 Task: Create a realistic product mockup: Design a realistic product mockup using Photoshops 3D capabilities. Showcase a product in an appealing and professional manner.
Action: Mouse moved to (447, 376)
Screenshot: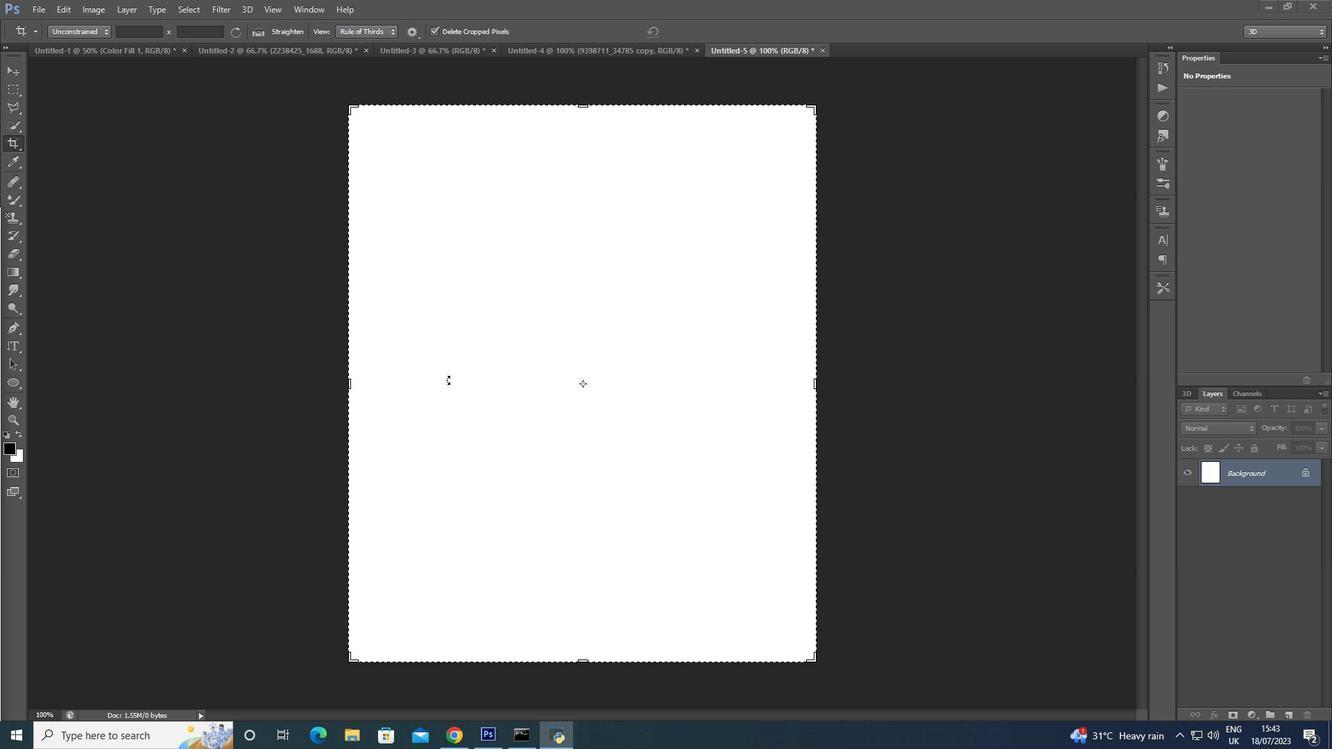 
Action: Mouse pressed left at (447, 376)
Screenshot: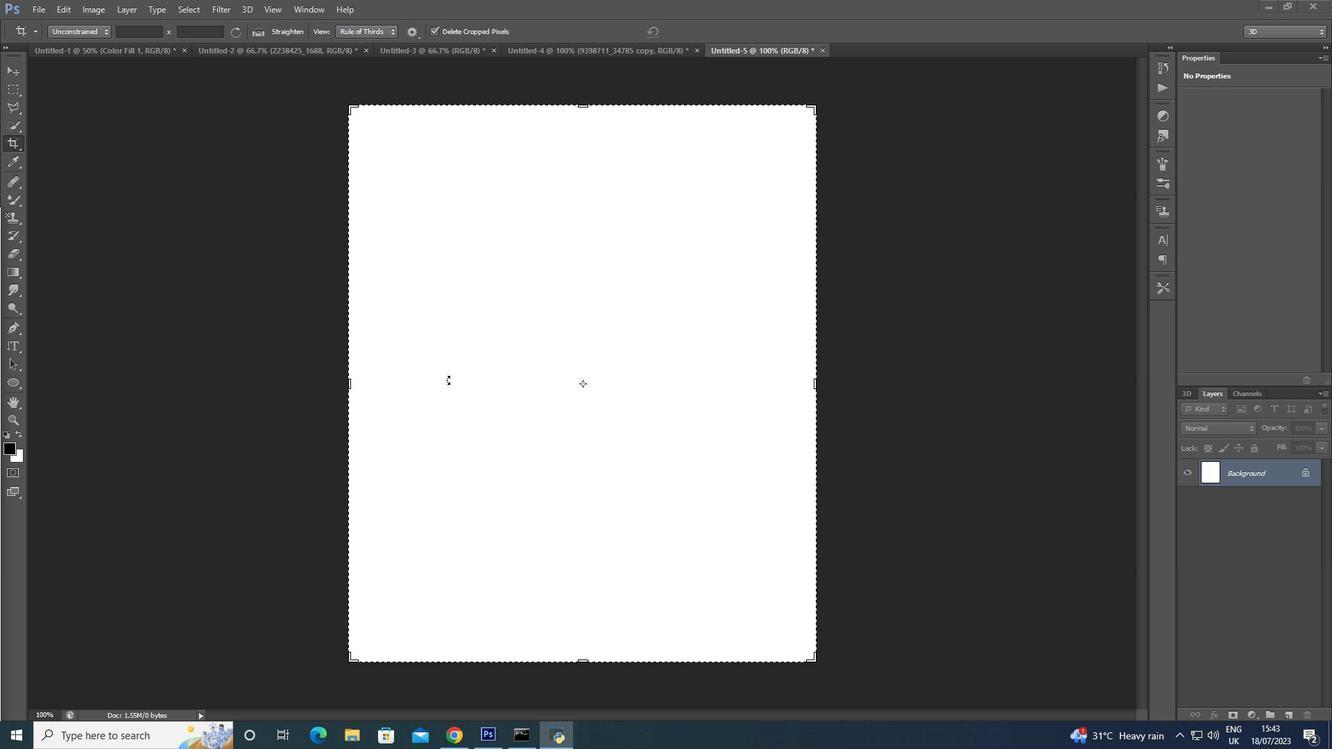 
Action: Mouse moved to (11, 68)
Screenshot: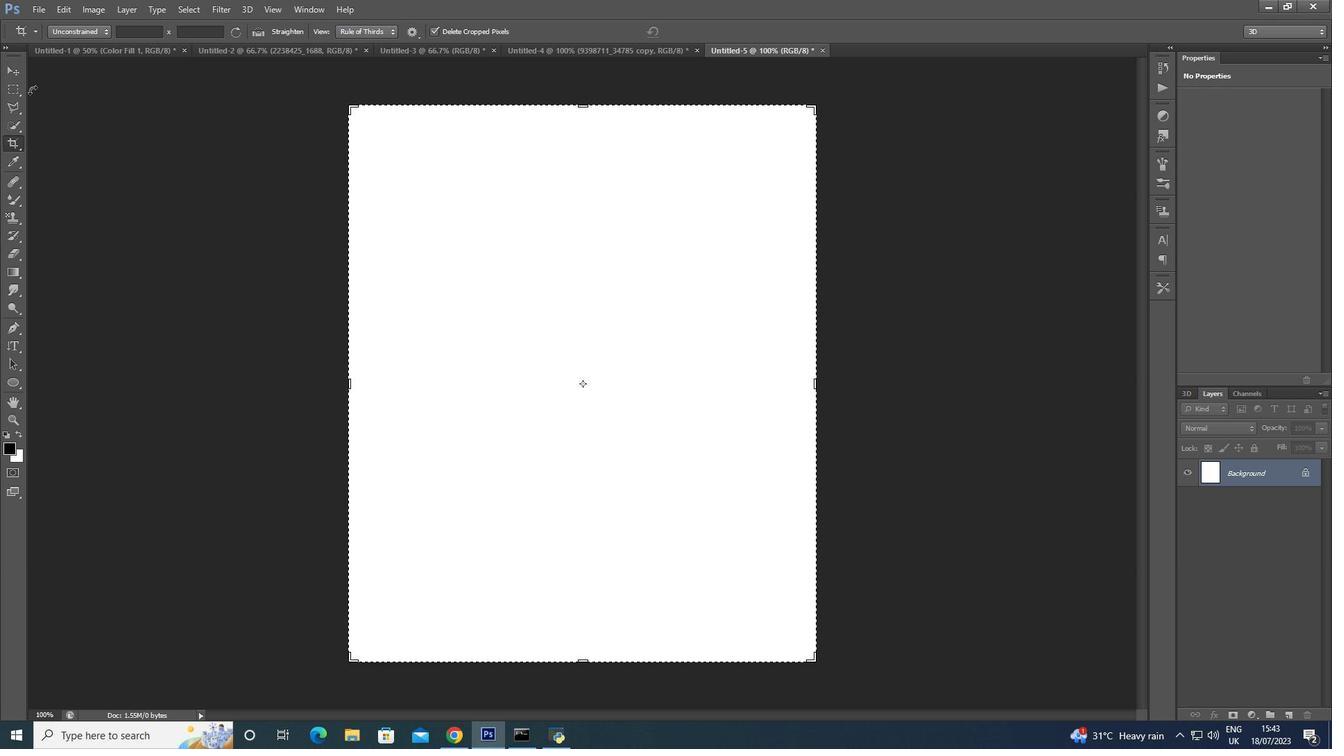 
Action: Mouse pressed left at (11, 68)
Screenshot: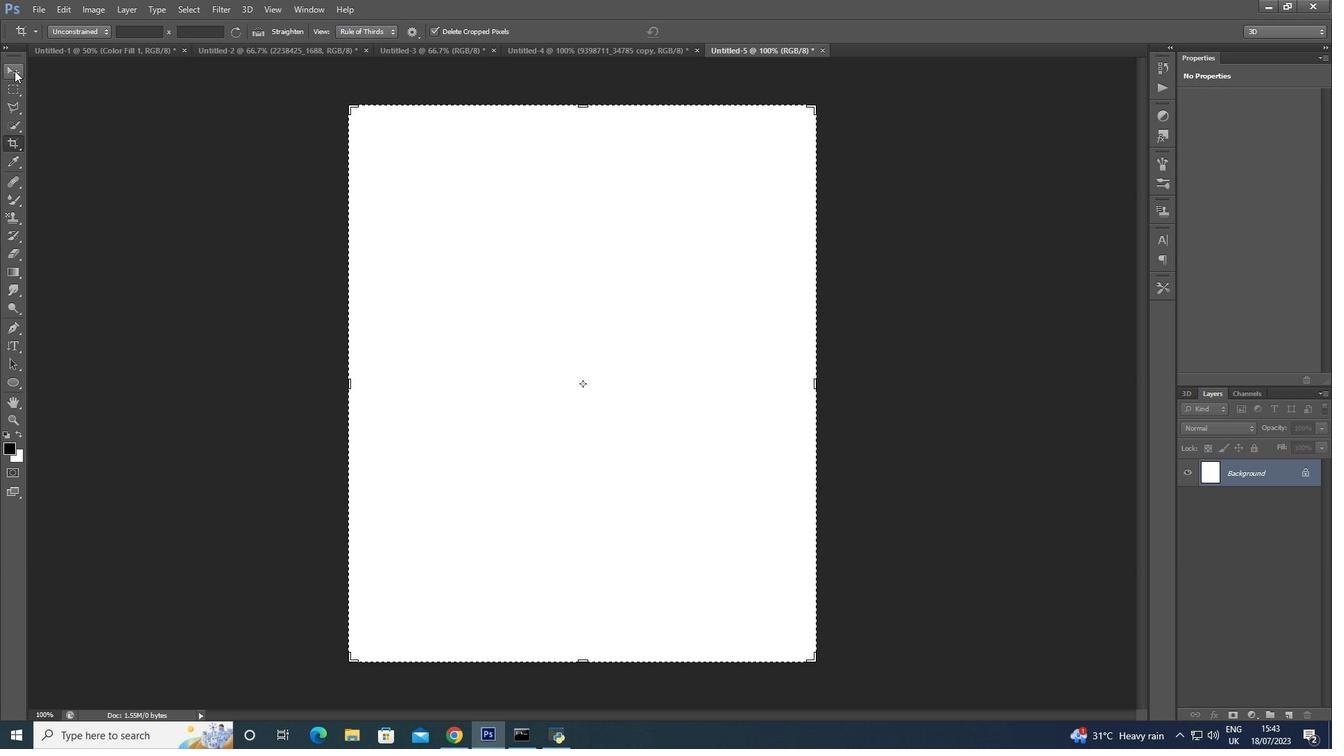 
Action: Mouse moved to (39, 7)
Screenshot: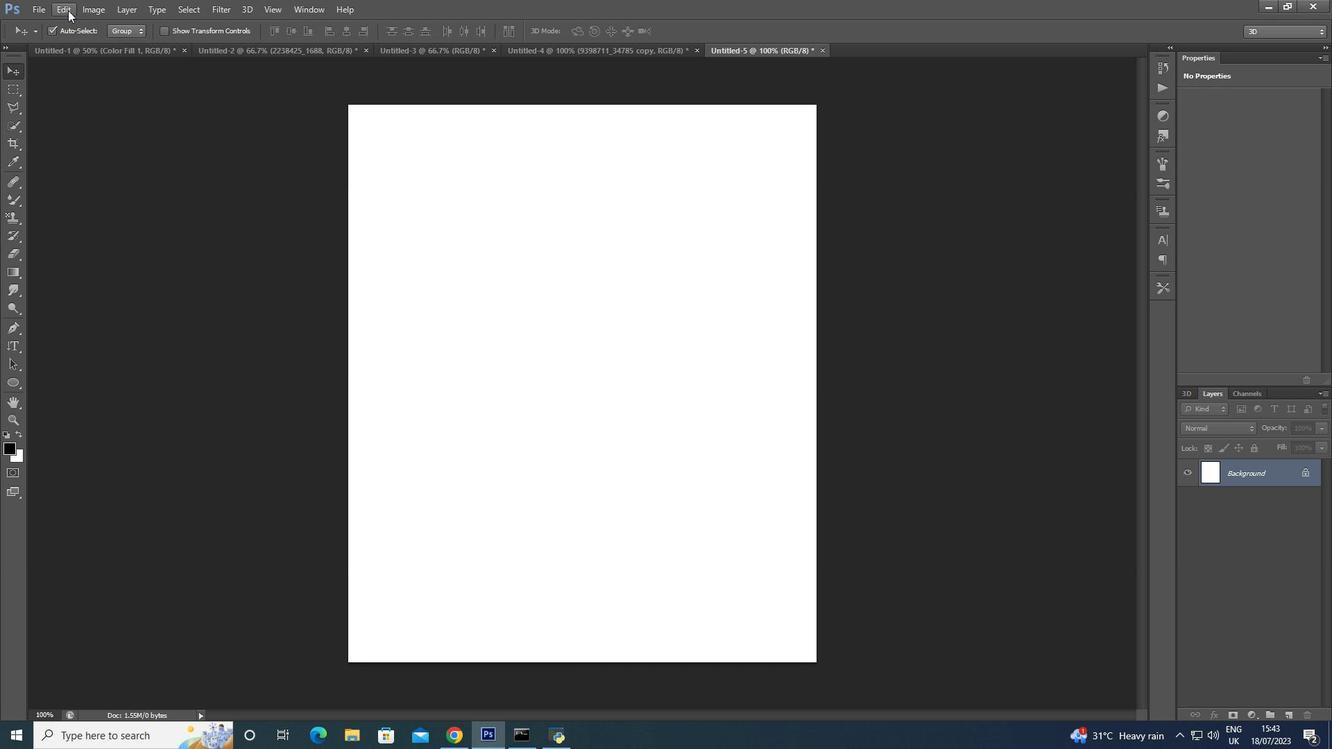 
Action: Mouse pressed left at (39, 7)
Screenshot: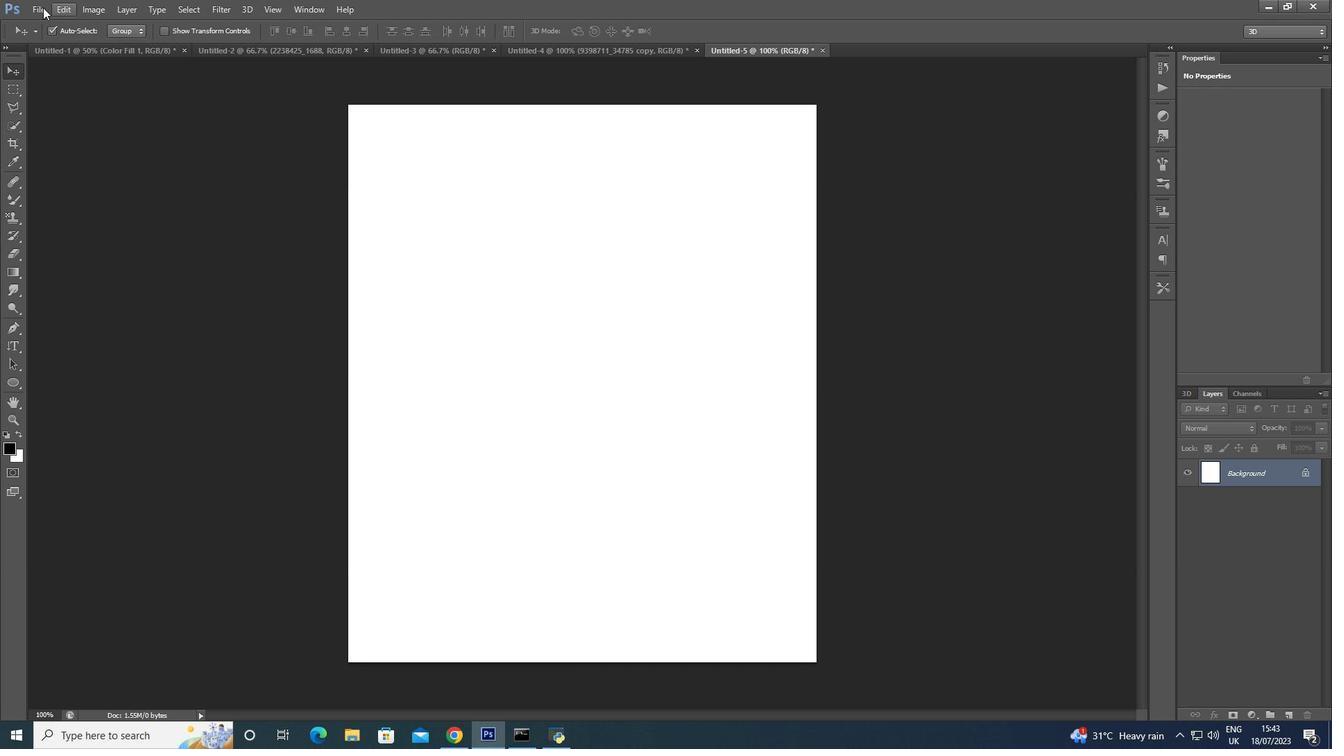 
Action: Mouse moved to (78, 231)
Screenshot: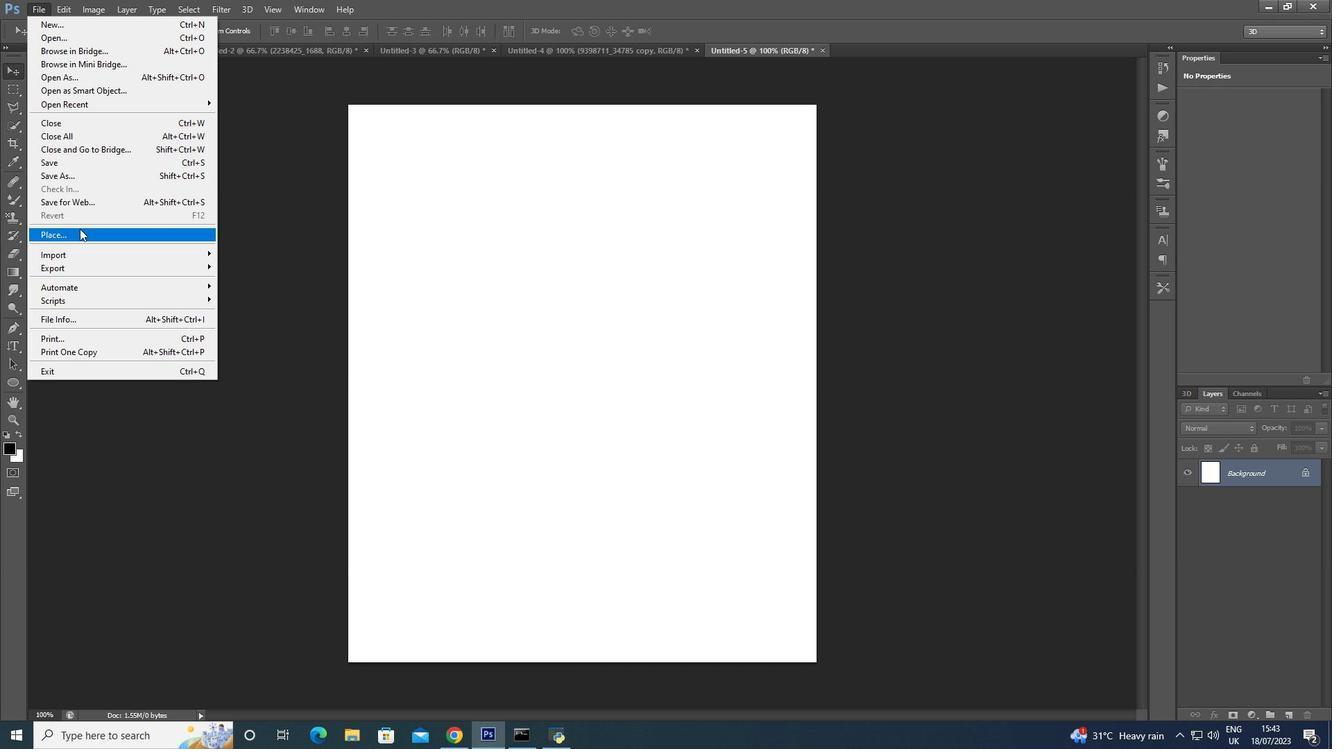 
Action: Mouse pressed left at (78, 231)
Screenshot: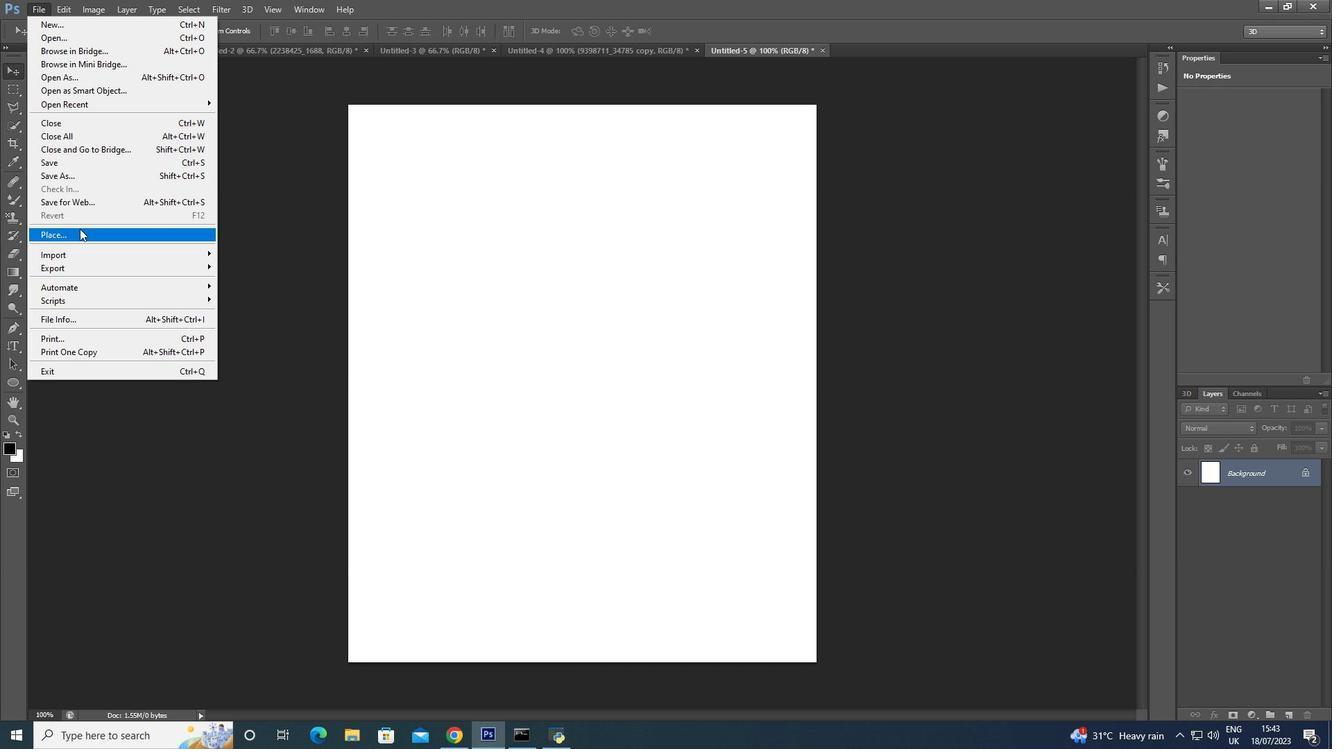 
Action: Mouse pressed right at (78, 231)
Screenshot: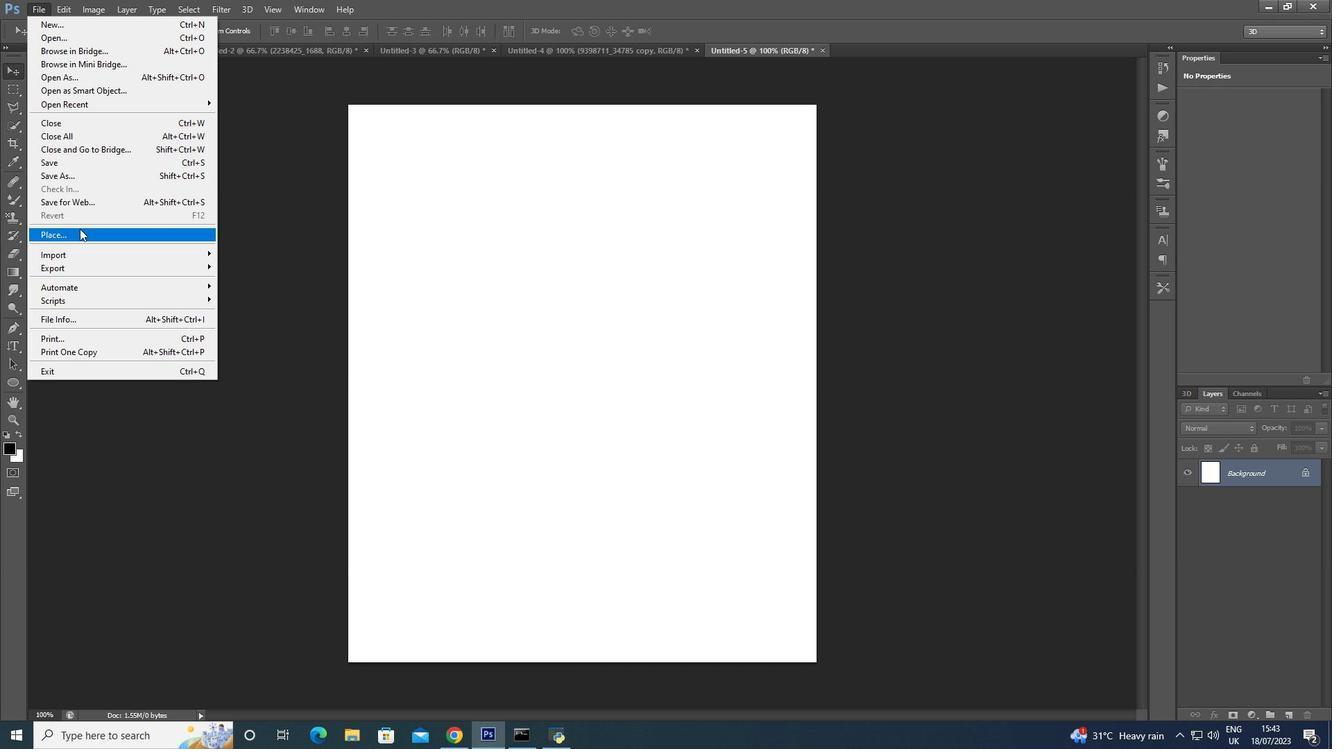 
Action: Mouse moved to (777, 171)
Screenshot: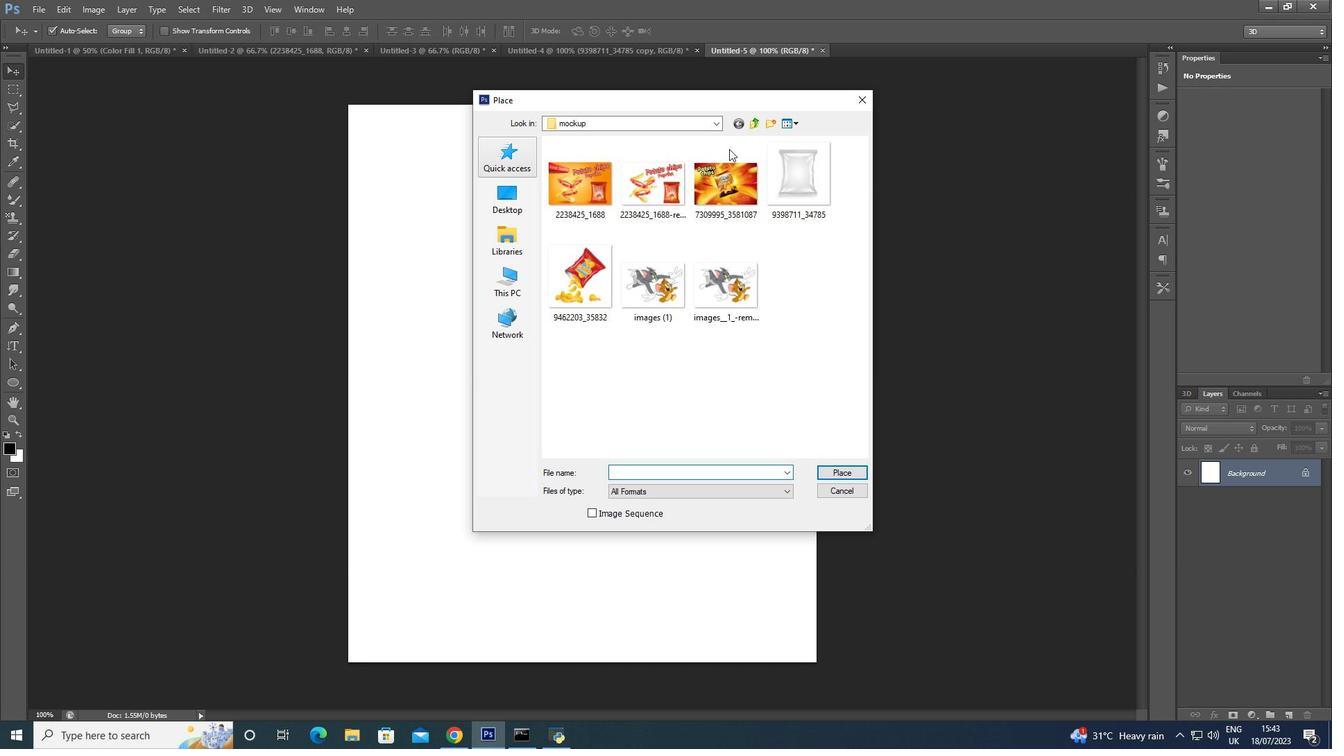 
Action: Mouse pressed left at (777, 171)
Screenshot: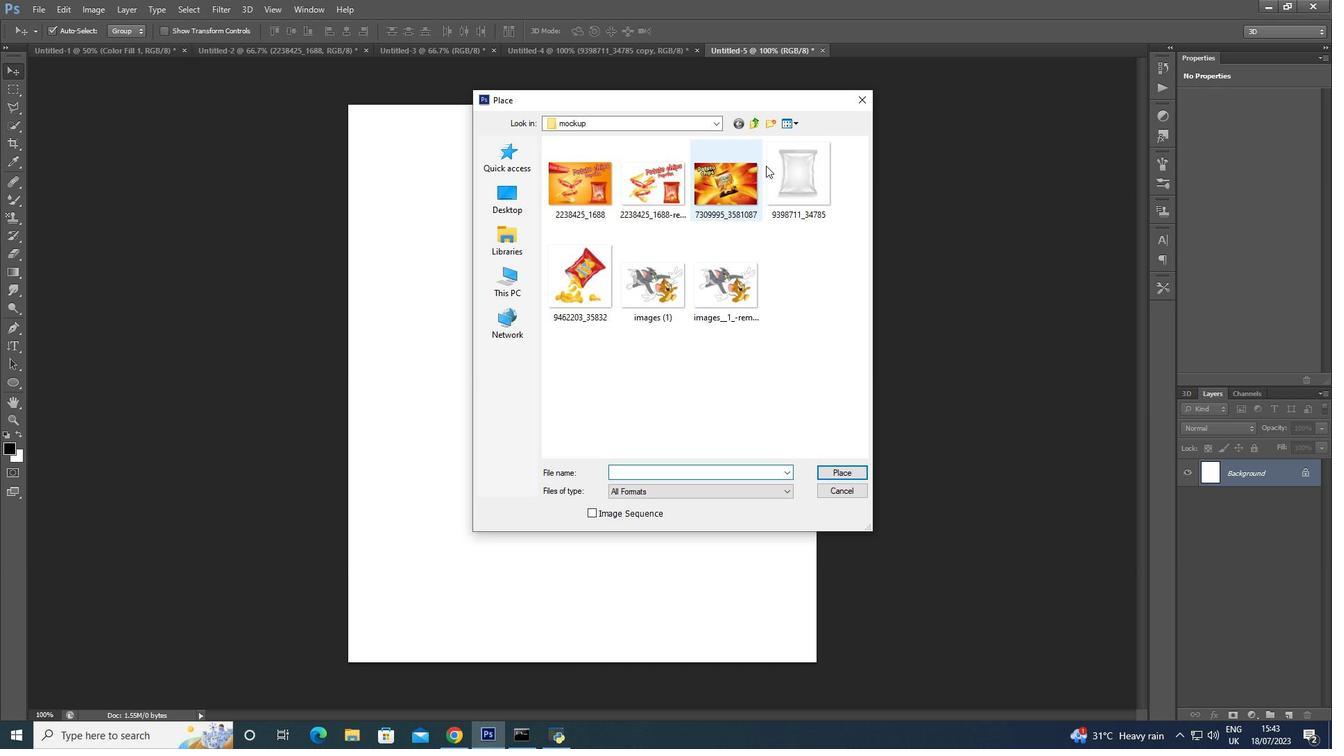 
Action: Mouse pressed right at (777, 171)
Screenshot: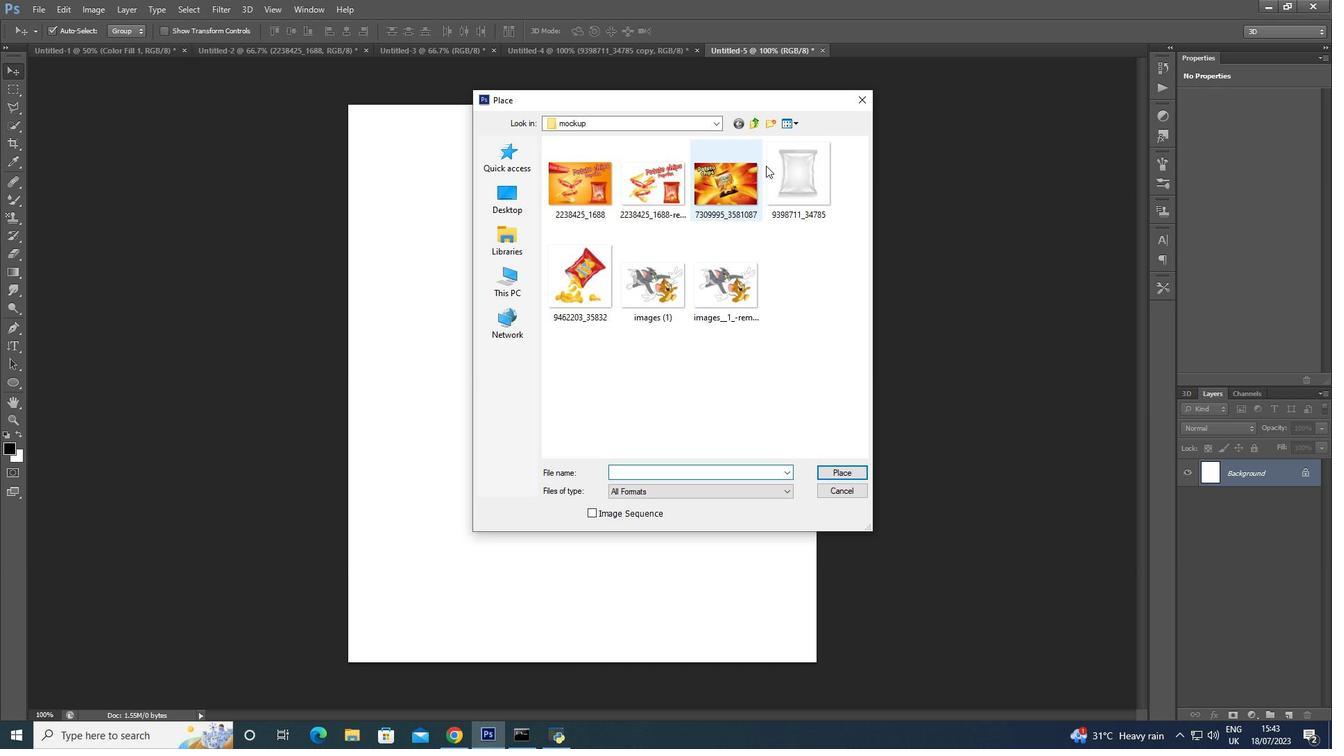 
Action: Mouse moved to (730, 420)
Screenshot: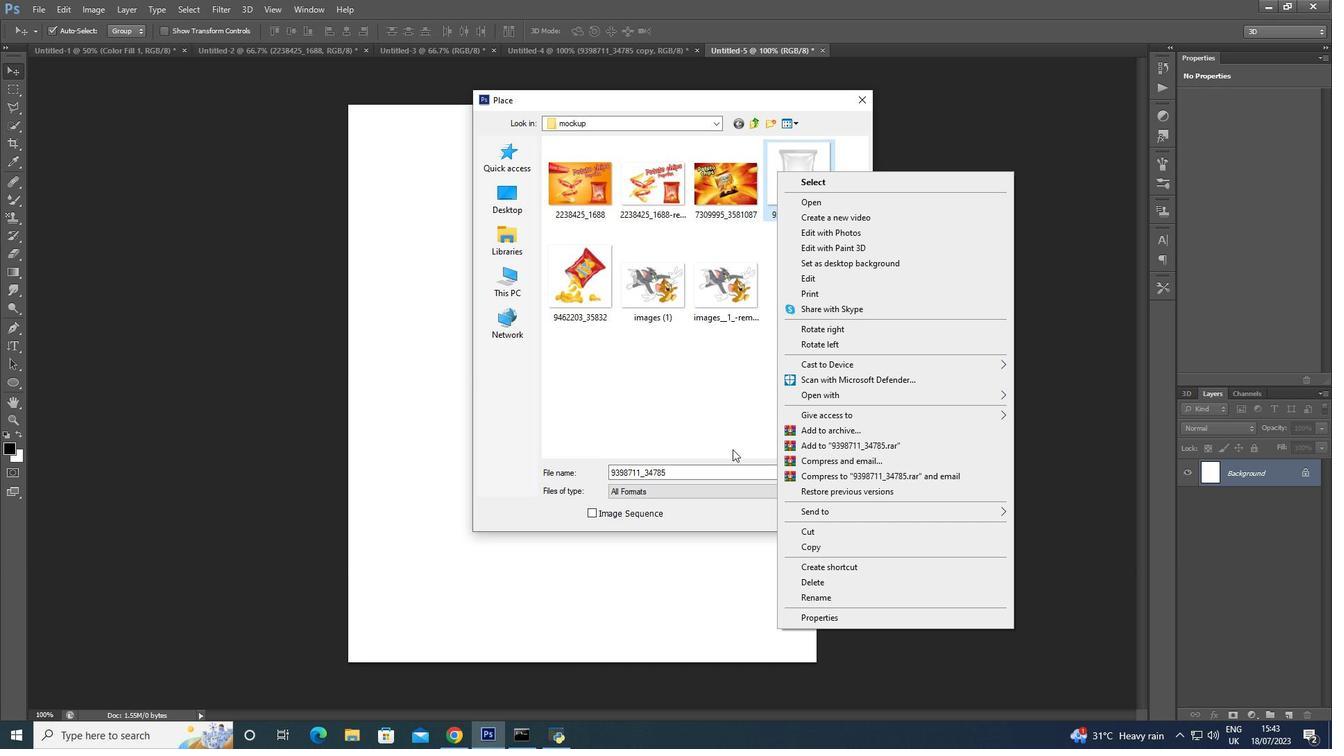 
Action: Mouse pressed left at (730, 420)
Screenshot: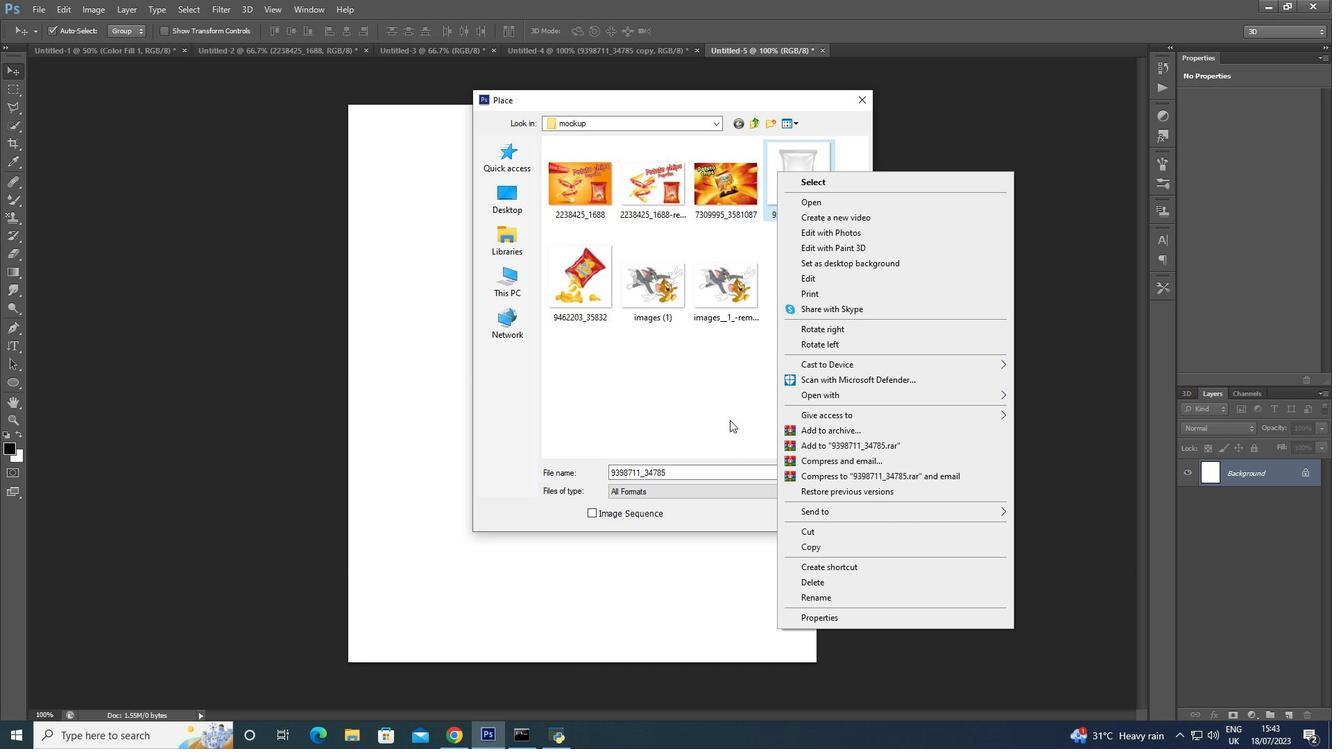 
Action: Mouse moved to (782, 188)
Screenshot: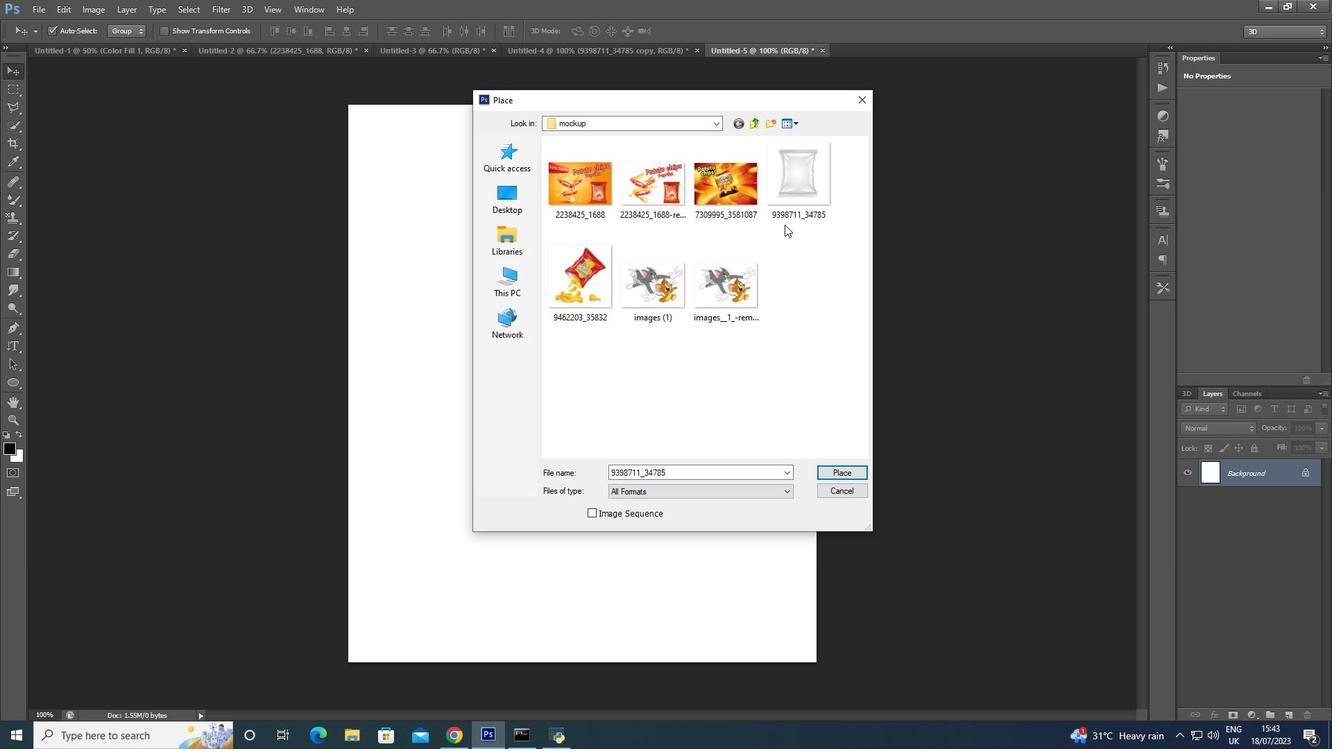 
Action: Mouse pressed left at (782, 188)
Screenshot: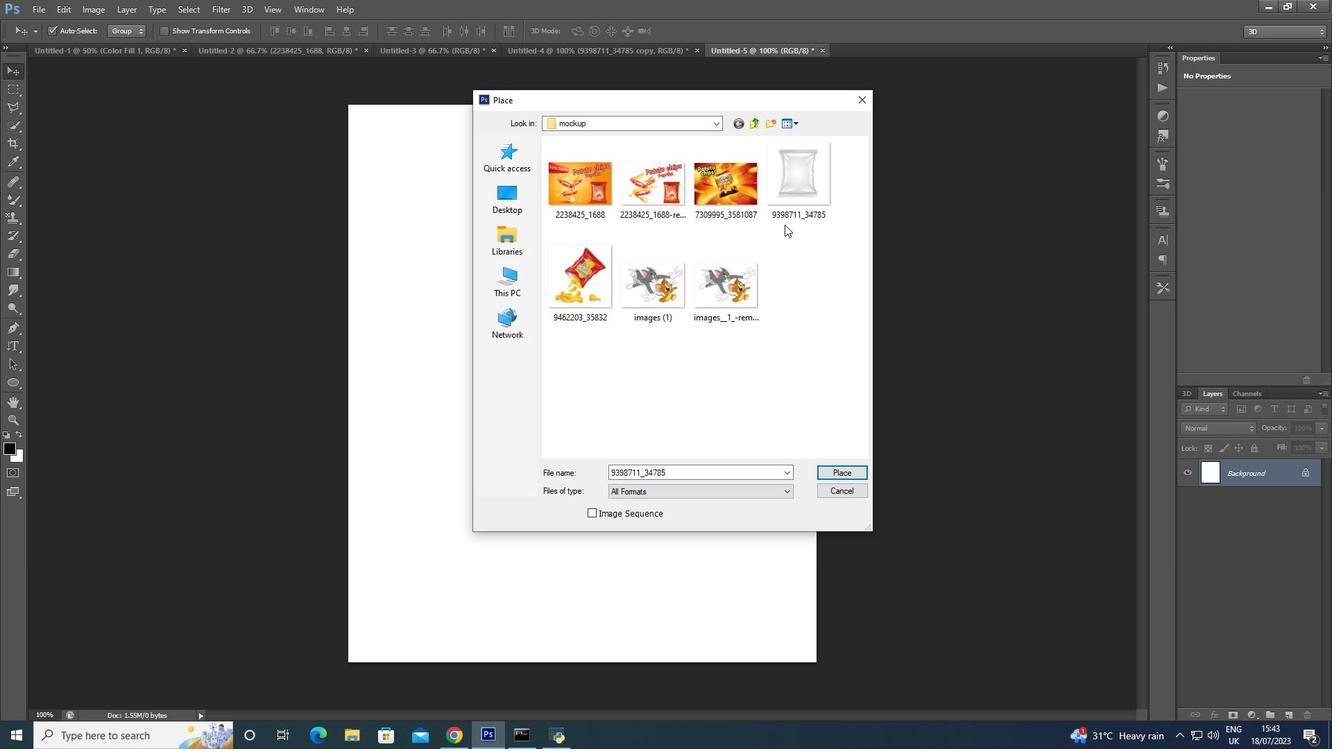 
Action: Mouse pressed right at (782, 188)
Screenshot: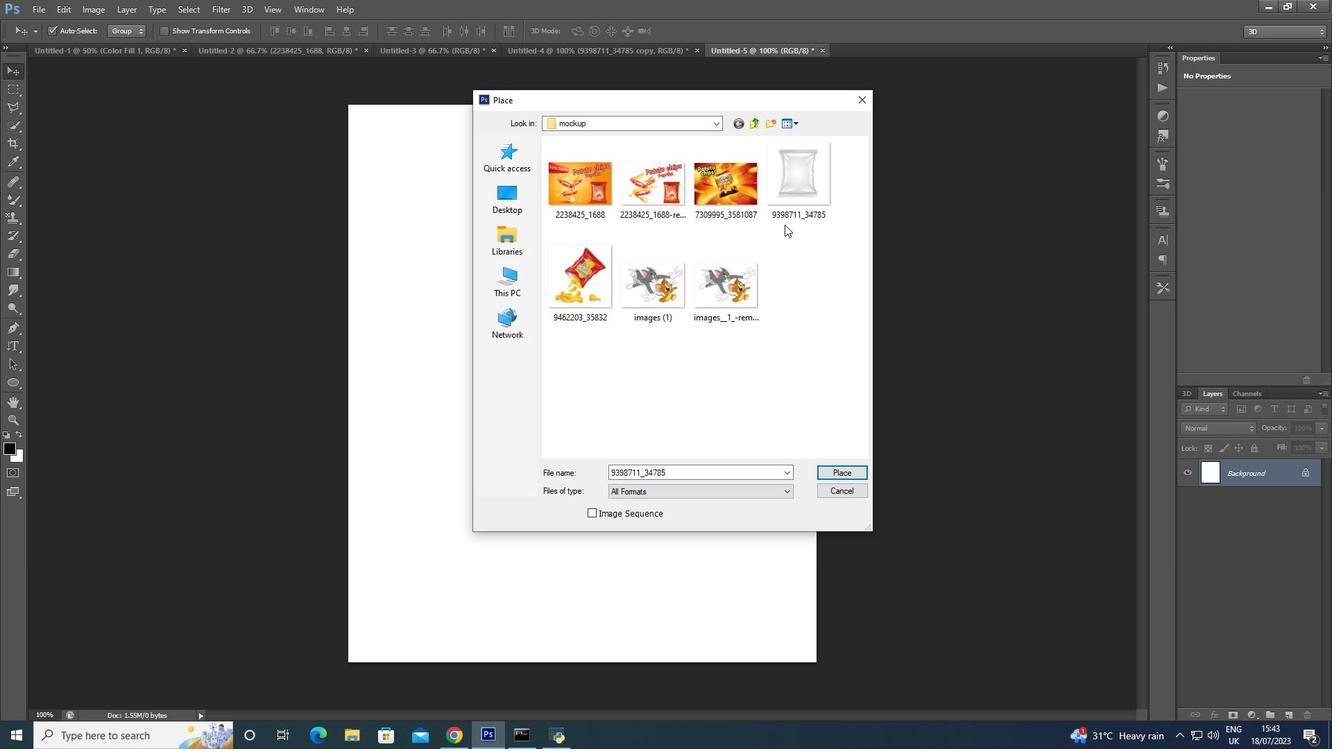 
Action: Mouse moved to (810, 202)
Screenshot: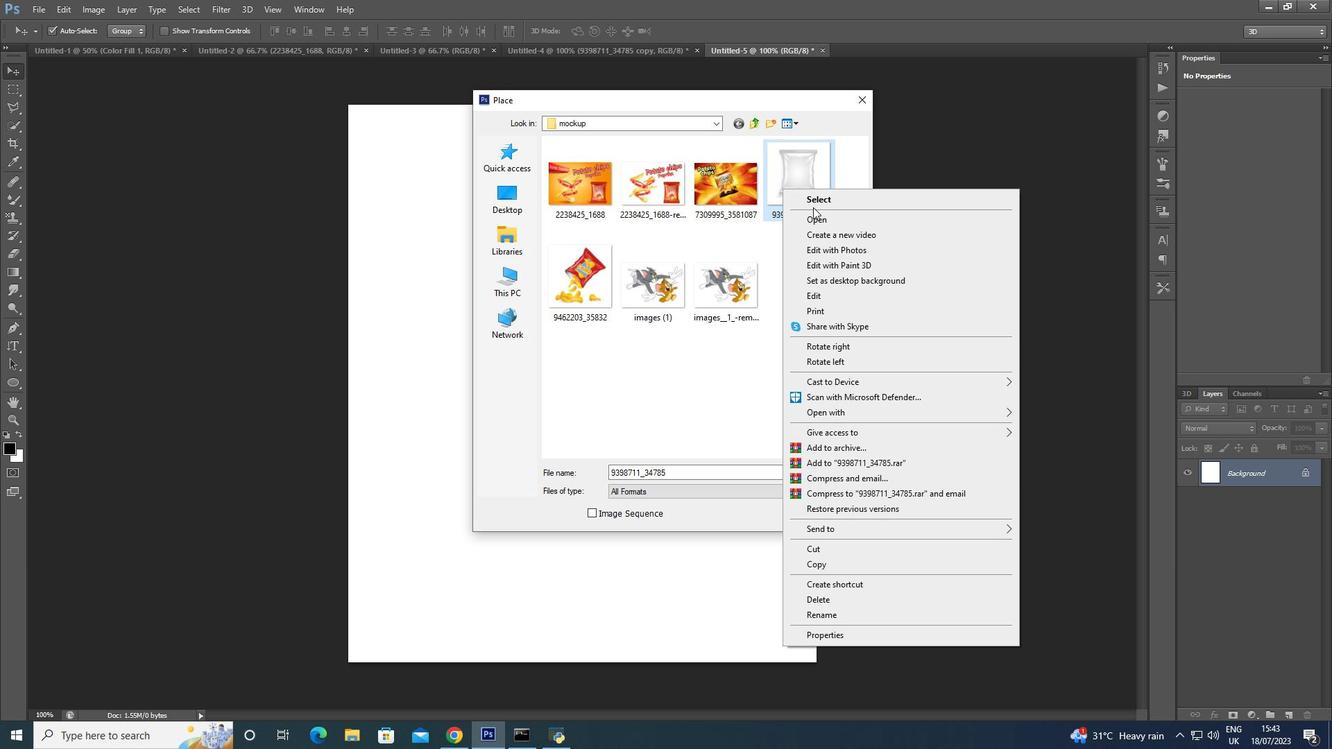 
Action: Mouse pressed left at (810, 202)
Screenshot: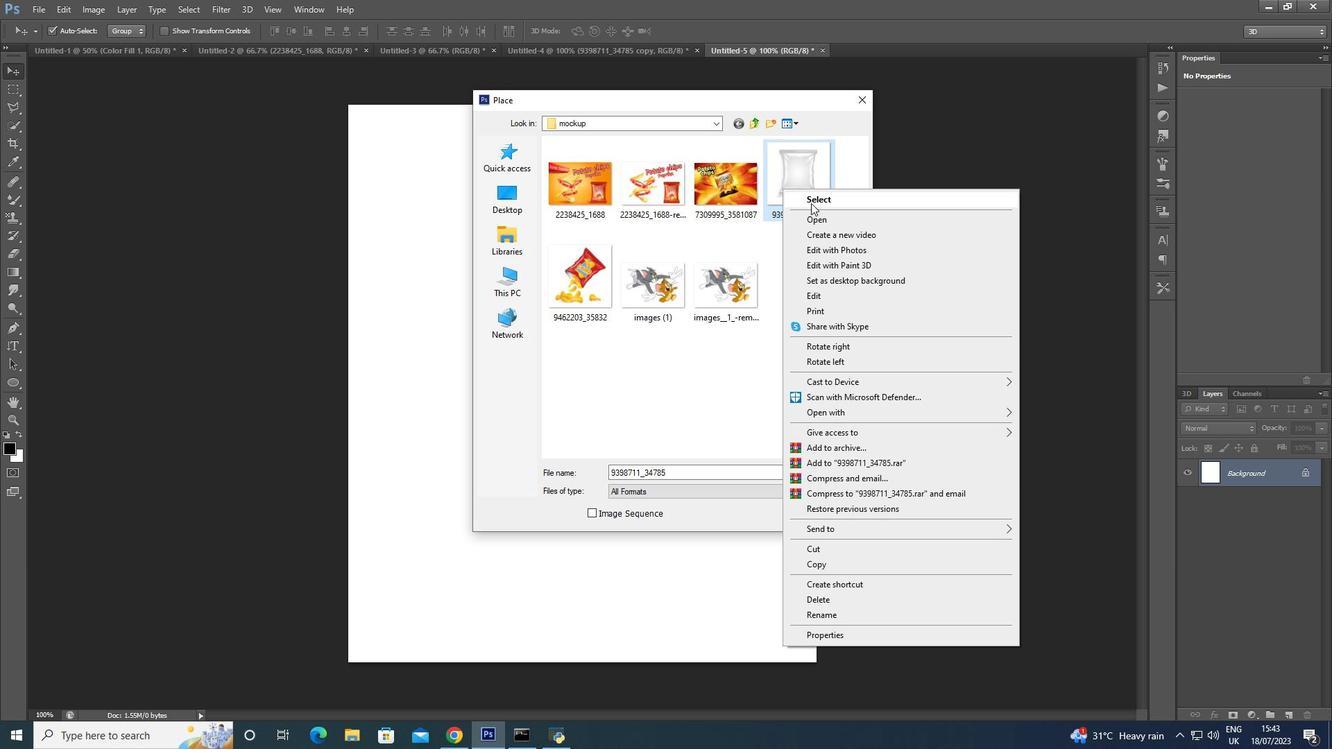 
Action: Mouse pressed right at (810, 202)
Screenshot: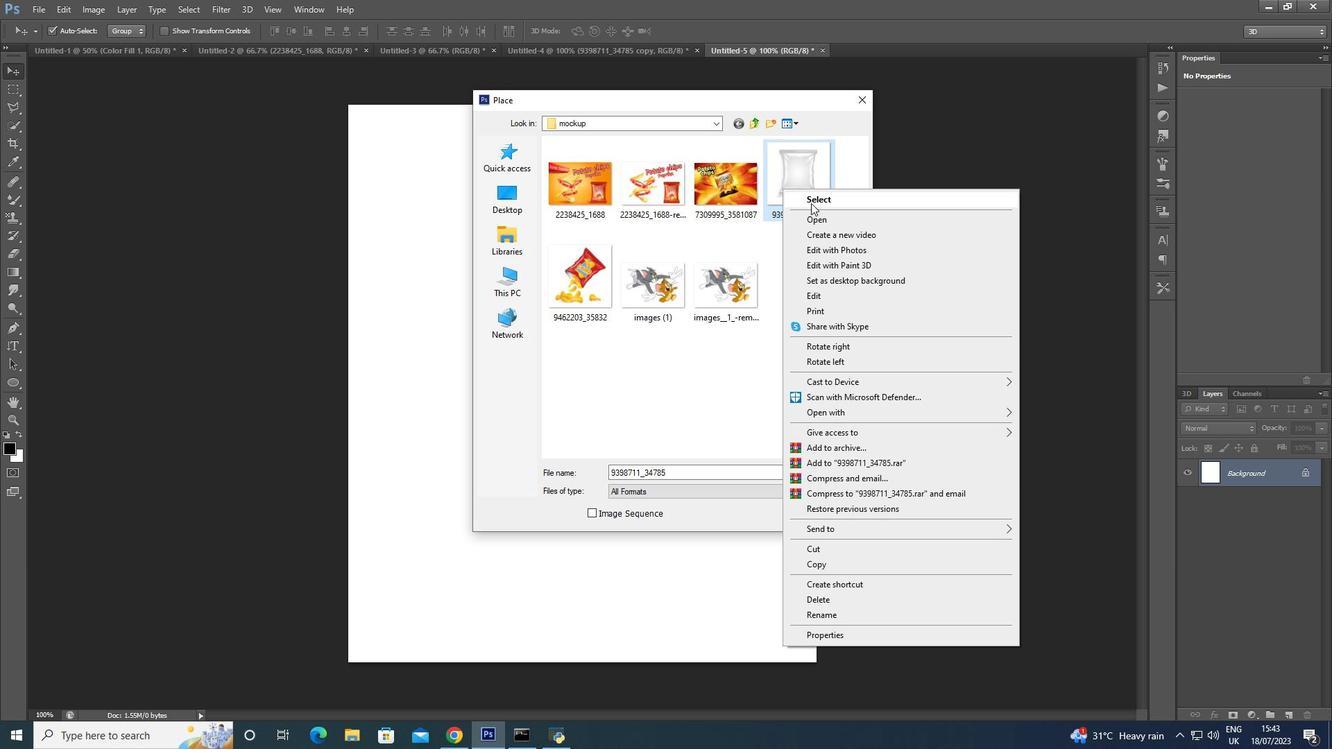 
Action: Mouse pressed right at (810, 202)
Screenshot: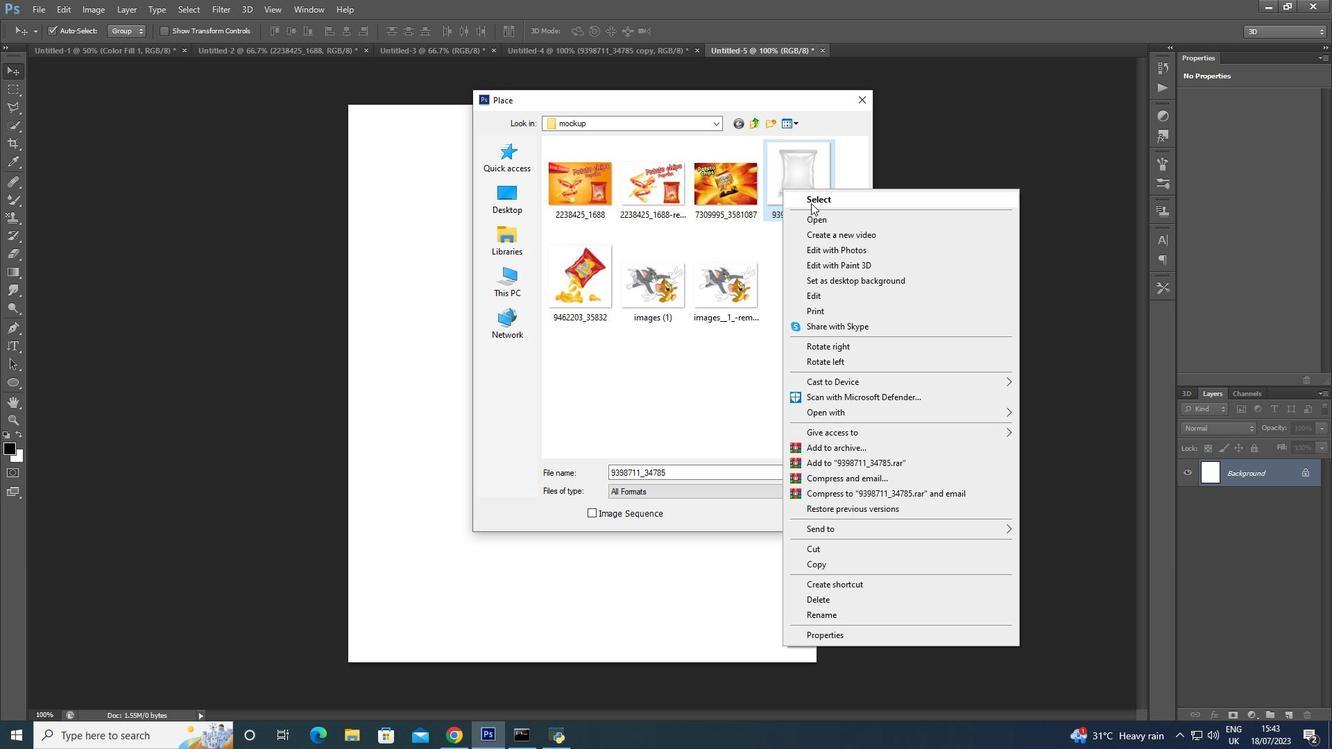 
Action: Mouse moved to (828, 211)
Screenshot: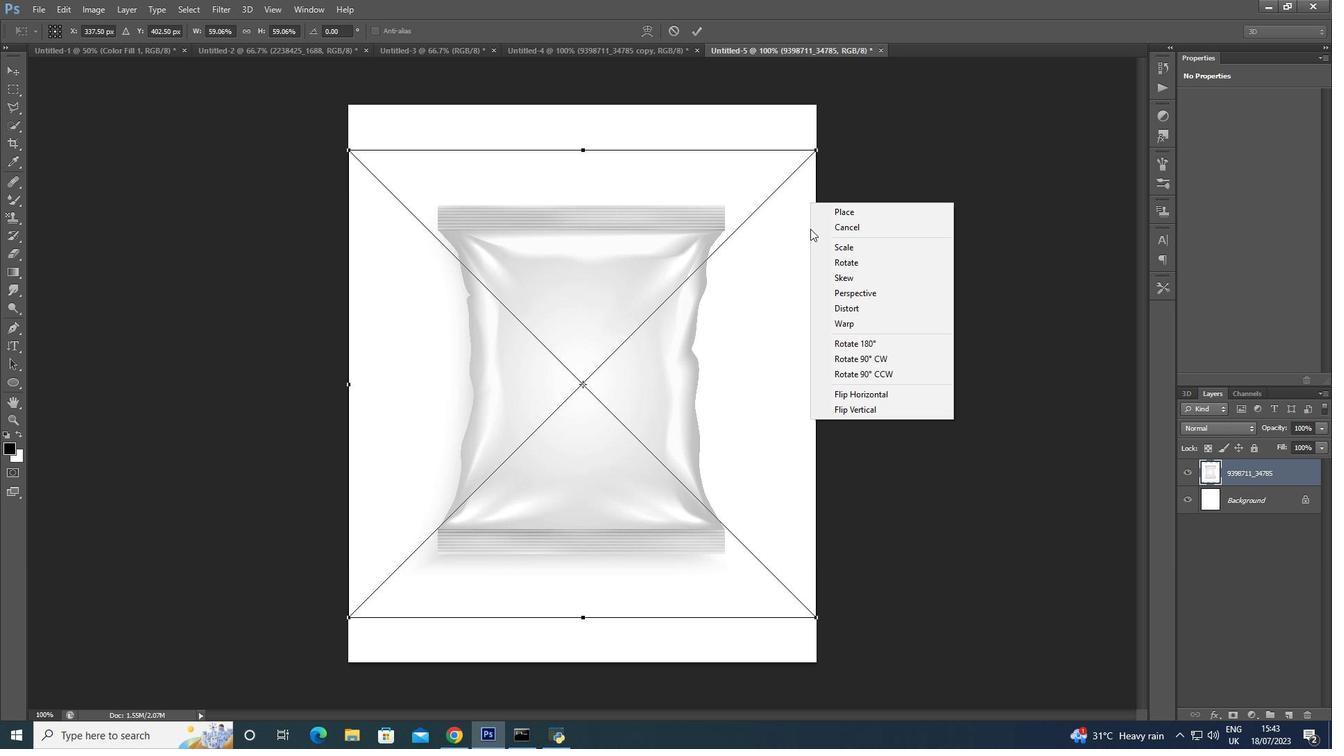 
Action: Mouse pressed left at (828, 211)
Screenshot: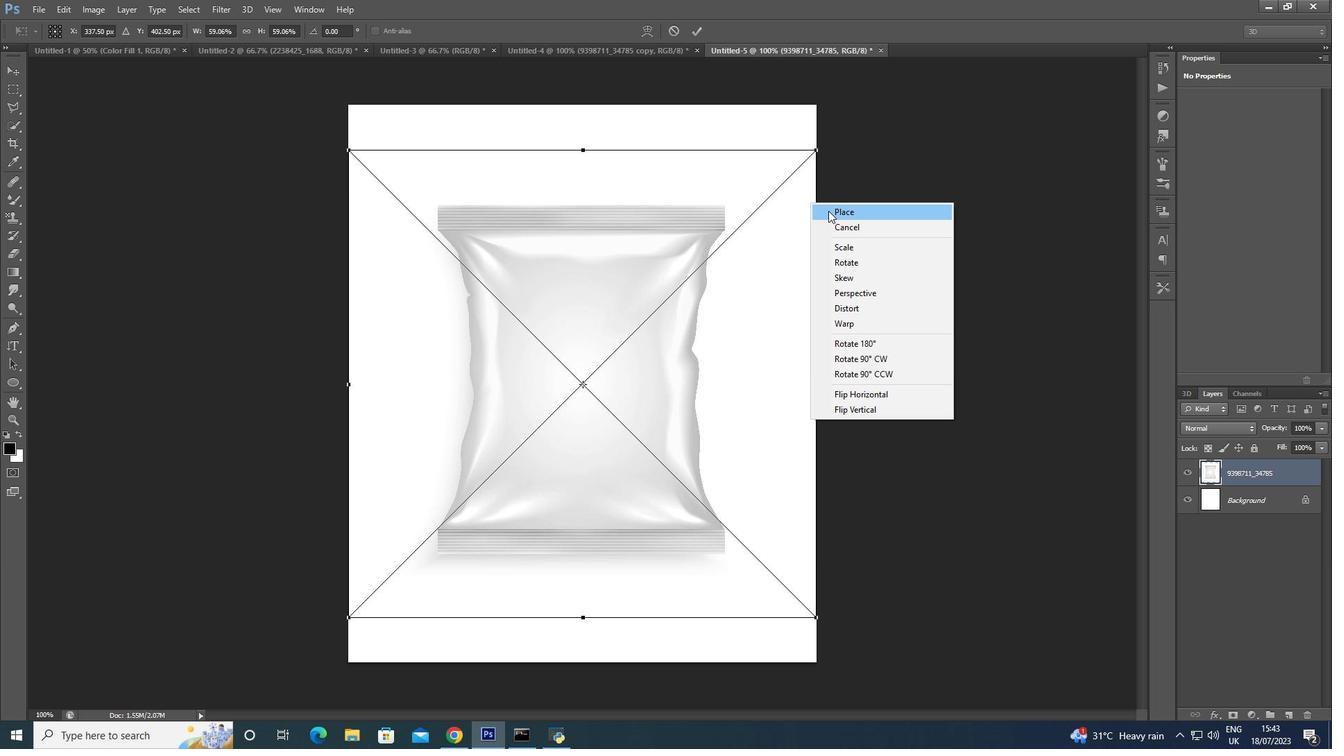 
Action: Mouse moved to (648, 344)
Screenshot: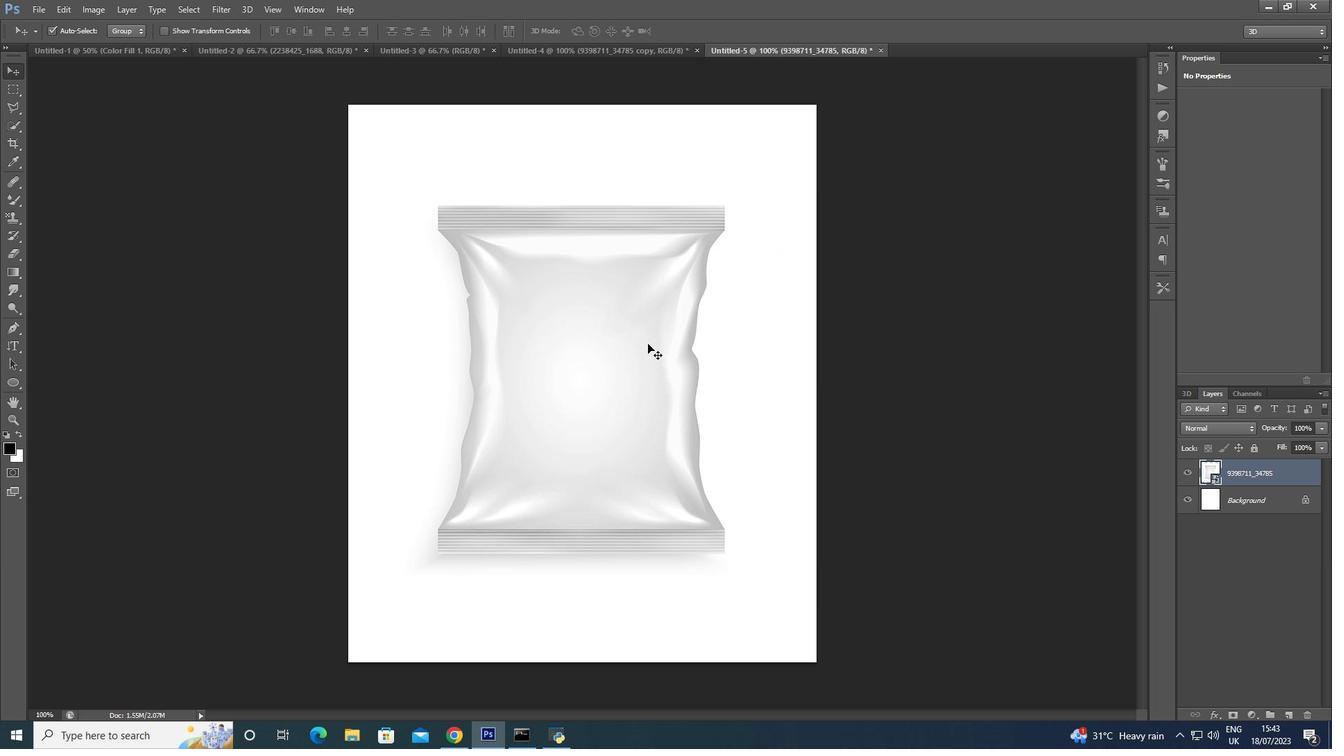
Action: Mouse pressed left at (648, 344)
Screenshot: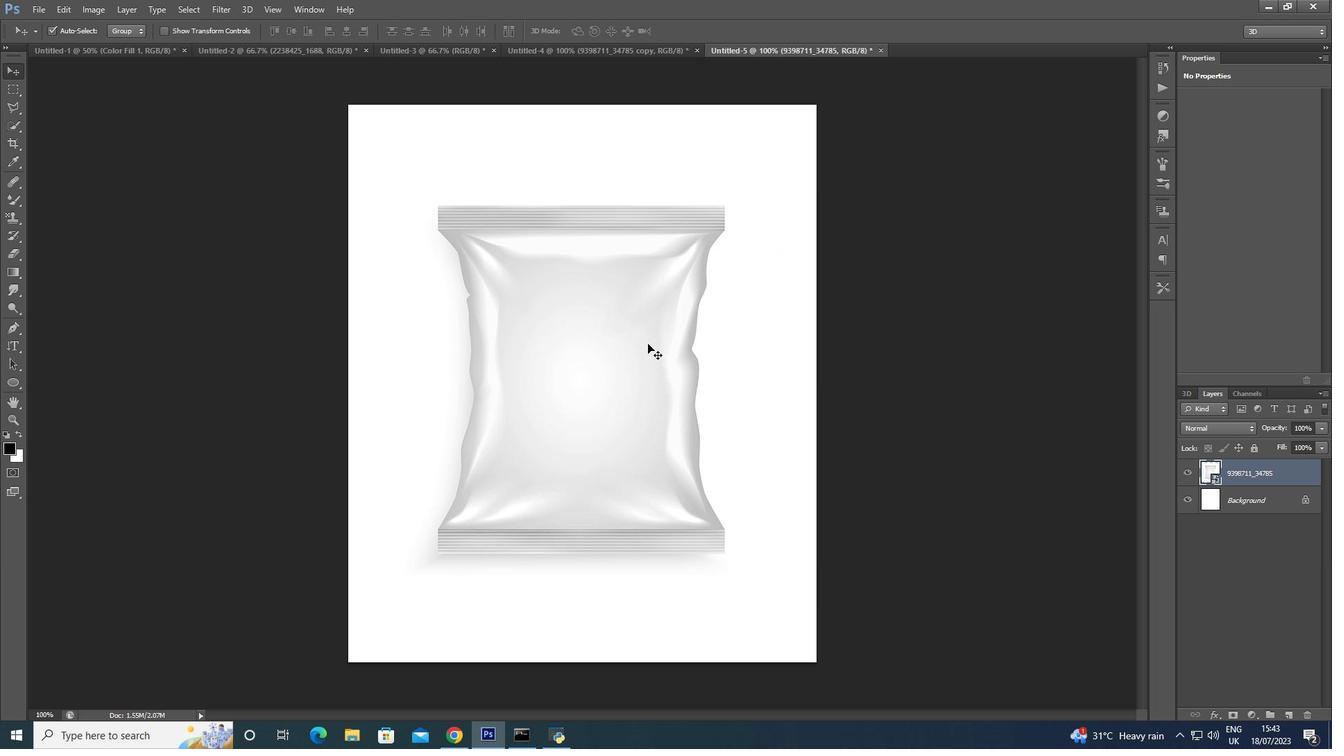 
Action: Key pressed ctrl+J
Screenshot: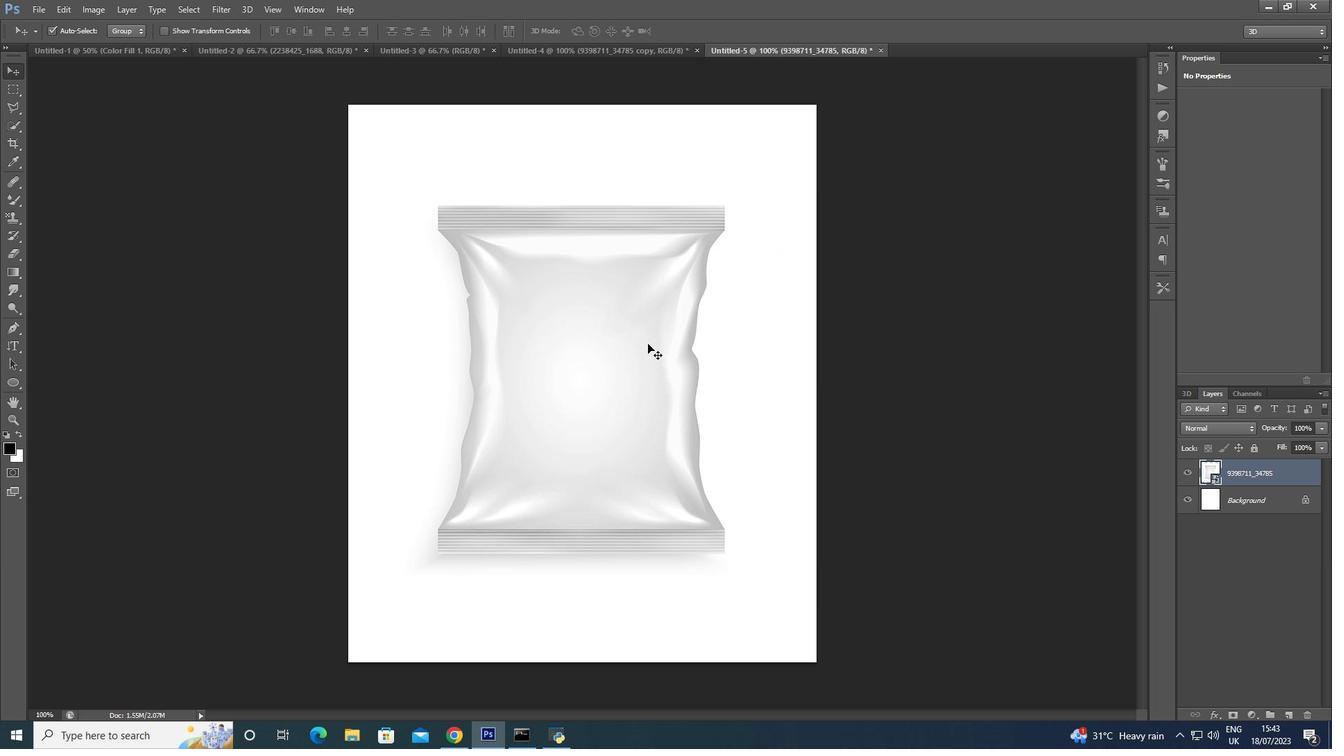 
Action: Mouse moved to (9, 127)
Screenshot: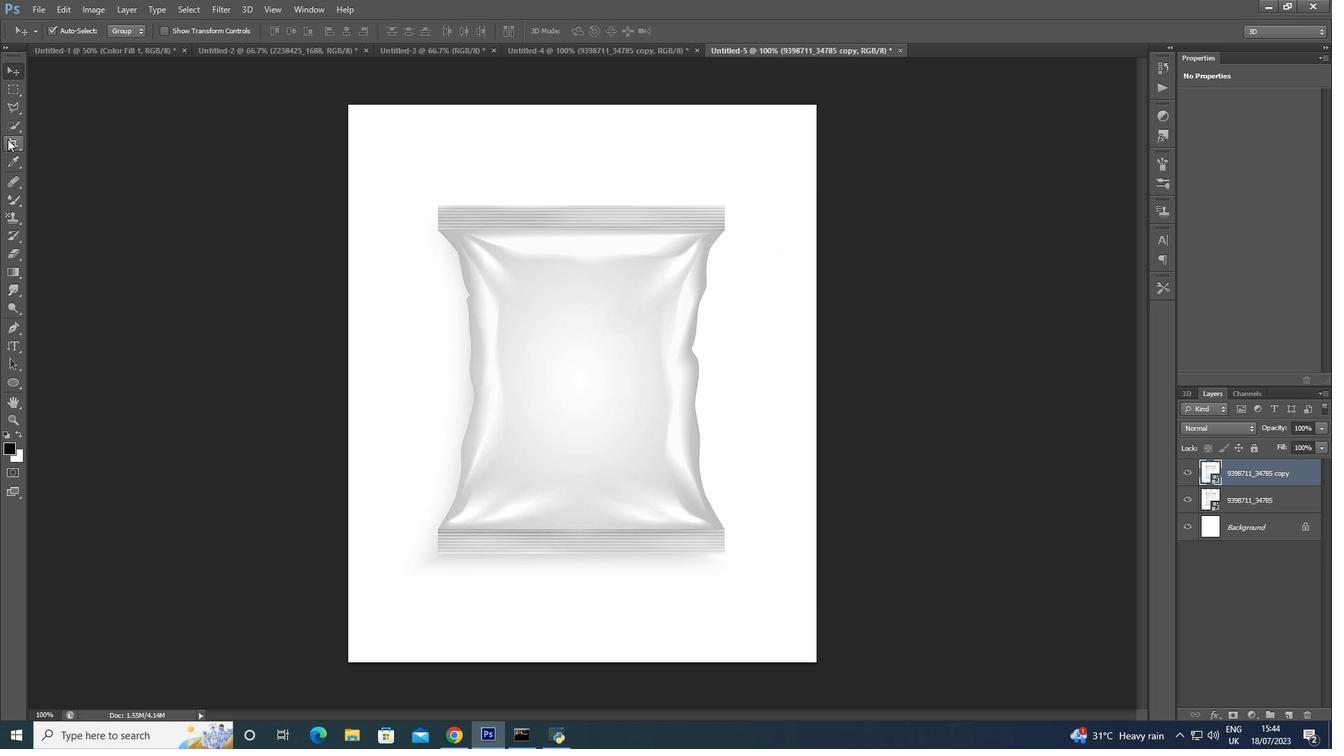 
Action: Mouse pressed left at (9, 127)
Screenshot: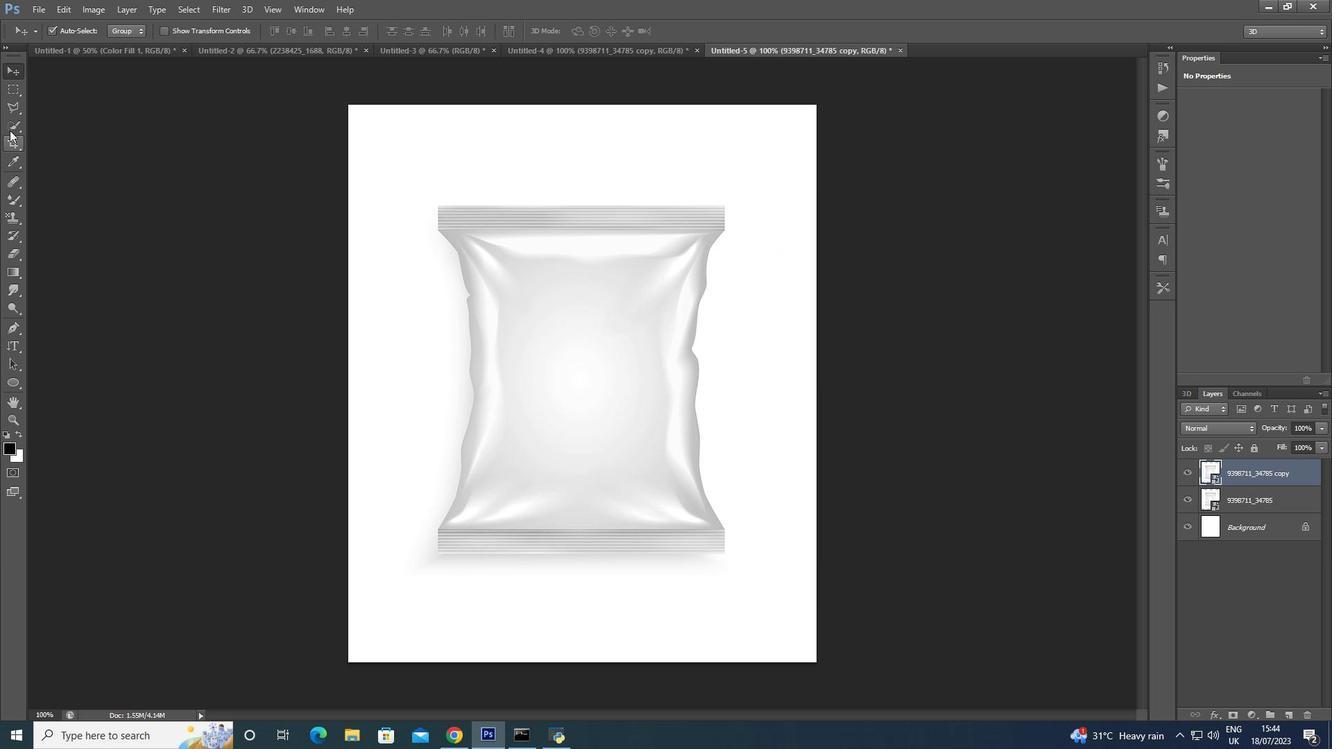 
Action: Mouse pressed right at (9, 127)
Screenshot: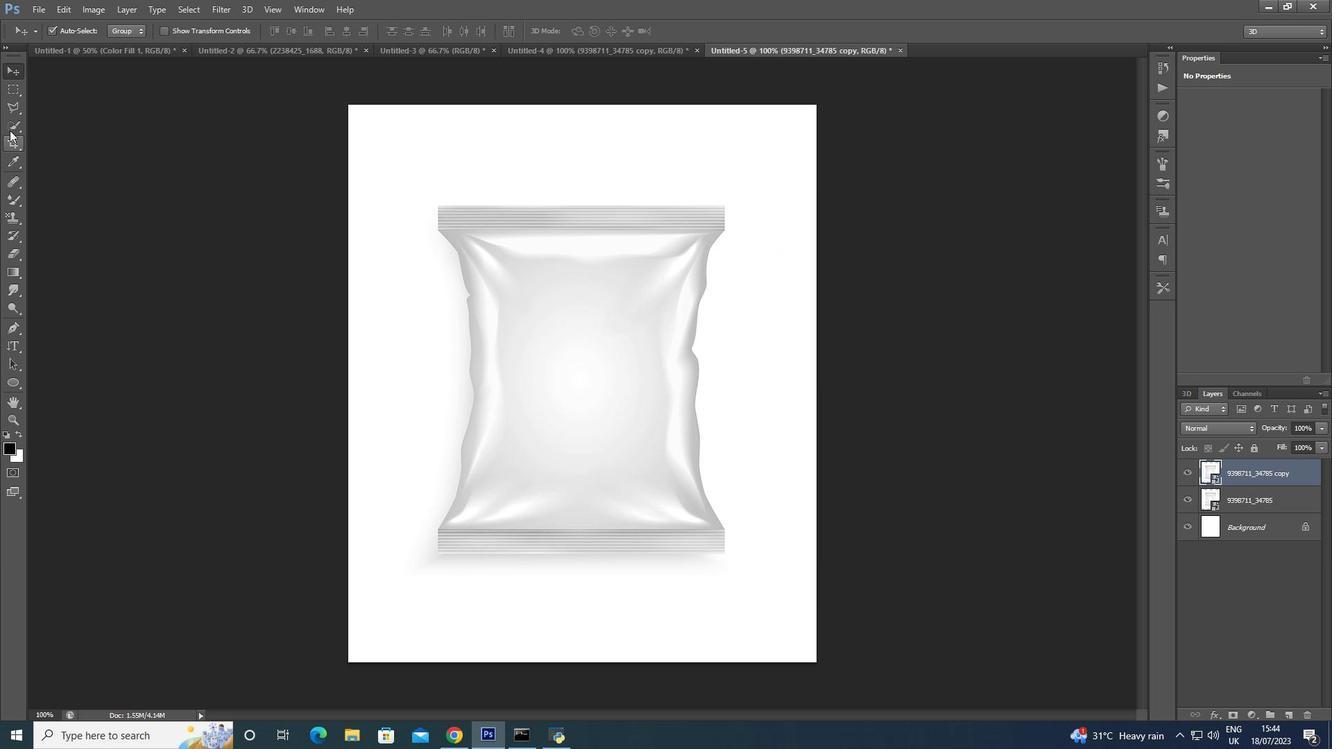 
Action: Mouse pressed right at (9, 127)
Screenshot: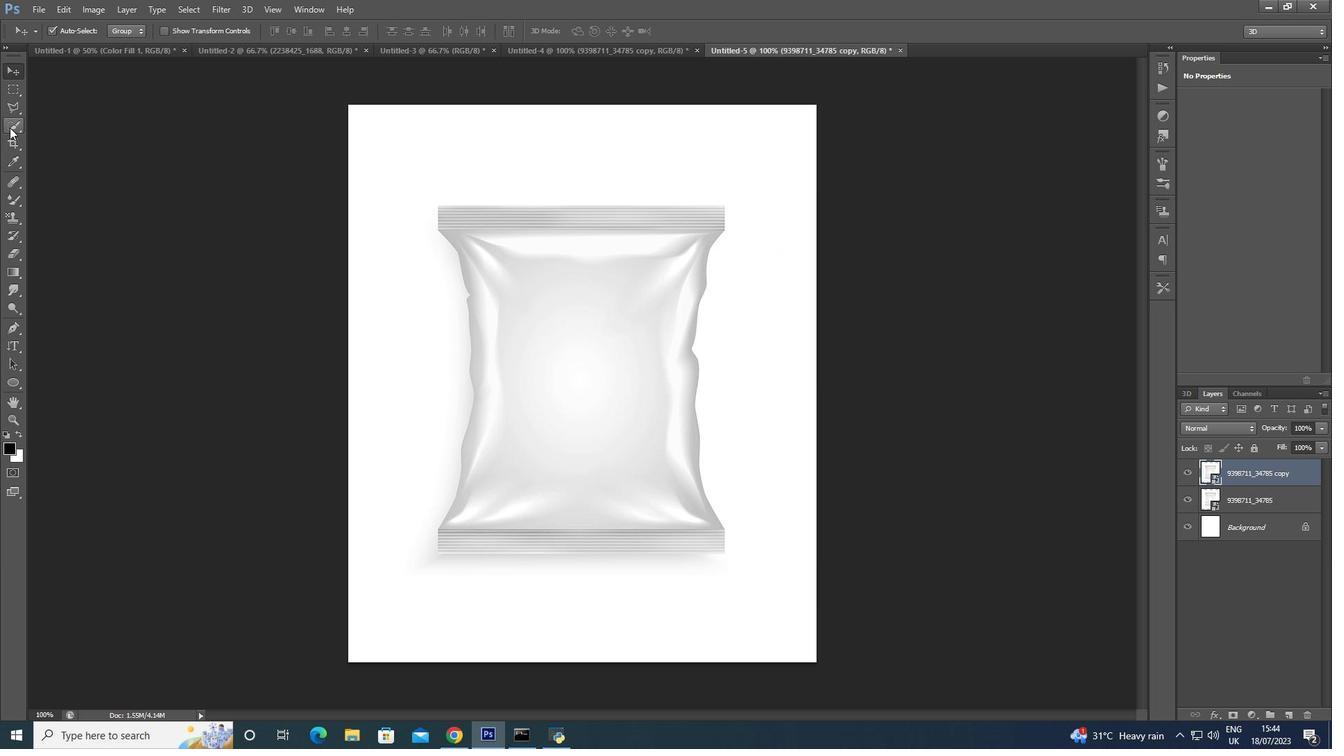 
Action: Mouse moved to (471, 233)
Screenshot: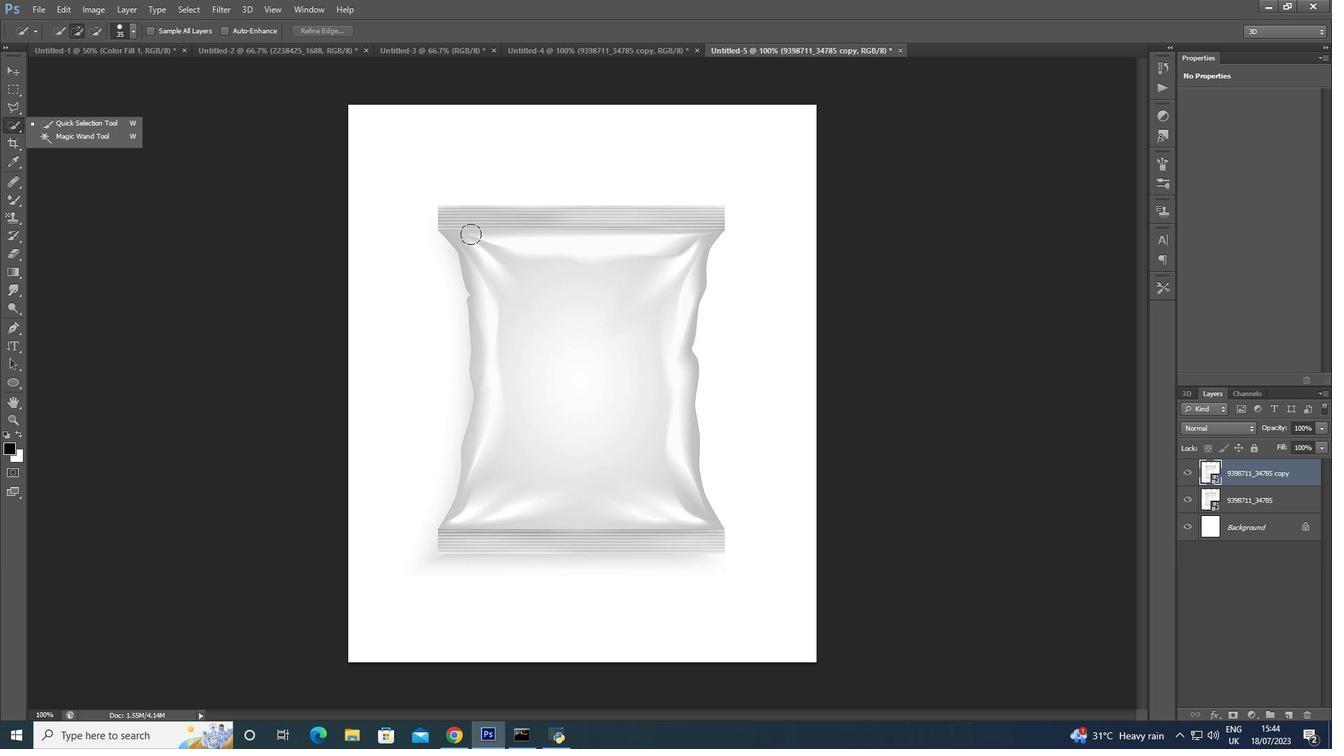 
Action: Mouse pressed left at (471, 233)
Screenshot: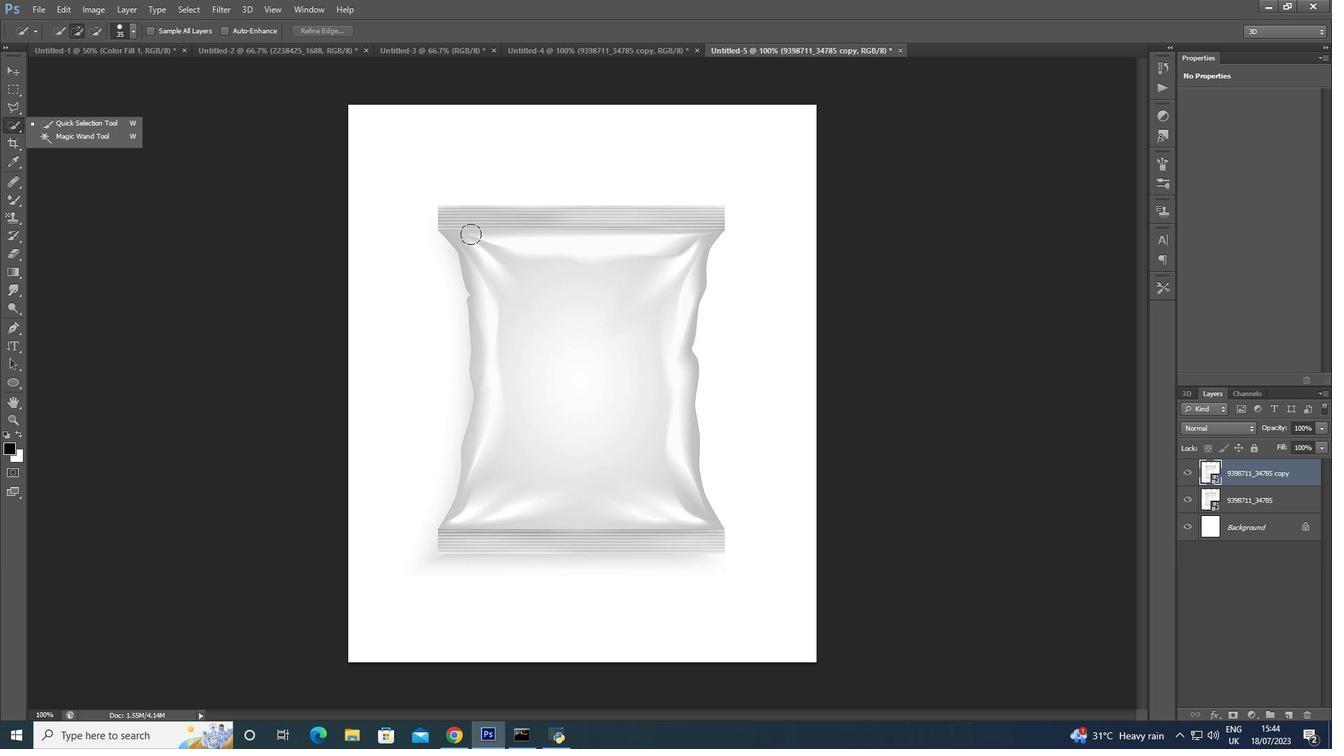 
Action: Mouse pressed right at (471, 233)
Screenshot: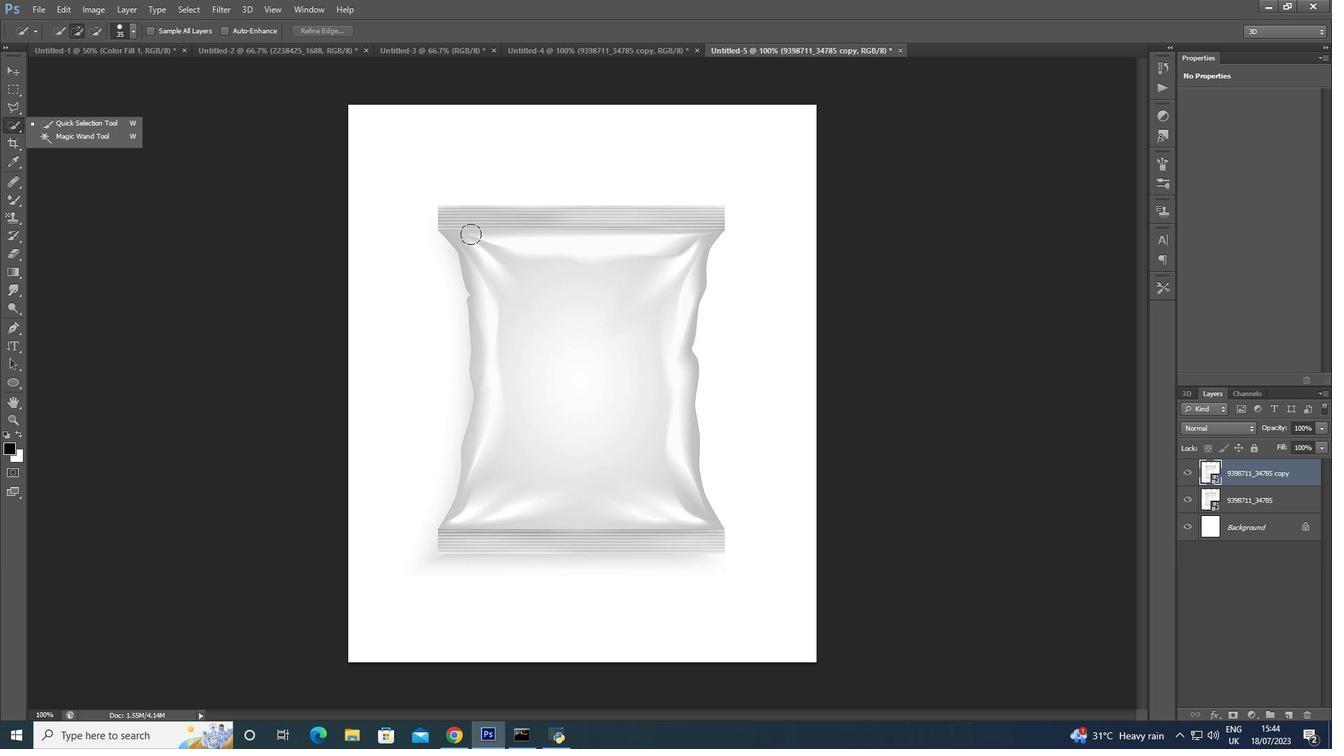 
Action: Mouse moved to (451, 539)
Screenshot: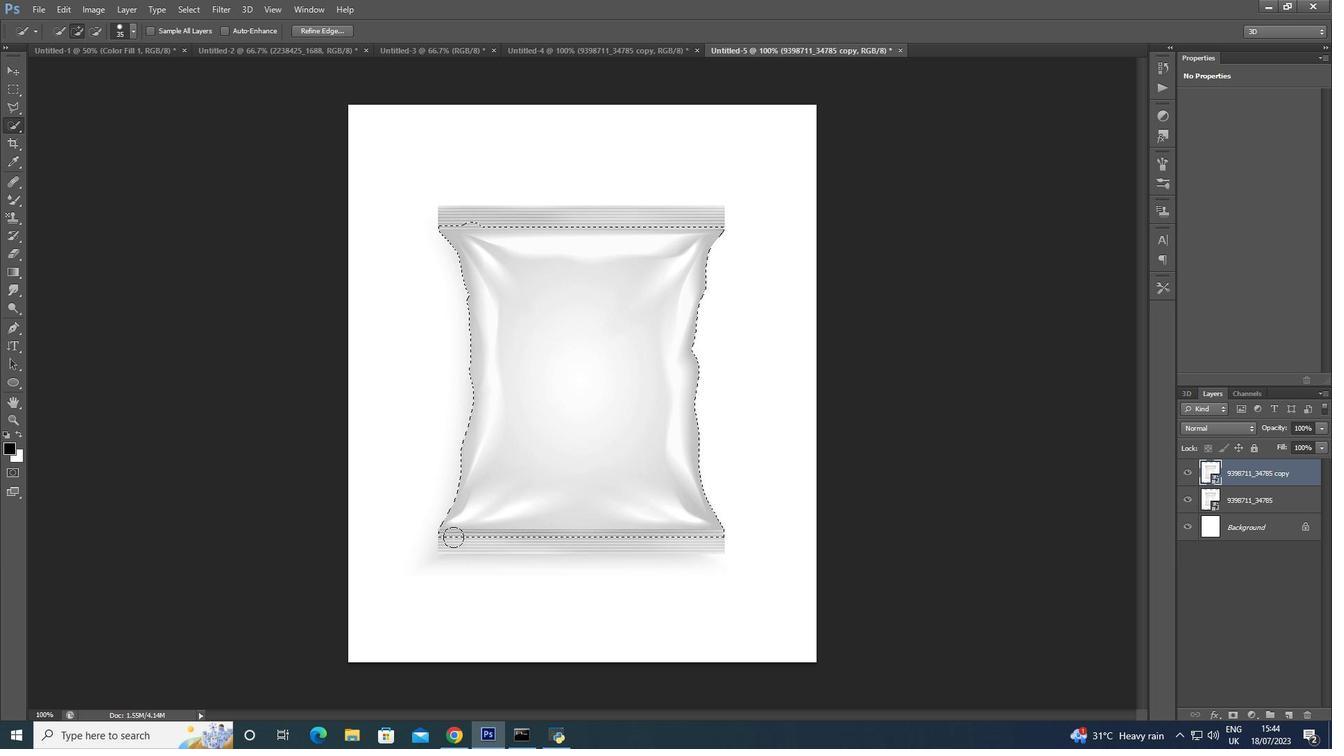 
Action: Mouse pressed left at (451, 539)
Screenshot: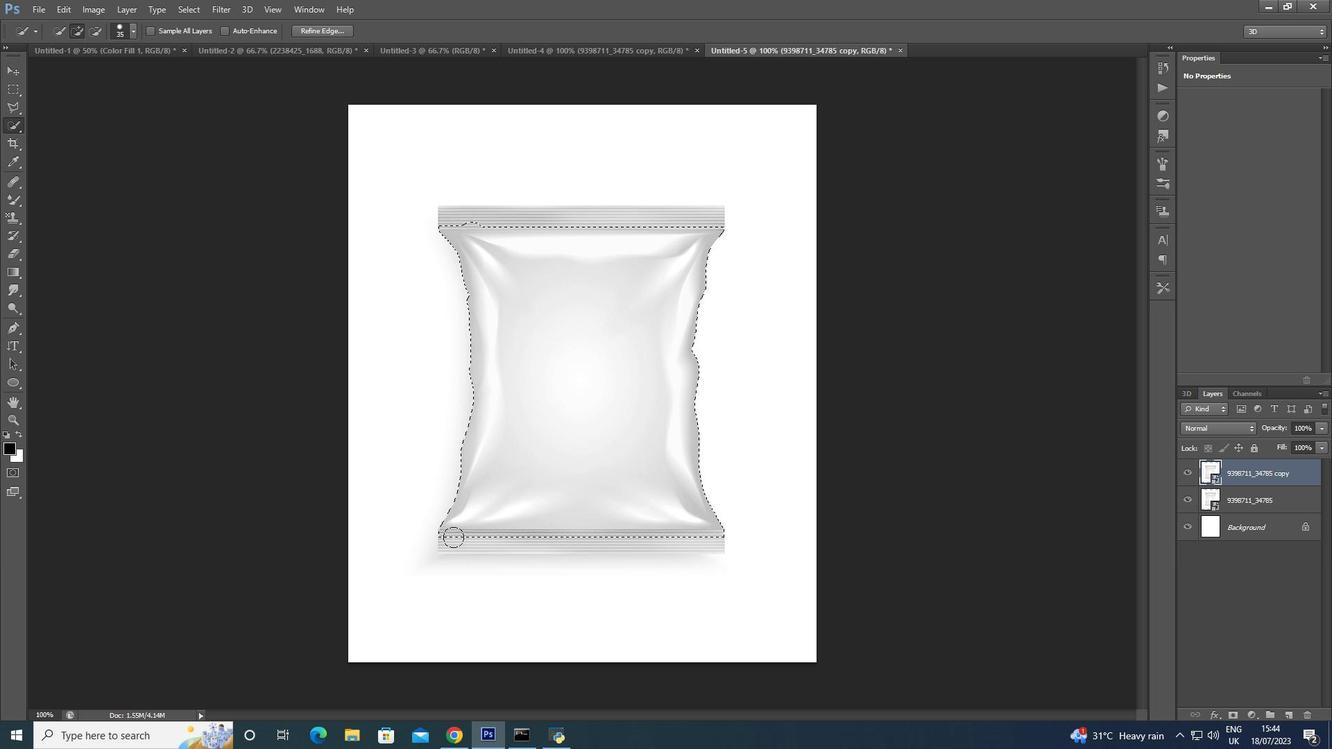 
Action: Mouse pressed right at (451, 539)
Screenshot: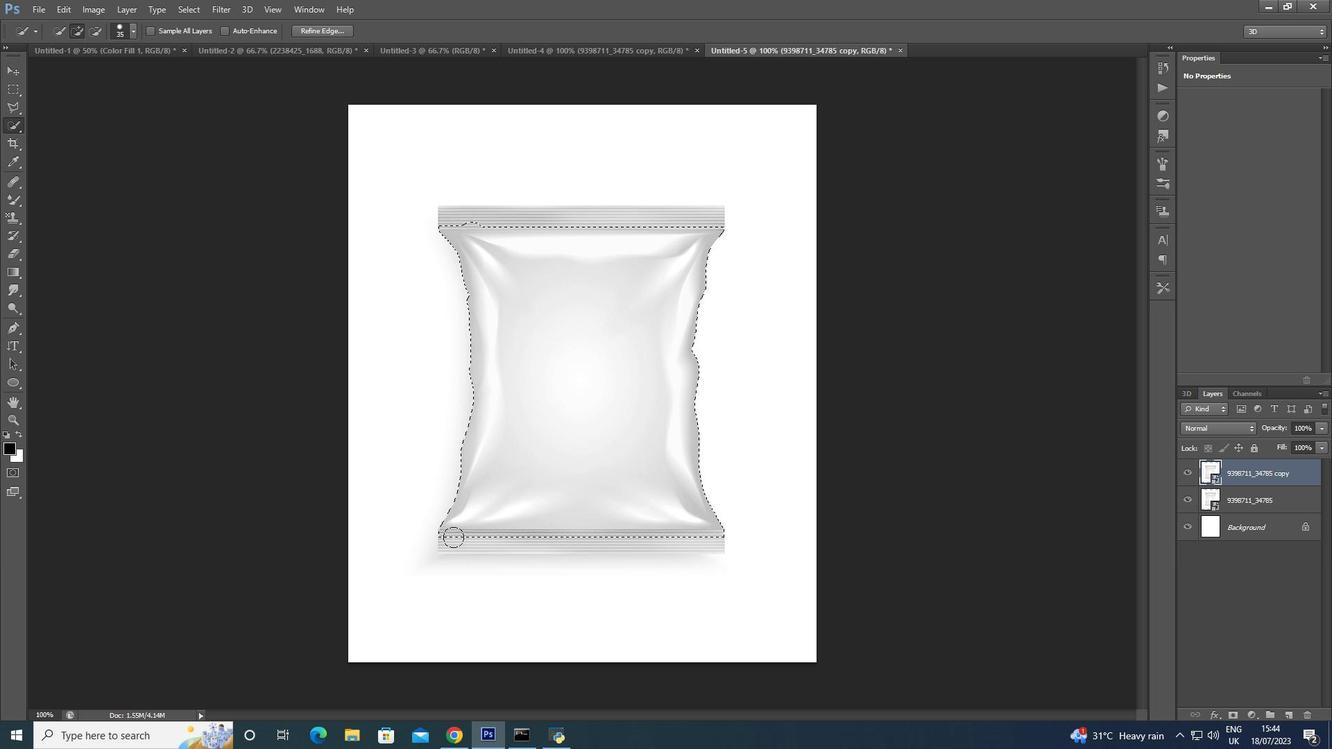 
Action: Mouse moved to (458, 221)
Screenshot: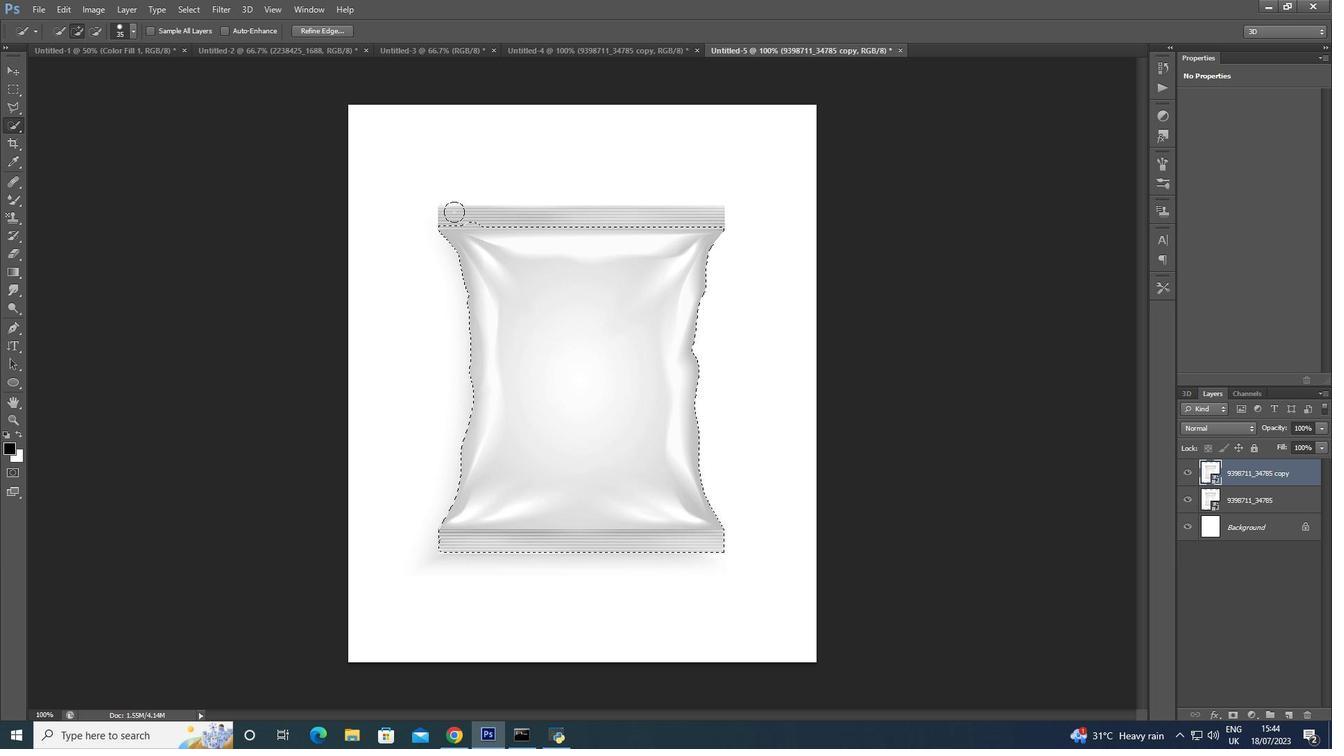 
Action: Key pressed <Key.cmd_r>[
Screenshot: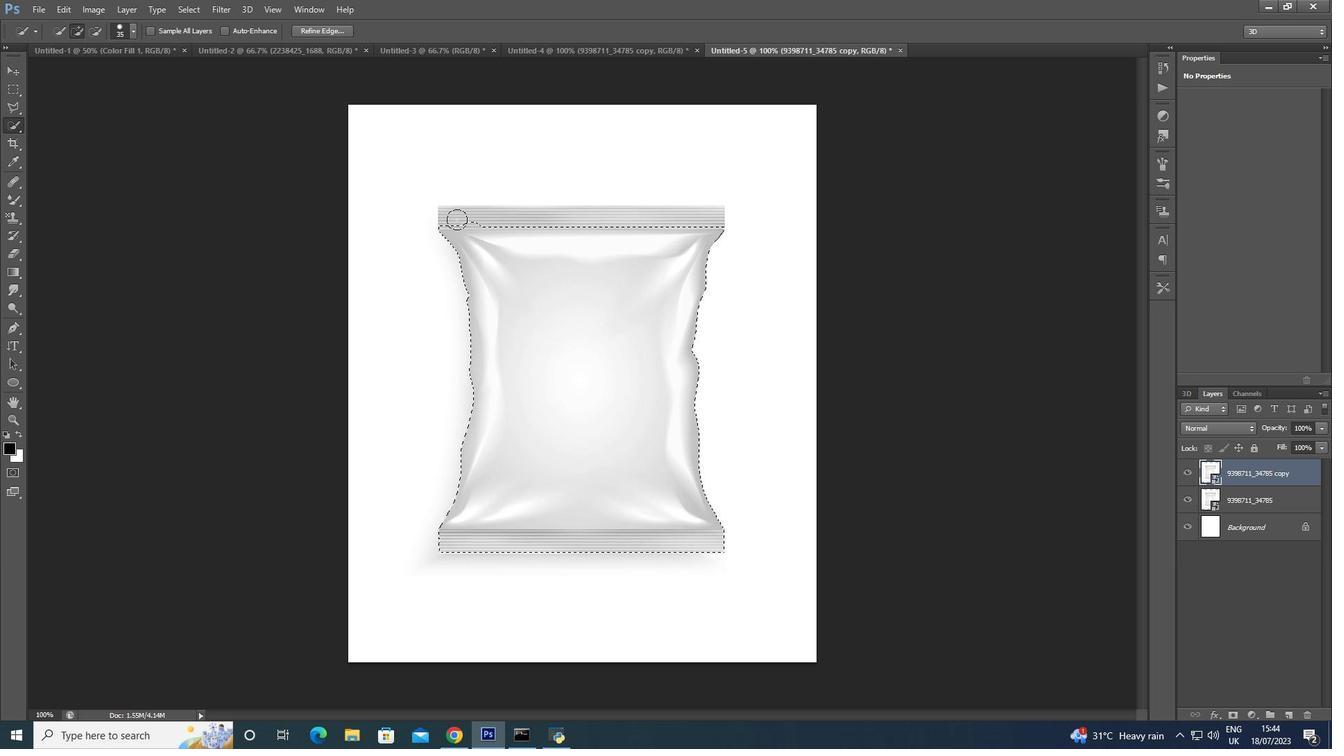 
Action: Mouse moved to (459, 221)
Screenshot: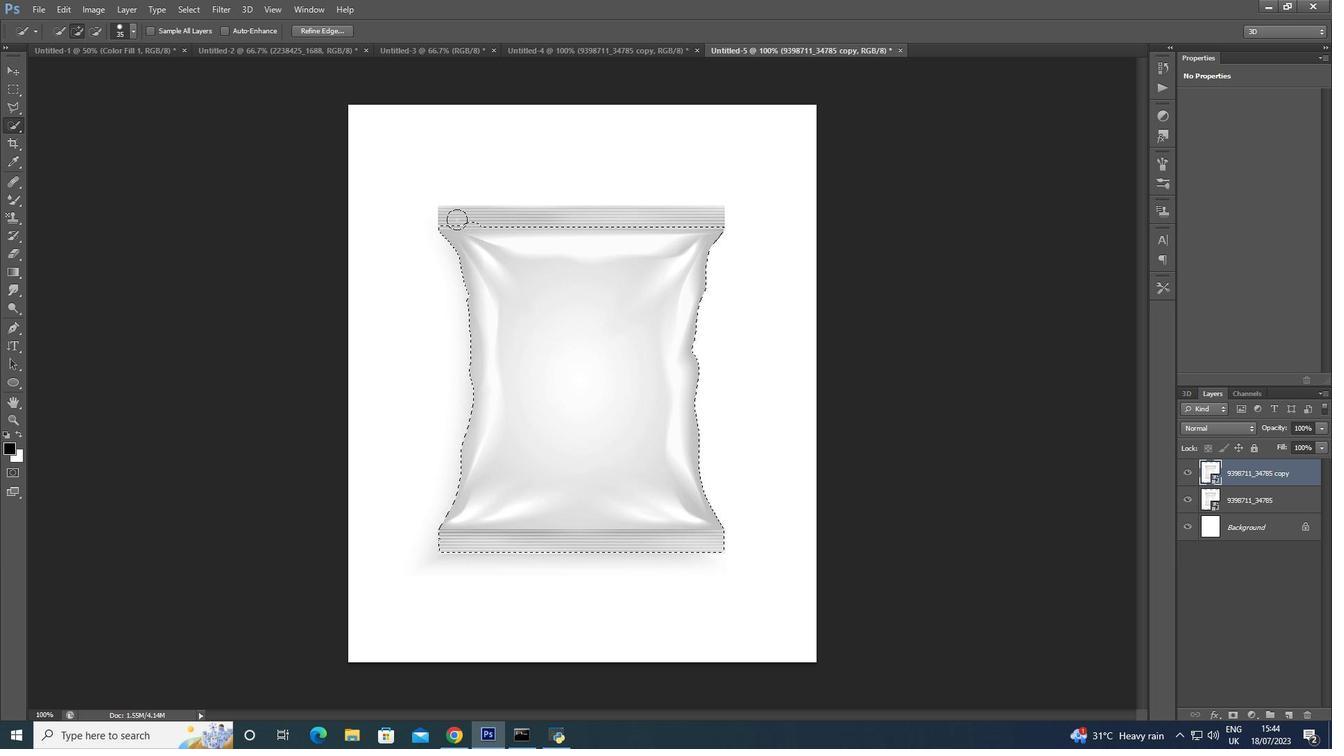 
Action: Key pressed [
Screenshot: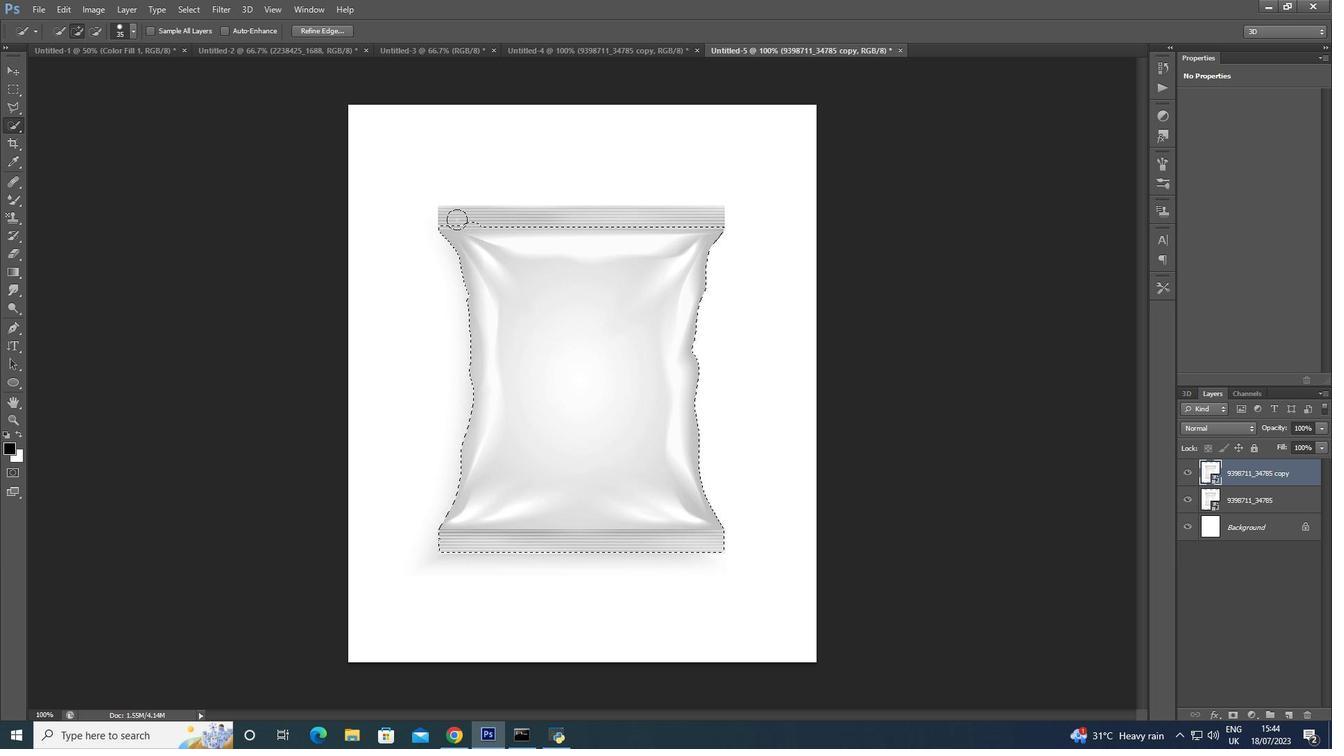 
Action: Mouse moved to (447, 212)
Screenshot: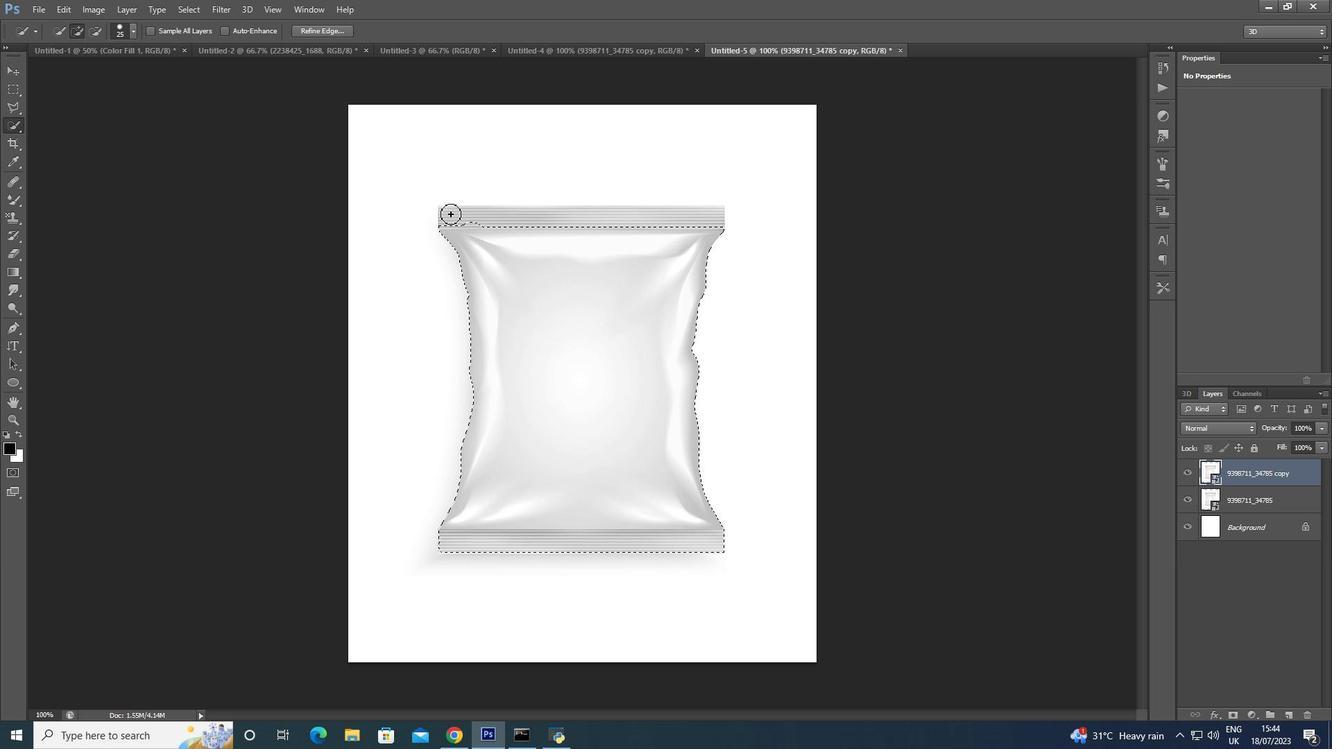 
Action: Mouse pressed left at (447, 212)
Screenshot: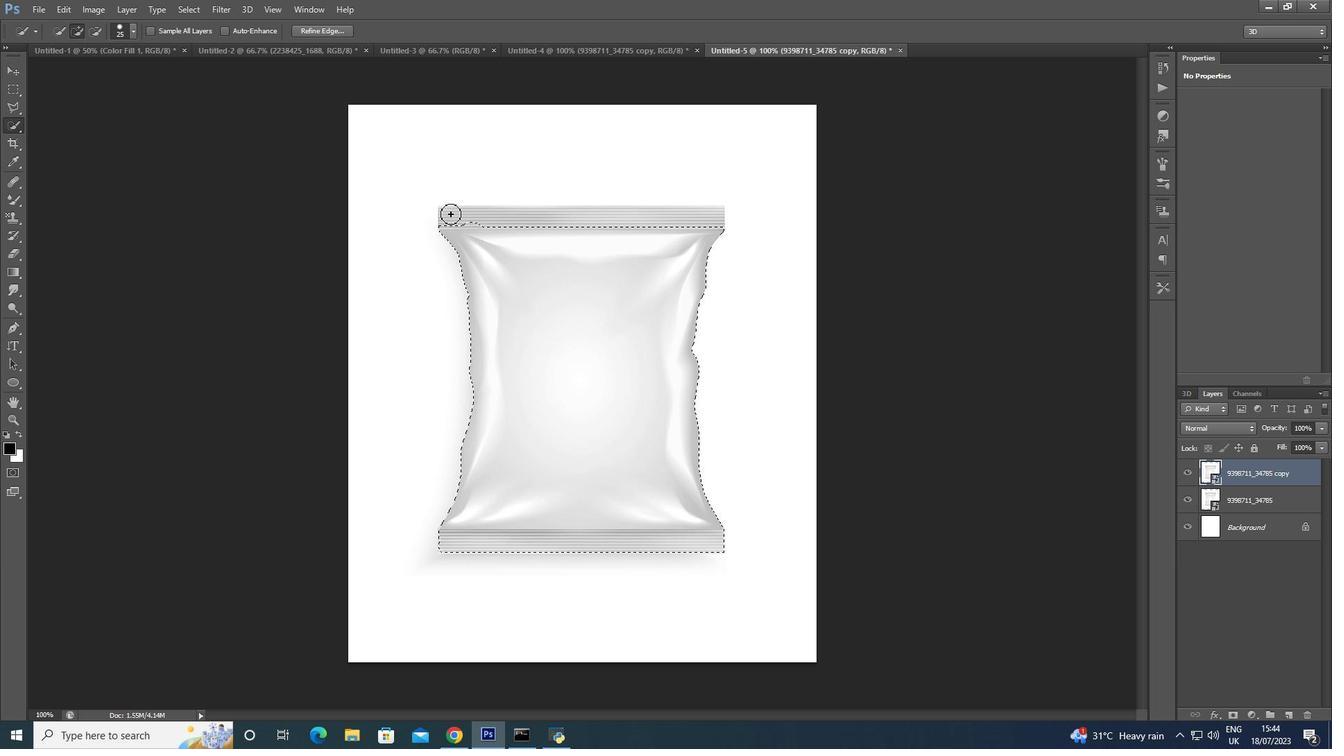
Action: Mouse pressed right at (447, 212)
Screenshot: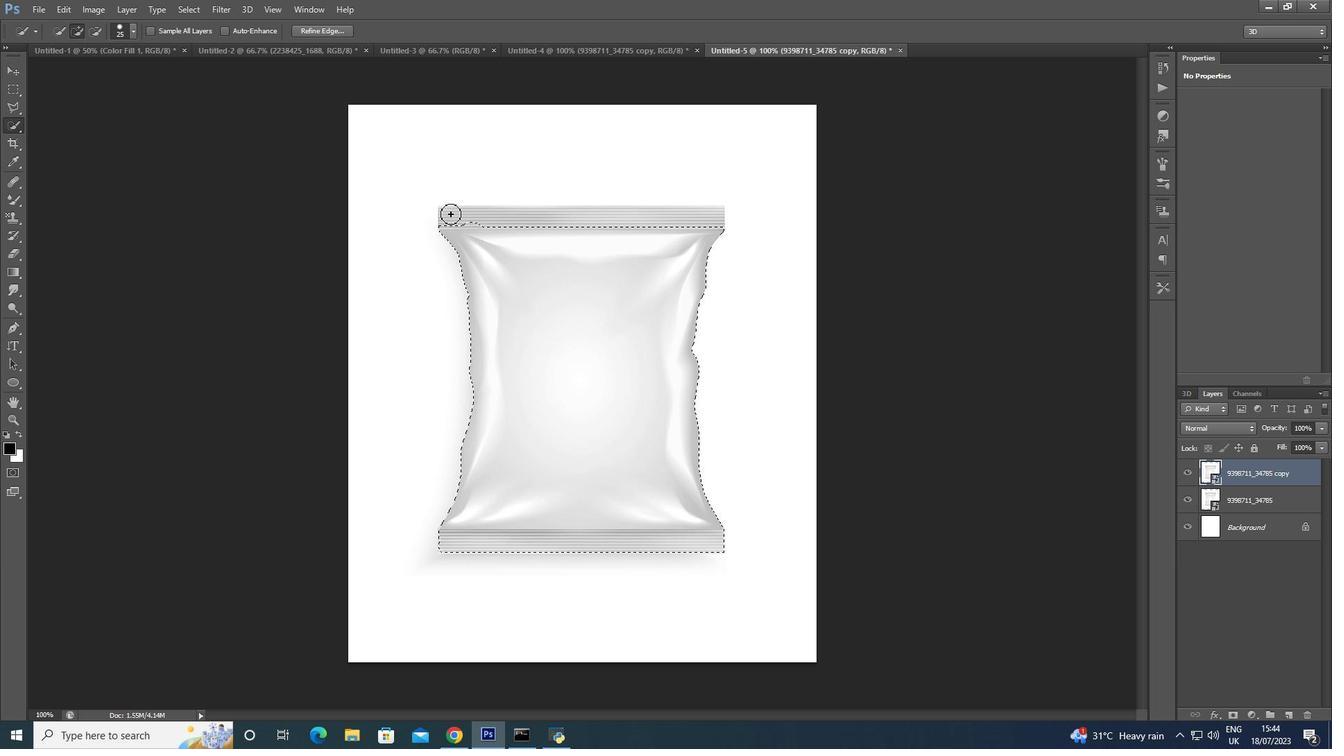 
Action: Mouse moved to (621, 327)
Screenshot: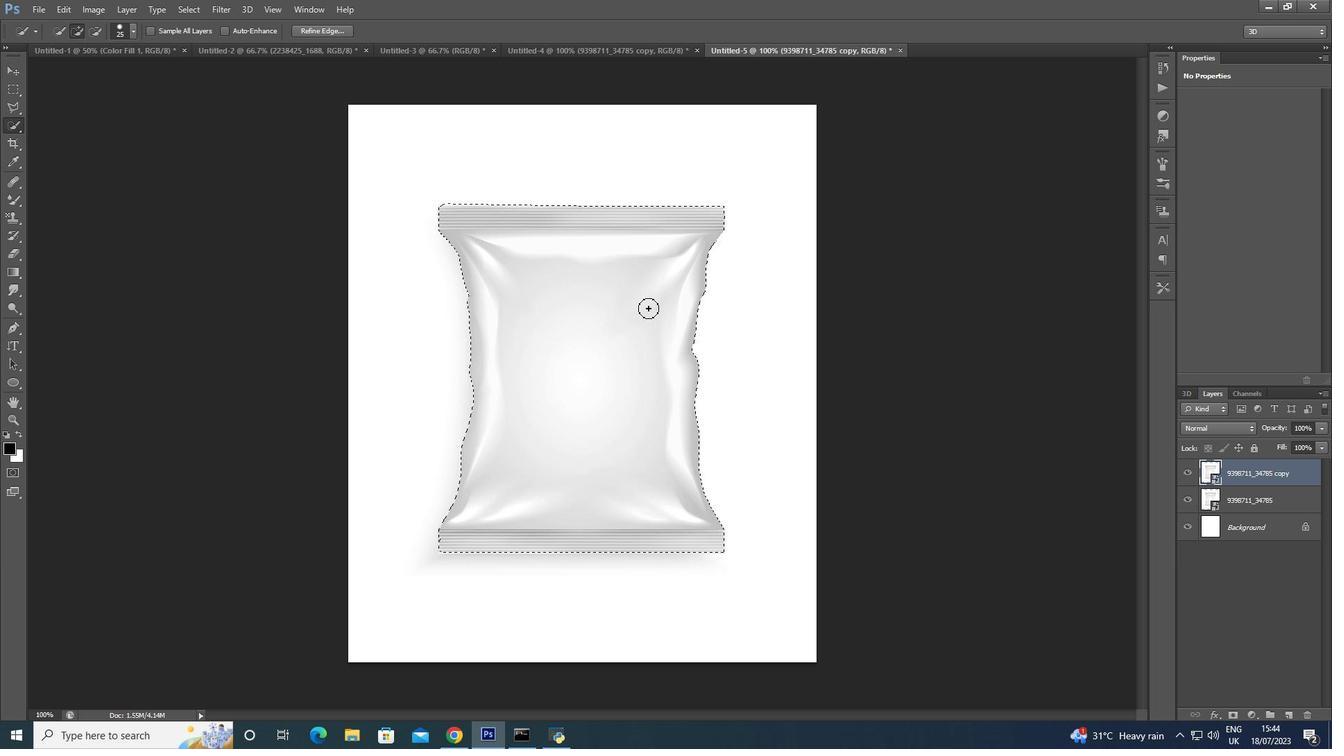 
Action: Key pressed ctrl+C<'\n'>
Screenshot: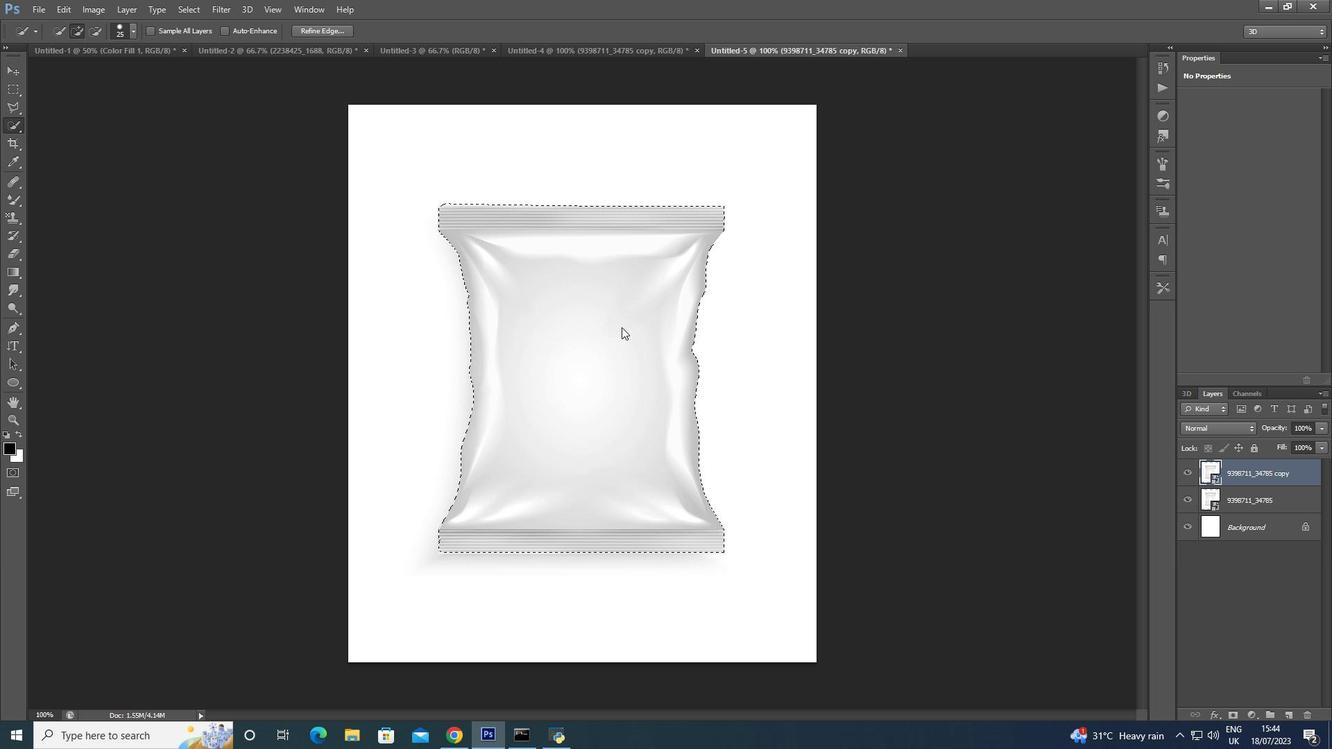 
Action: Mouse moved to (1236, 710)
Screenshot: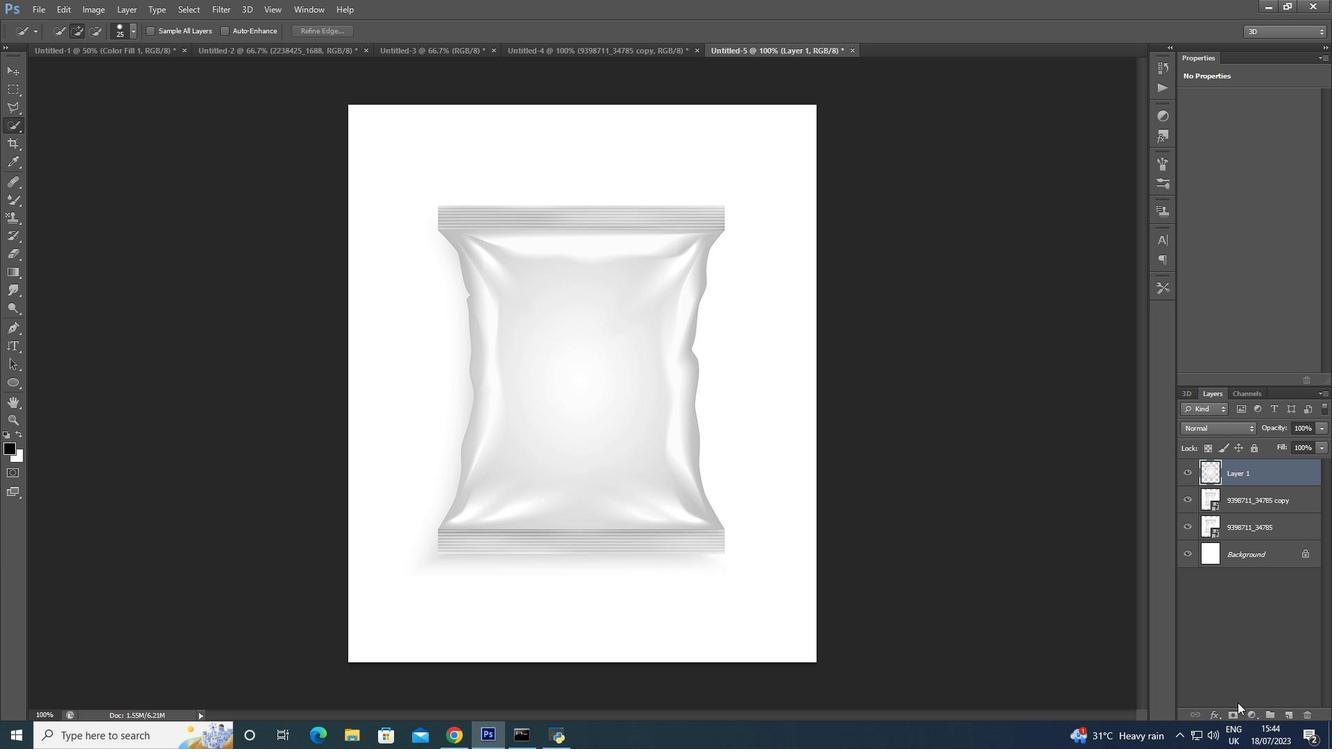 
Action: Mouse pressed left at (1236, 710)
Screenshot: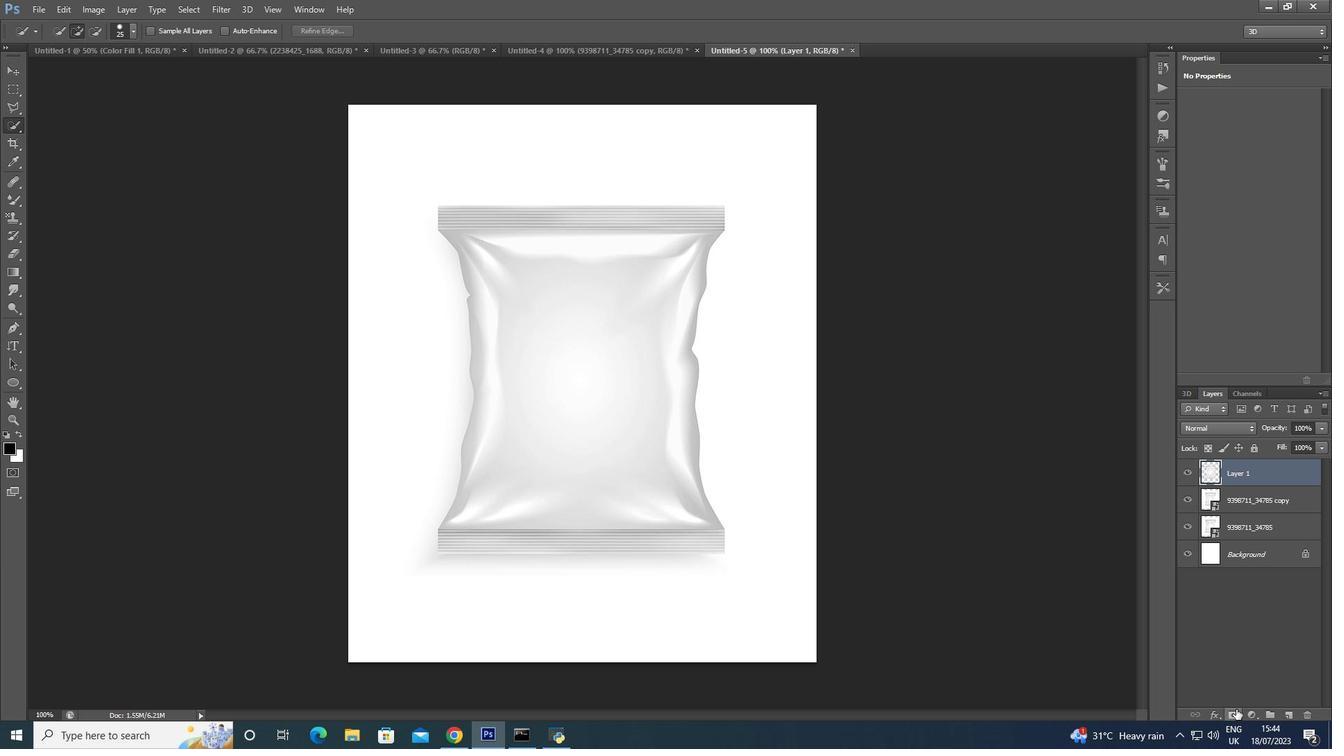 
Action: Mouse moved to (13, 72)
Screenshot: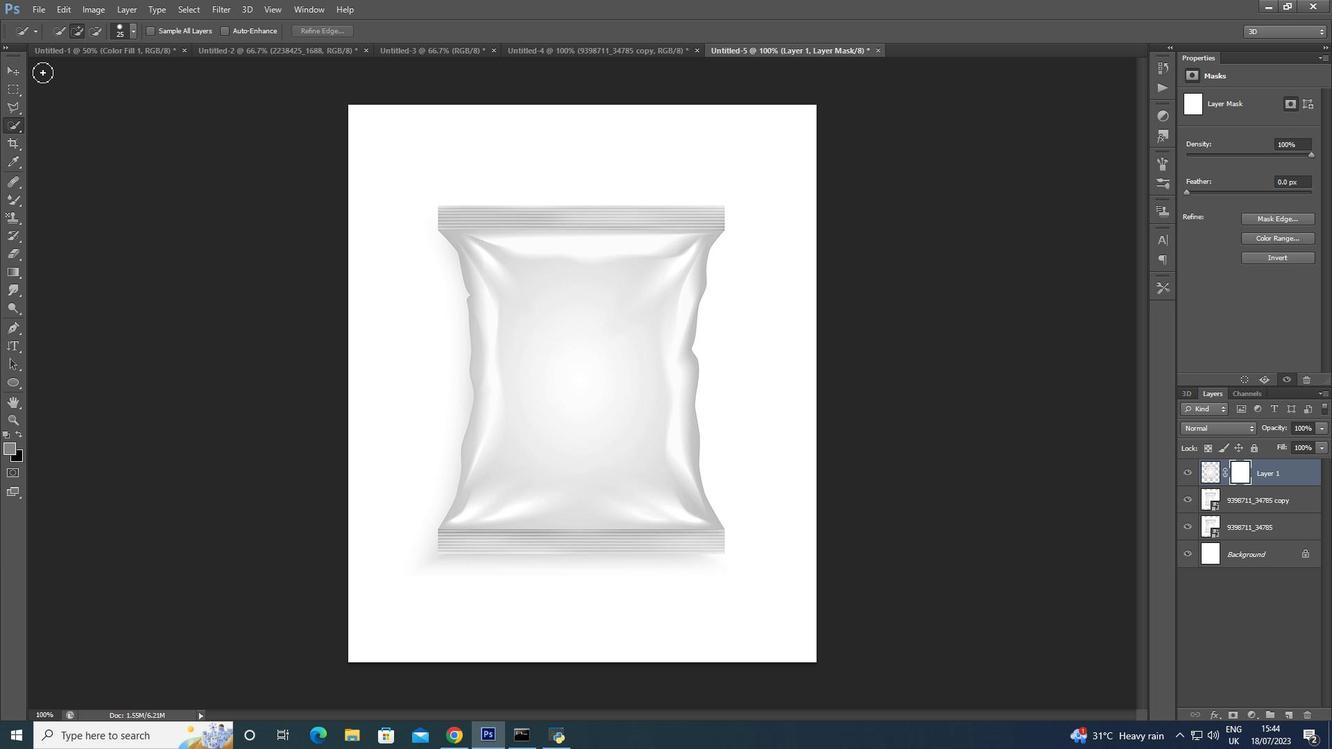
Action: Mouse pressed left at (13, 72)
Screenshot: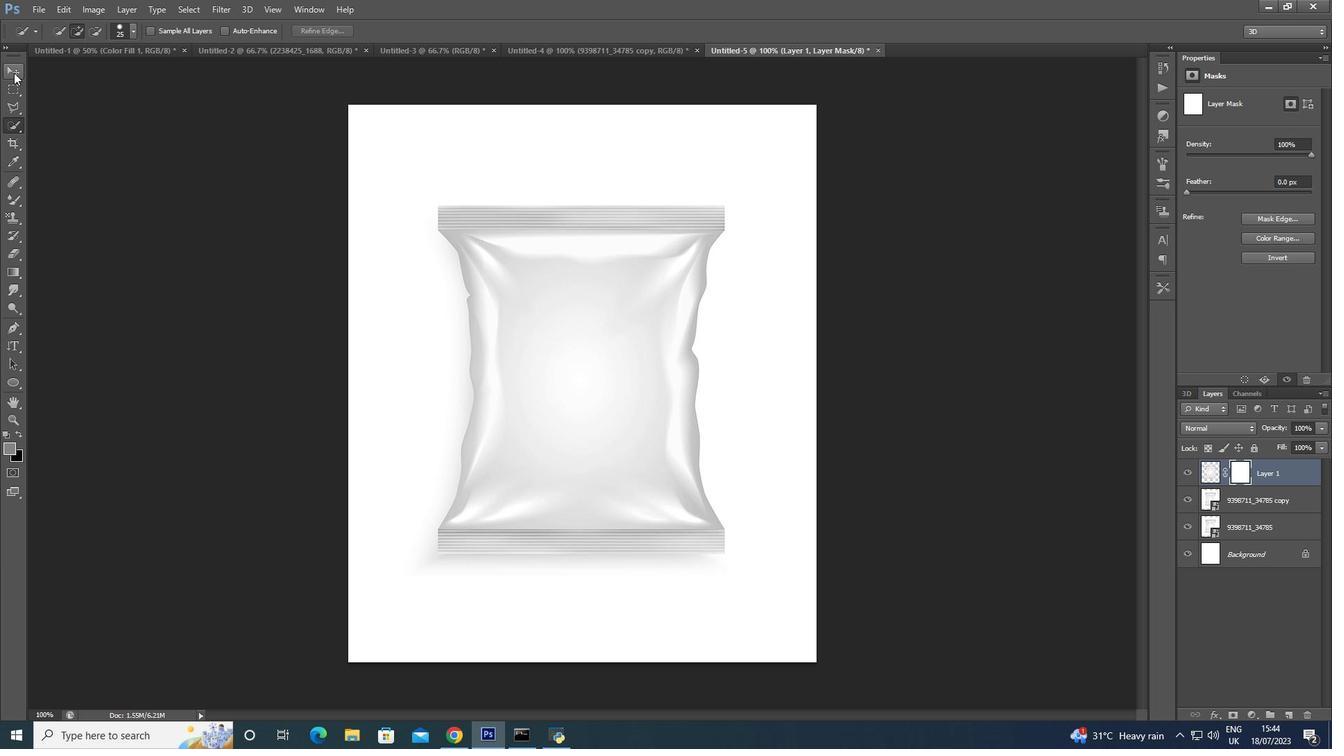 
Action: Mouse pressed right at (13, 72)
Screenshot: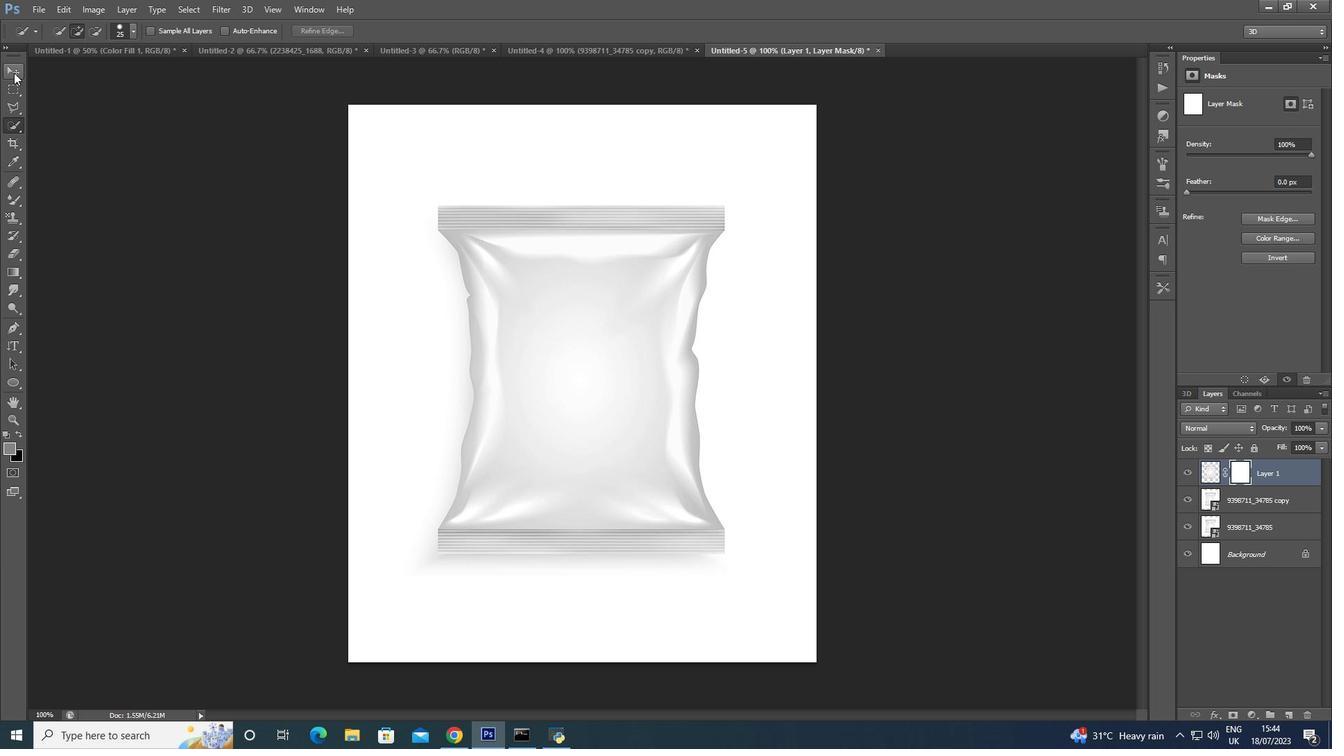 
Action: Mouse moved to (1238, 467)
Screenshot: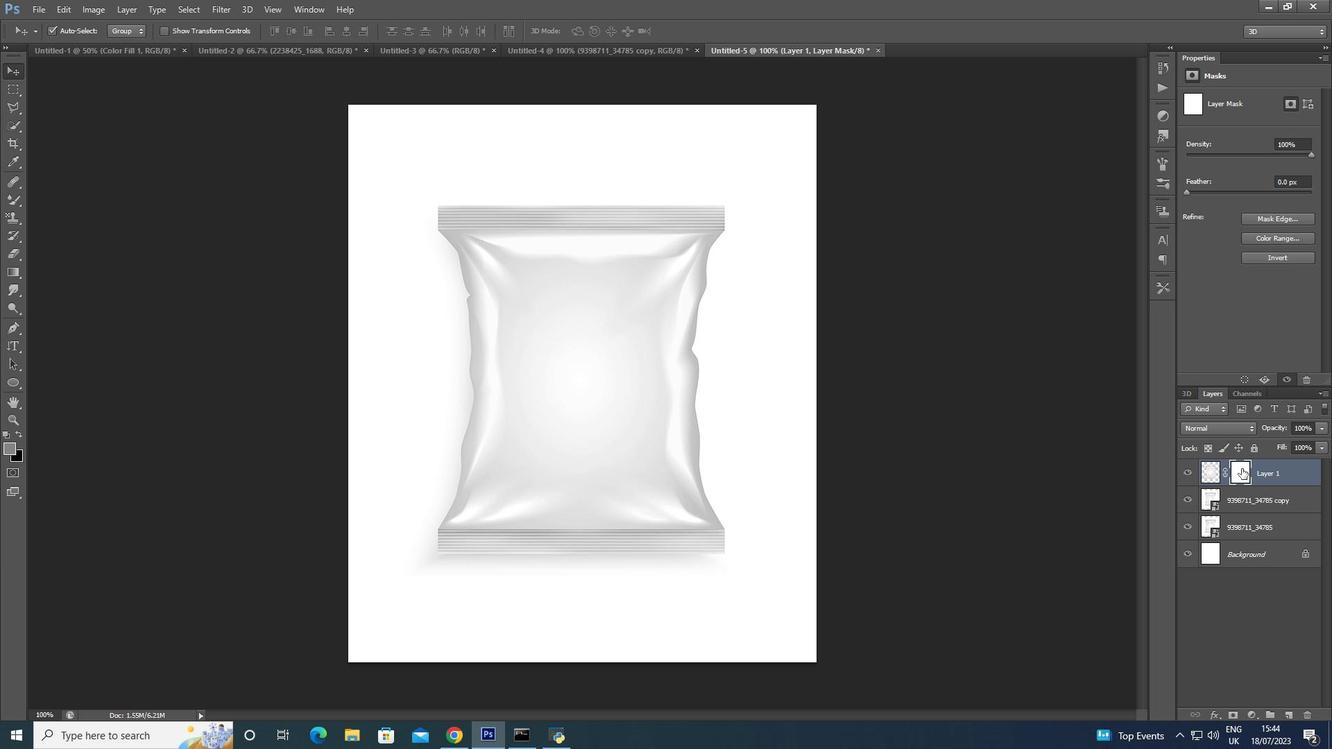 
Action: Mouse pressed left at (1238, 467)
Screenshot: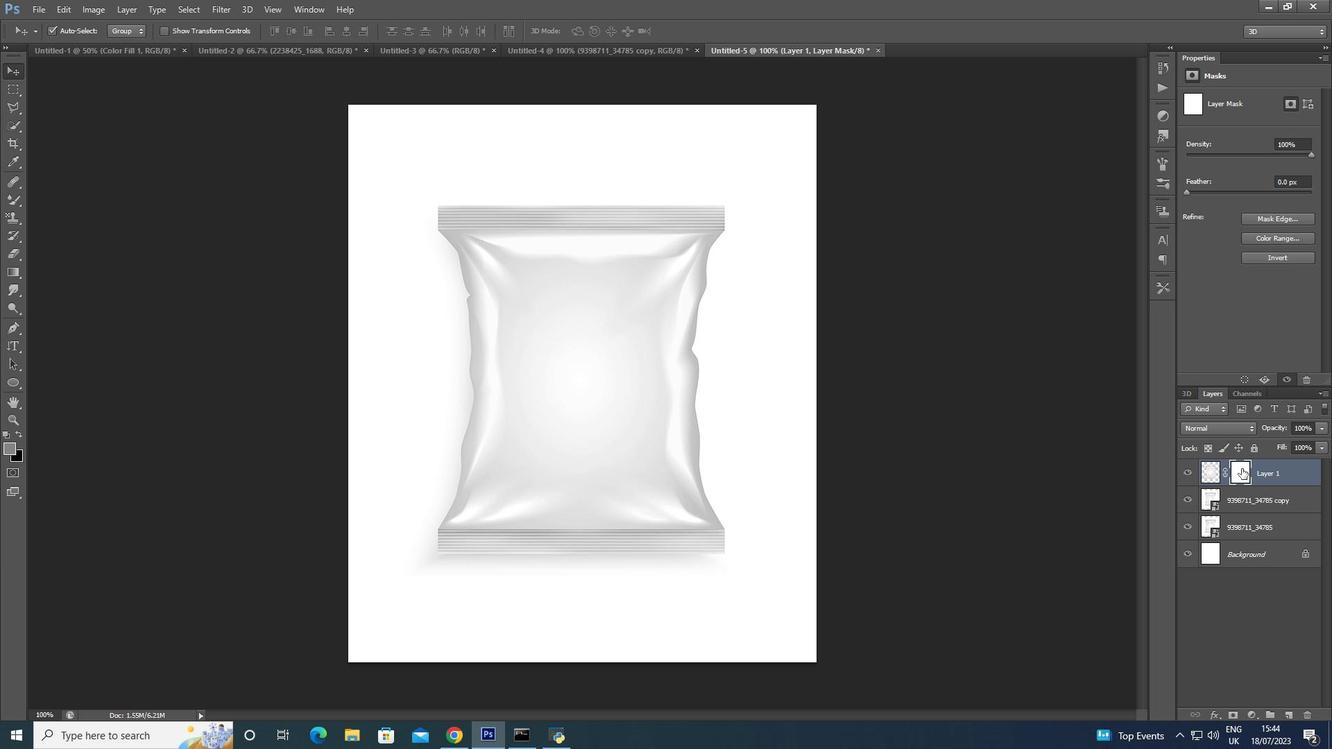 
Action: Mouse moved to (1253, 716)
Screenshot: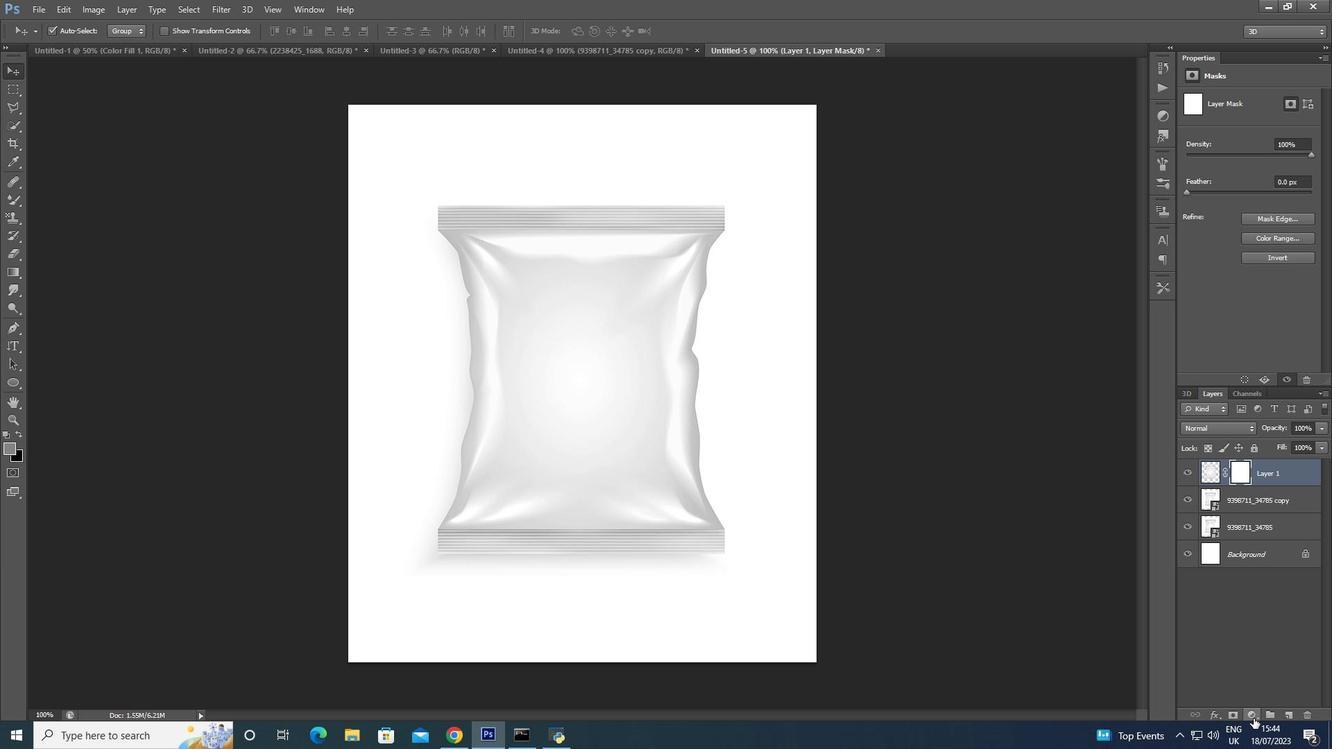 
Action: Mouse pressed left at (1253, 716)
Screenshot: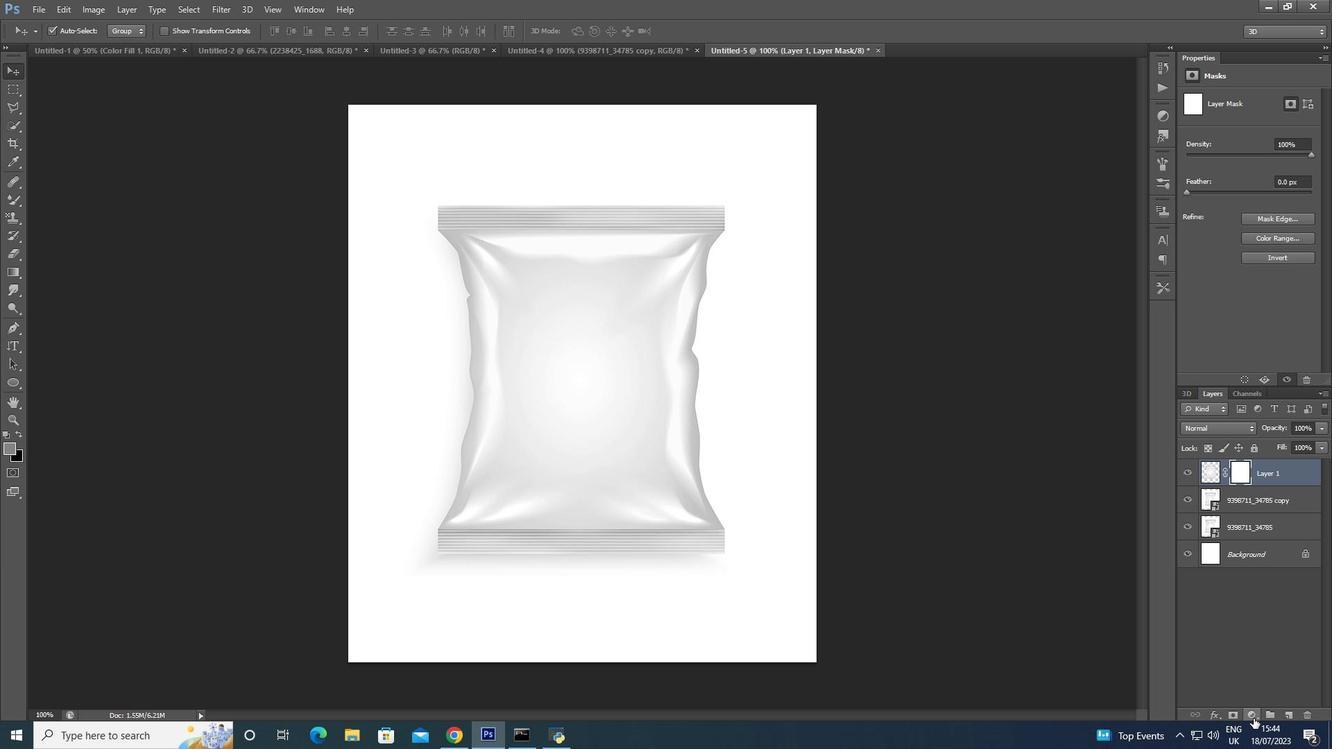 
Action: Mouse moved to (1213, 419)
Screenshot: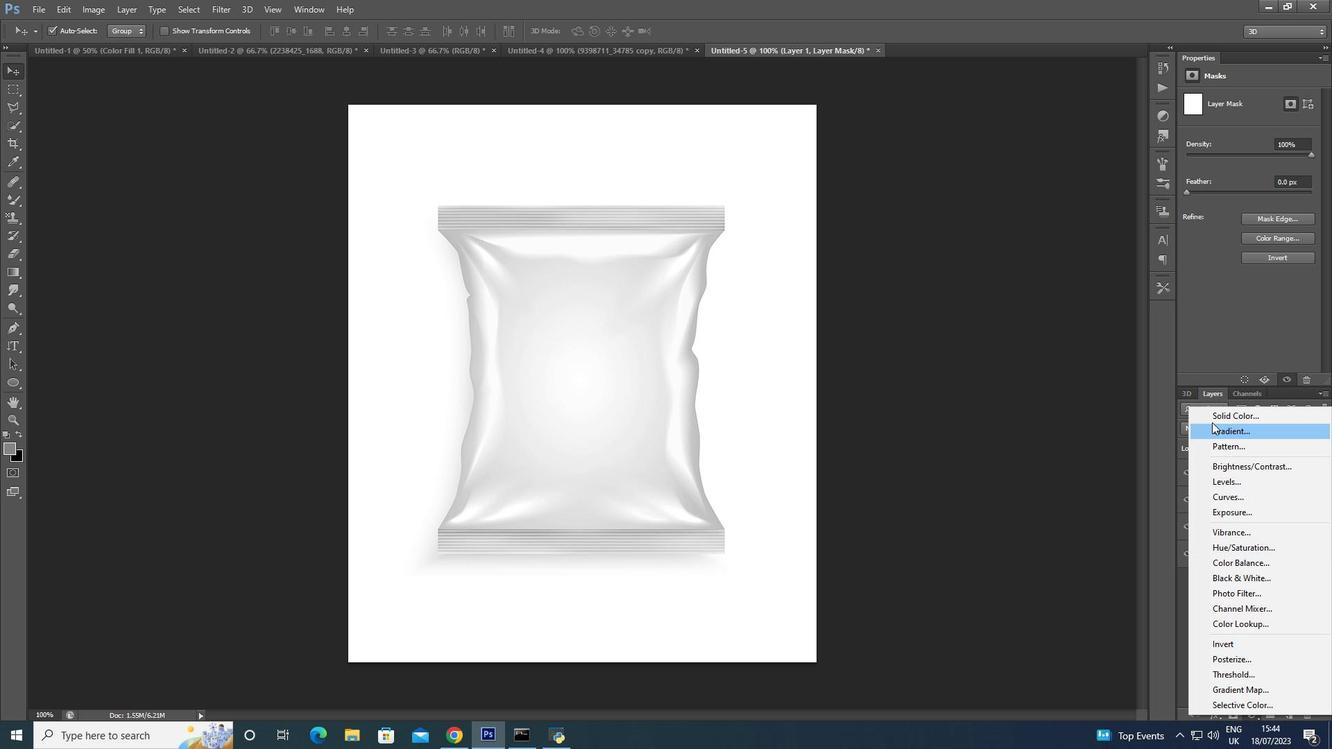 
Action: Mouse pressed left at (1213, 419)
Screenshot: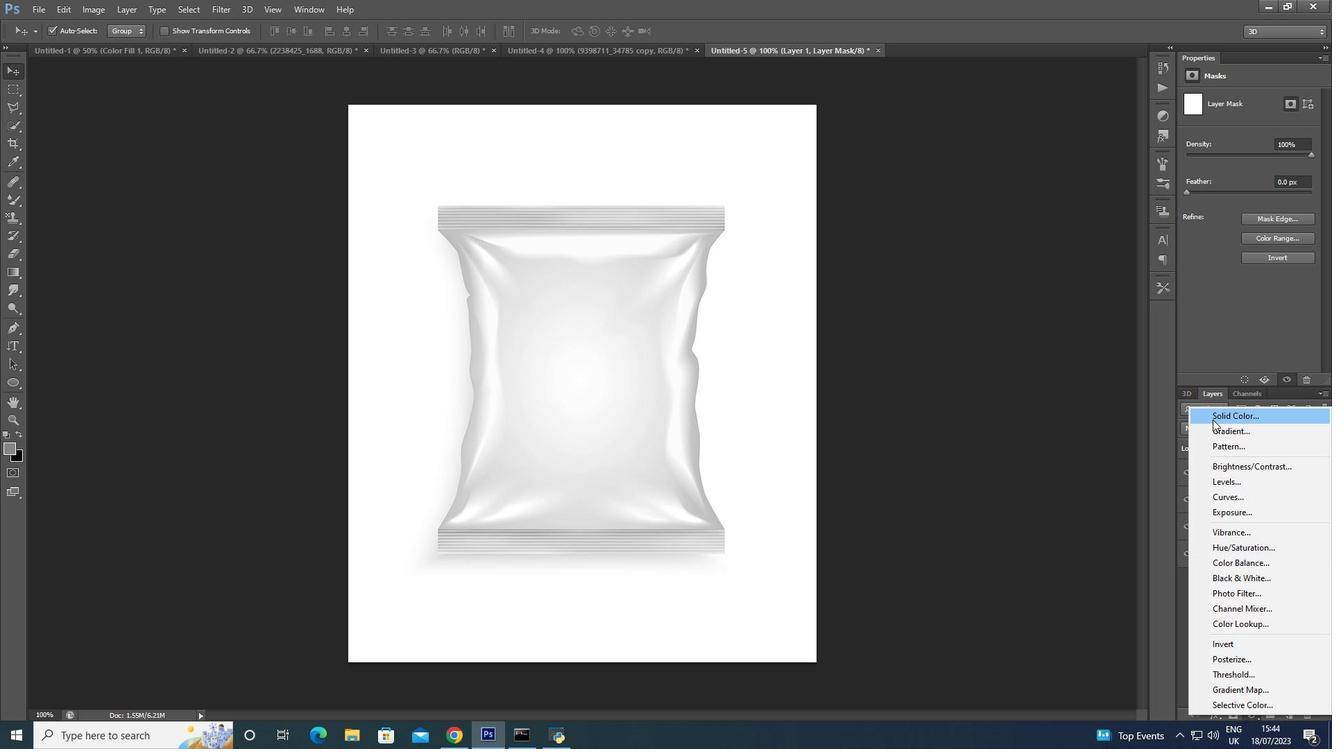 
Action: Mouse moved to (928, 374)
Screenshot: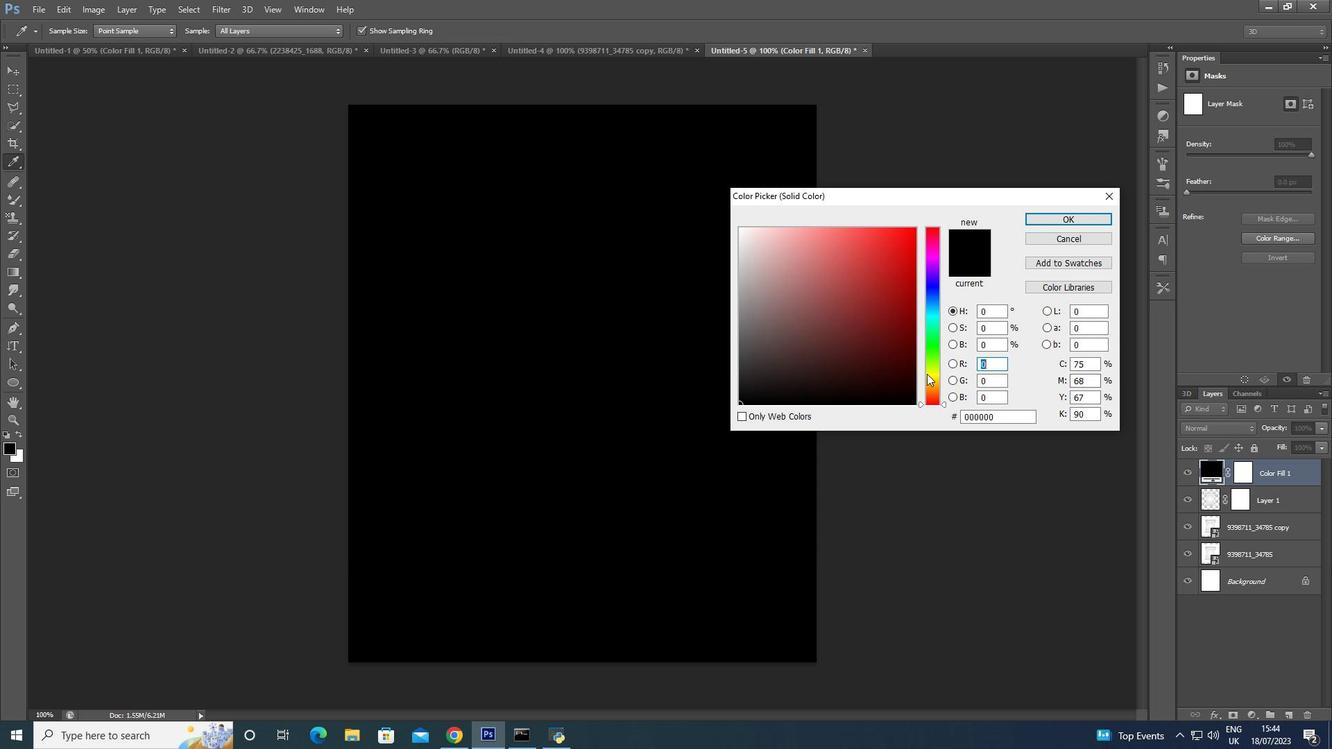 
Action: Mouse pressed left at (928, 374)
Screenshot: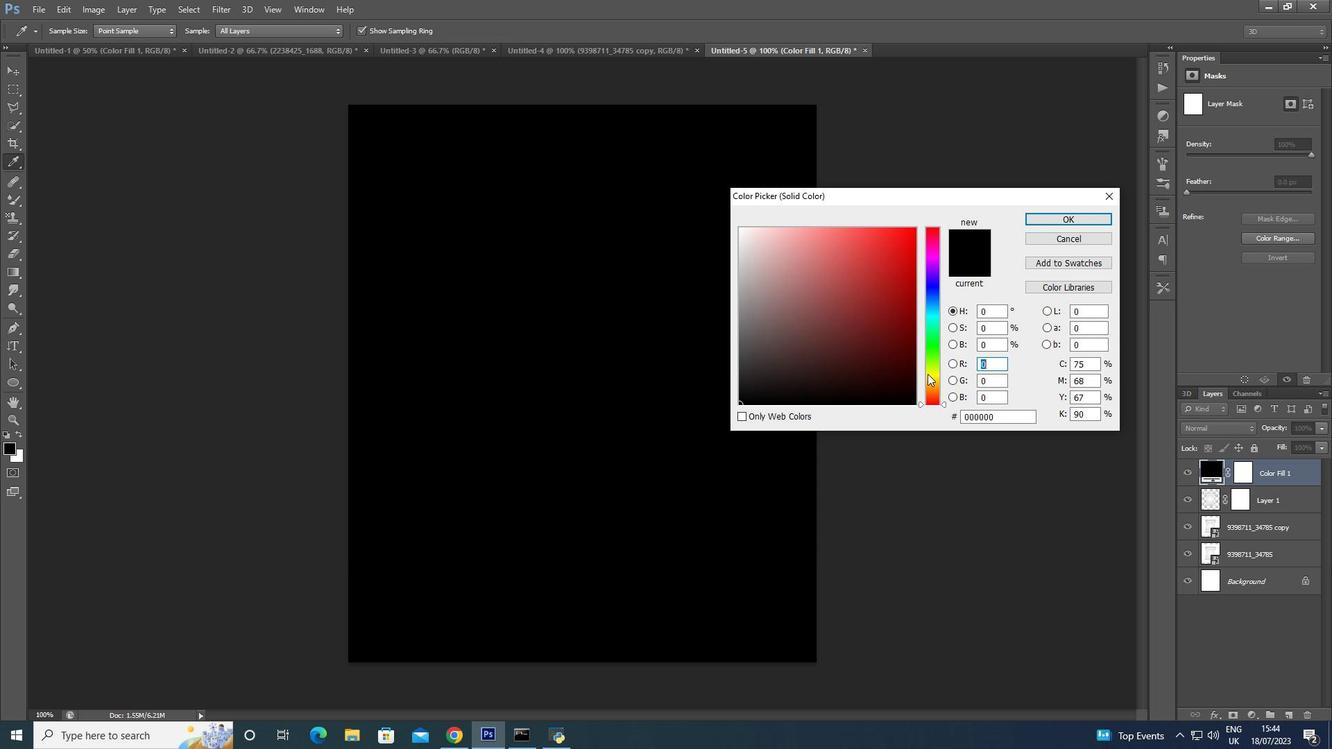 
Action: Mouse pressed left at (928, 374)
Screenshot: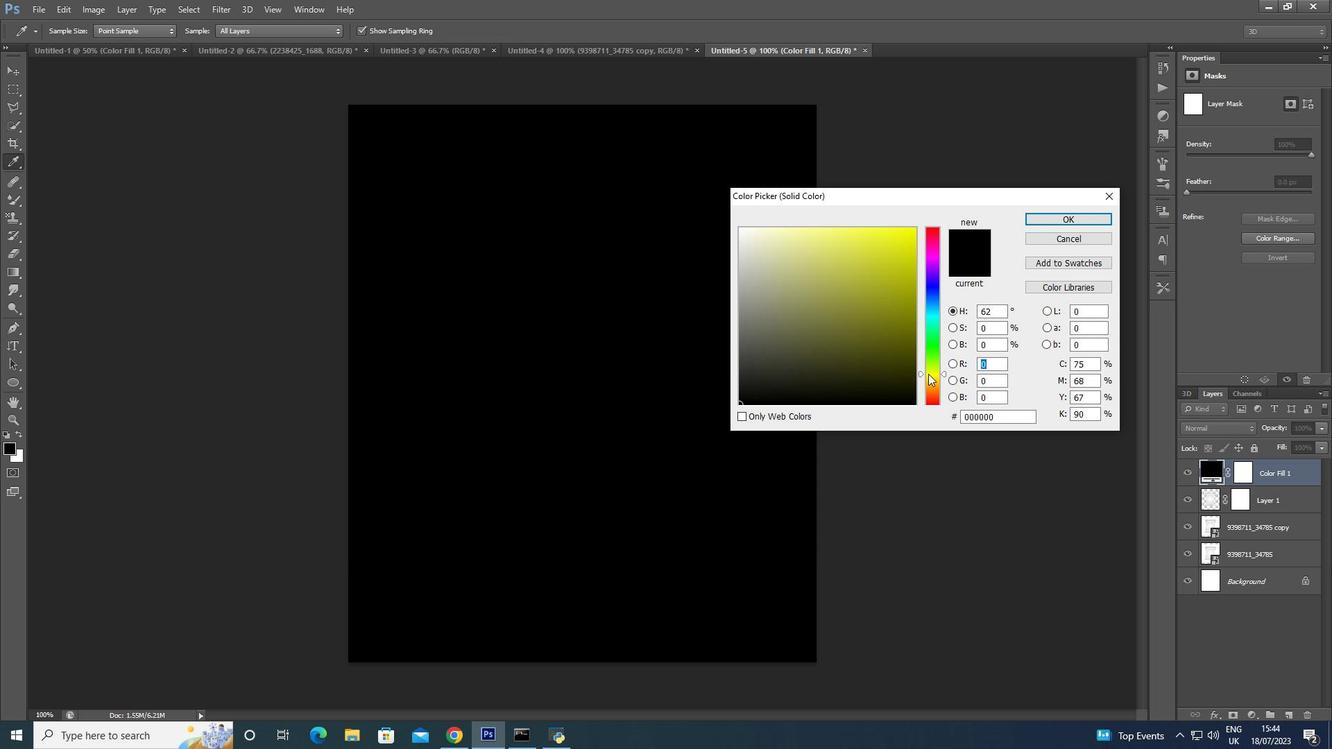 
Action: Mouse pressed right at (928, 374)
Screenshot: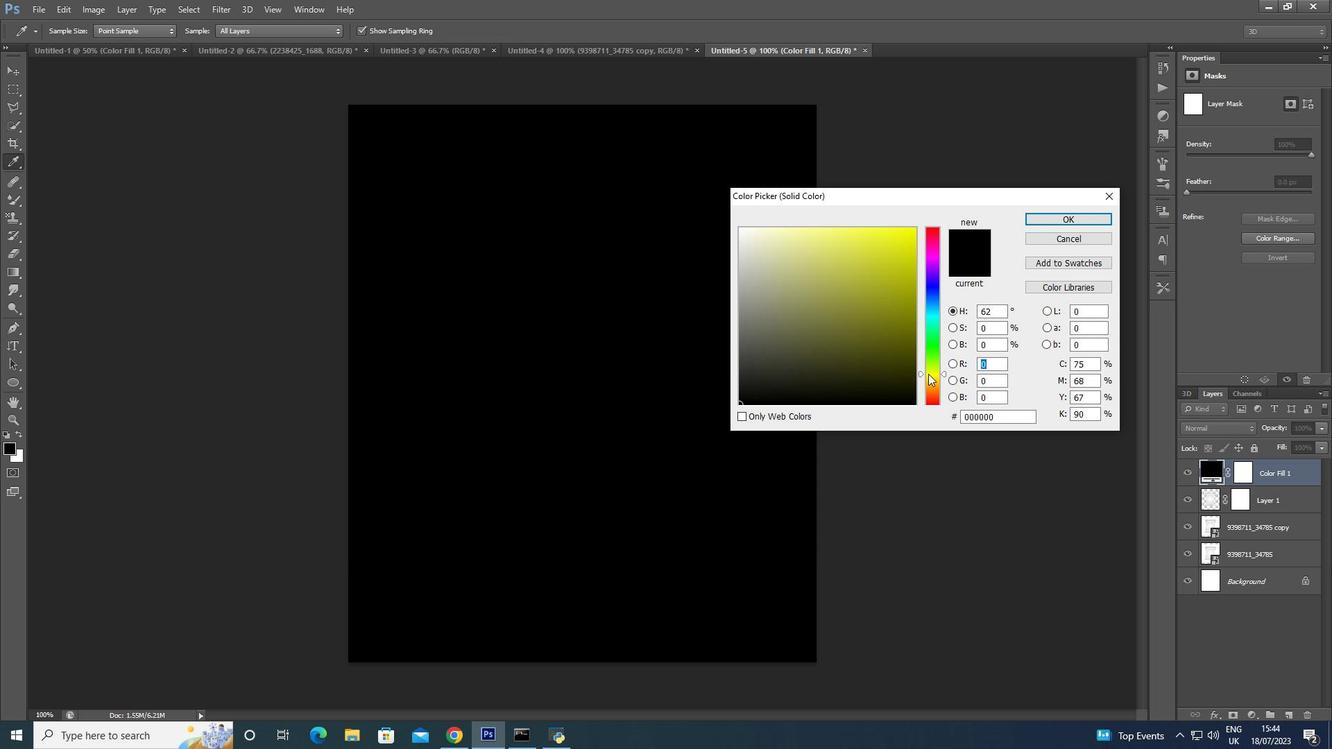 
Action: Mouse moved to (931, 377)
Screenshot: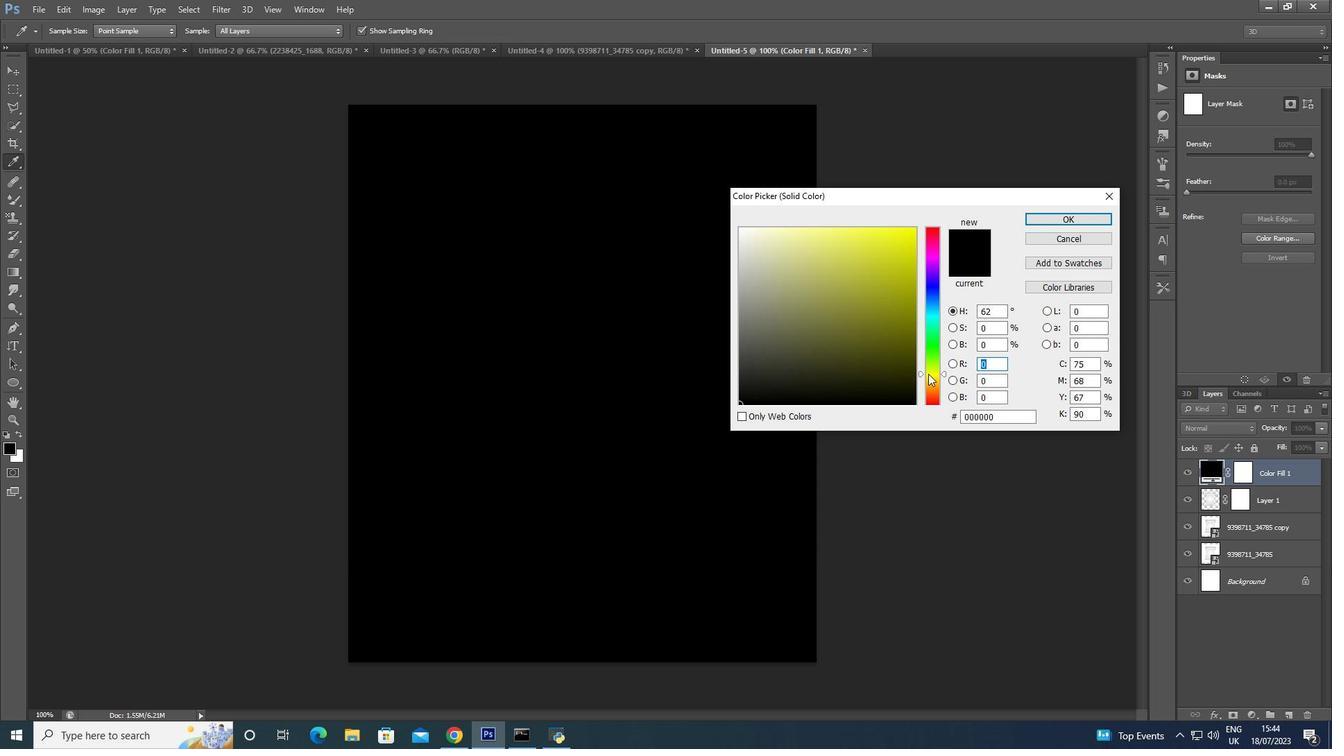 
Action: Mouse pressed left at (931, 377)
Screenshot: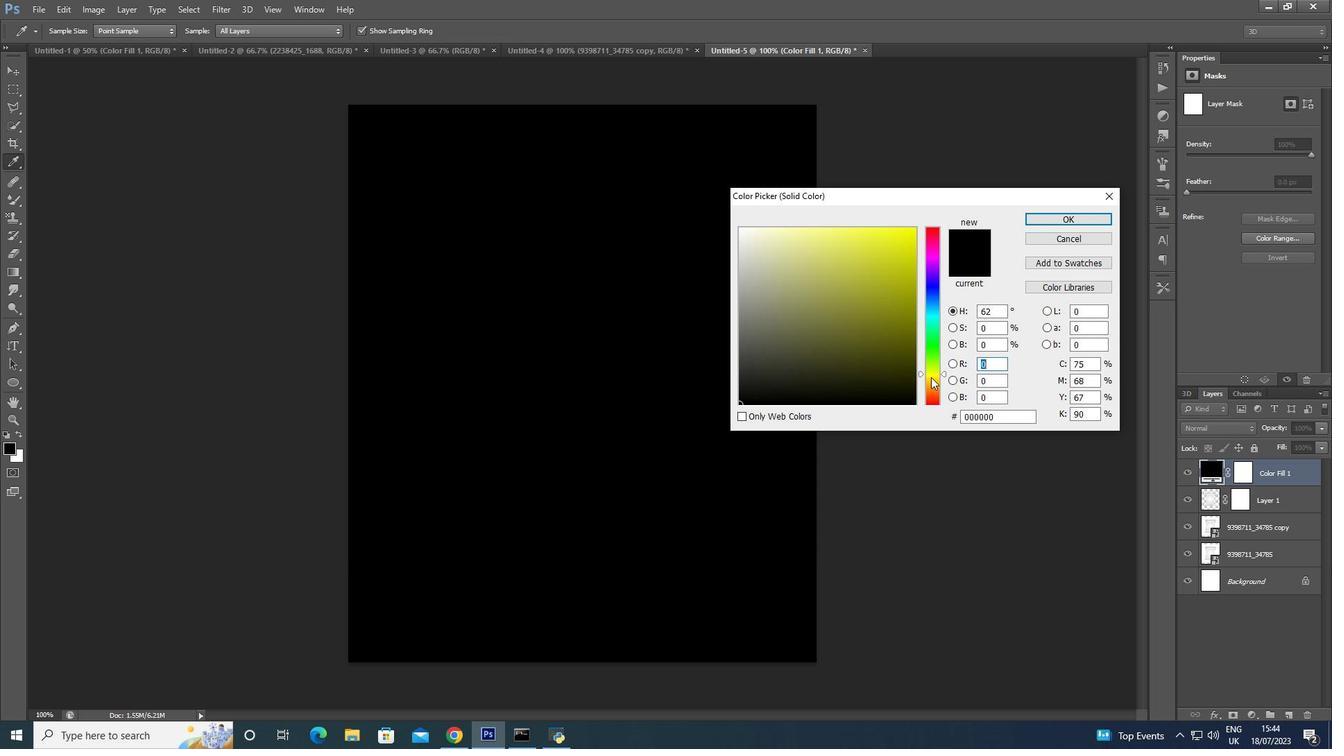 
Action: Mouse moved to (922, 374)
Screenshot: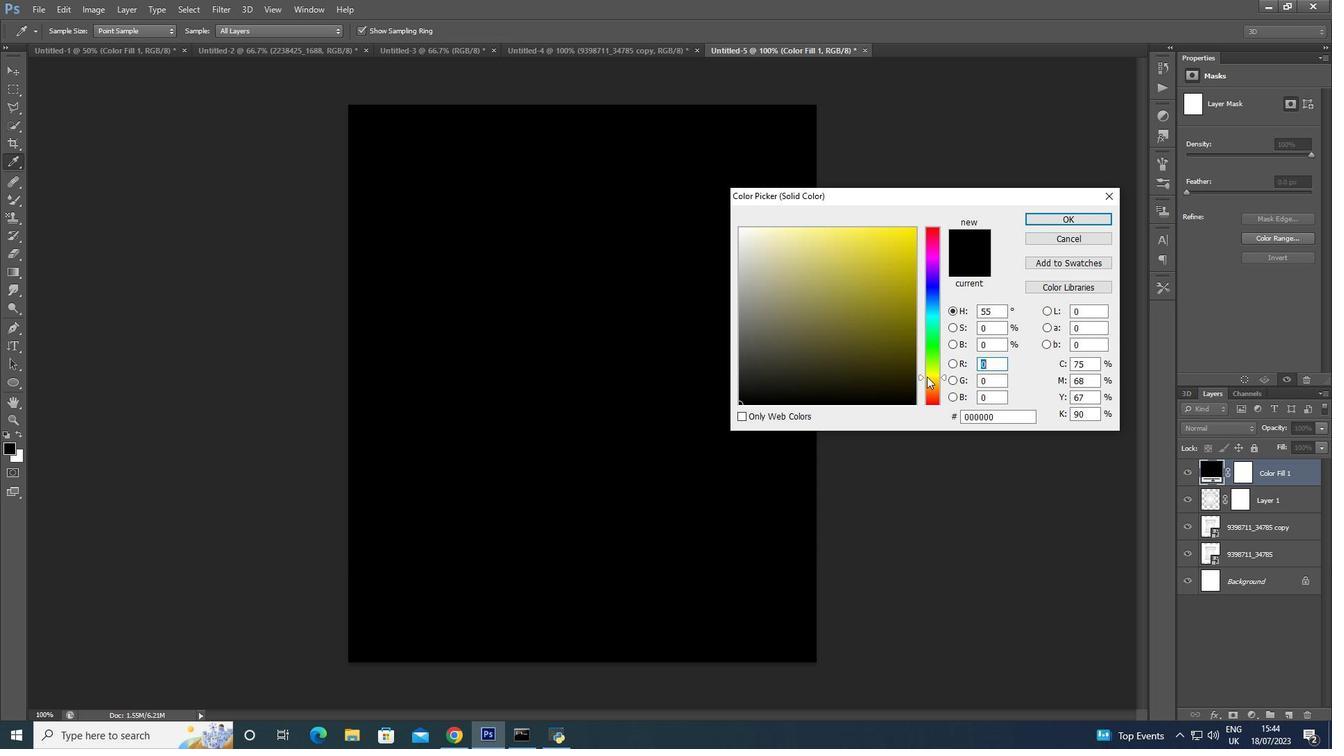 
Action: Mouse pressed left at (922, 374)
Screenshot: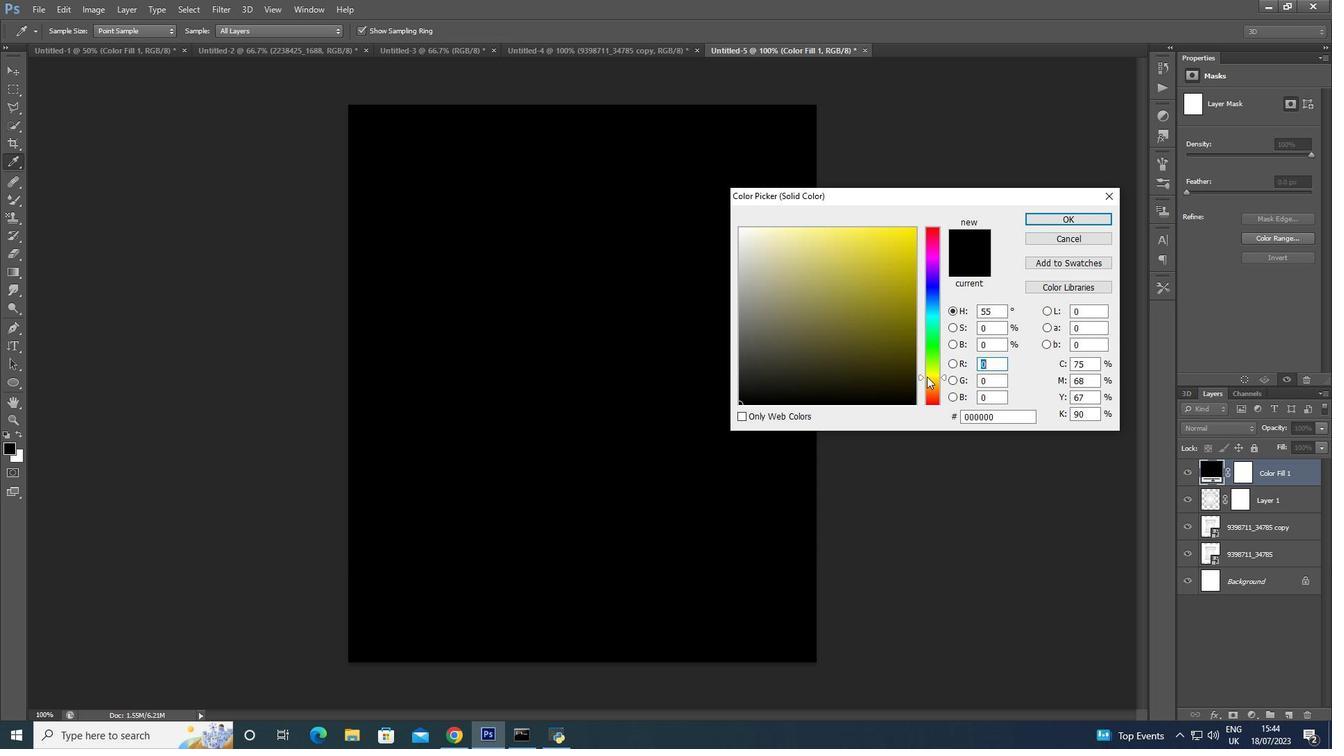 
Action: Mouse moved to (898, 266)
Screenshot: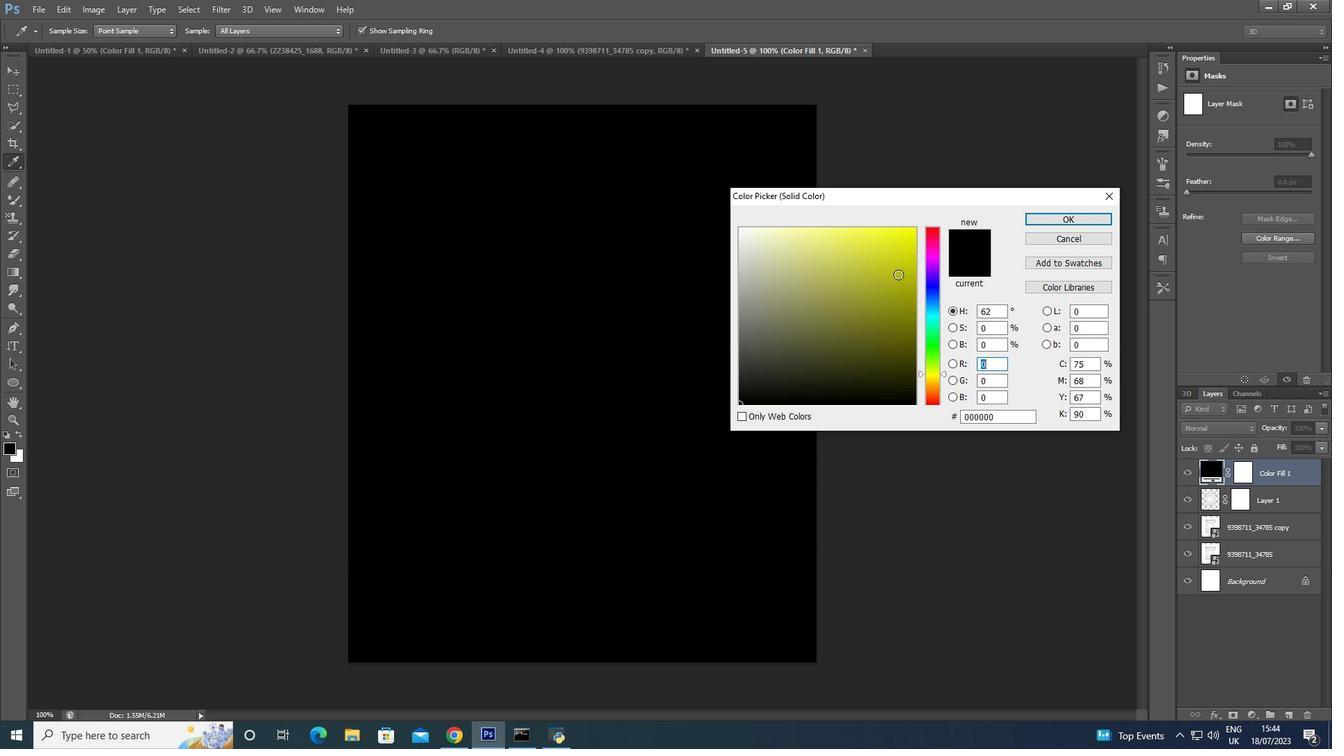 
Action: Mouse pressed left at (898, 266)
Screenshot: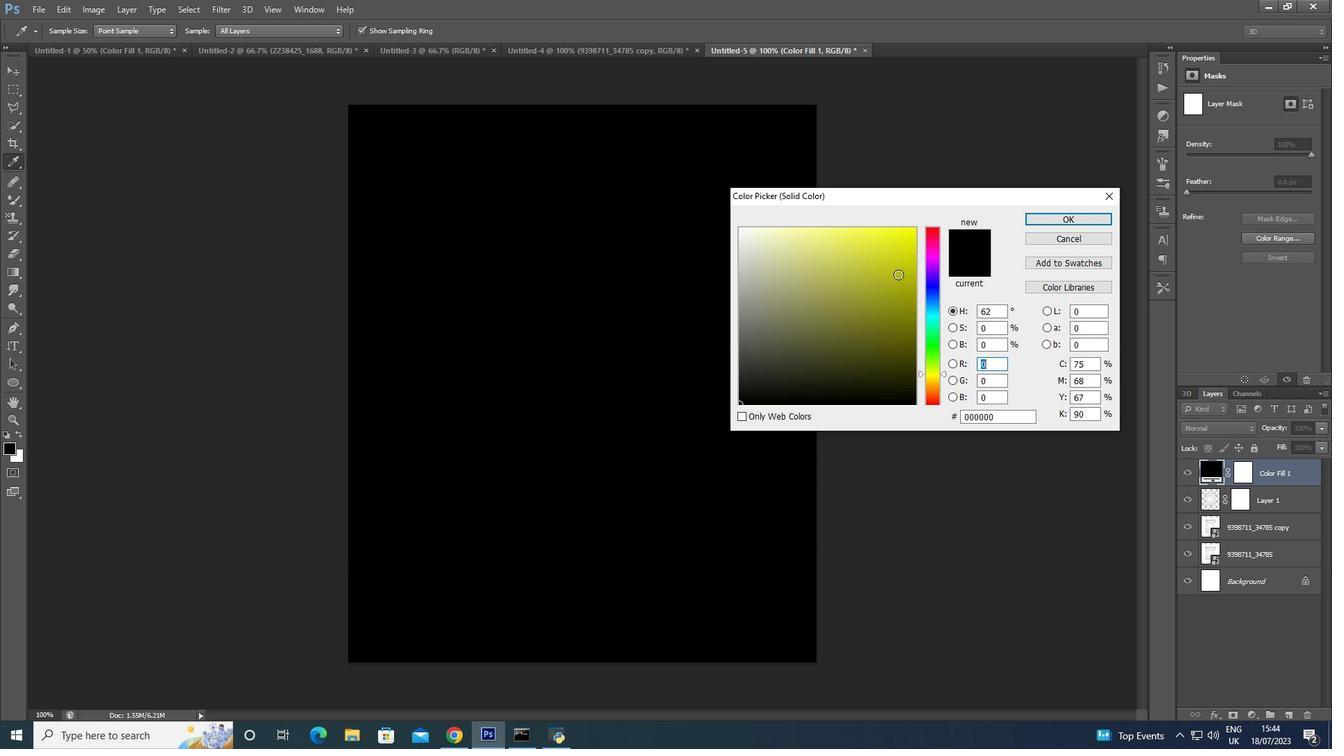 
Action: Mouse moved to (1061, 220)
Screenshot: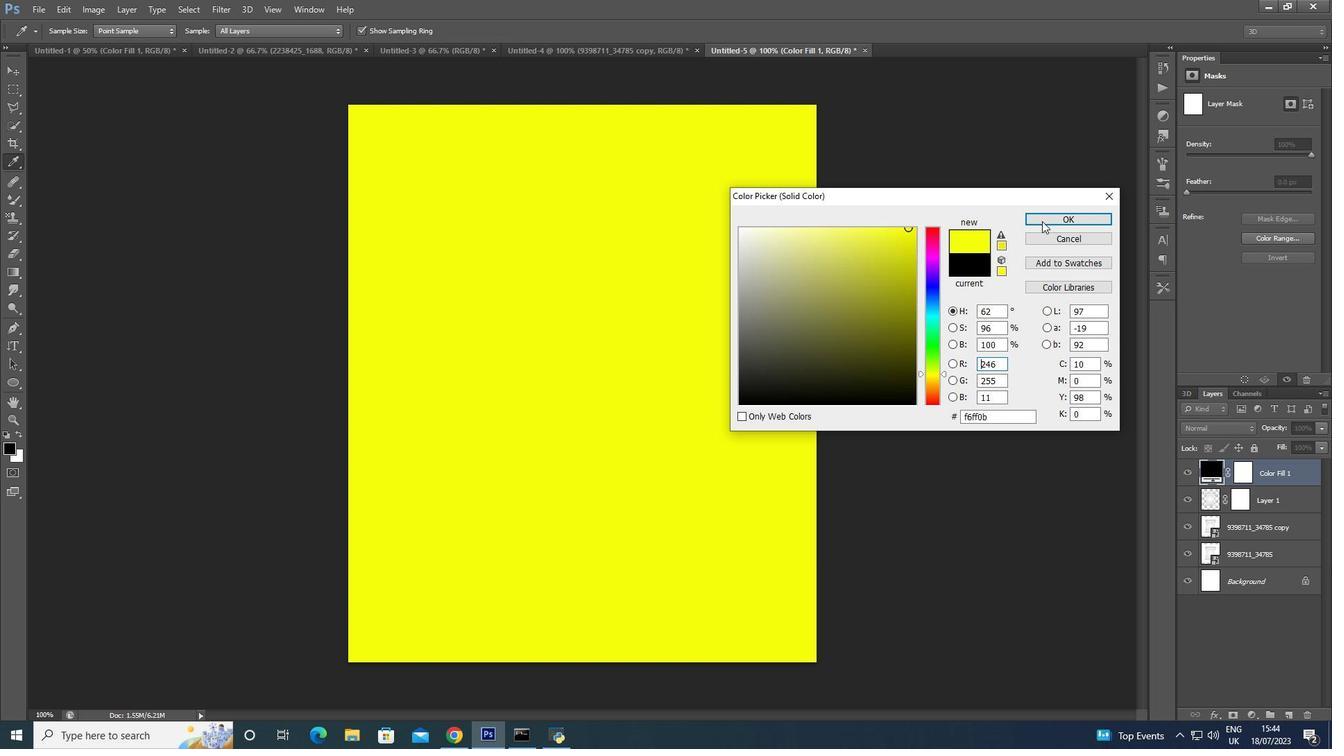 
Action: Mouse pressed left at (1061, 220)
Screenshot: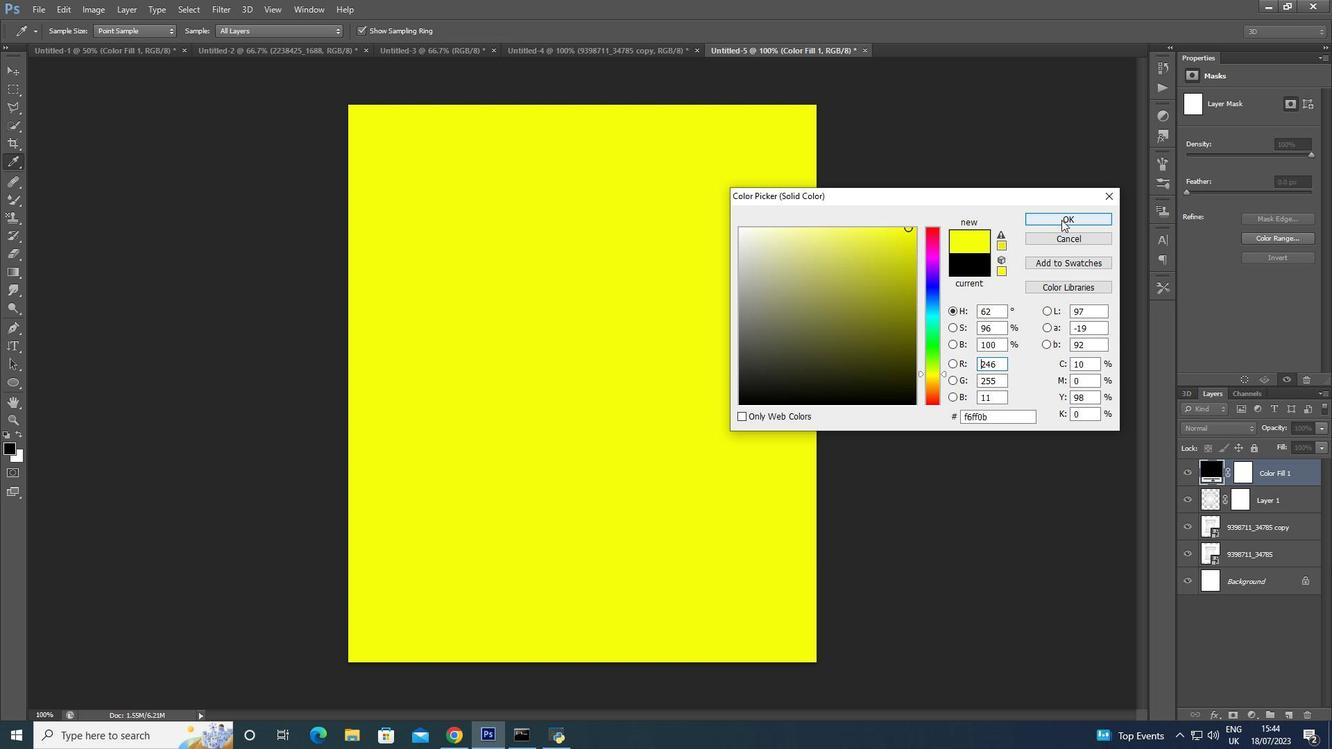 
Action: Mouse moved to (1270, 476)
Screenshot: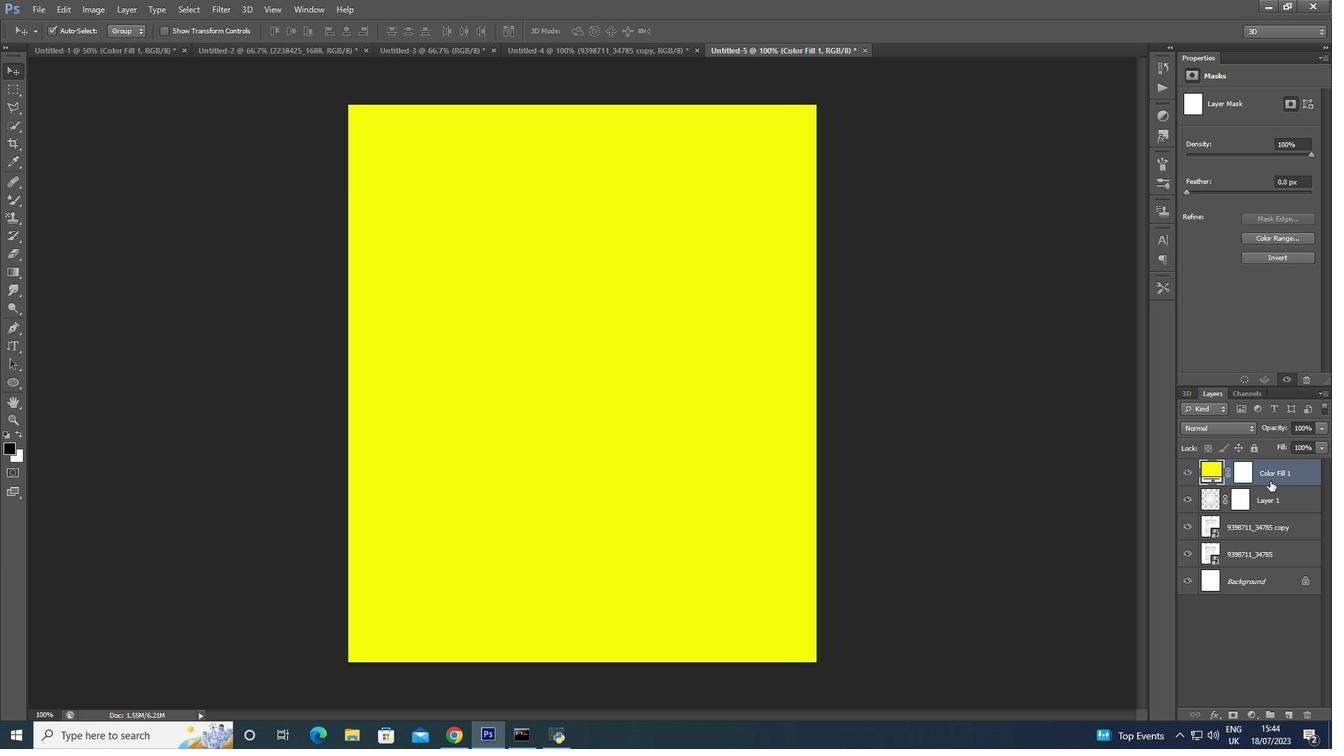 
Action: Mouse pressed left at (1270, 476)
Screenshot: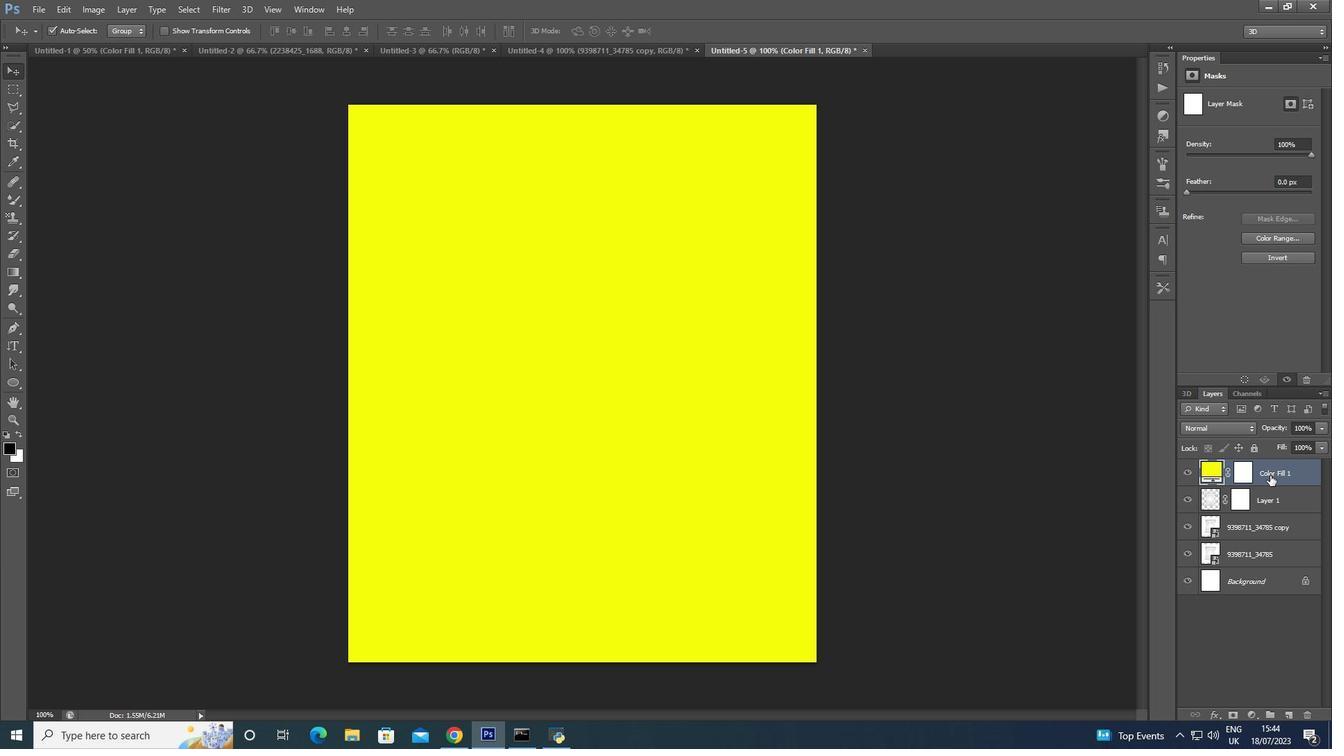 
Action: Mouse moved to (29, 10)
Screenshot: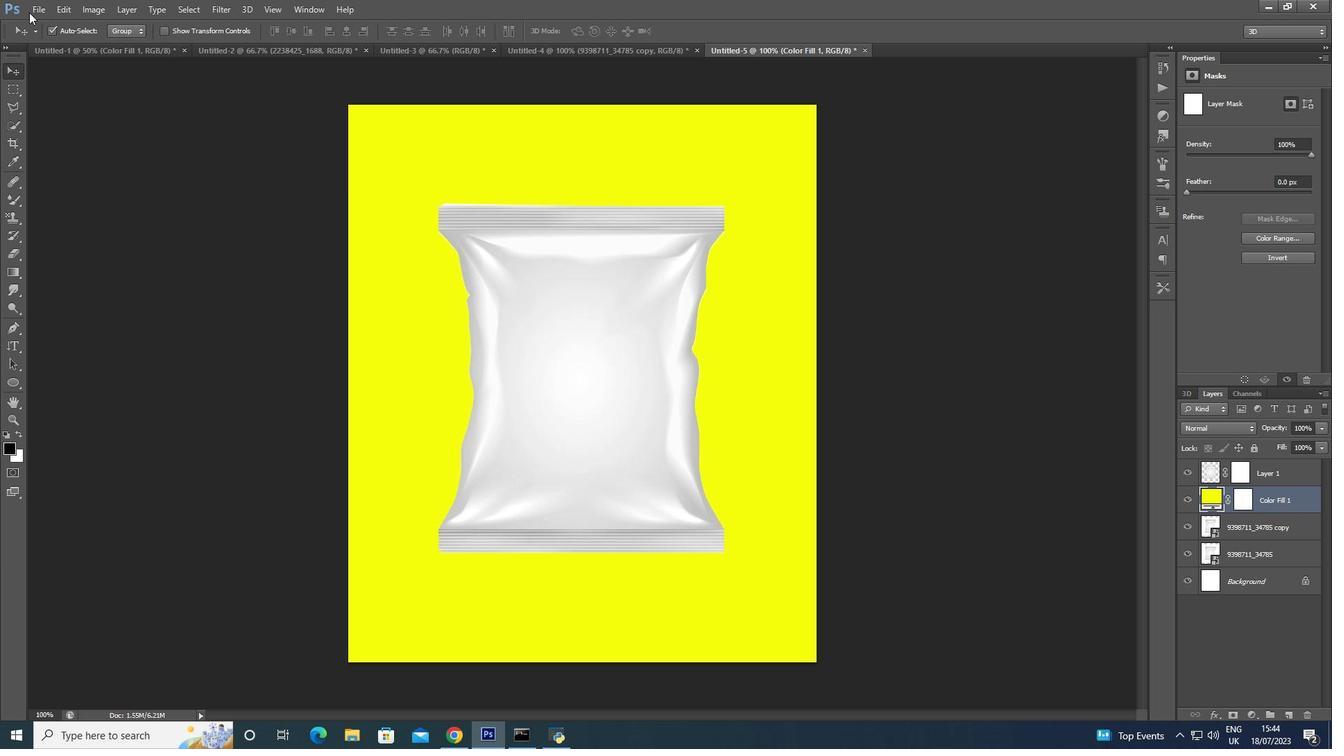 
Action: Mouse pressed left at (29, 10)
Screenshot: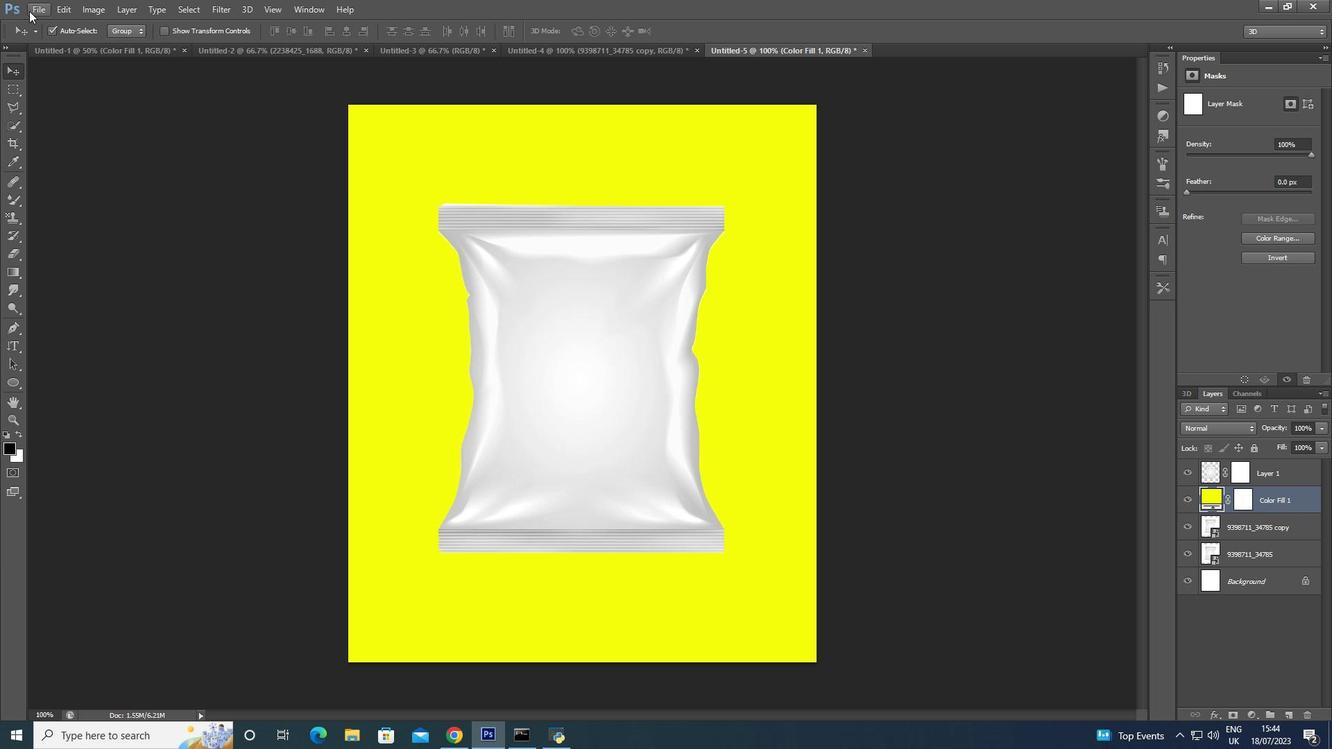 
Action: Mouse moved to (80, 235)
Screenshot: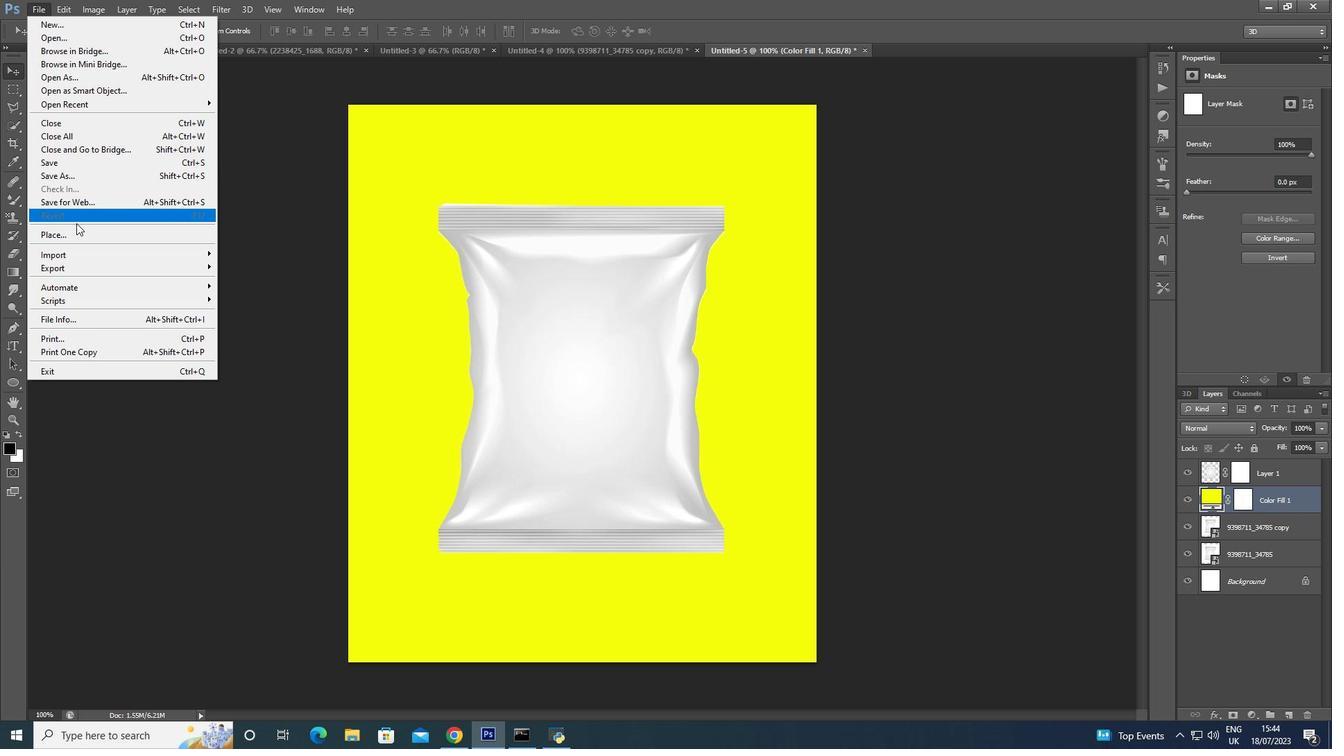 
Action: Mouse pressed left at (80, 235)
Screenshot: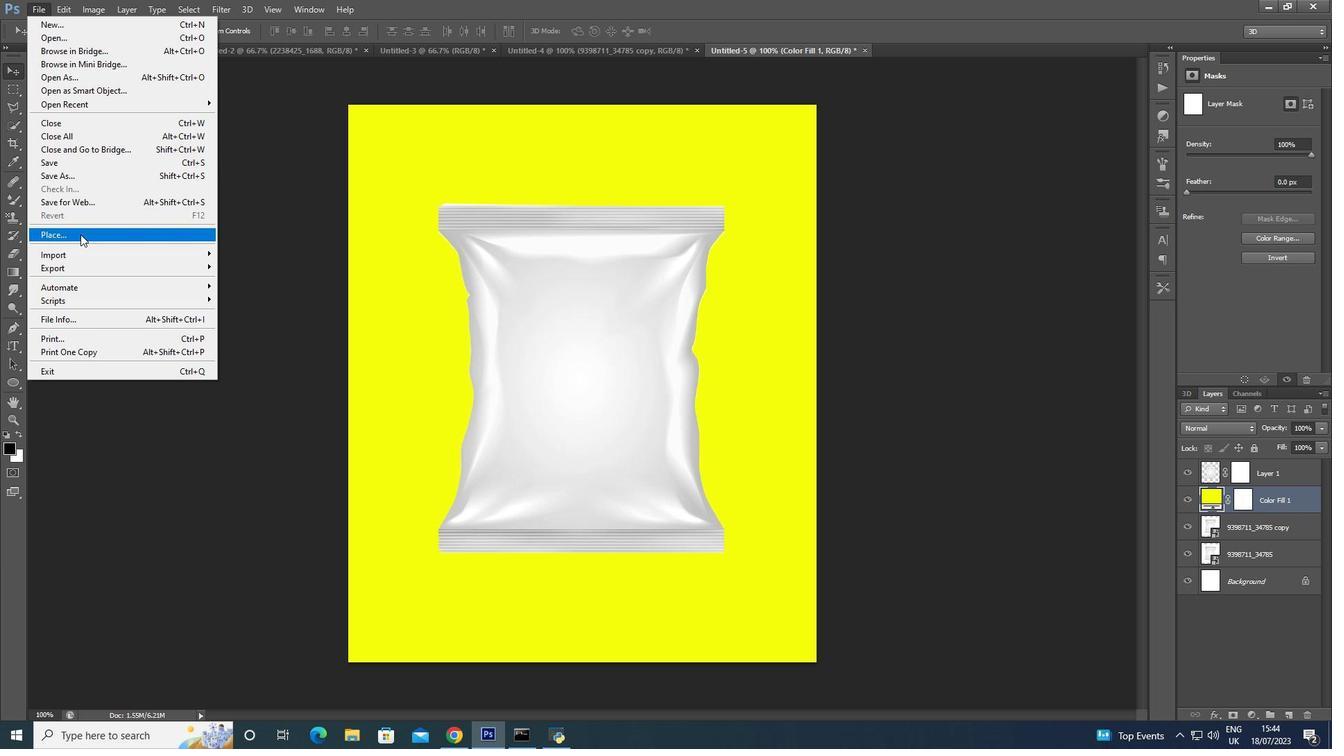 
Action: Mouse pressed right at (80, 235)
Screenshot: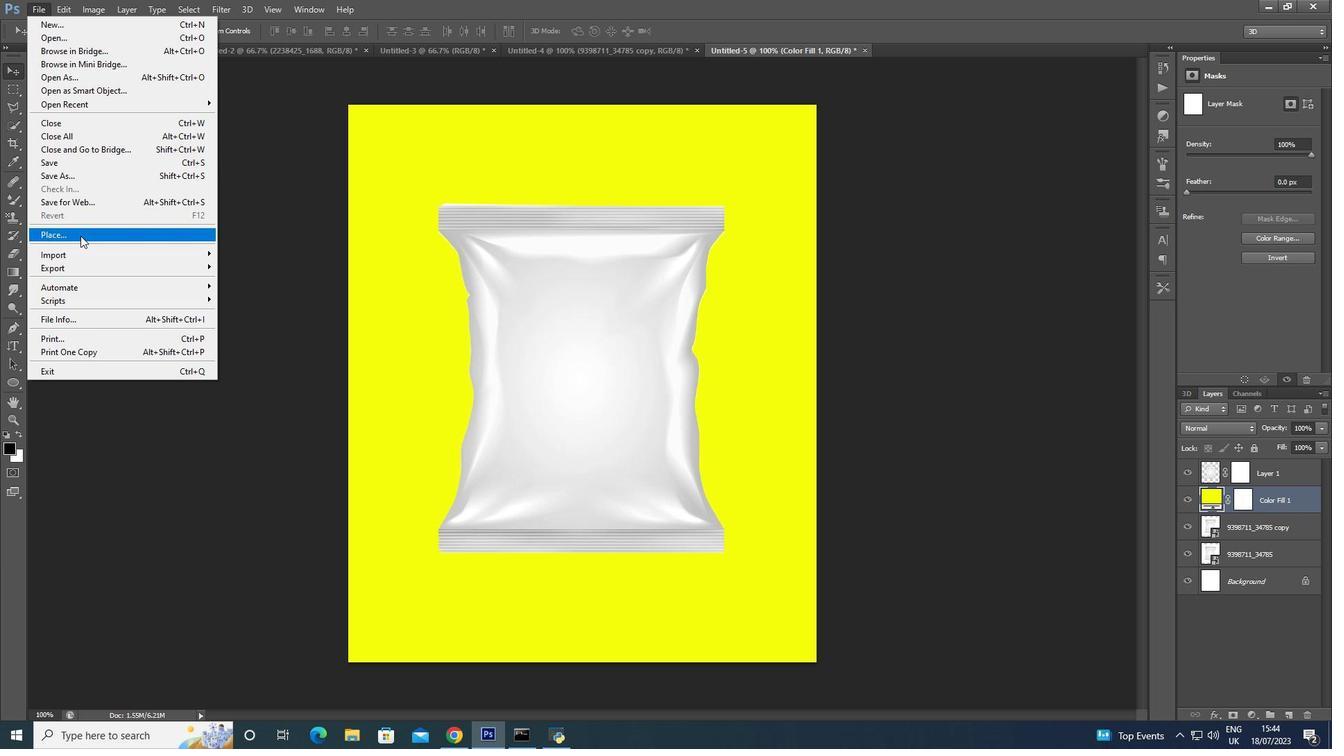 
Action: Mouse moved to (588, 186)
Screenshot: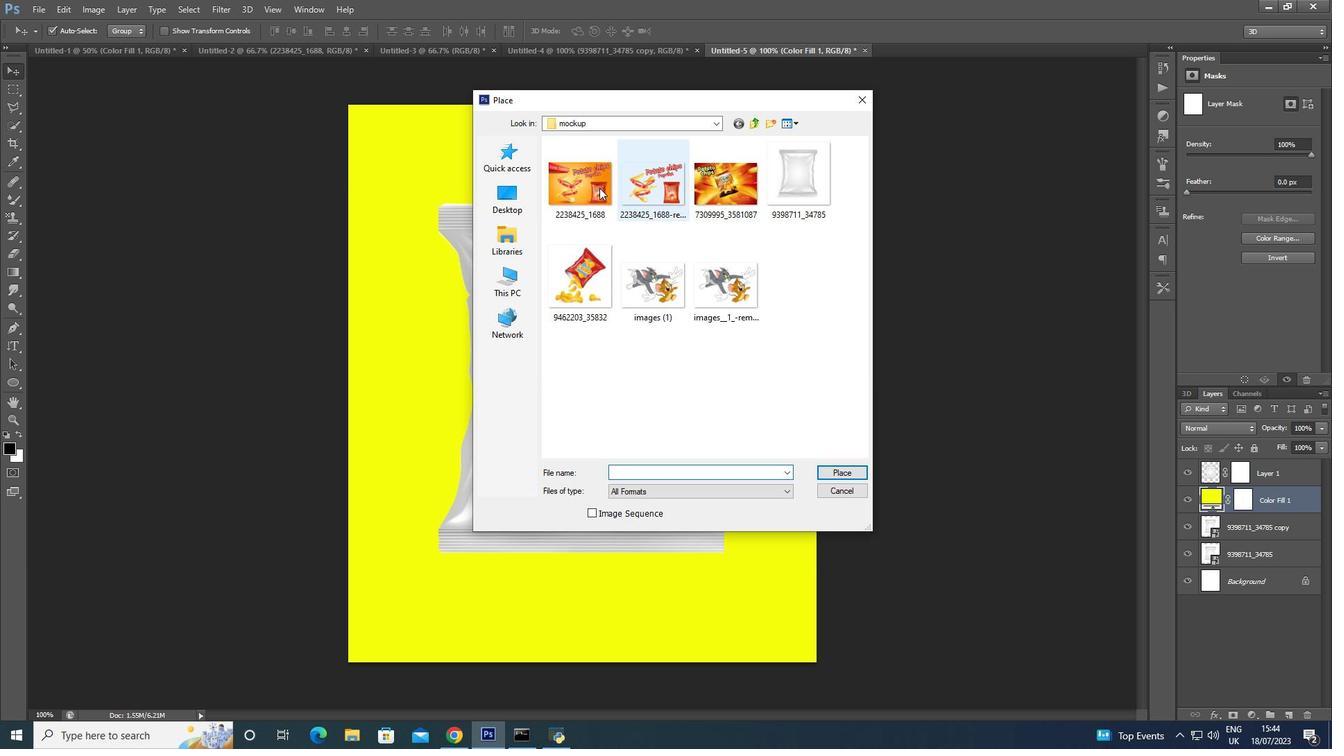 
Action: Mouse pressed left at (588, 186)
Screenshot: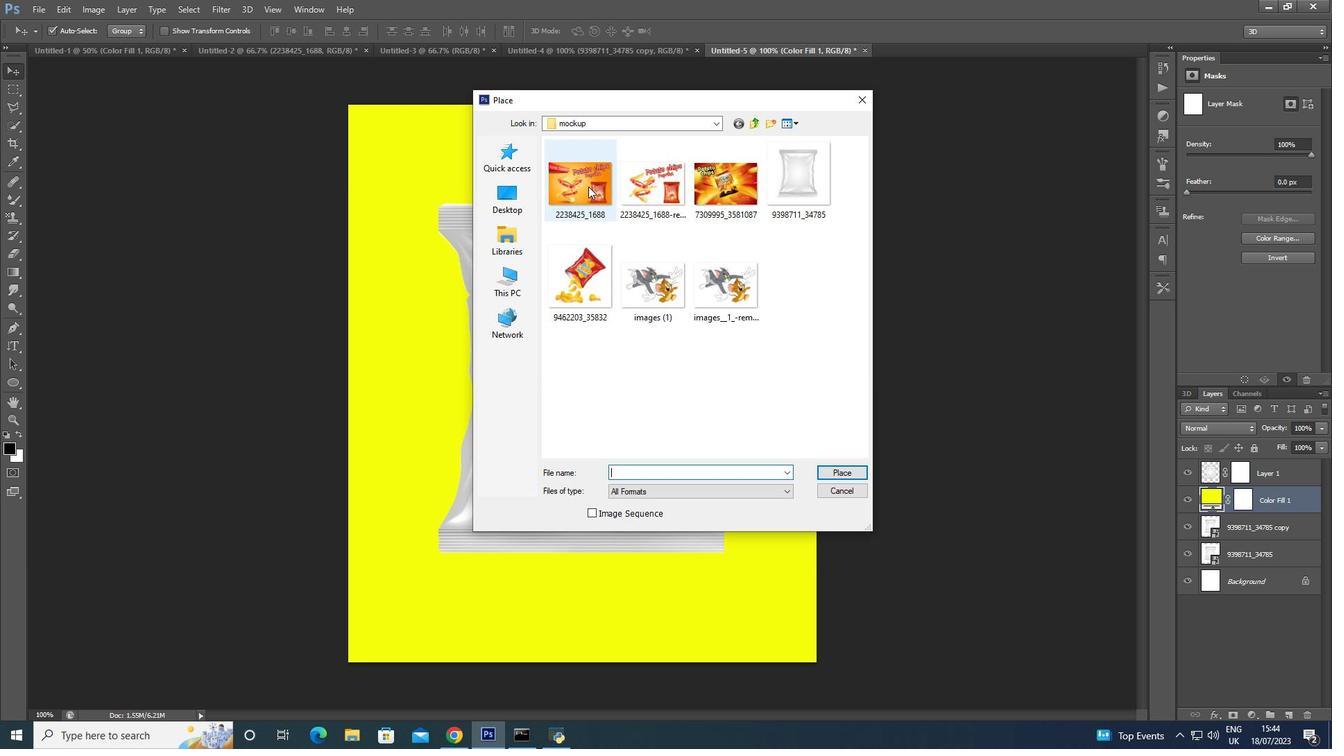 
Action: Mouse moved to (843, 478)
Screenshot: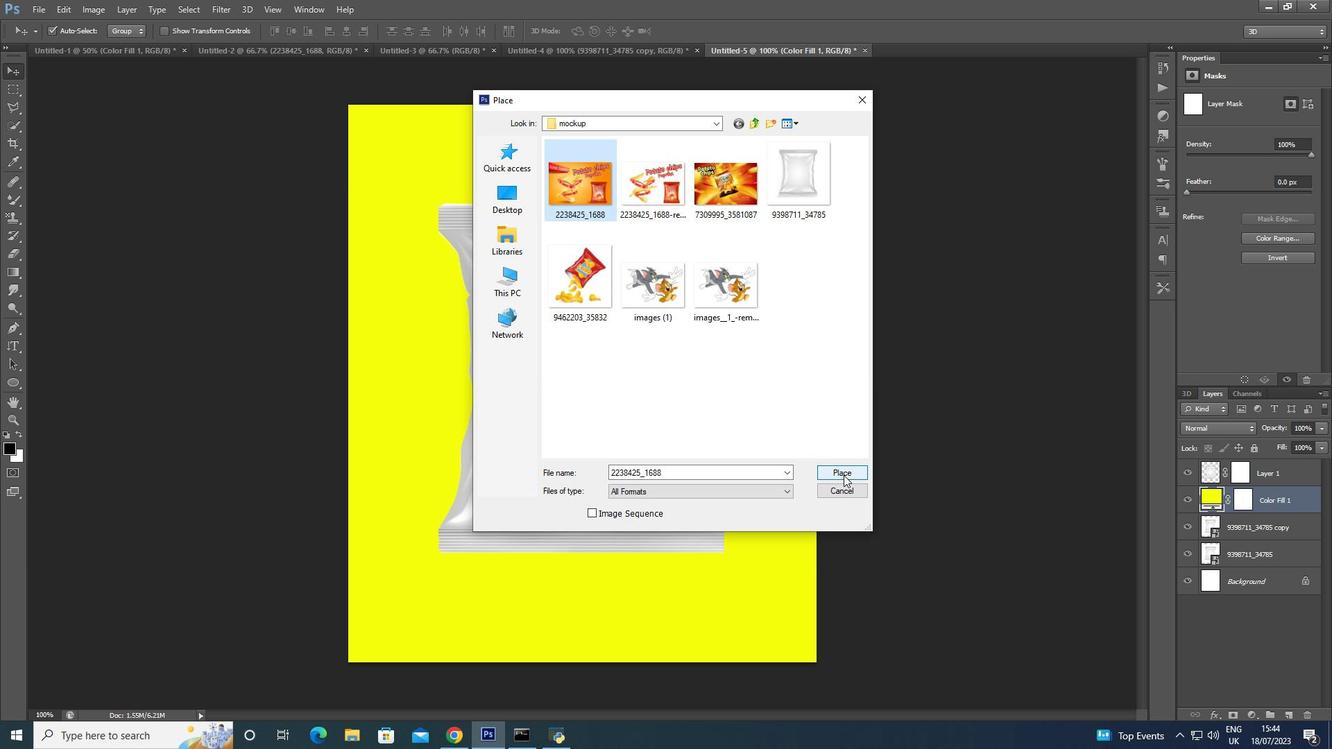 
Action: Mouse pressed left at (843, 478)
Screenshot: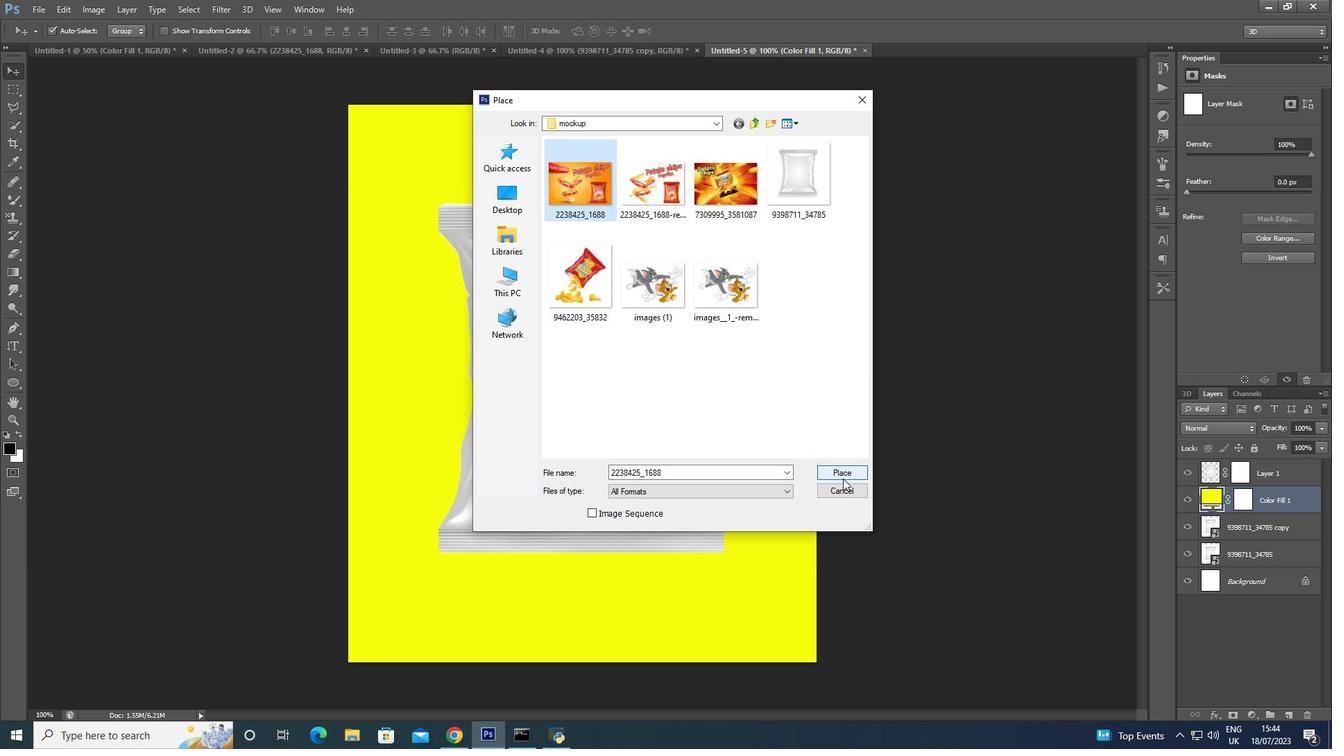
Action: Mouse moved to (1267, 491)
Screenshot: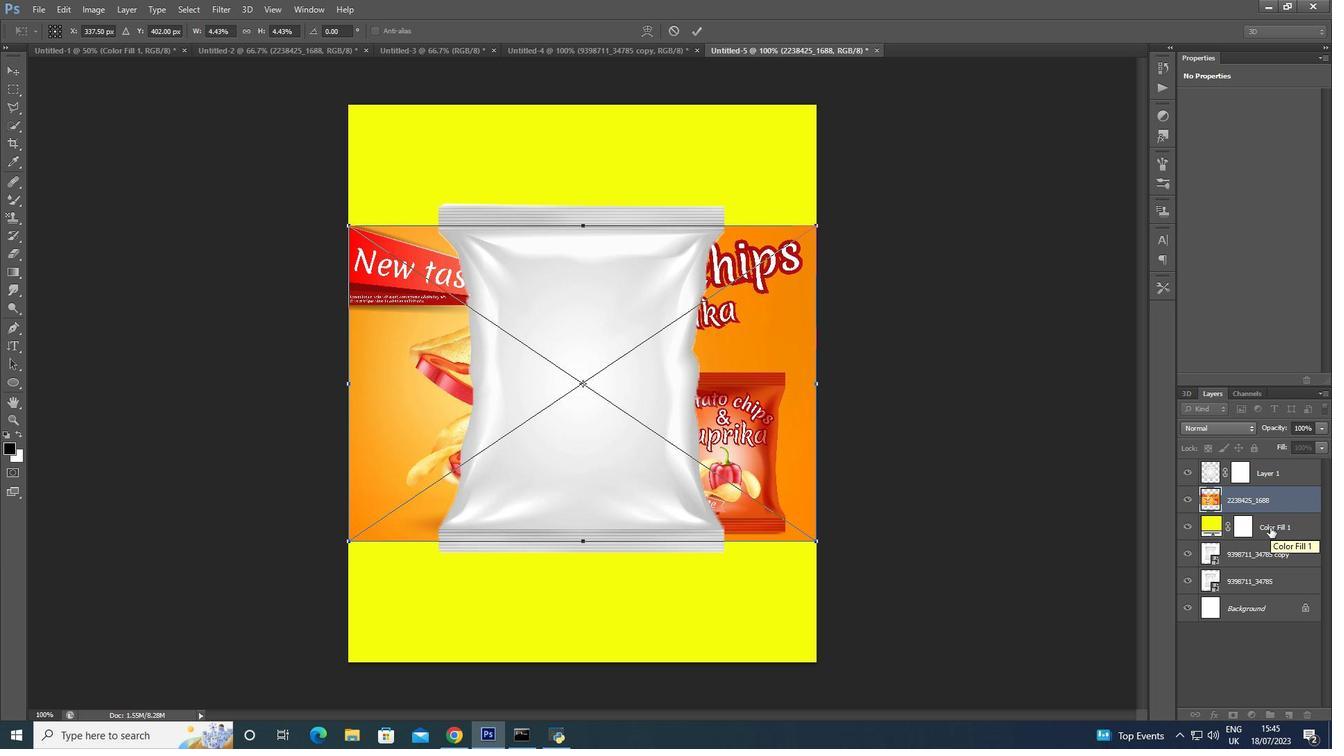 
Action: Mouse pressed left at (1267, 491)
Screenshot: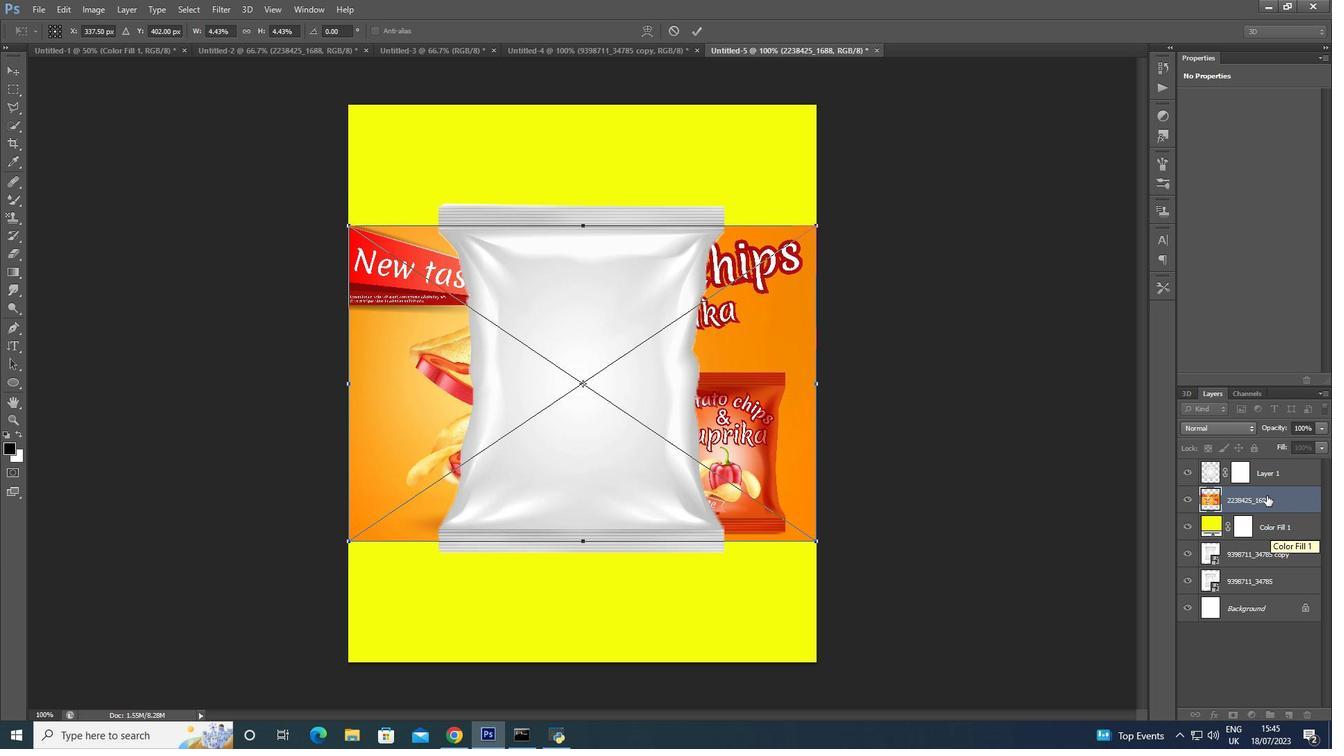 
Action: Mouse moved to (1272, 500)
Screenshot: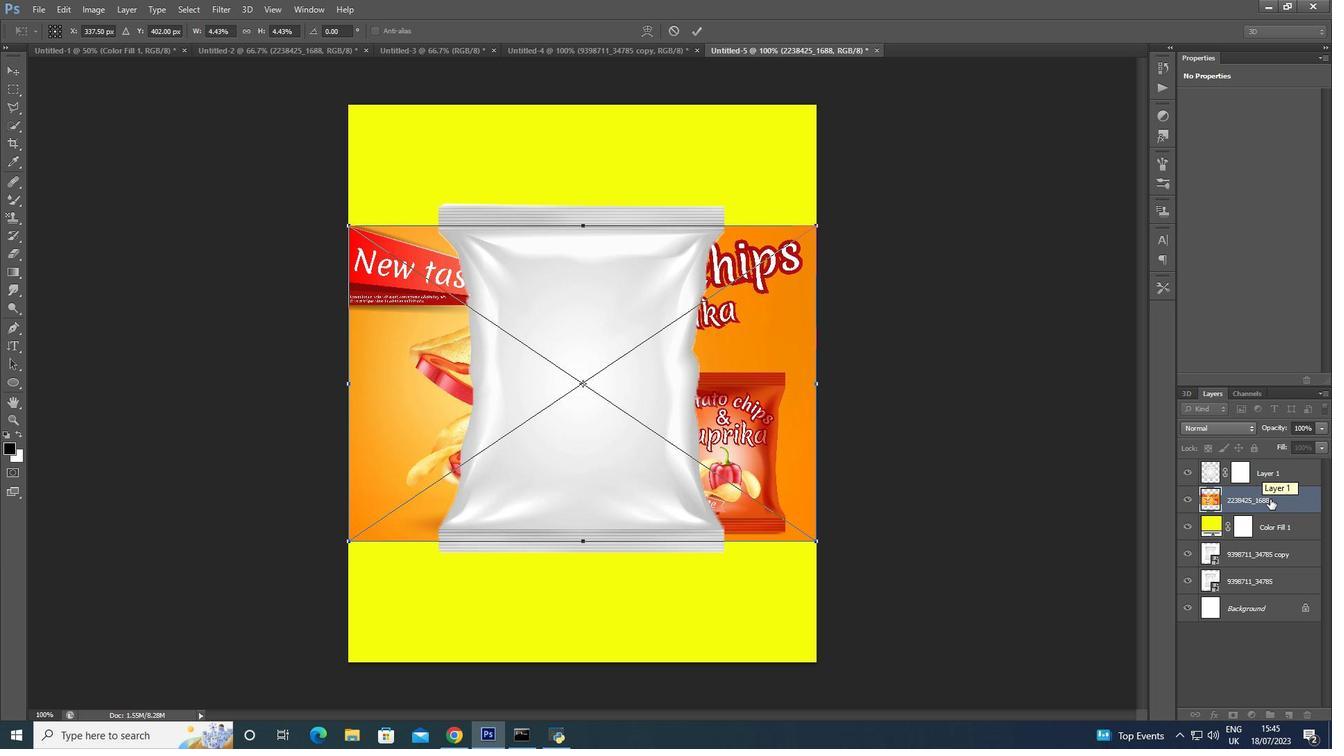 
Action: Mouse pressed left at (1272, 500)
Screenshot: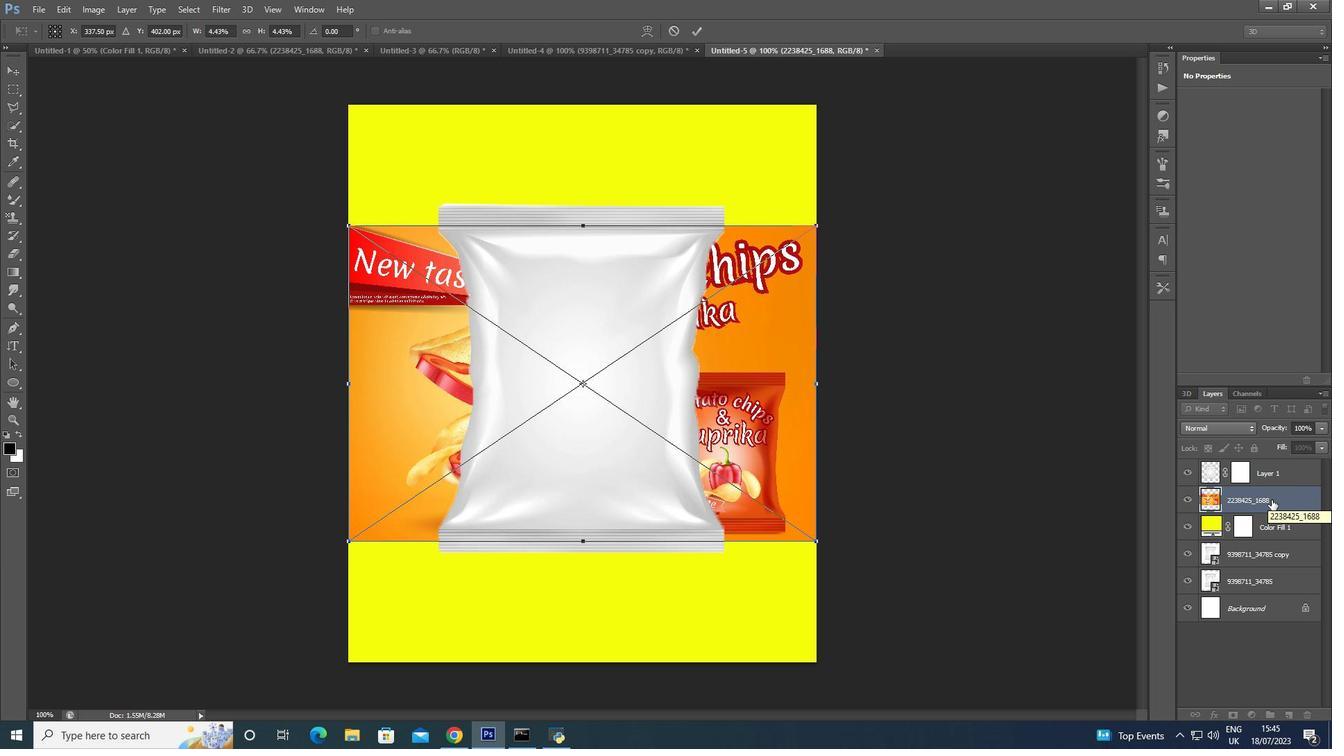 
Action: Mouse moved to (770, 466)
Screenshot: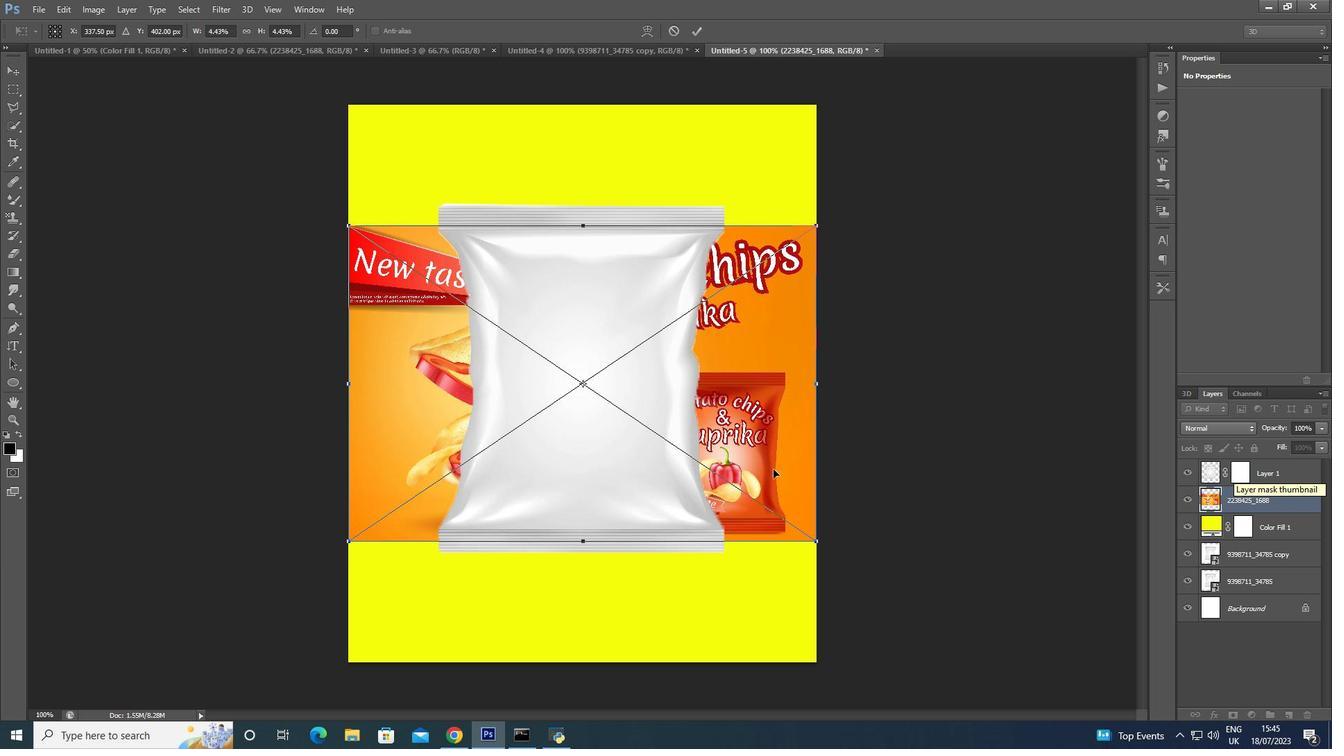 
Action: Key pressed <Key.enter>
Screenshot: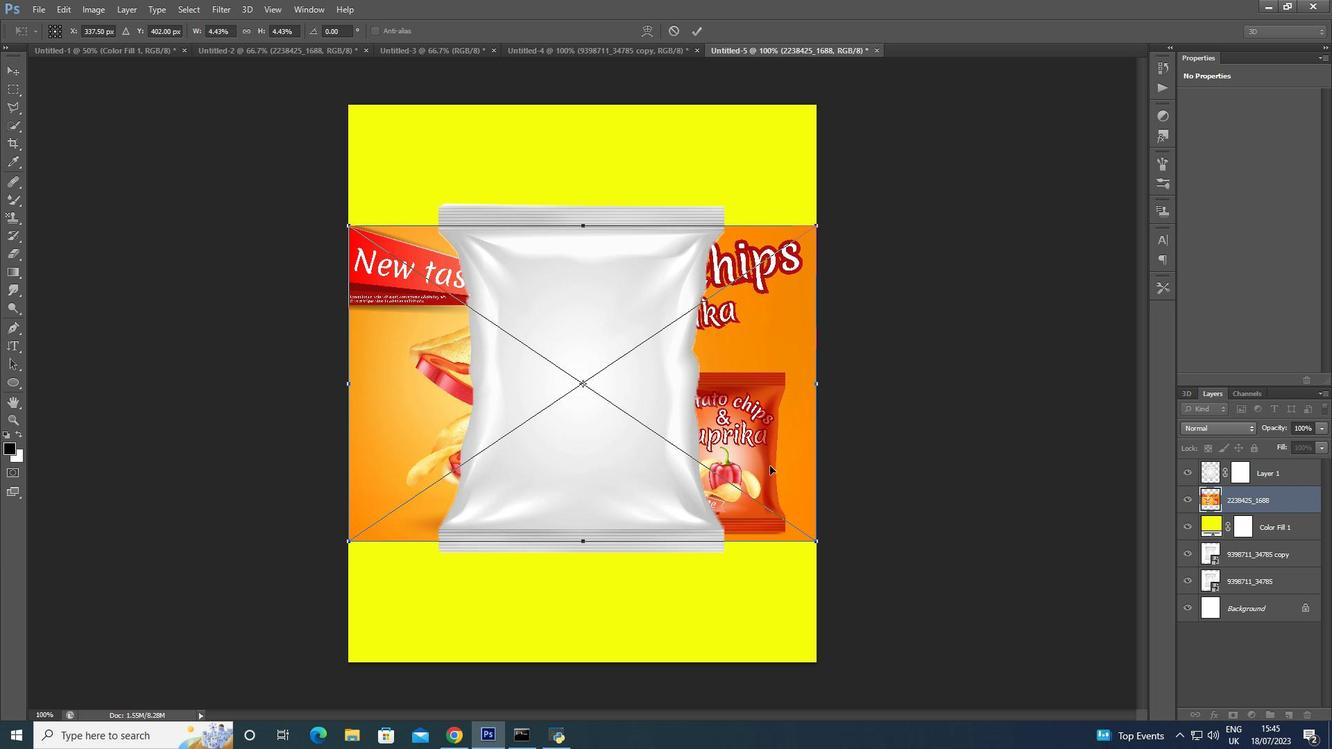 
Action: Mouse moved to (767, 458)
Screenshot: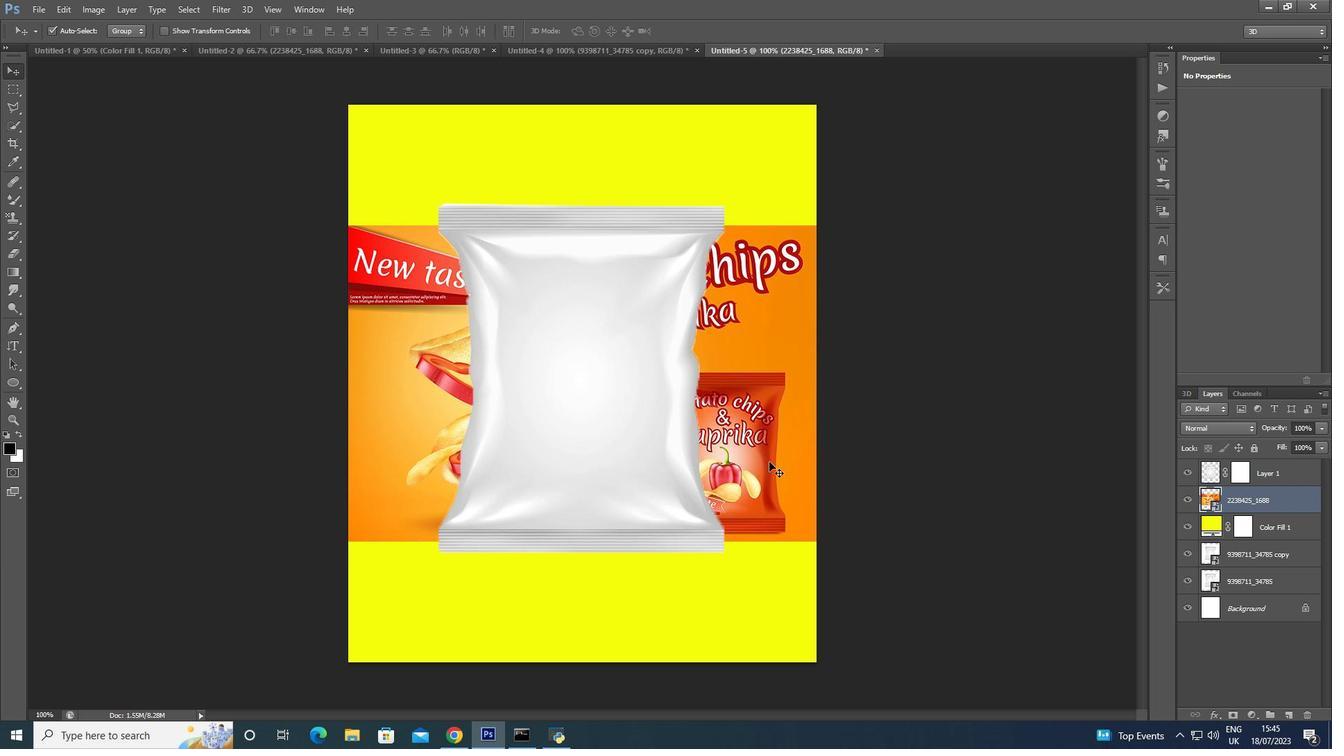 
Action: Mouse pressed left at (767, 458)
Screenshot: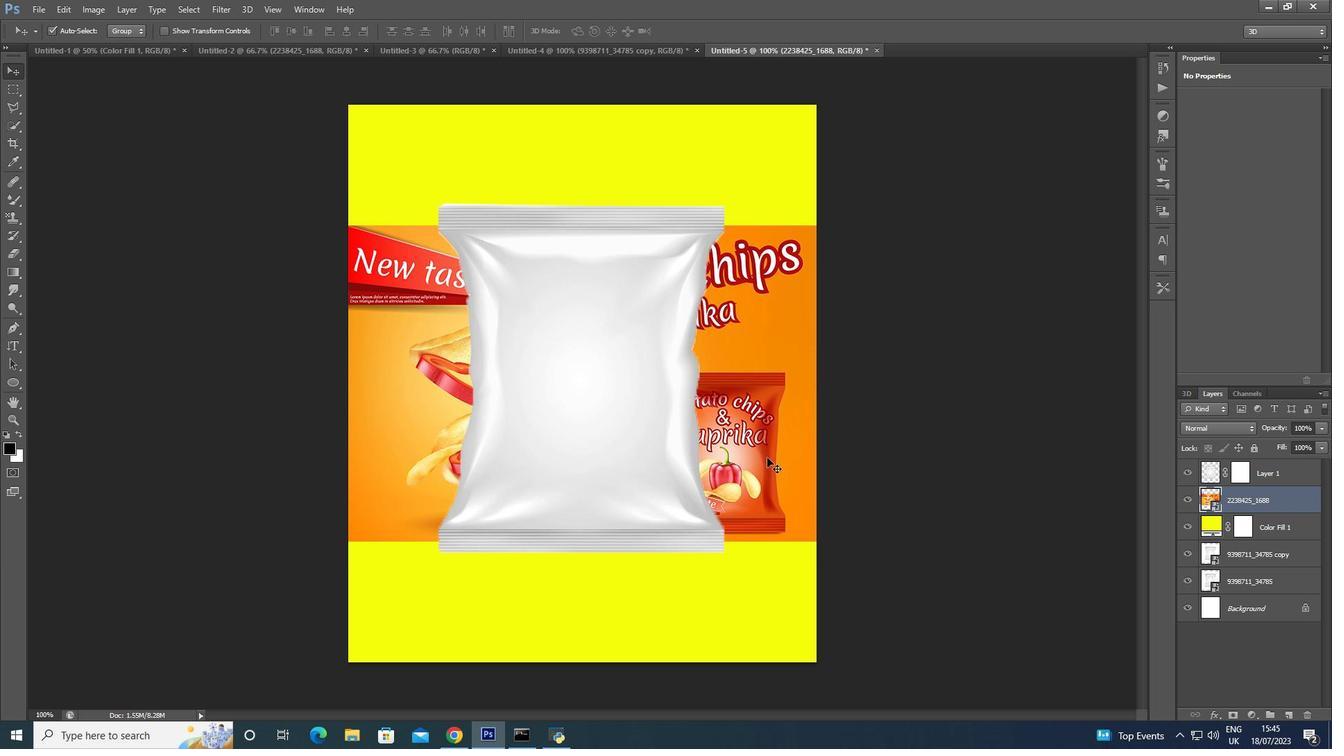 
Action: Key pressed ctrl+T
Screenshot: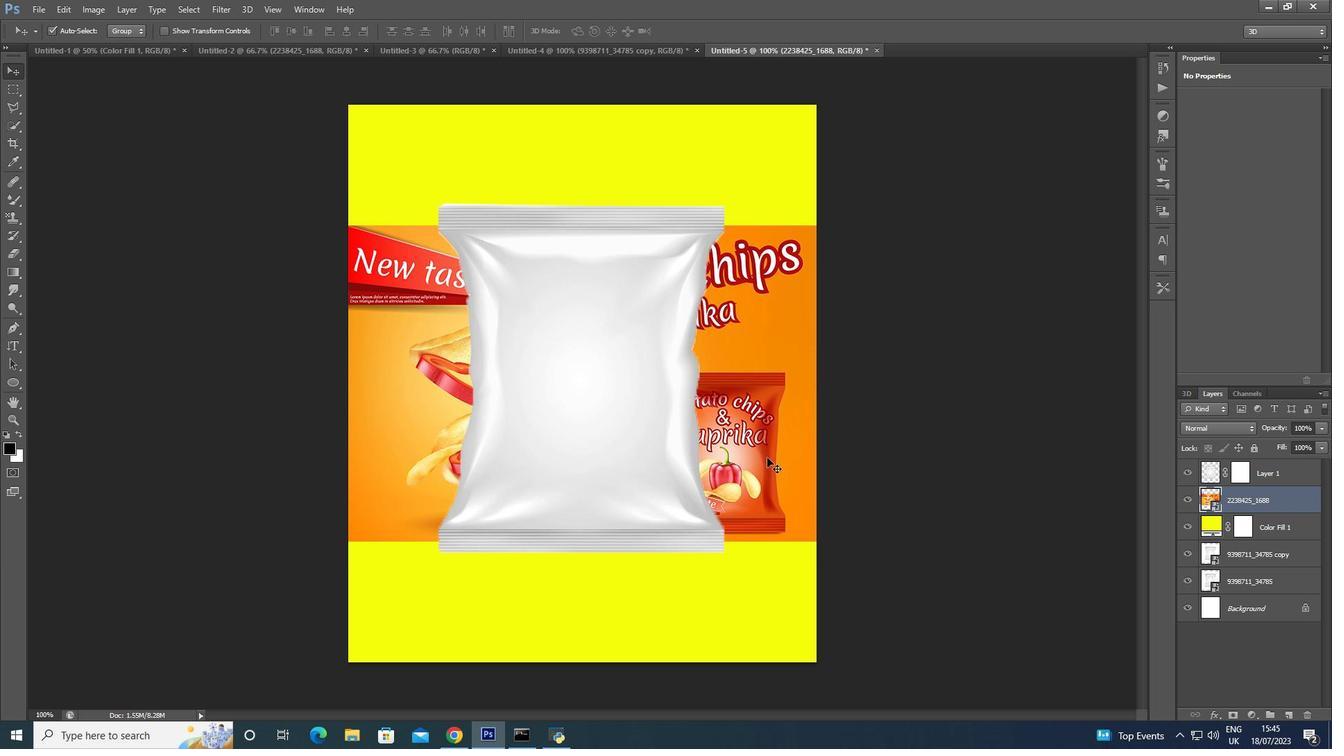 
Action: Mouse moved to (815, 541)
Screenshot: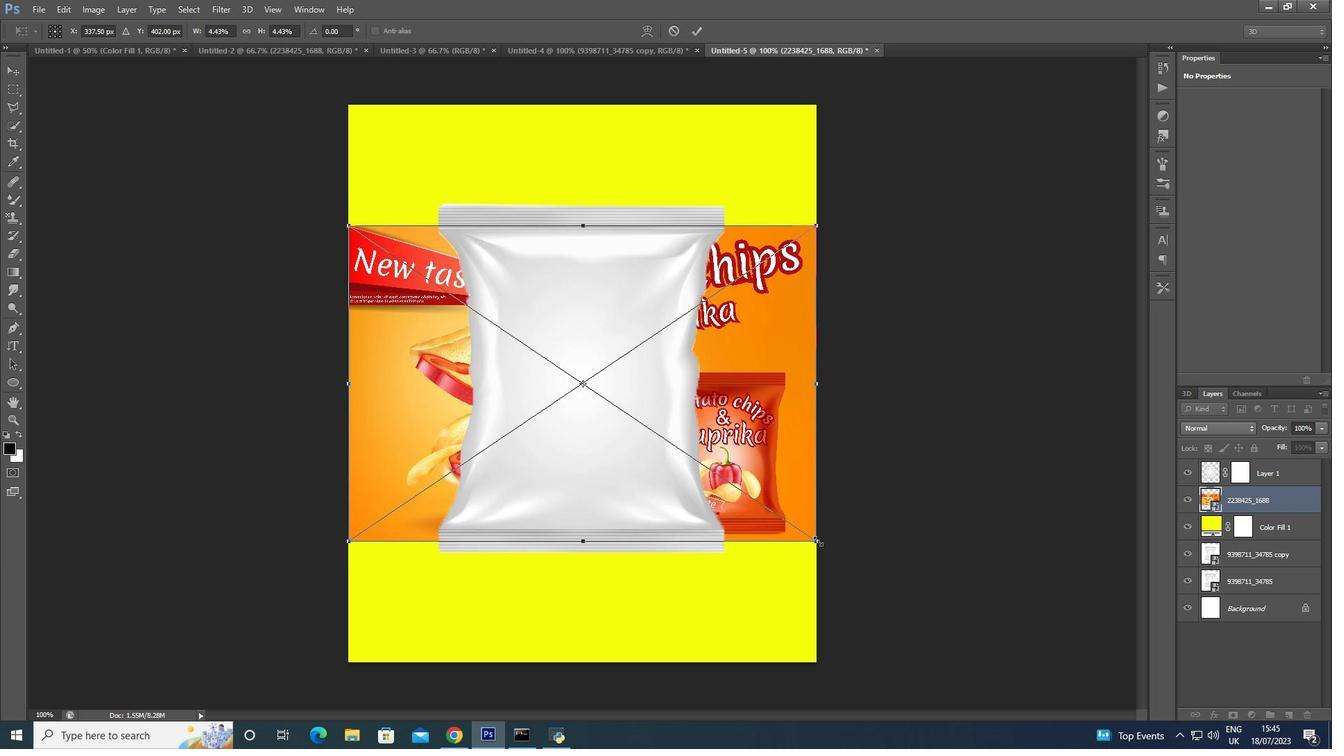
Action: Mouse pressed left at (815, 541)
Screenshot: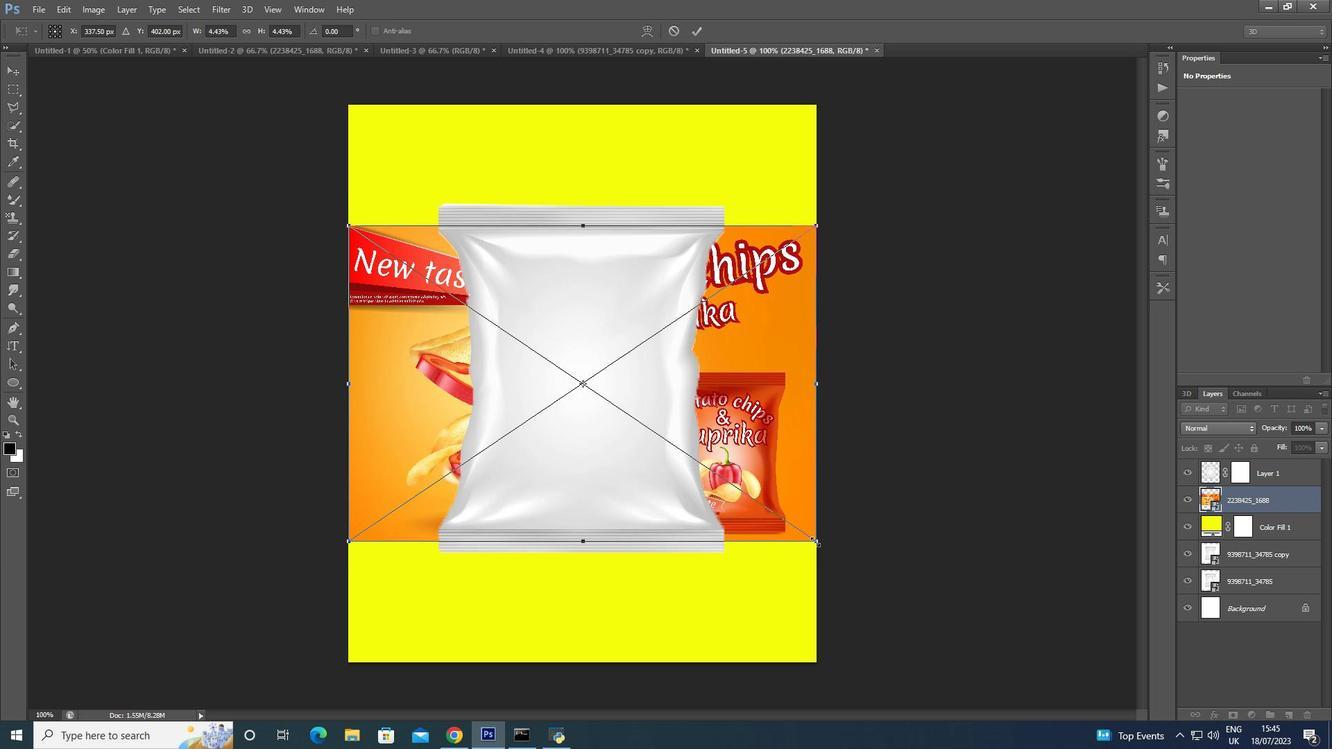 
Action: Mouse moved to (350, 229)
Screenshot: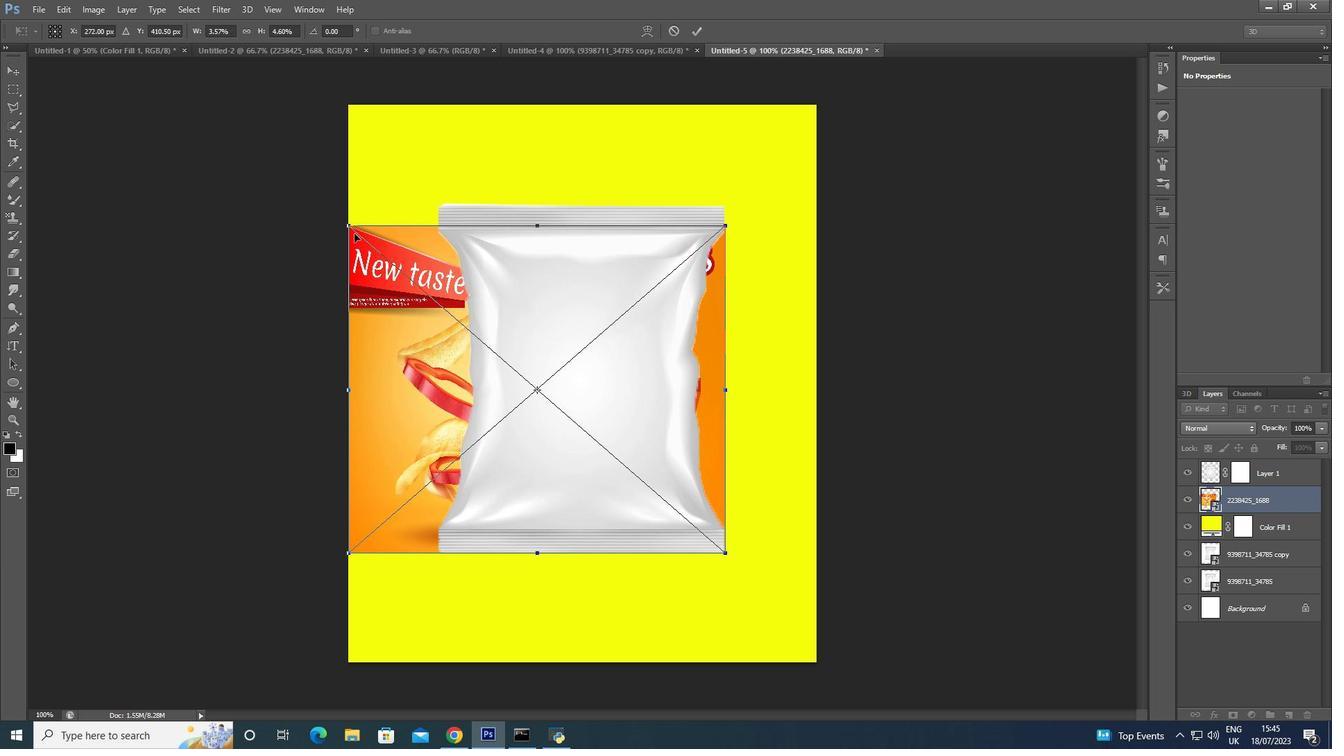
Action: Mouse pressed left at (350, 229)
Screenshot: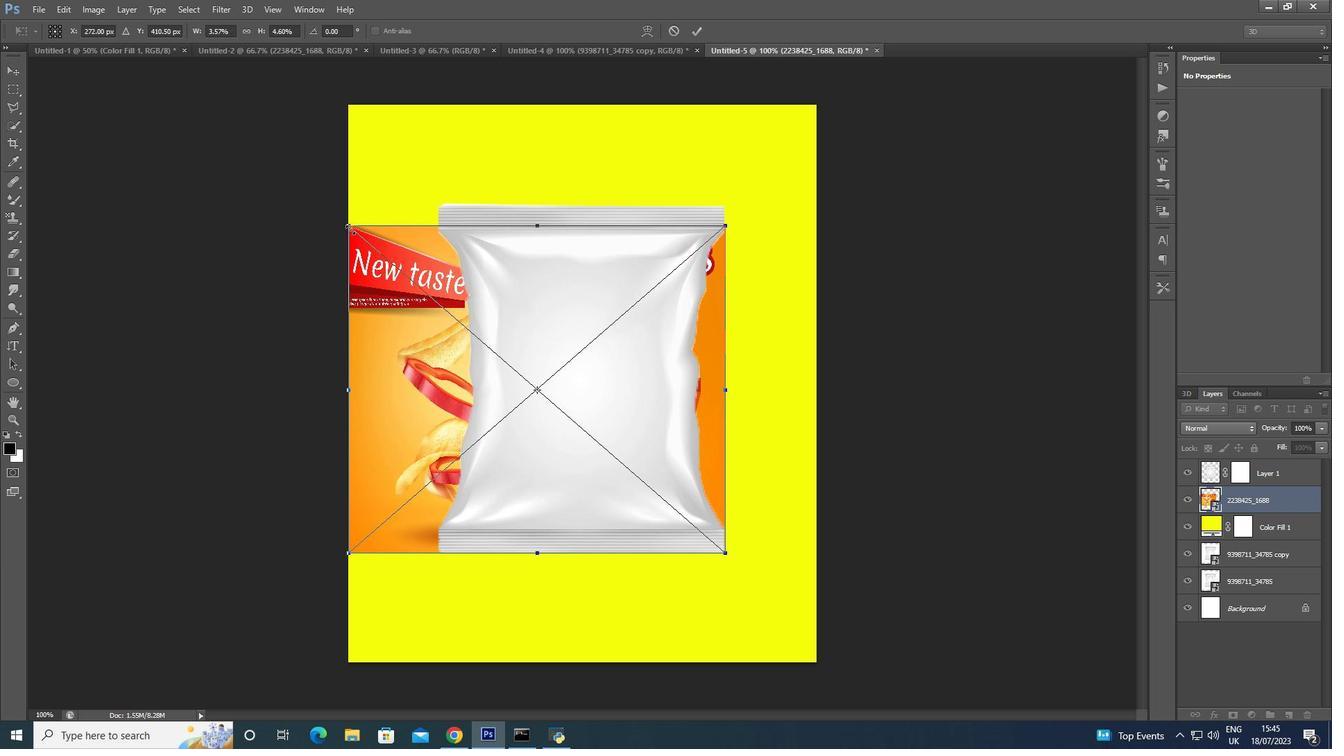 
Action: Mouse moved to (1187, 555)
Screenshot: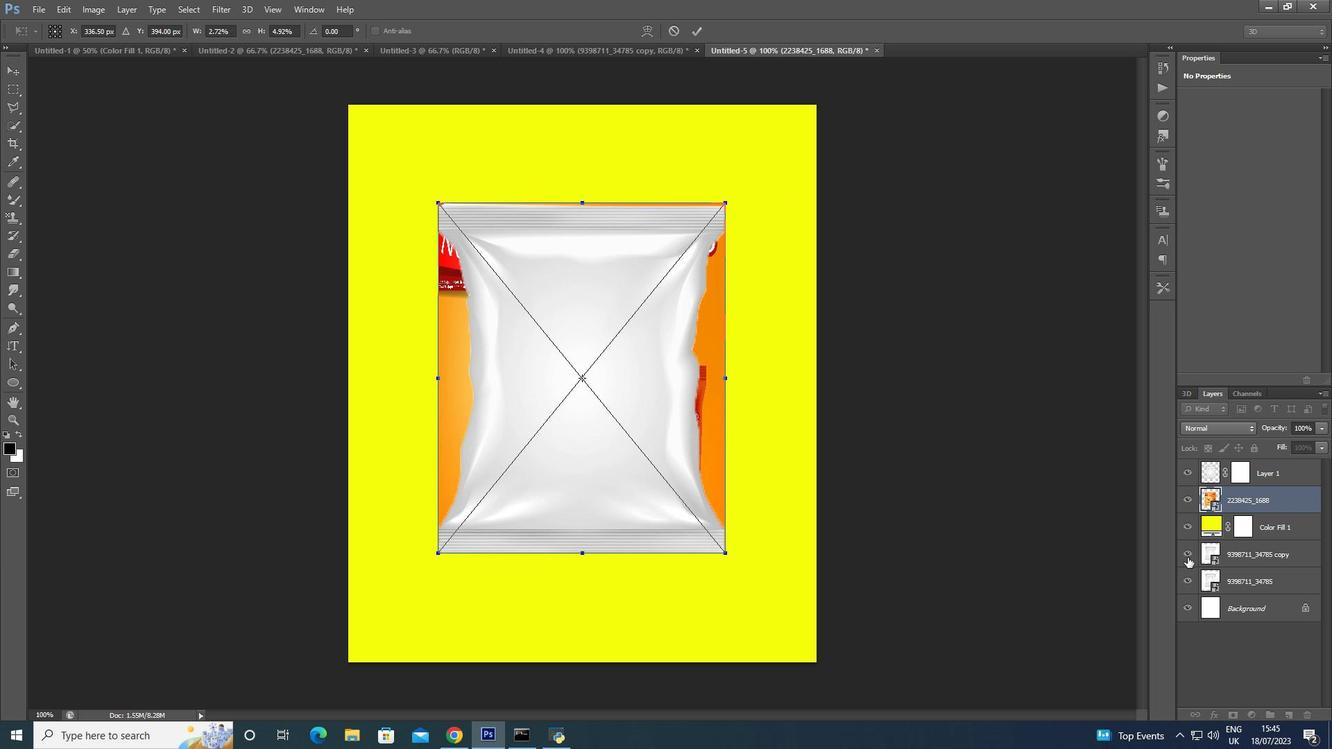
Action: Mouse pressed left at (1187, 555)
Screenshot: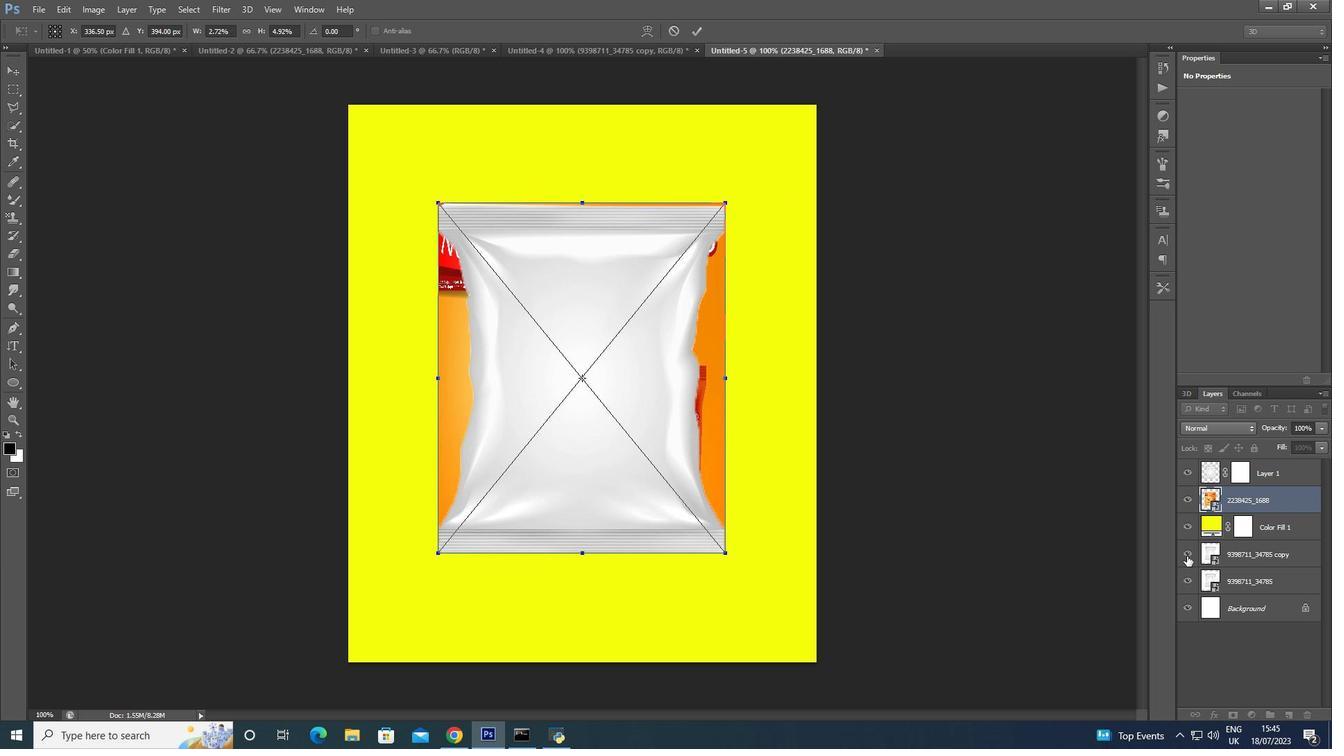 
Action: Key pressed <Key.enter>
Screenshot: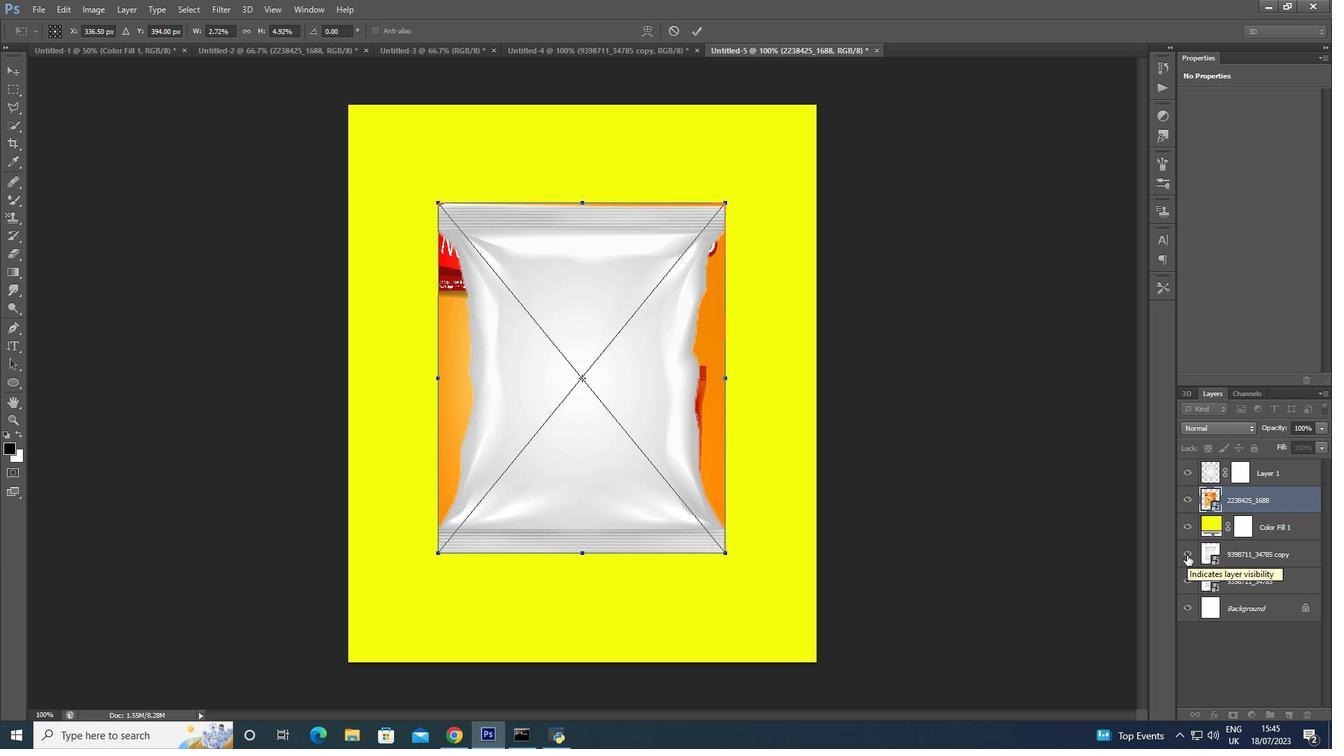 
Action: Mouse pressed left at (1187, 555)
Screenshot: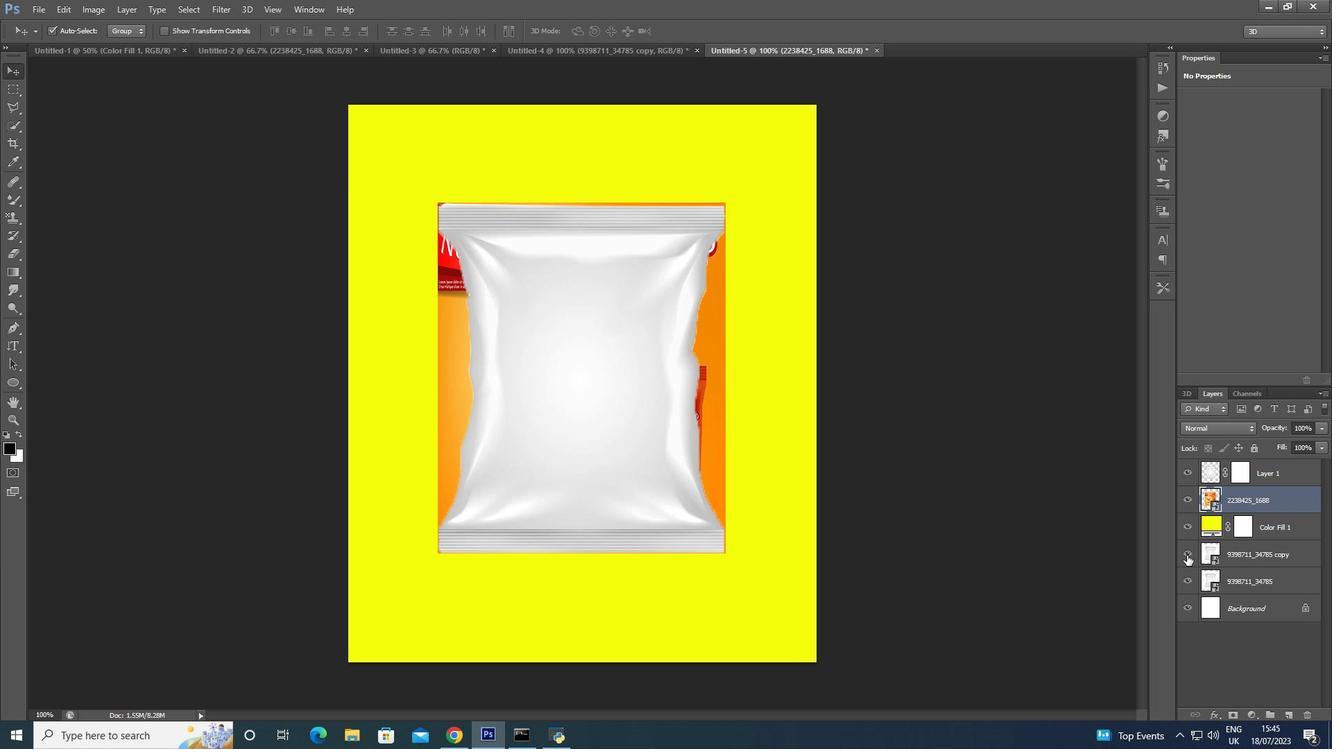 
Action: Mouse pressed left at (1187, 555)
Screenshot: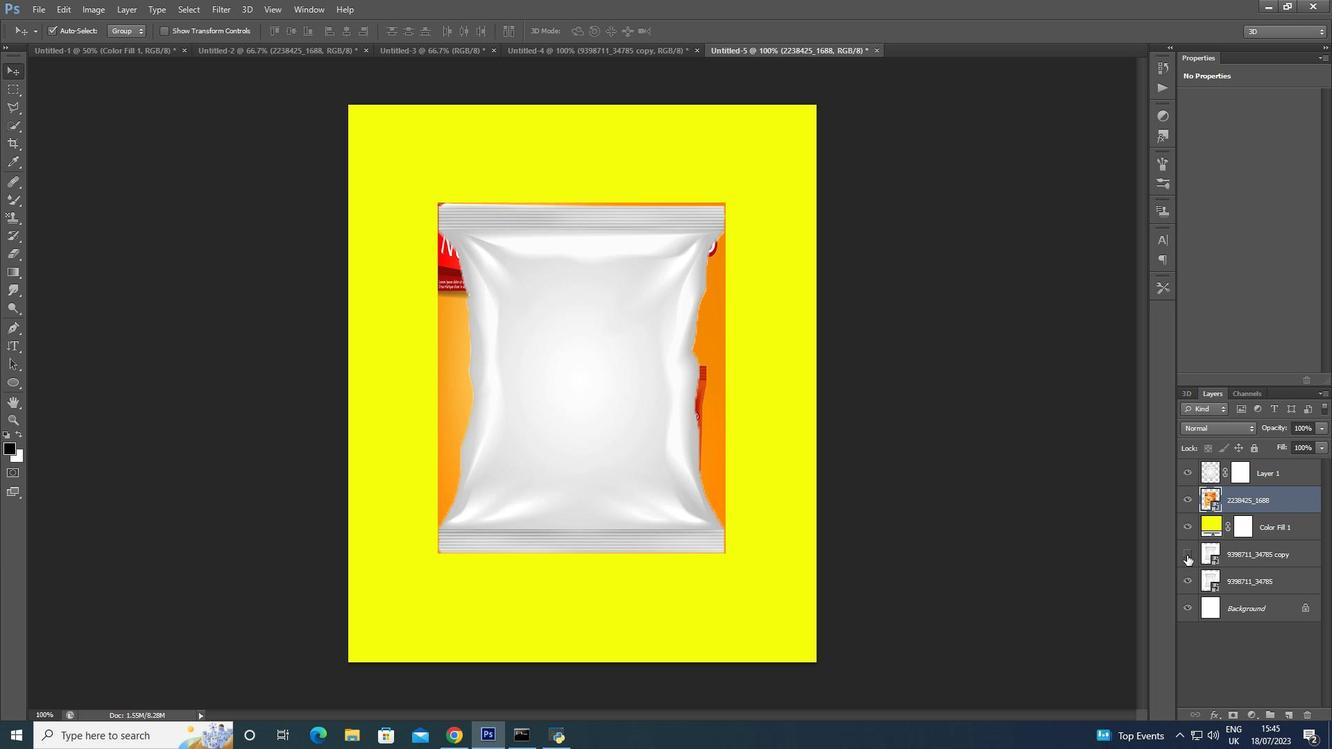 
Action: Mouse moved to (1187, 528)
Screenshot: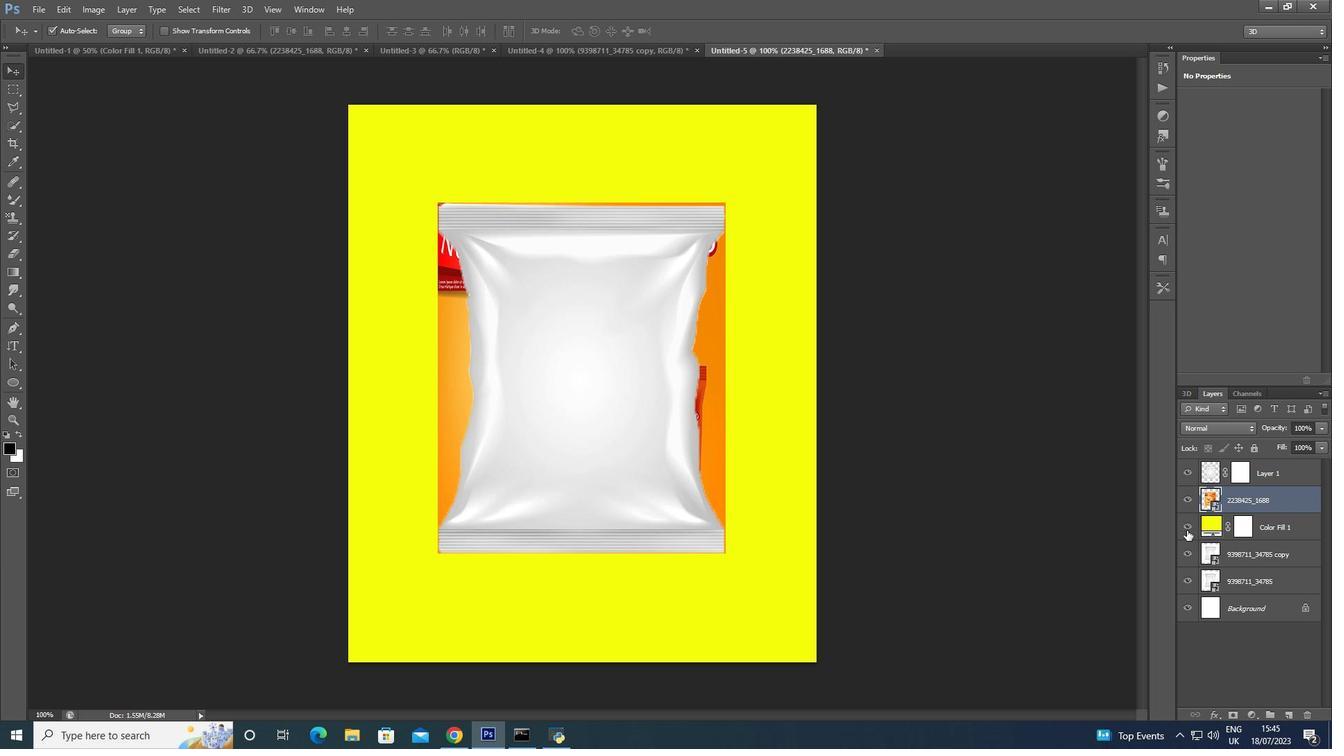 
Action: Mouse pressed left at (1187, 528)
Screenshot: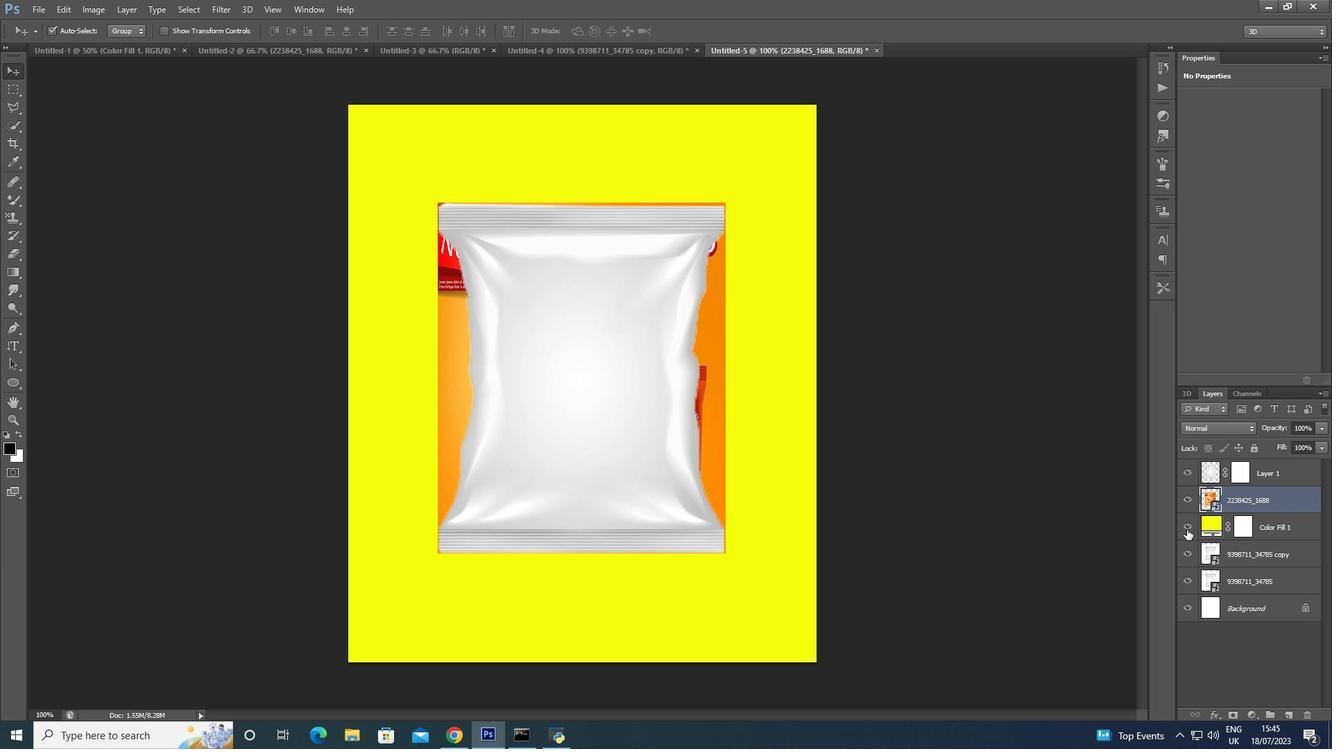 
Action: Mouse pressed left at (1187, 528)
Screenshot: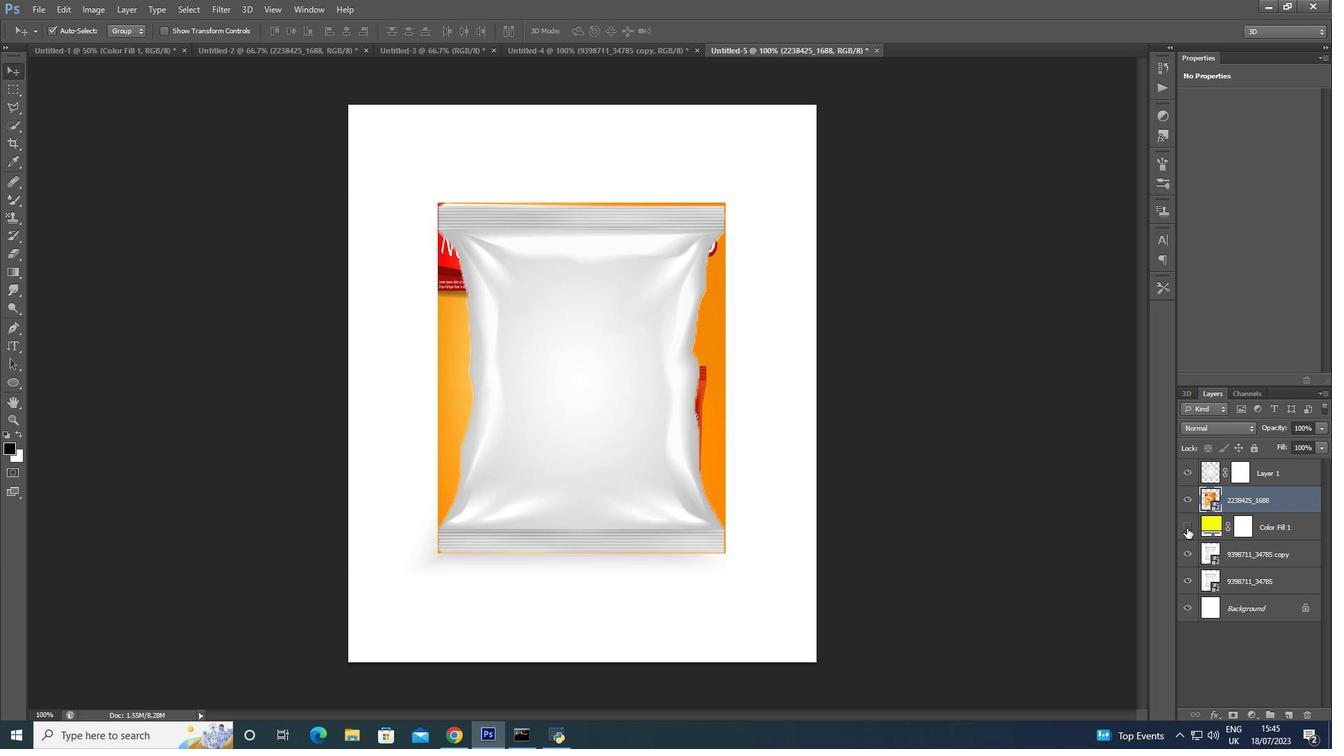 
Action: Mouse moved to (1190, 498)
Screenshot: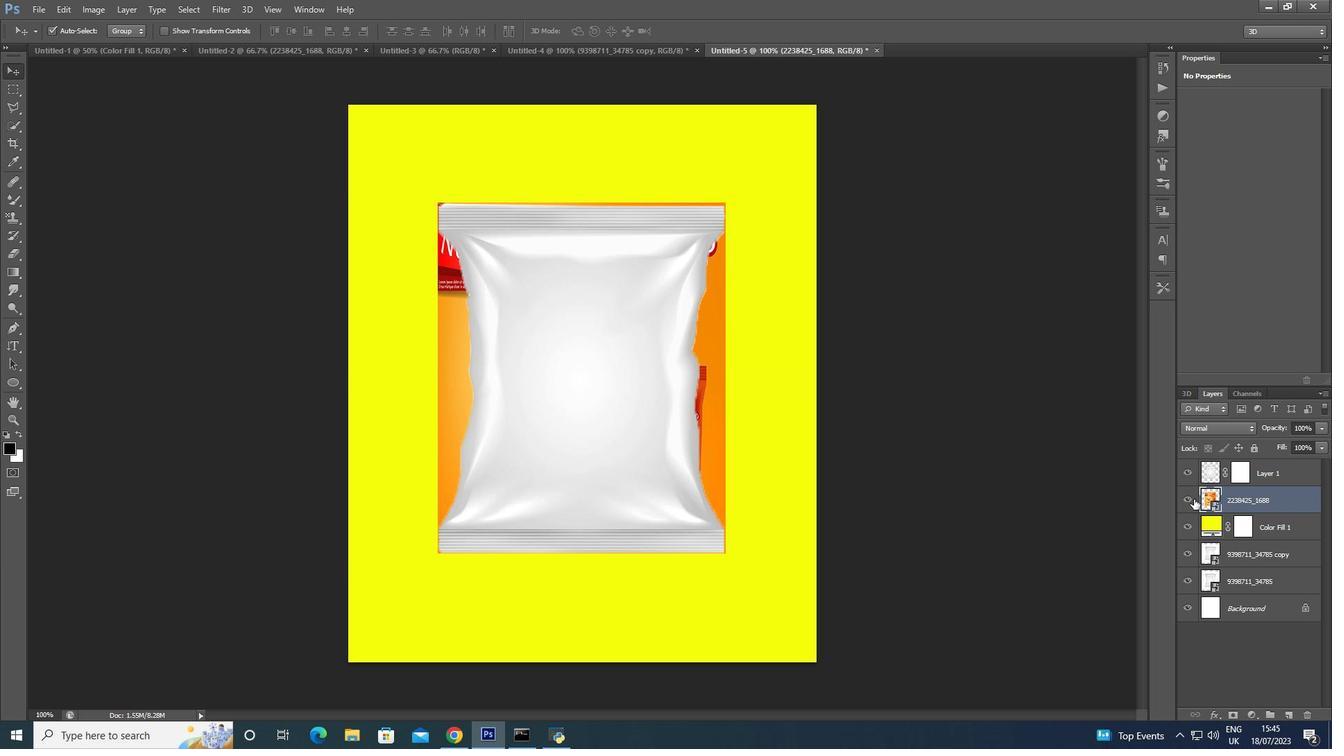 
Action: Mouse pressed left at (1190, 498)
Screenshot: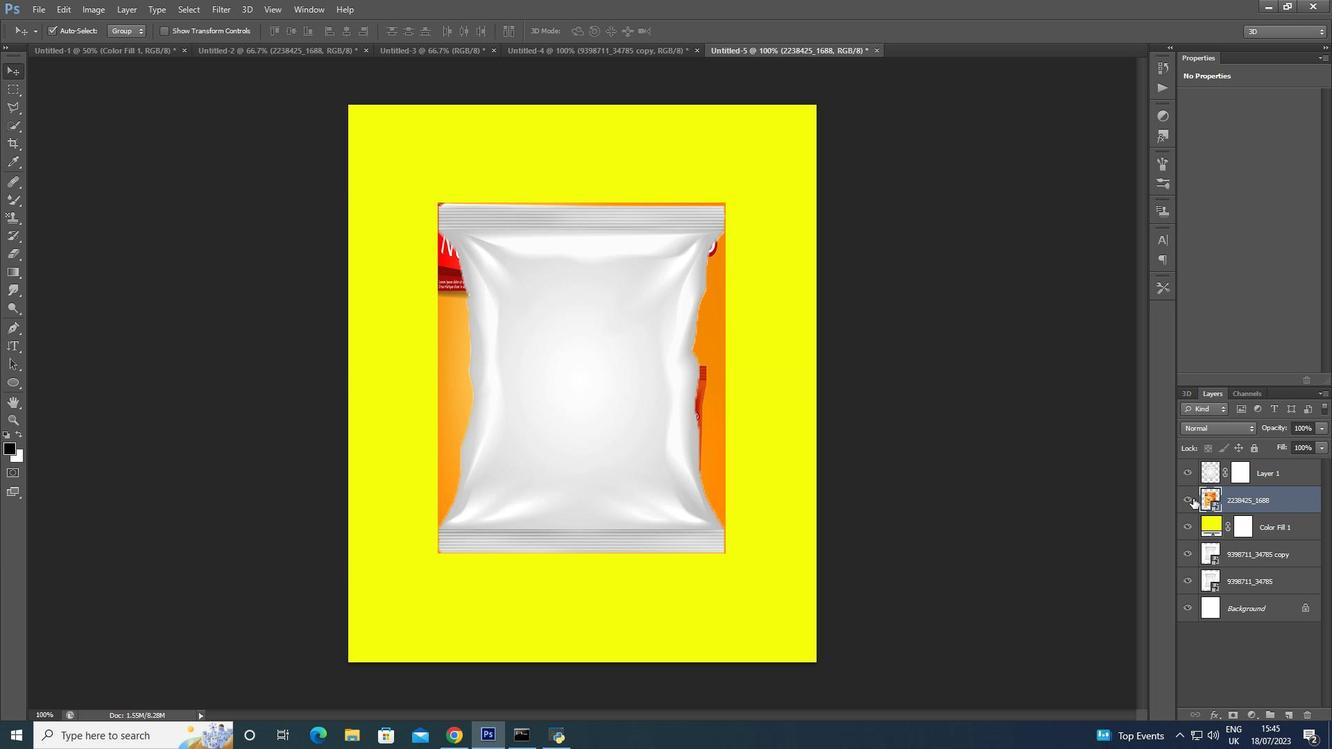 
Action: Mouse pressed left at (1190, 498)
Screenshot: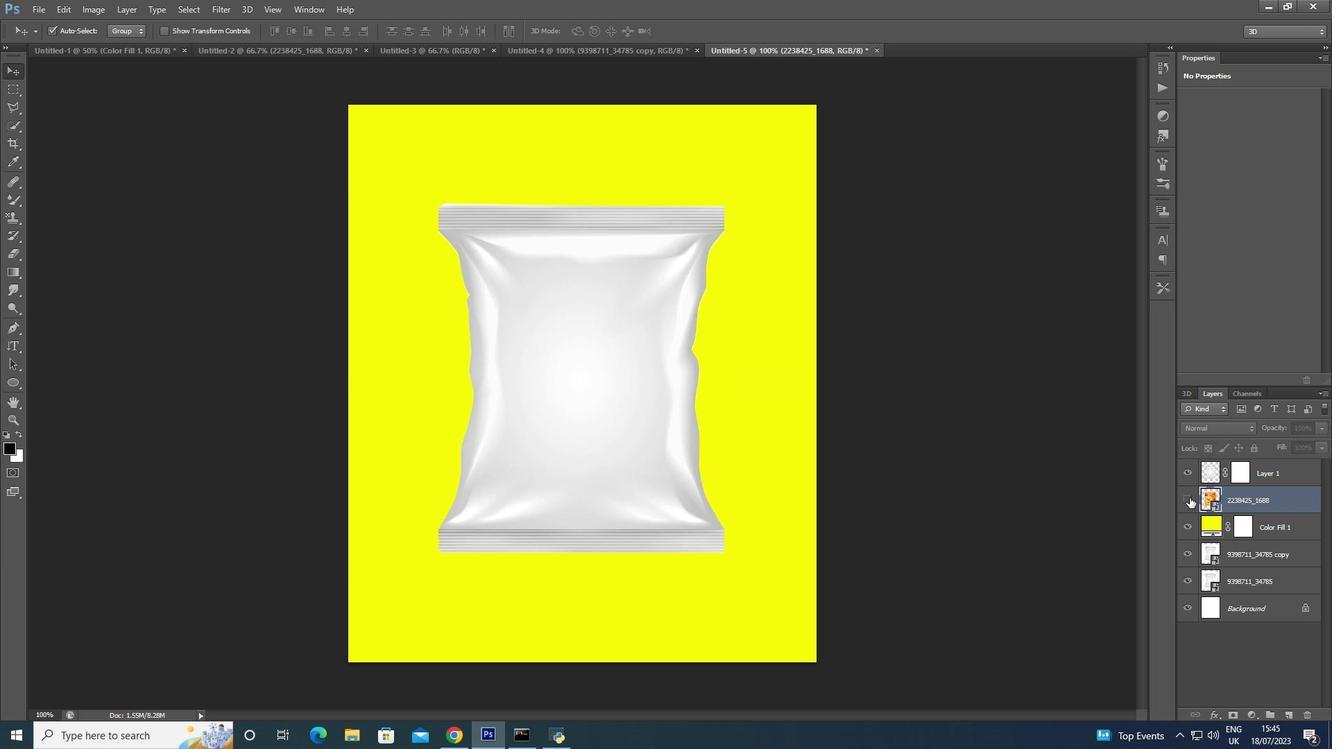 
Action: Mouse moved to (1188, 471)
Screenshot: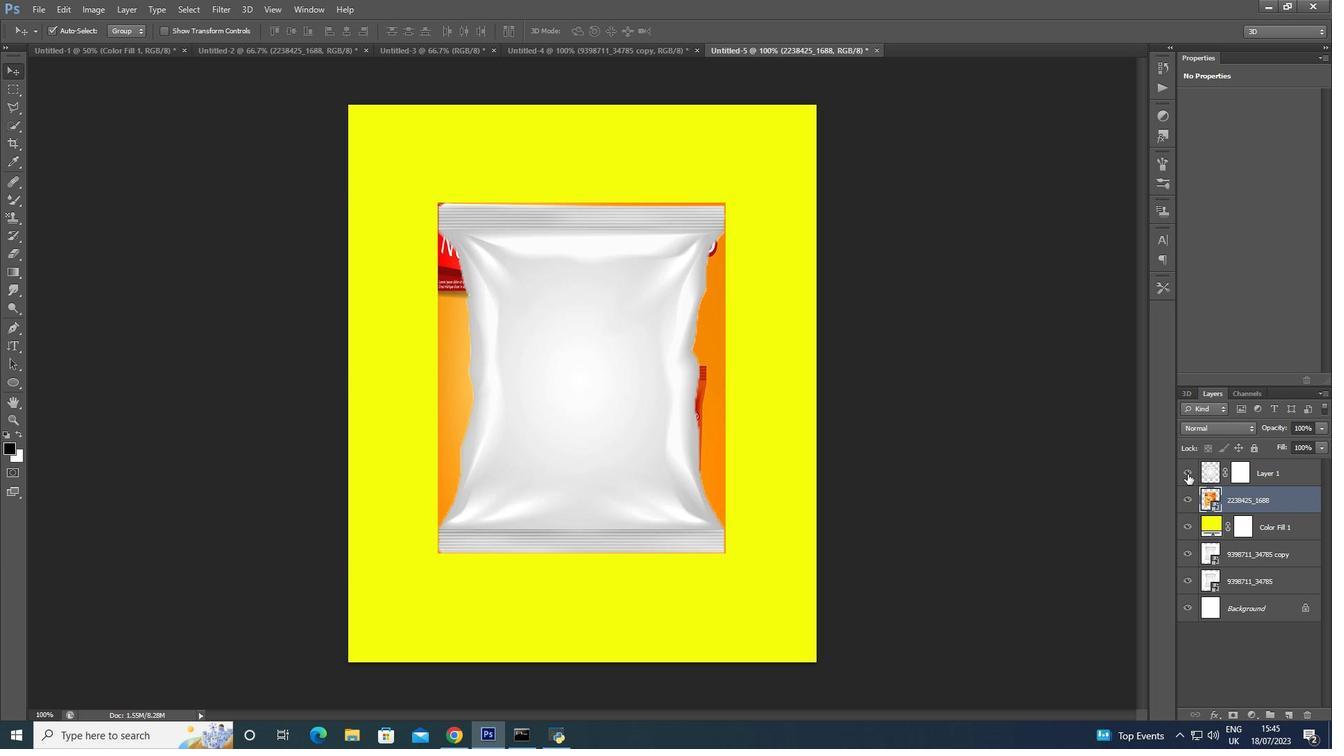 
Action: Mouse pressed left at (1188, 471)
Screenshot: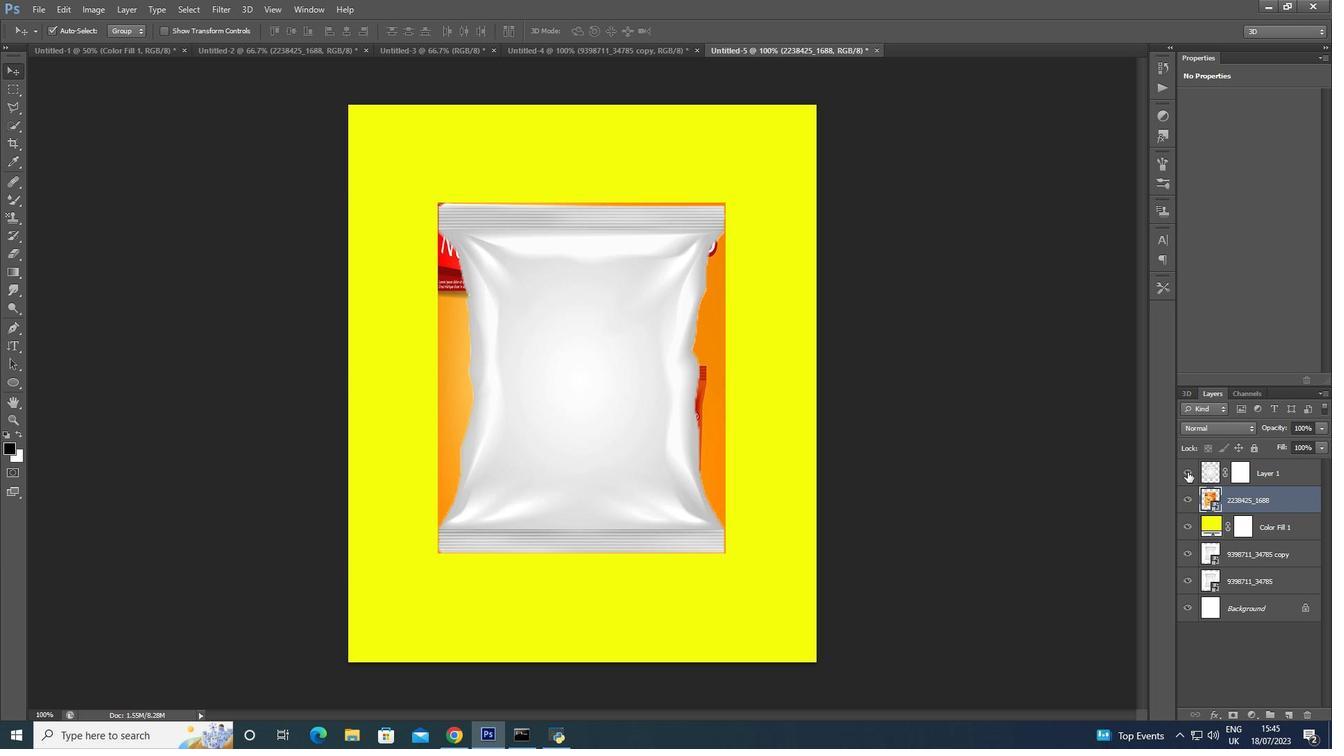 
Action: Mouse pressed right at (1188, 471)
Screenshot: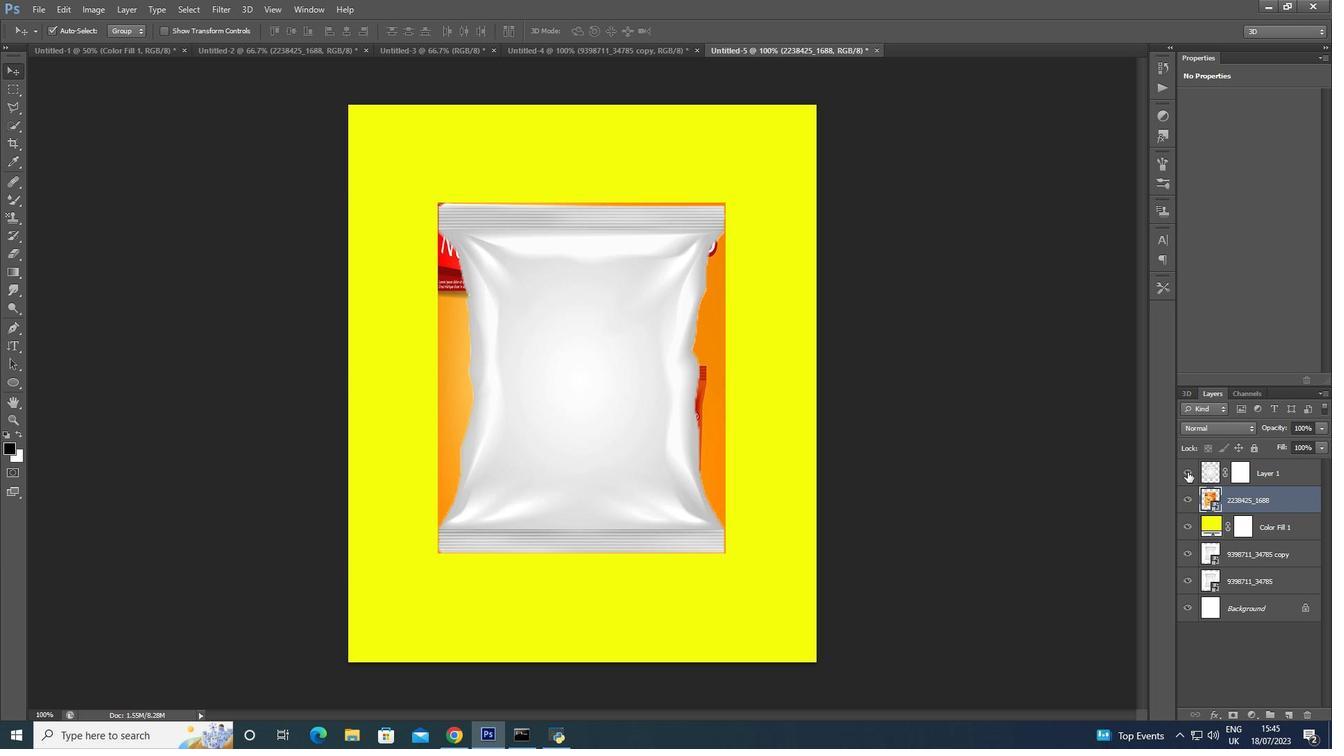
Action: Mouse pressed left at (1188, 471)
Screenshot: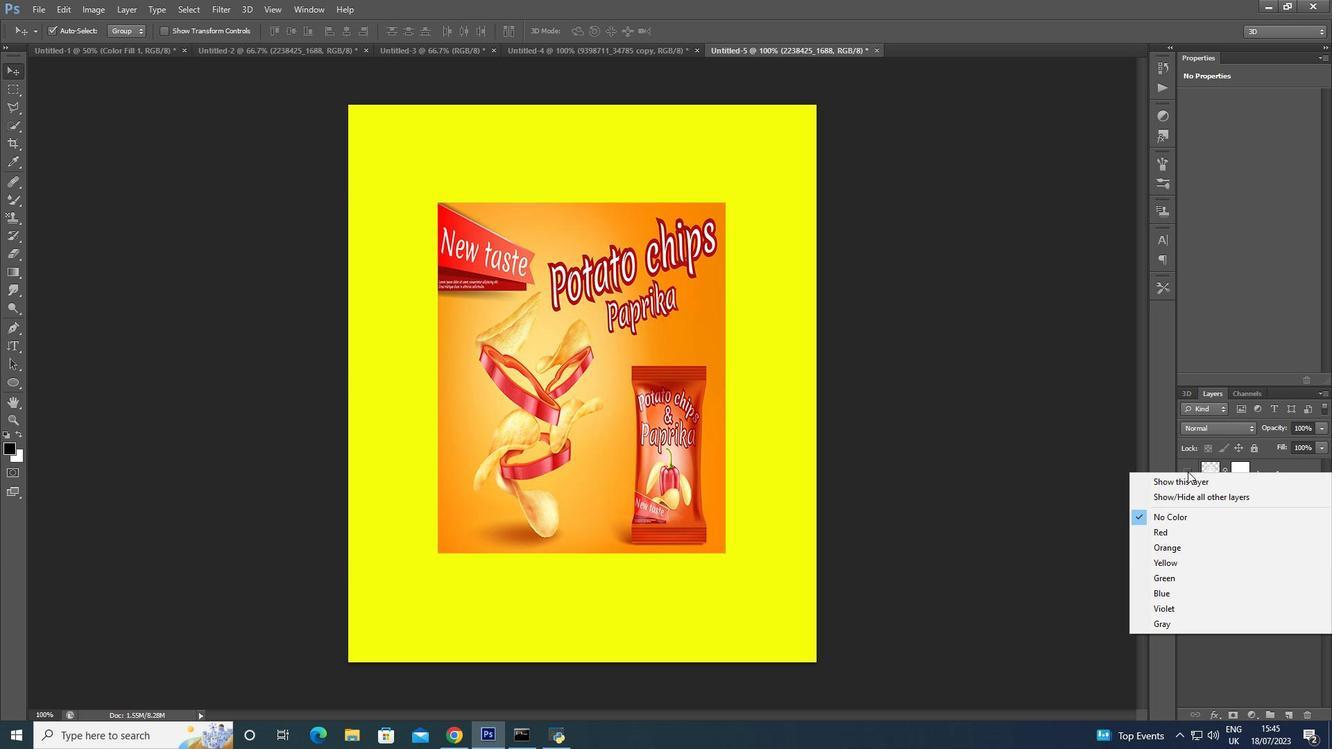 
Action: Mouse moved to (1188, 471)
Screenshot: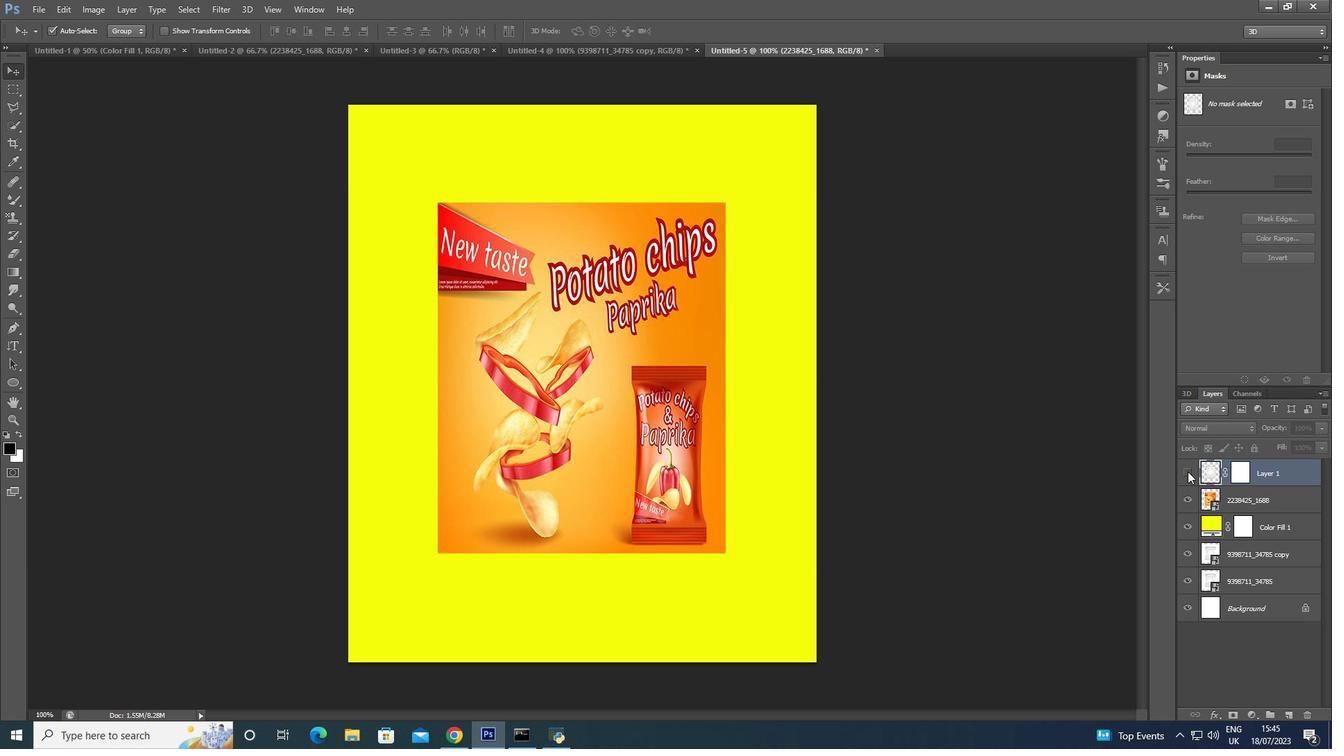 
Action: Mouse pressed left at (1188, 471)
Screenshot: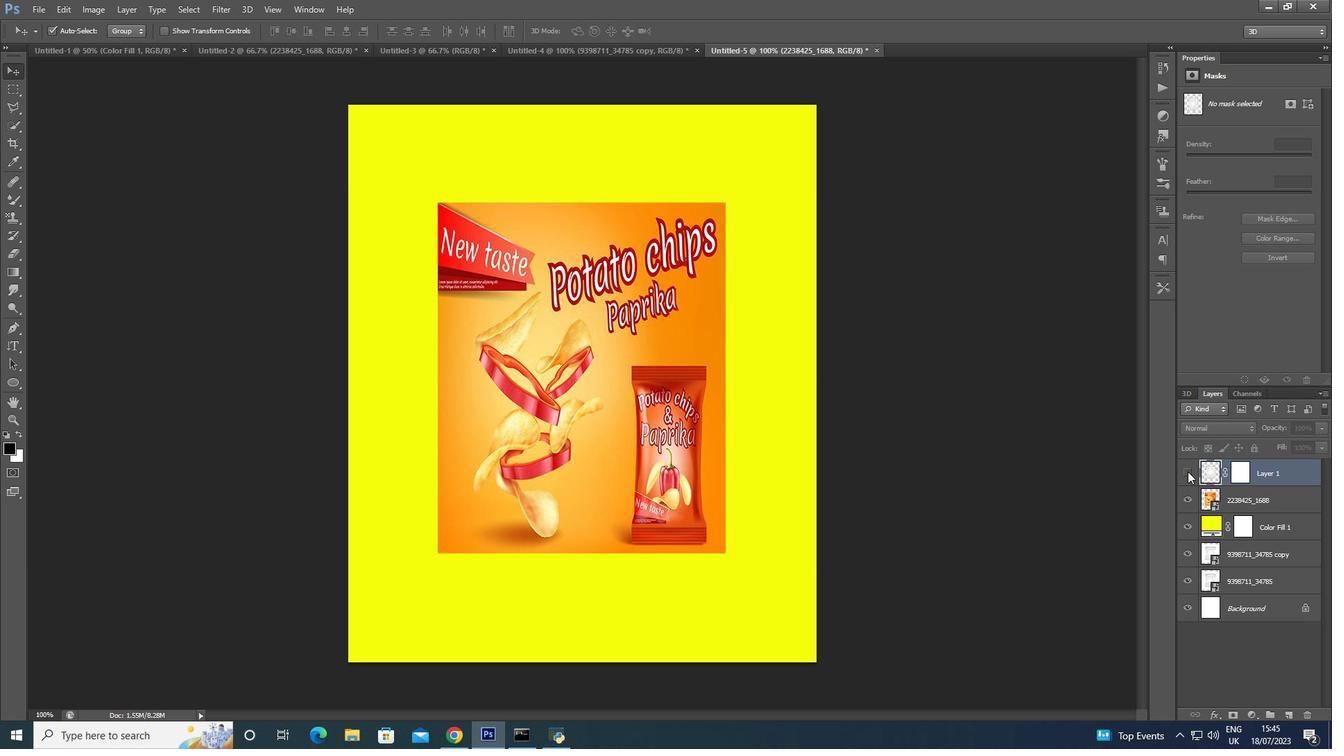 
Action: Mouse moved to (1293, 502)
Screenshot: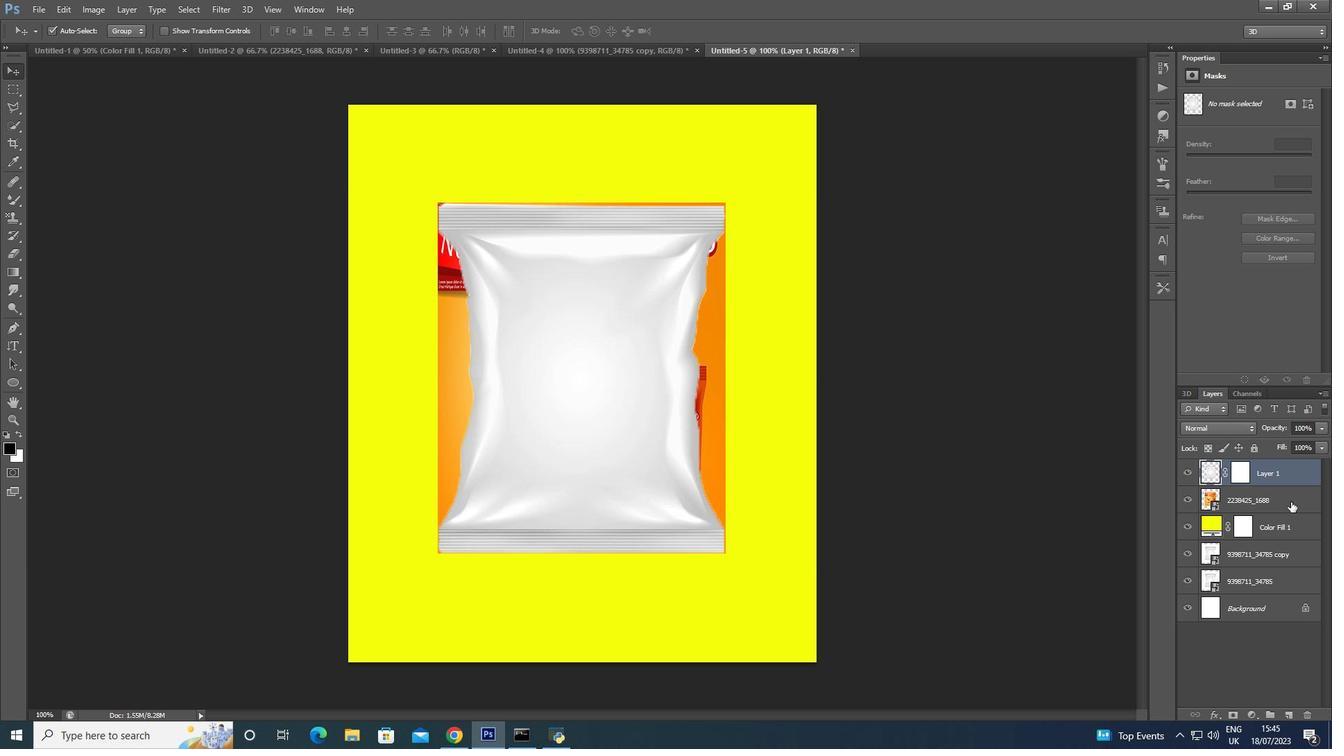 
Action: Mouse pressed left at (1293, 502)
Screenshot: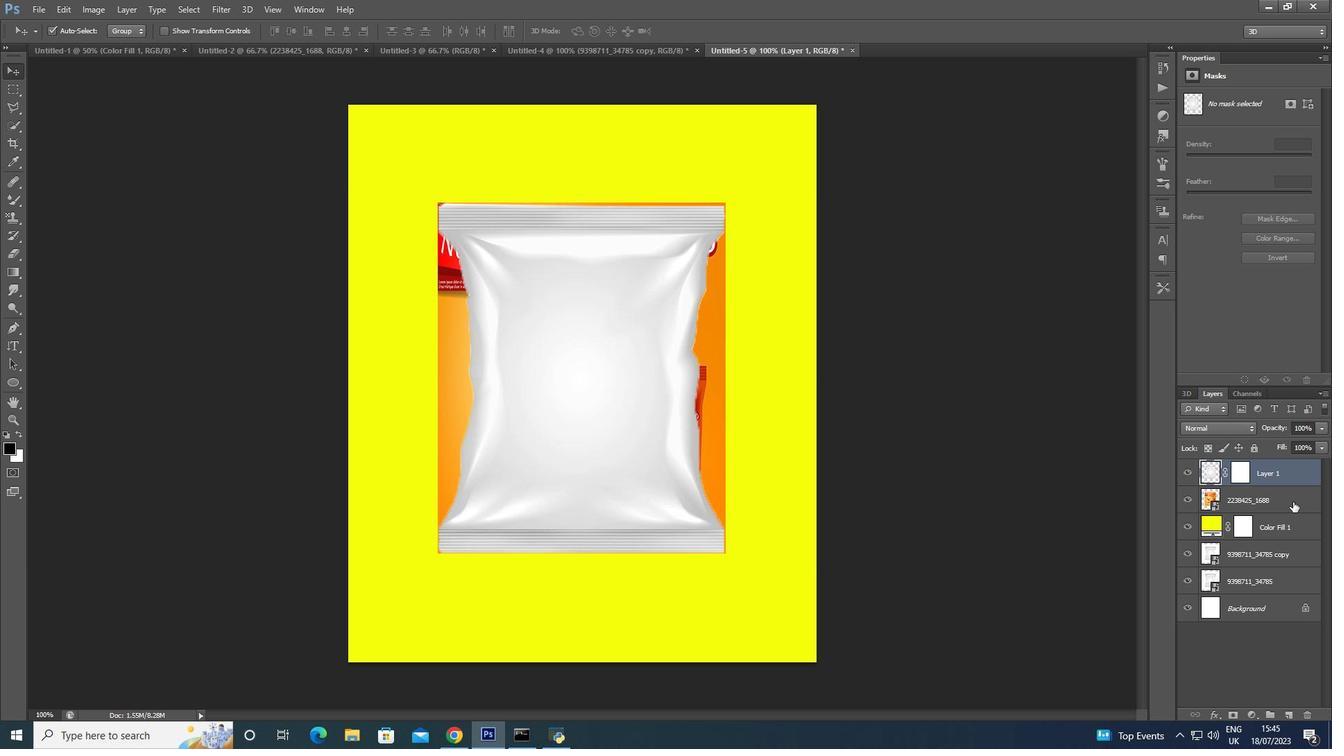 
Action: Mouse moved to (651, 409)
Screenshot: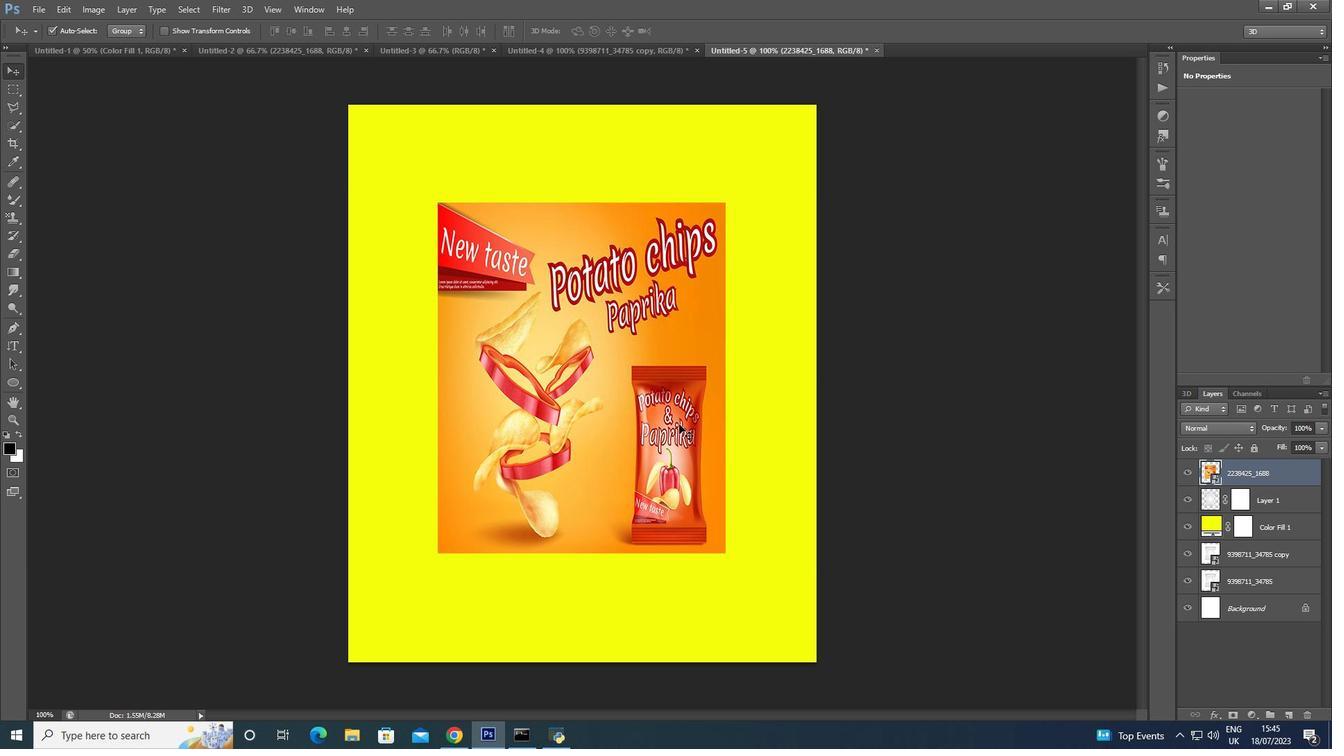 
Action: Mouse pressed left at (651, 409)
Screenshot: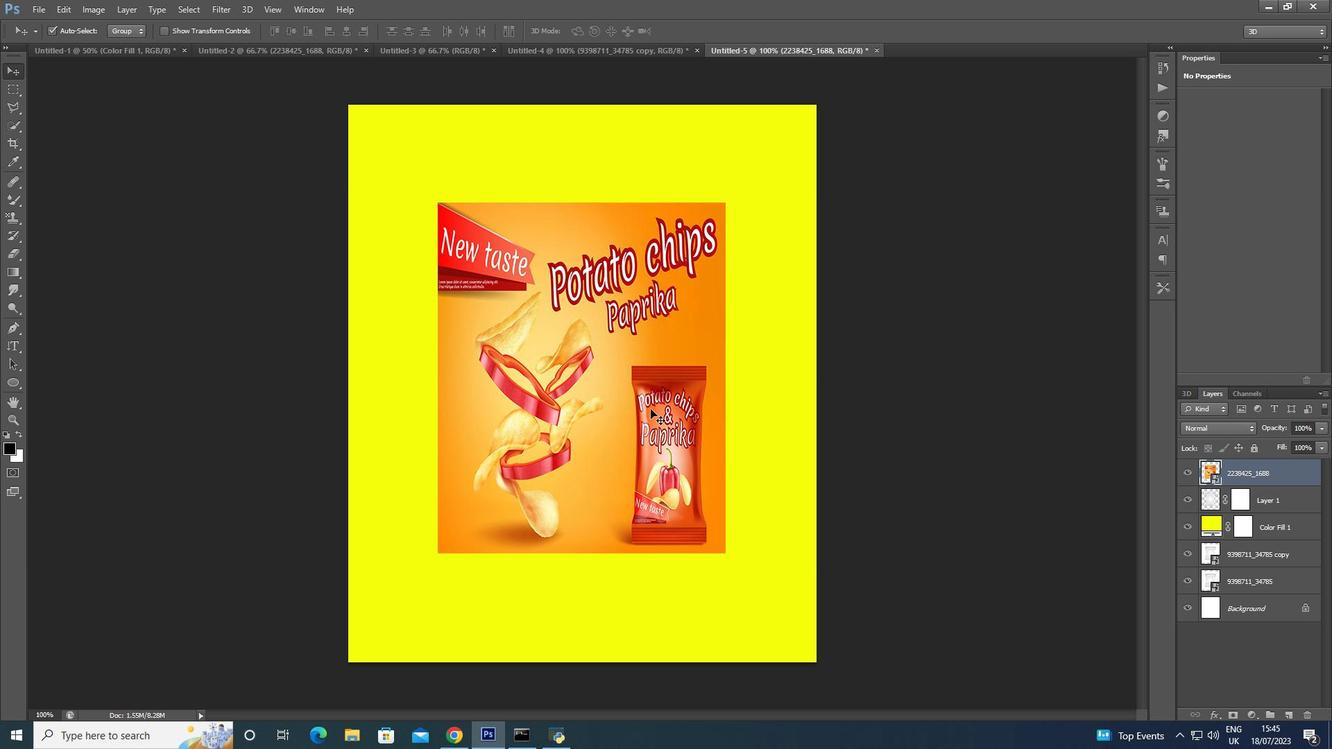 
Action: Mouse moved to (1304, 478)
Screenshot: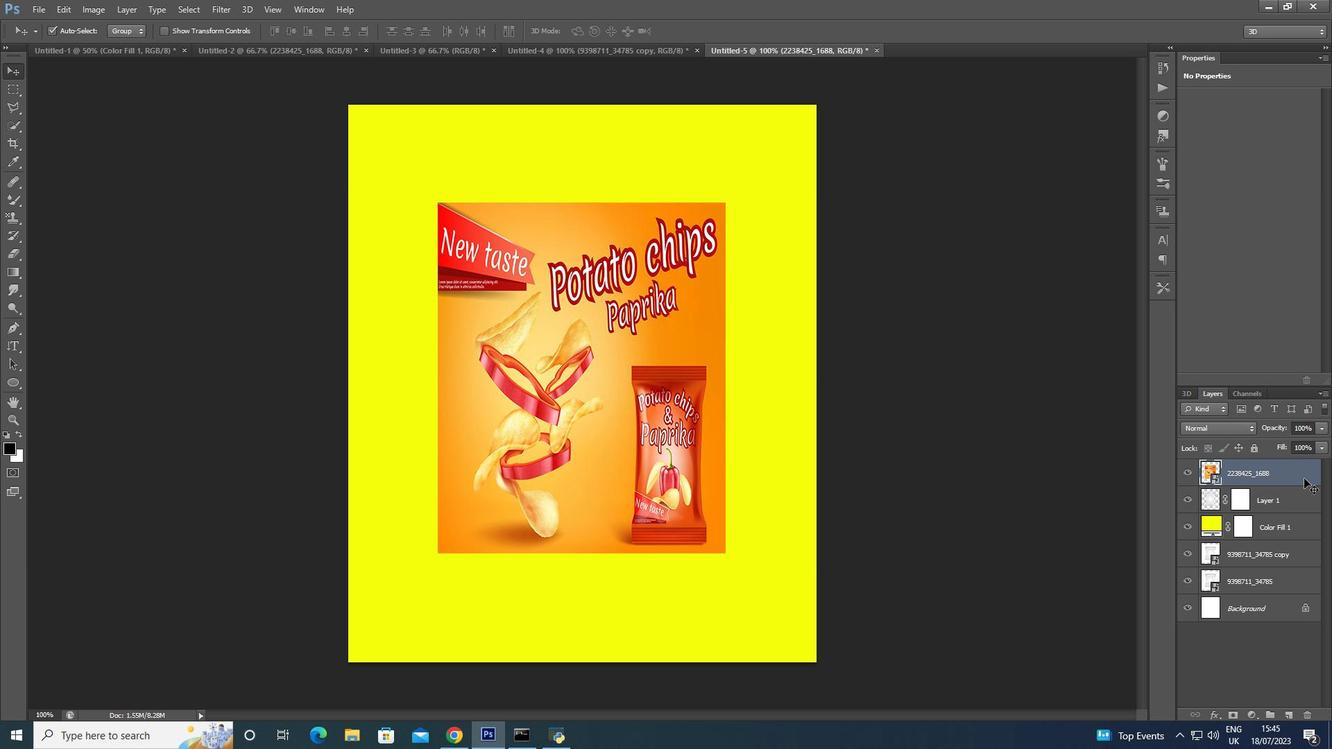 
Action: Mouse pressed right at (1304, 478)
Screenshot: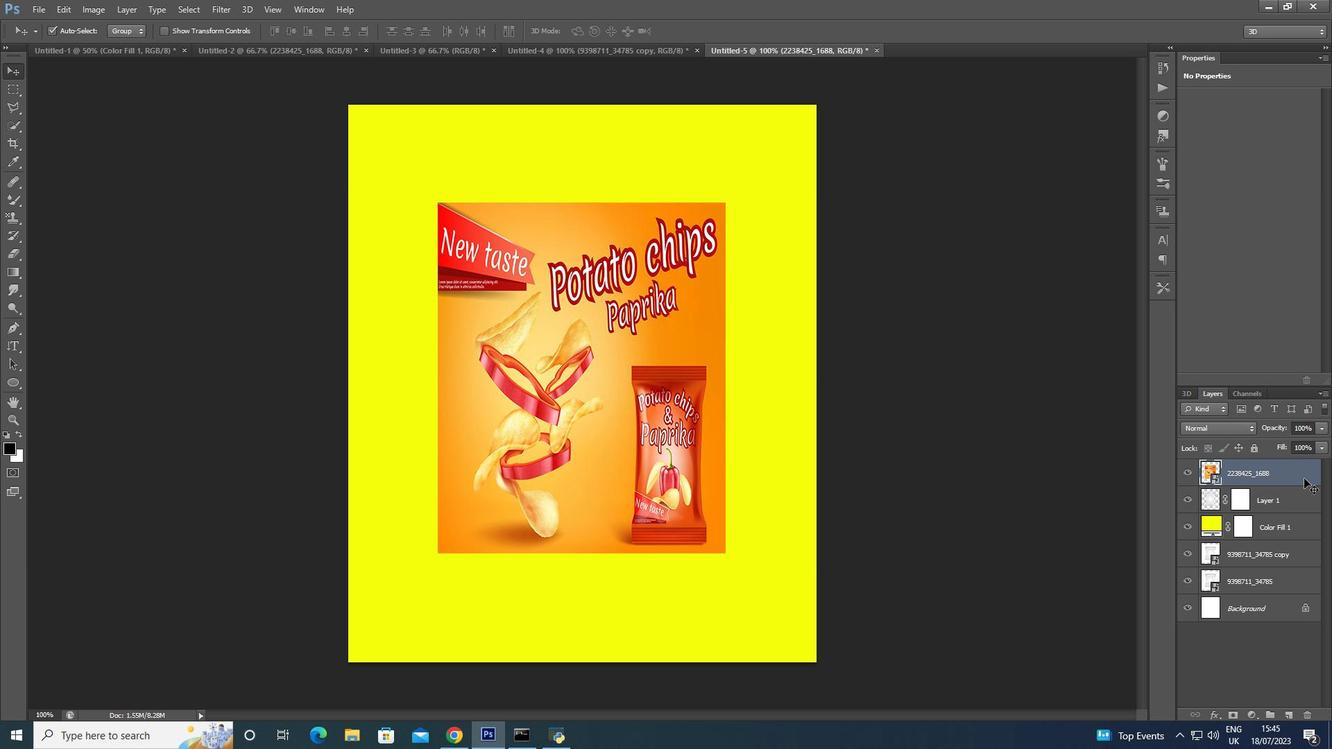 
Action: Mouse moved to (1220, 396)
Screenshot: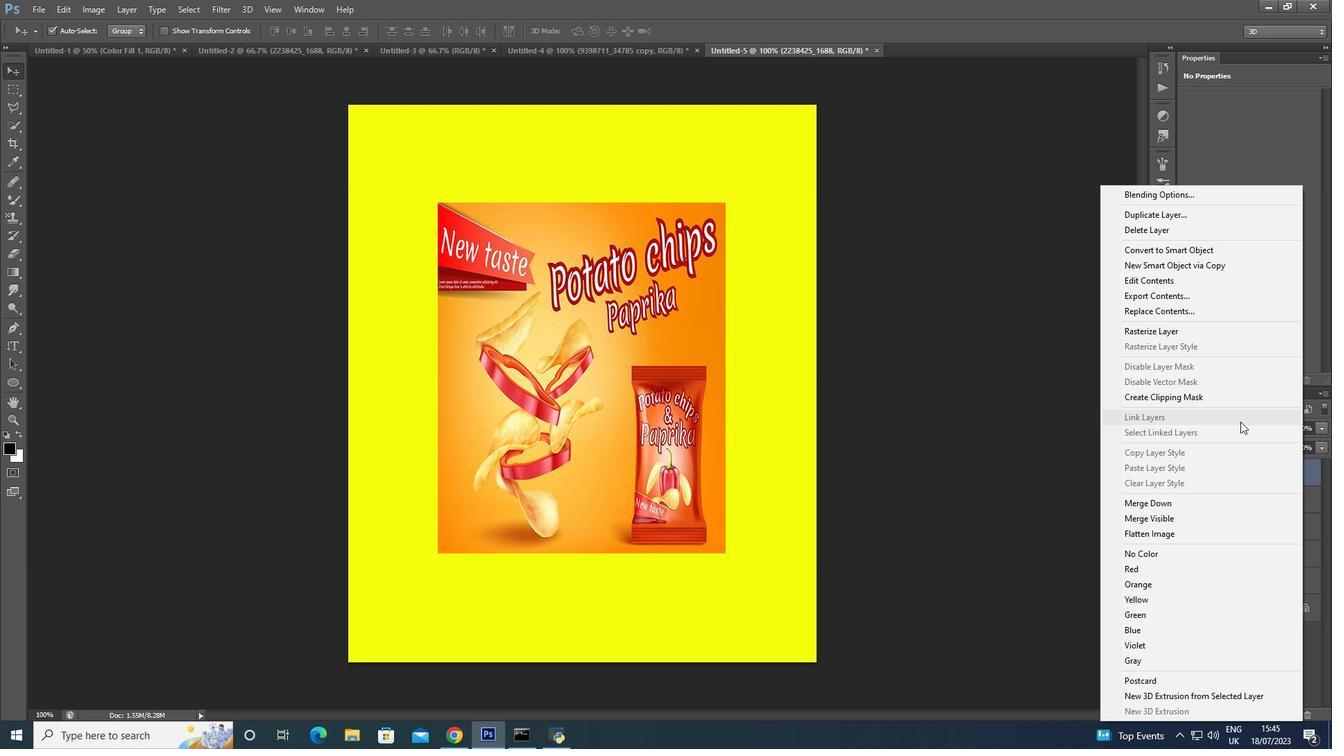 
Action: Mouse pressed left at (1220, 396)
Screenshot: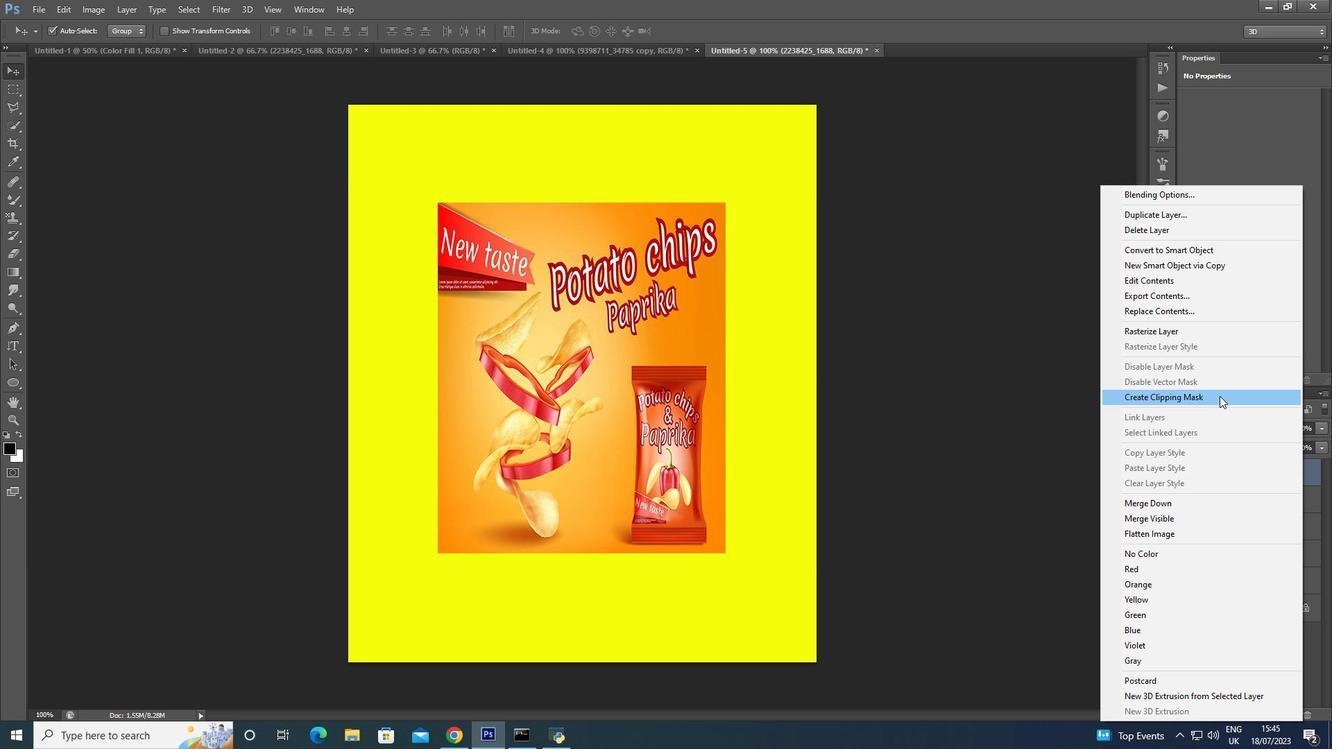
Action: Mouse moved to (36, 5)
Screenshot: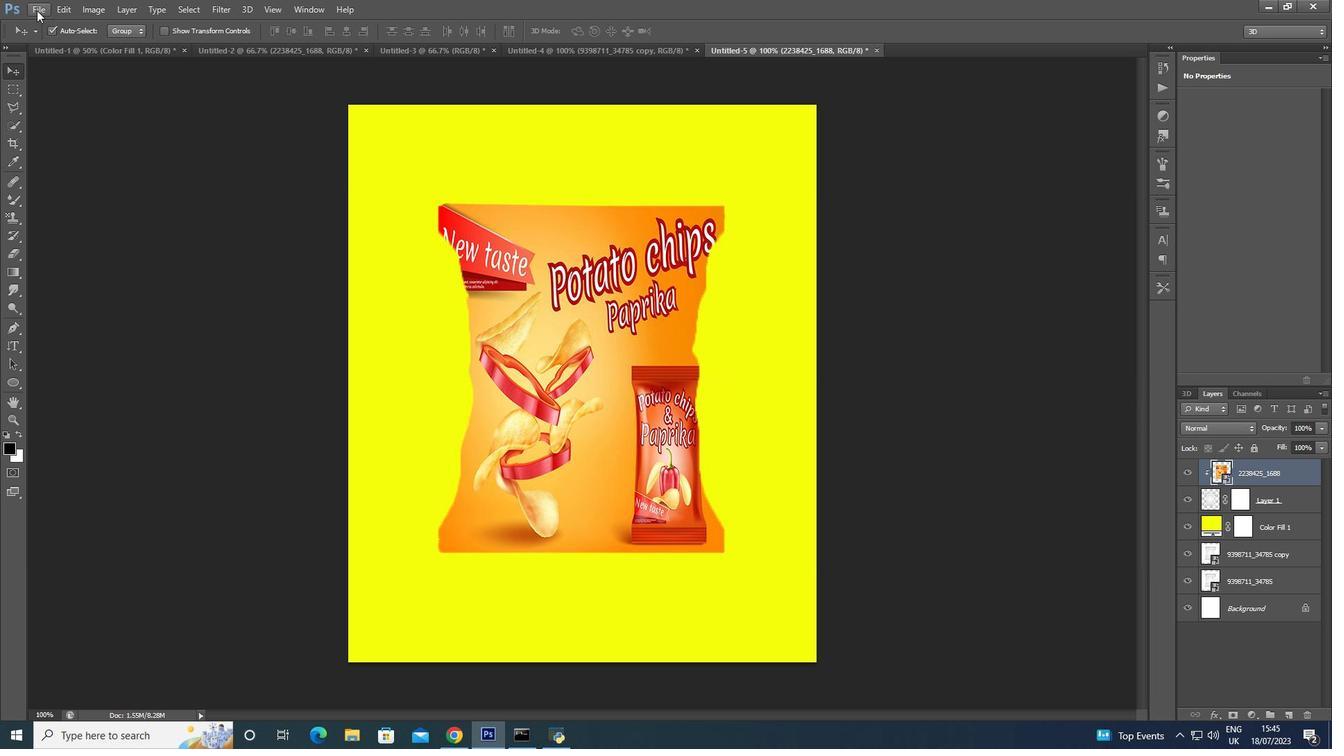 
Action: Mouse pressed left at (36, 5)
Screenshot: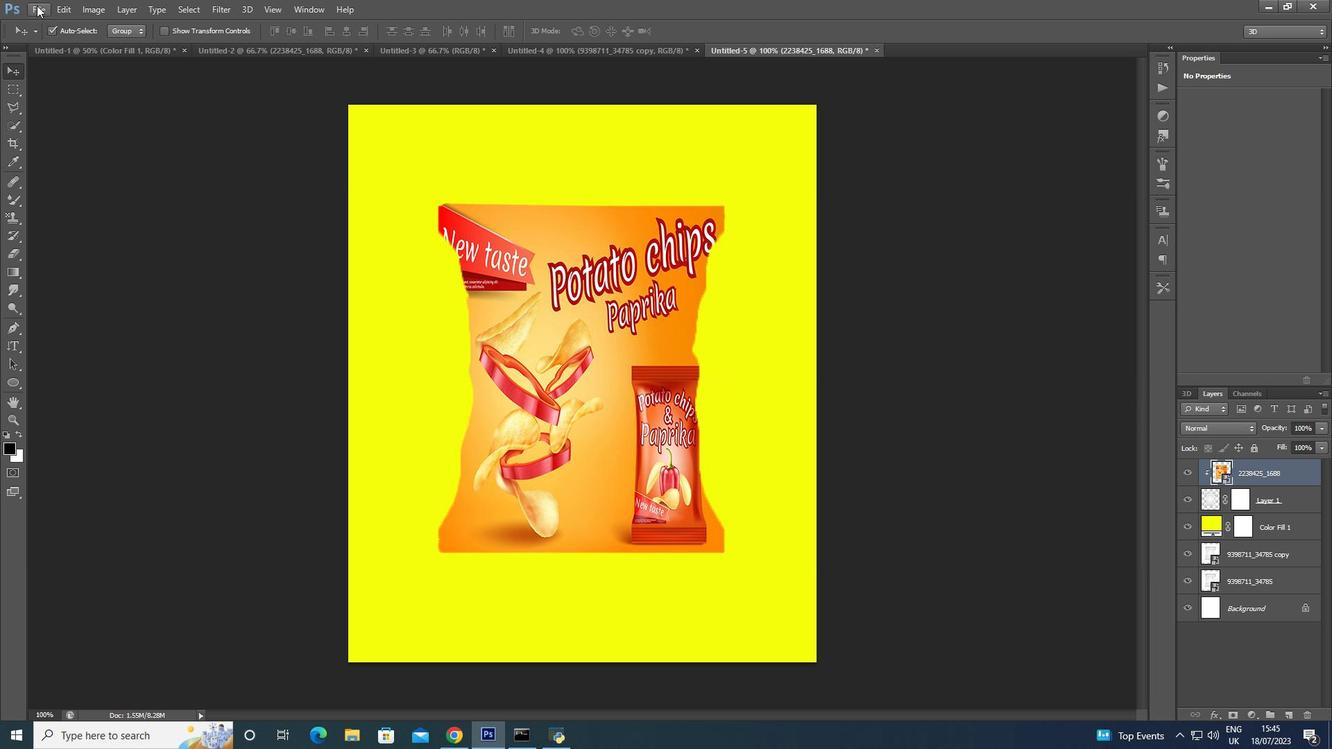 
Action: Mouse moved to (85, 231)
Screenshot: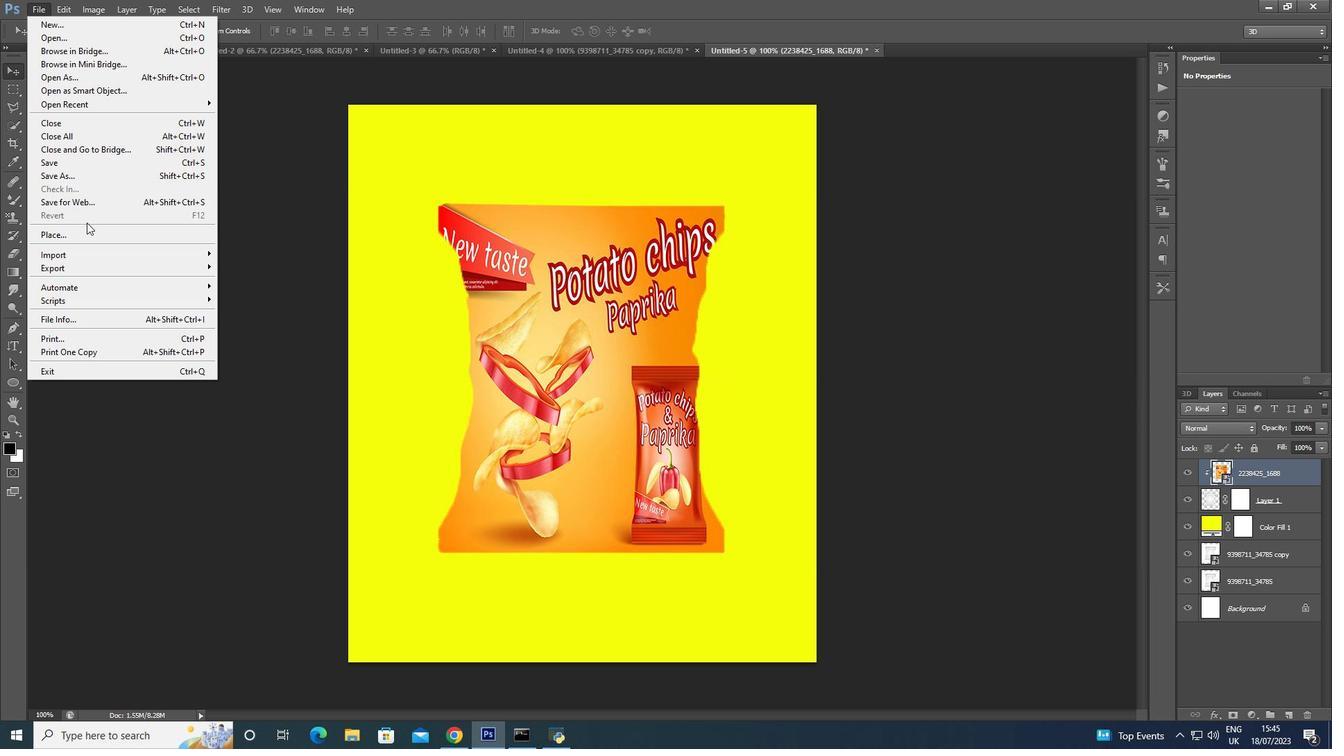 
Action: Mouse pressed left at (85, 231)
Screenshot: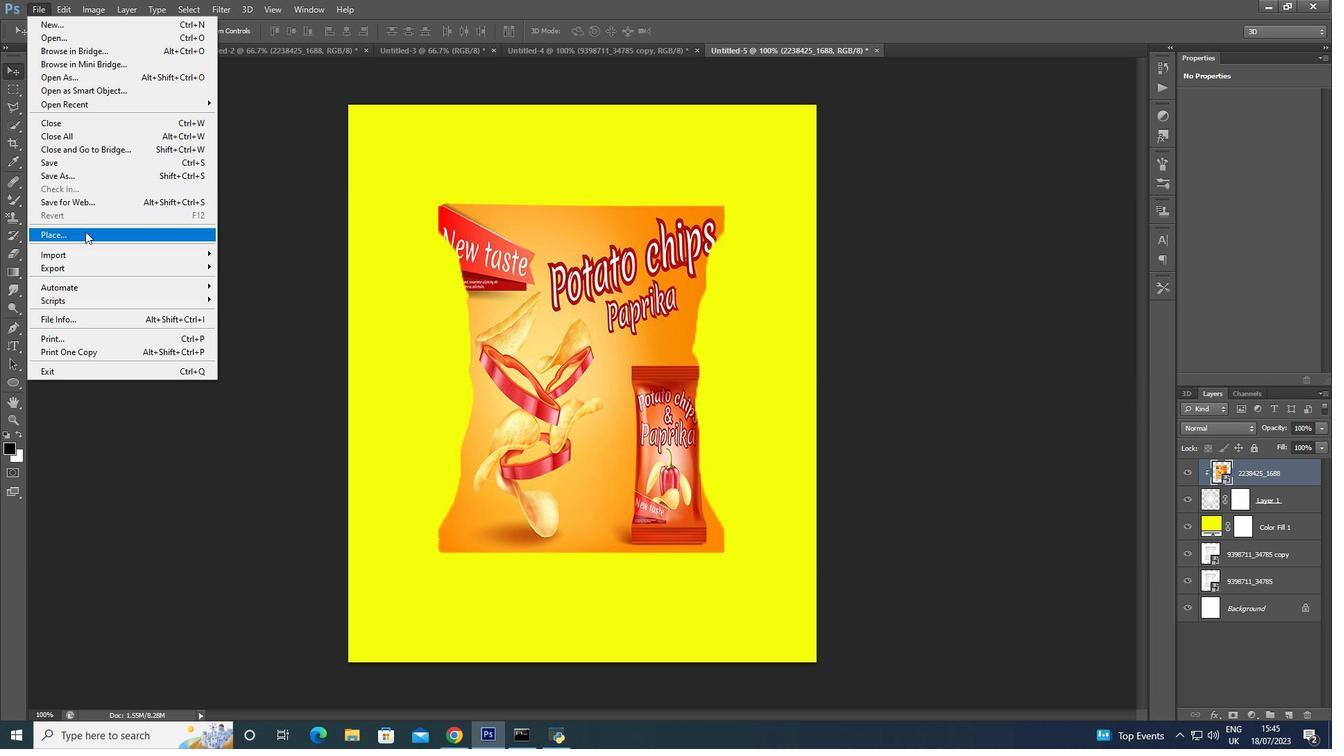 
Action: Mouse moved to (722, 296)
Screenshot: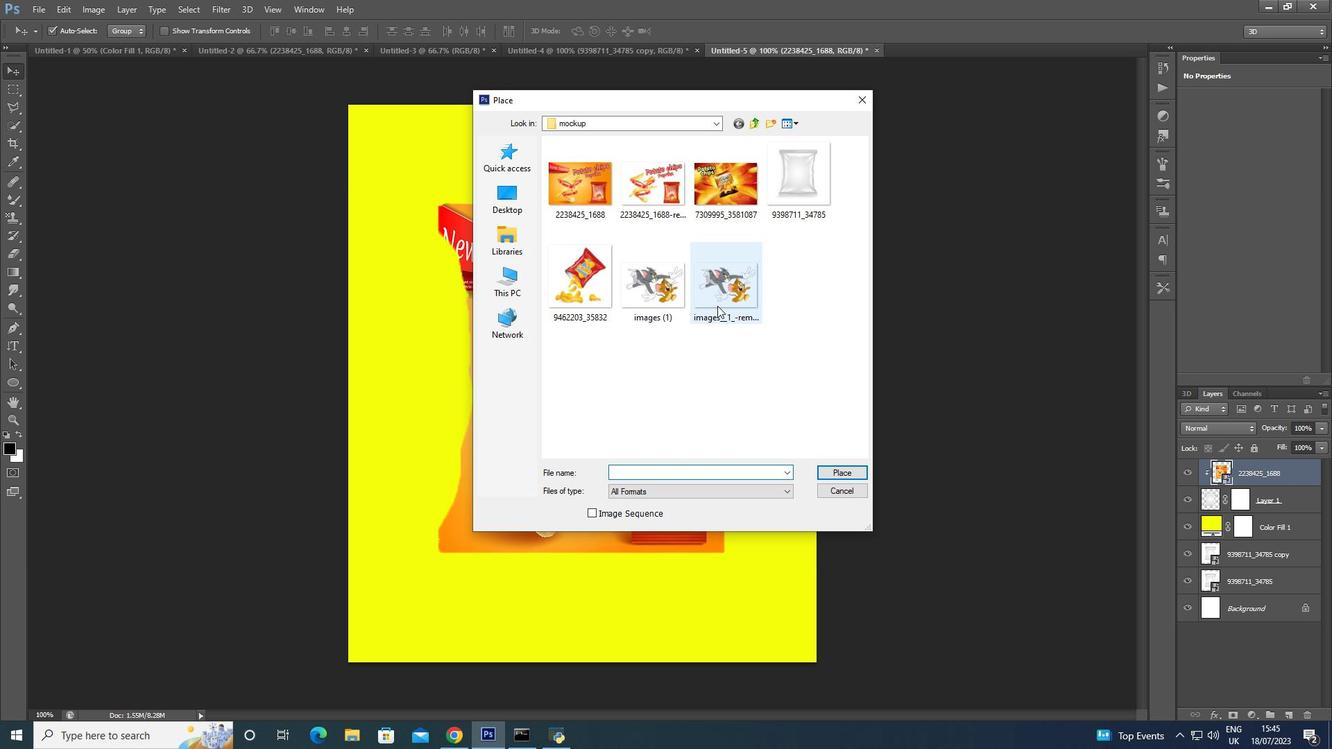 
Action: Mouse pressed left at (722, 296)
Screenshot: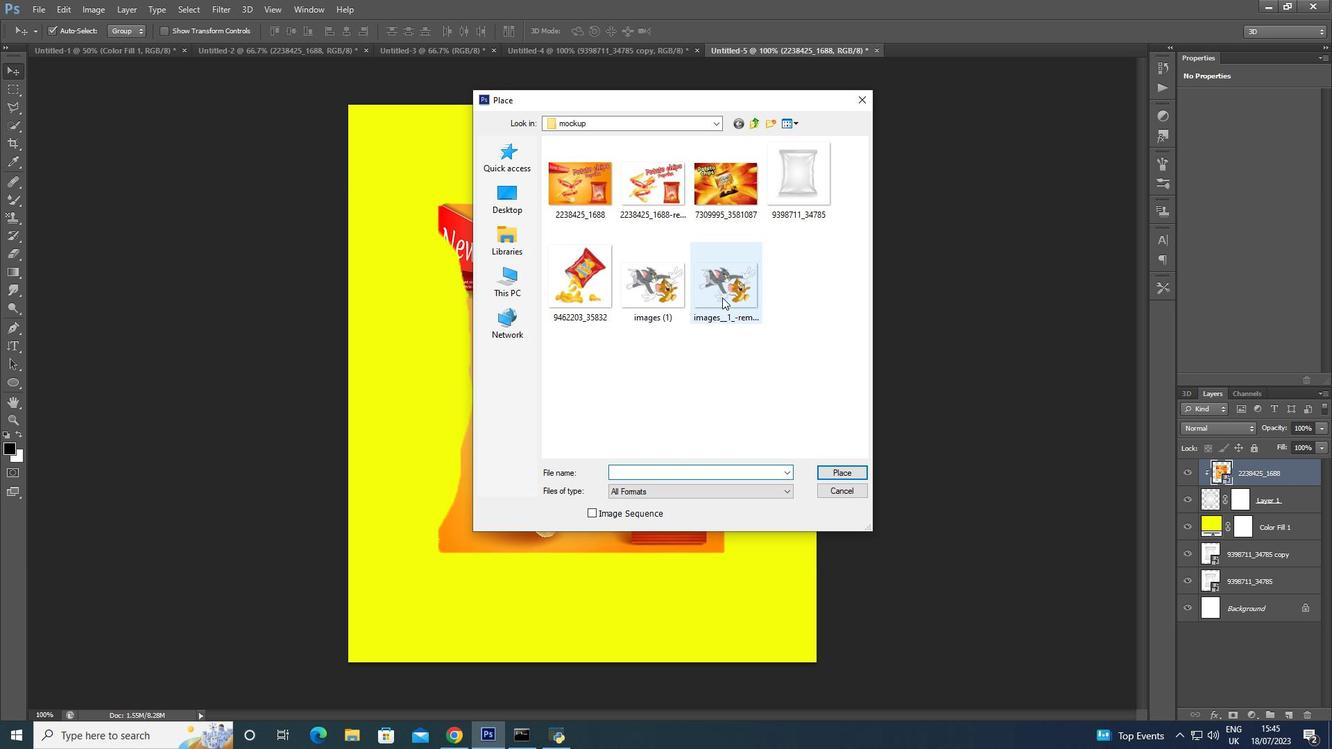 
Action: Mouse moved to (828, 470)
Screenshot: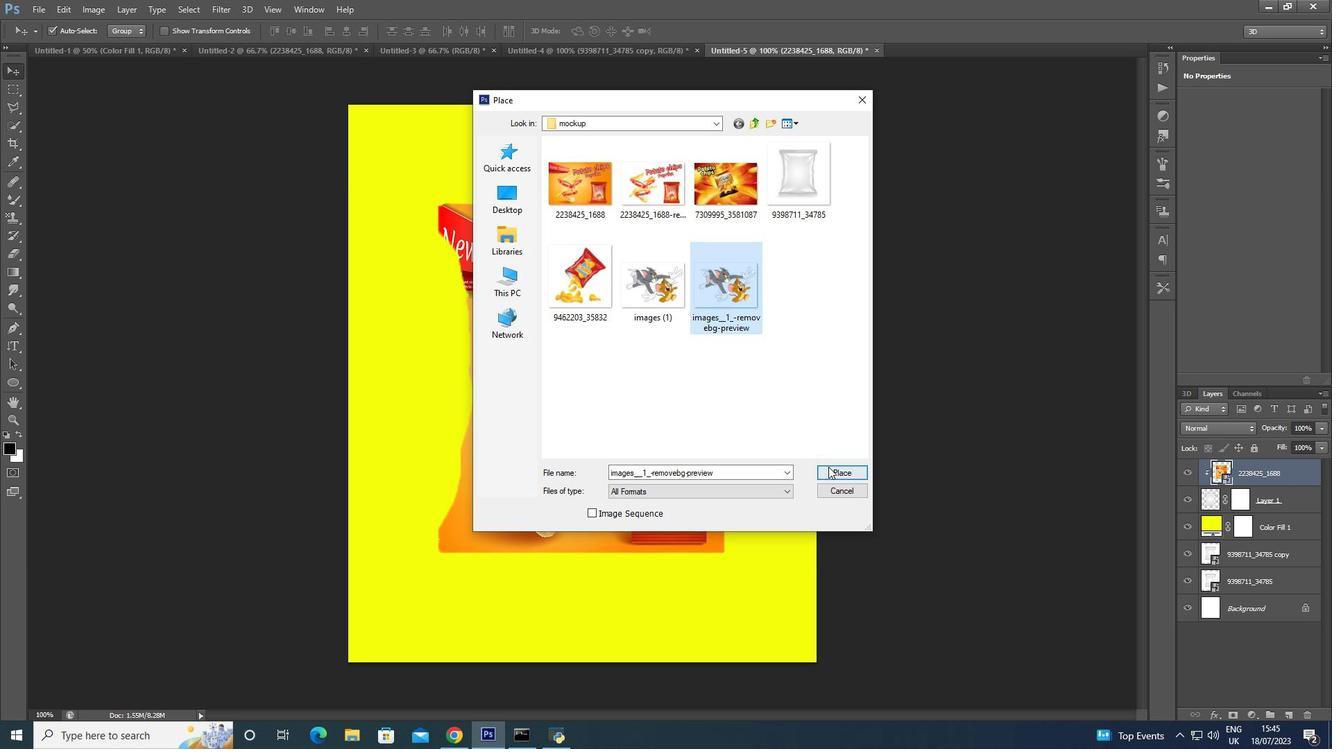 
Action: Mouse pressed left at (828, 470)
Screenshot: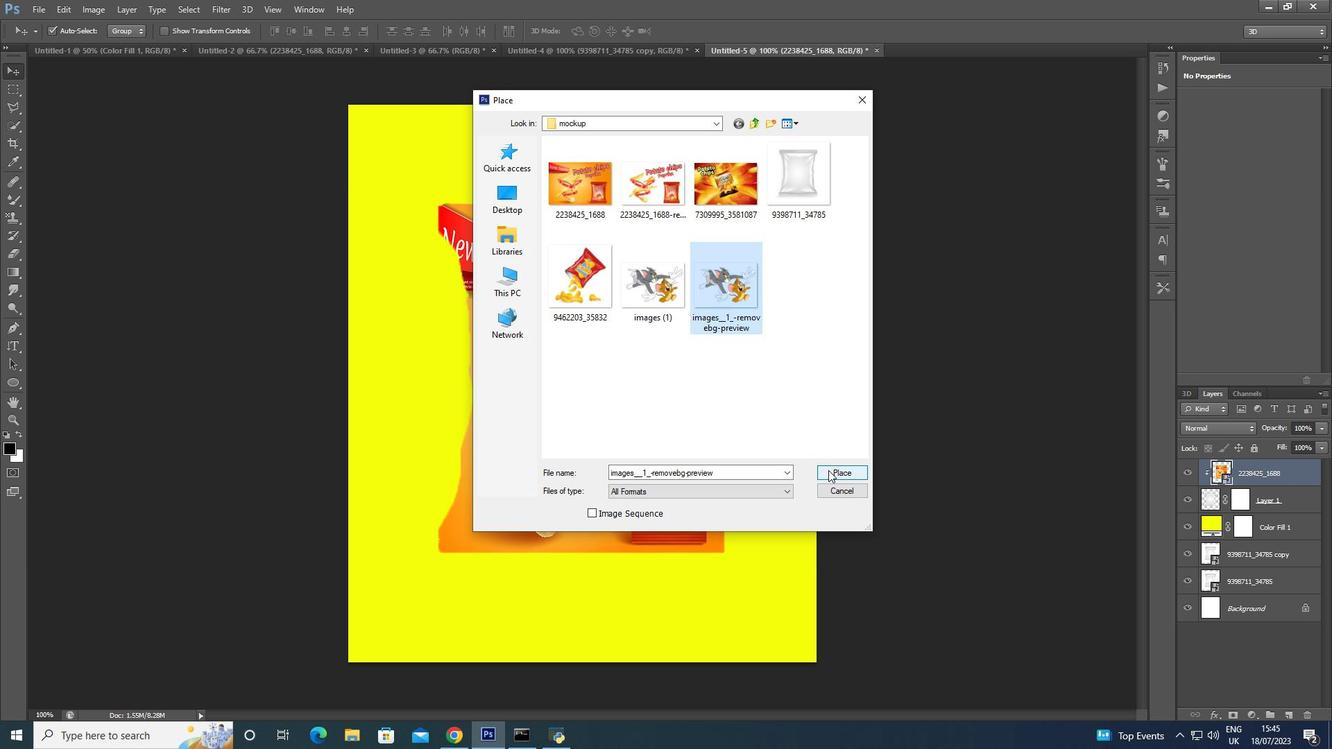 
Action: Mouse moved to (816, 549)
Screenshot: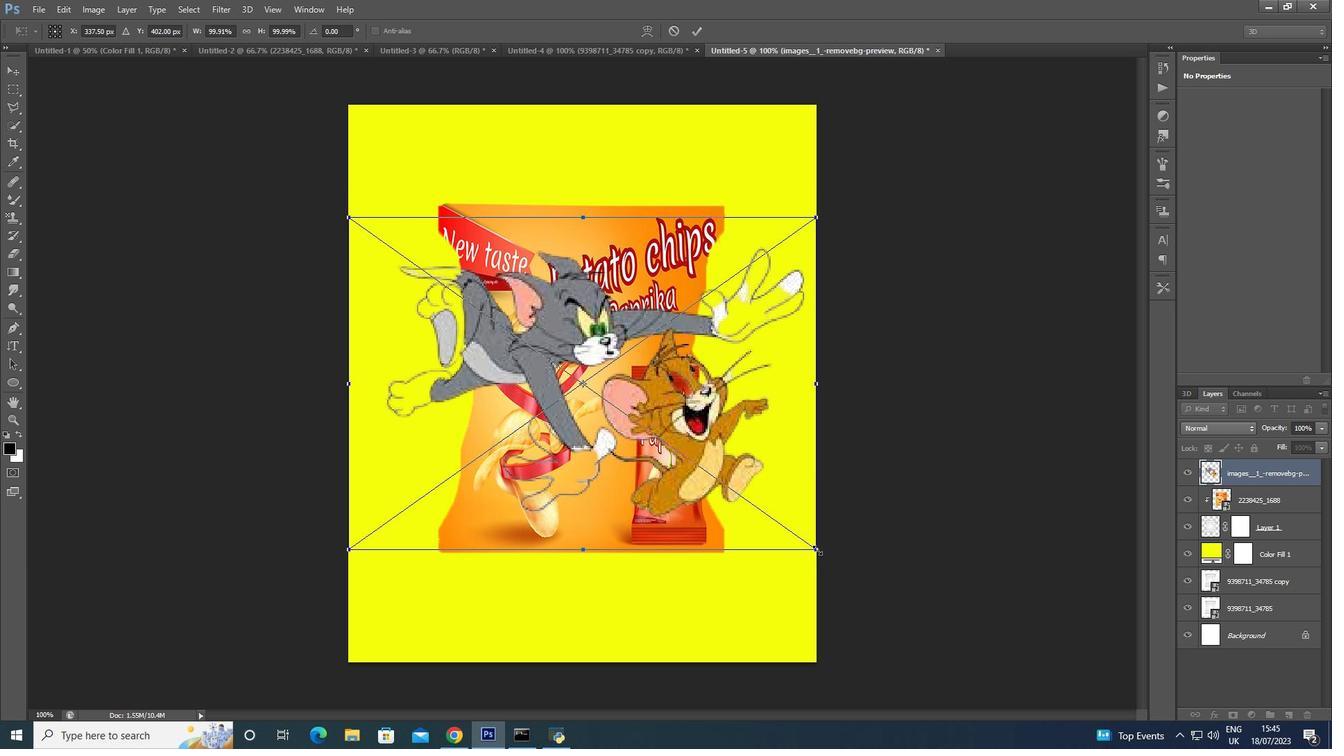 
Action: Mouse pressed left at (816, 549)
Screenshot: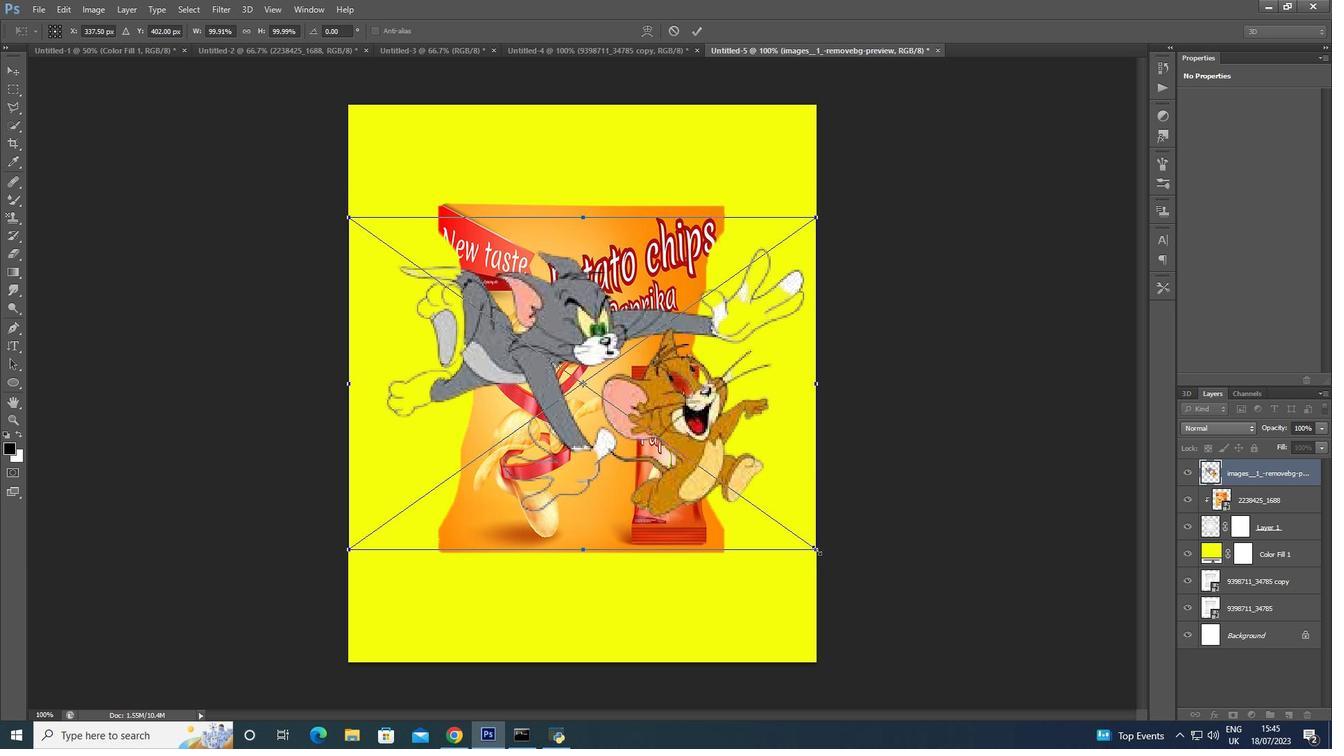 
Action: Key pressed <Key.alt_l><Key.shift>
Screenshot: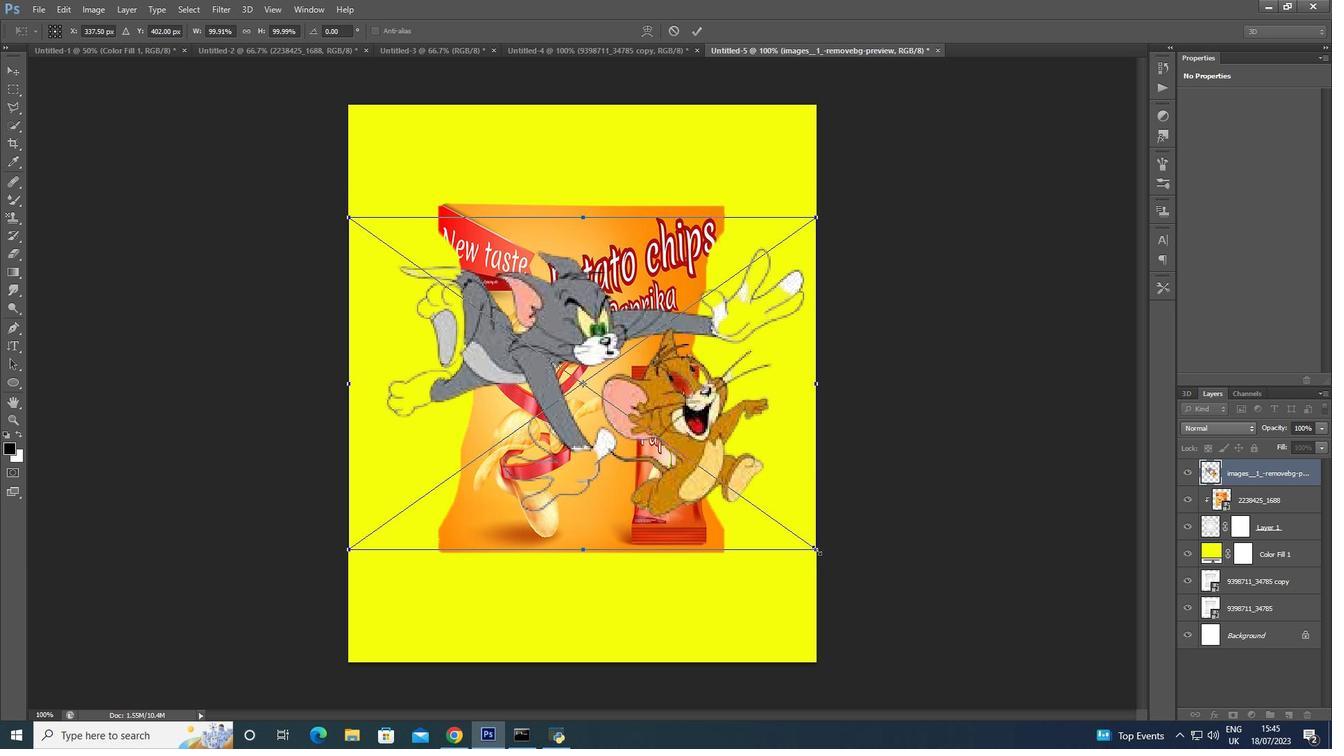 
Action: Mouse moved to (687, 442)
Screenshot: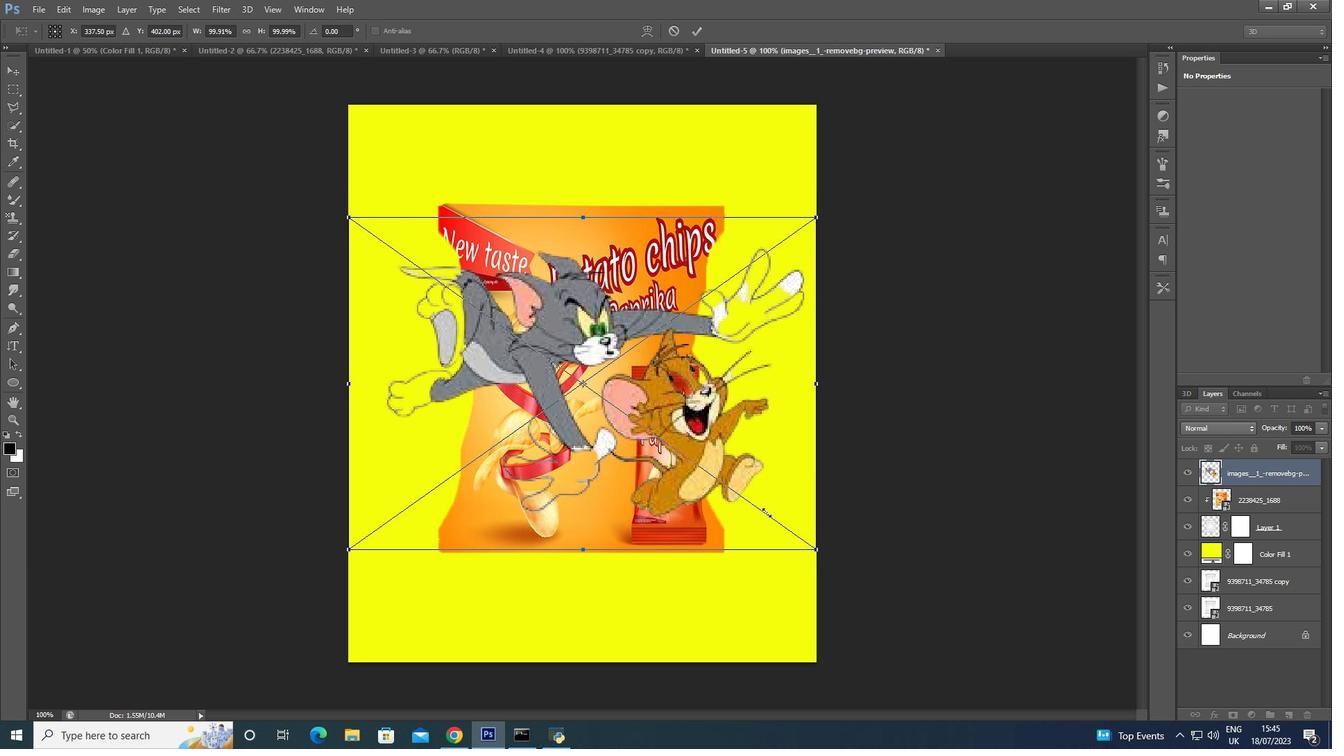 
Action: Key pressed <Key.shift>
Screenshot: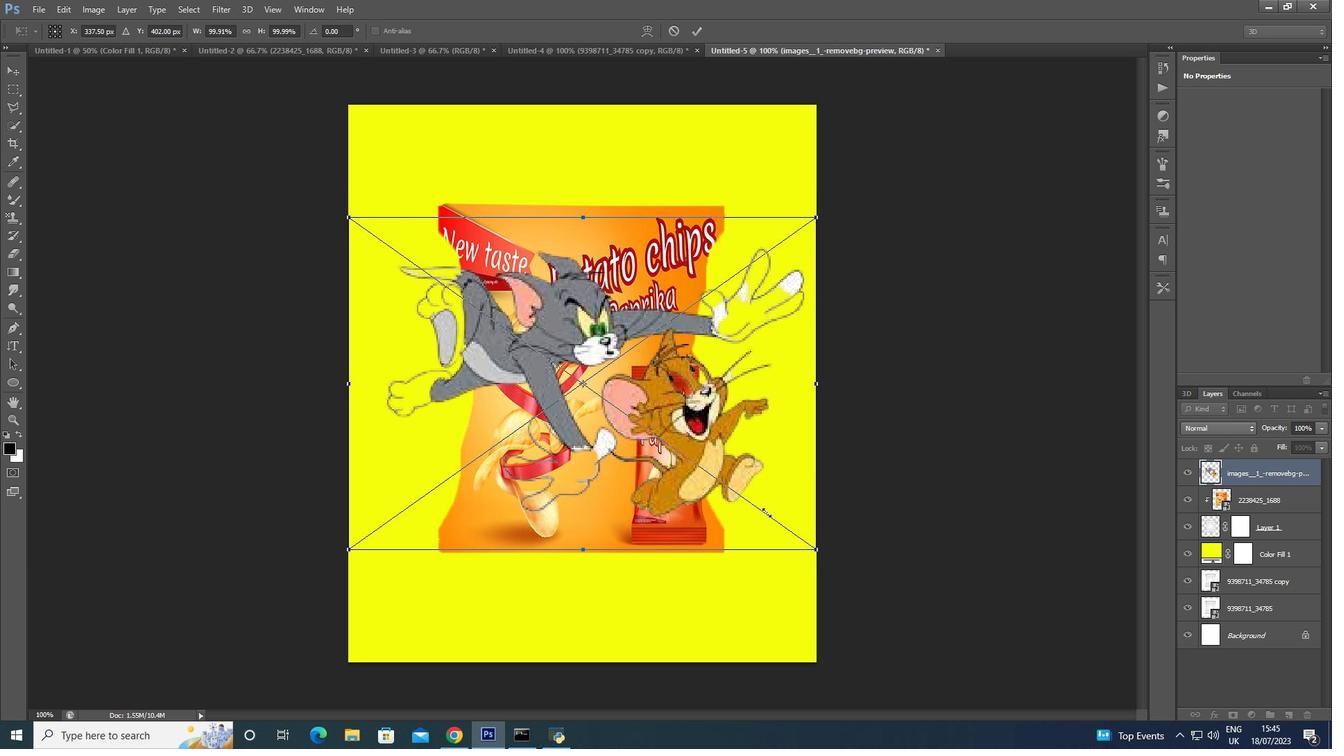 
Action: Mouse moved to (676, 433)
Screenshot: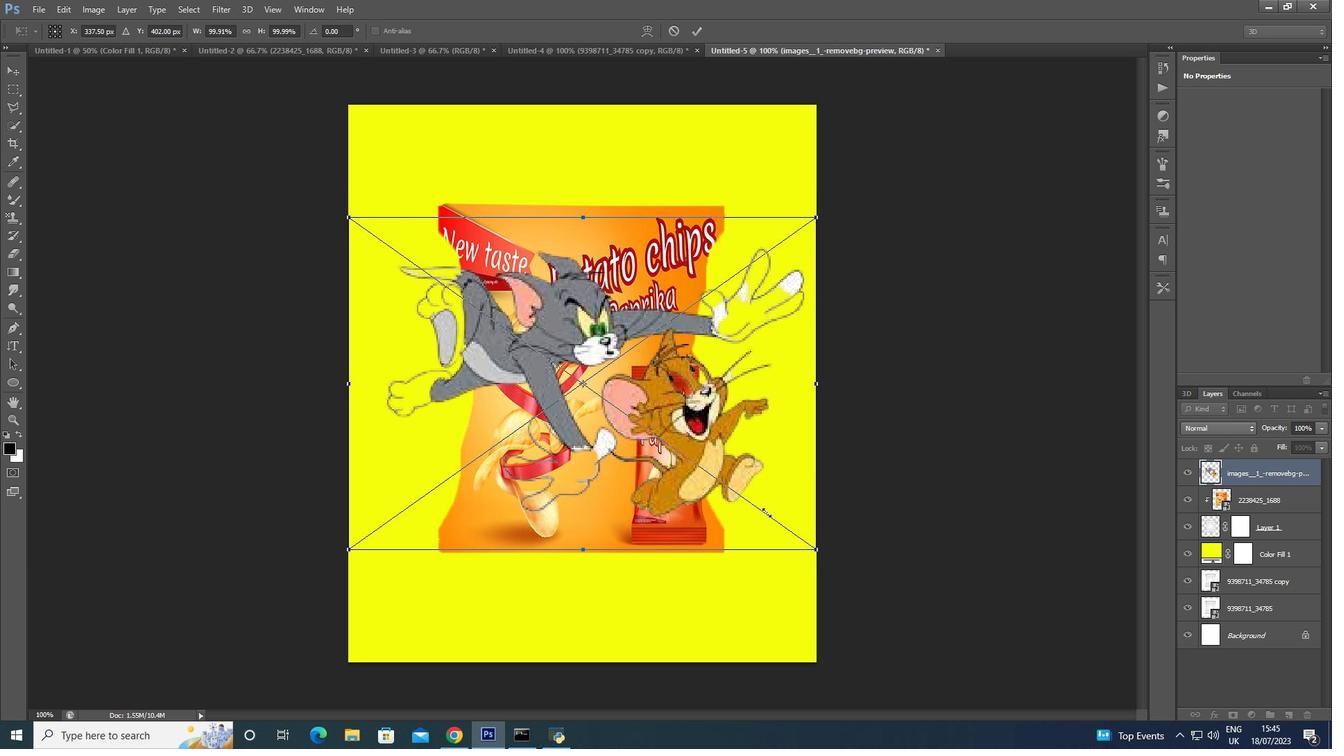 
Action: Key pressed <Key.shift>
Screenshot: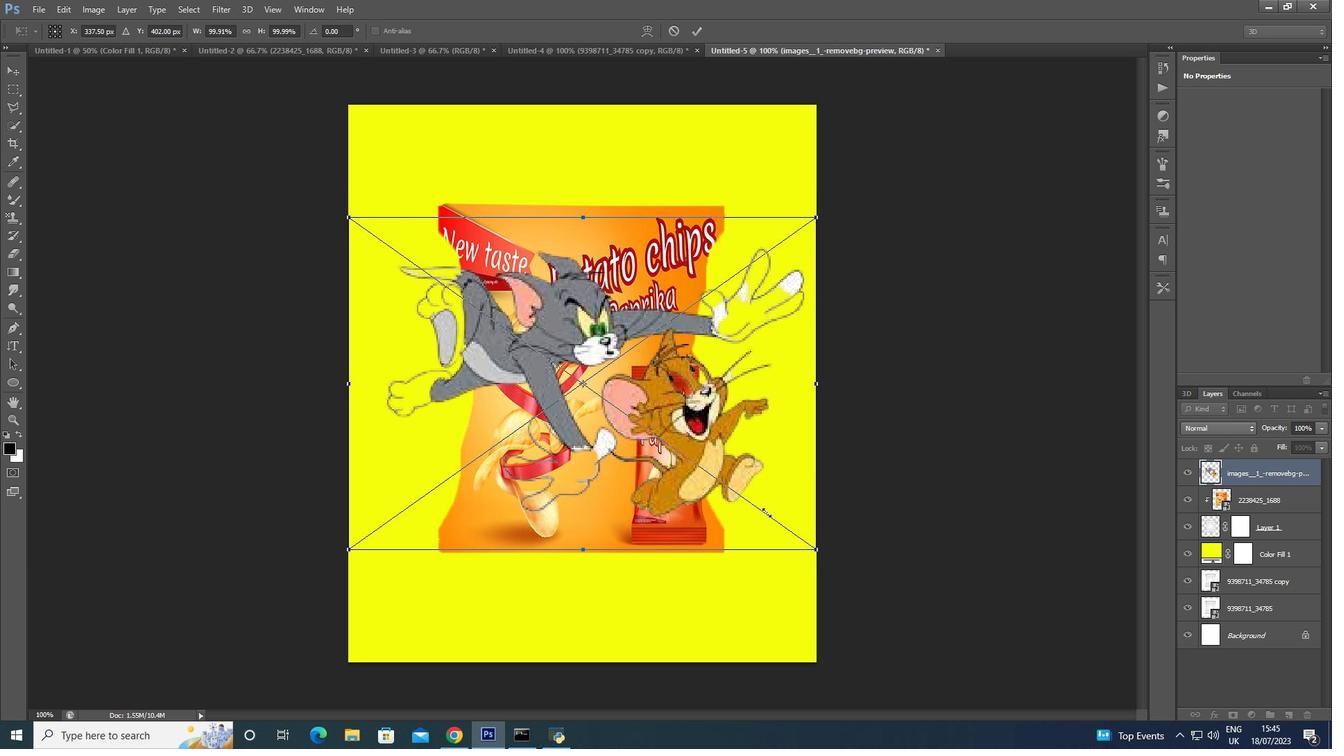 
Action: Mouse moved to (670, 428)
Screenshot: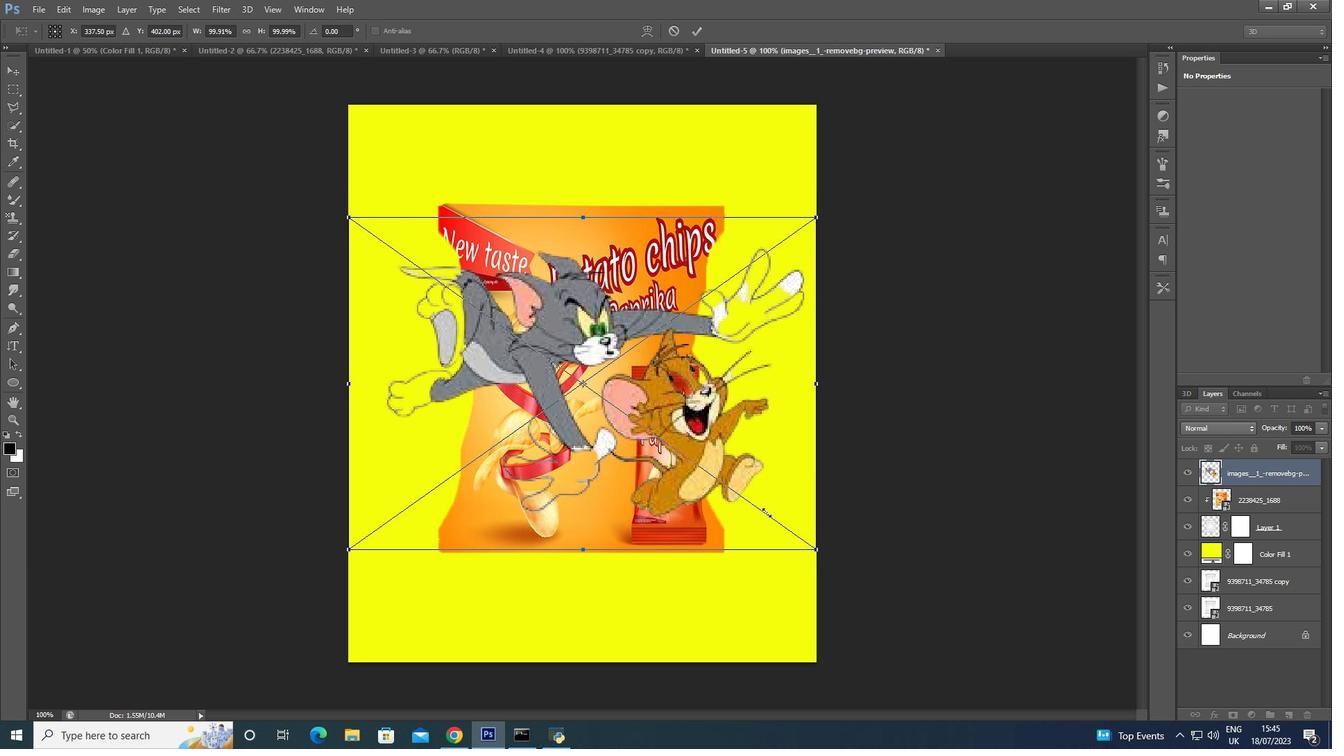 
Action: Key pressed <Key.shift>
Screenshot: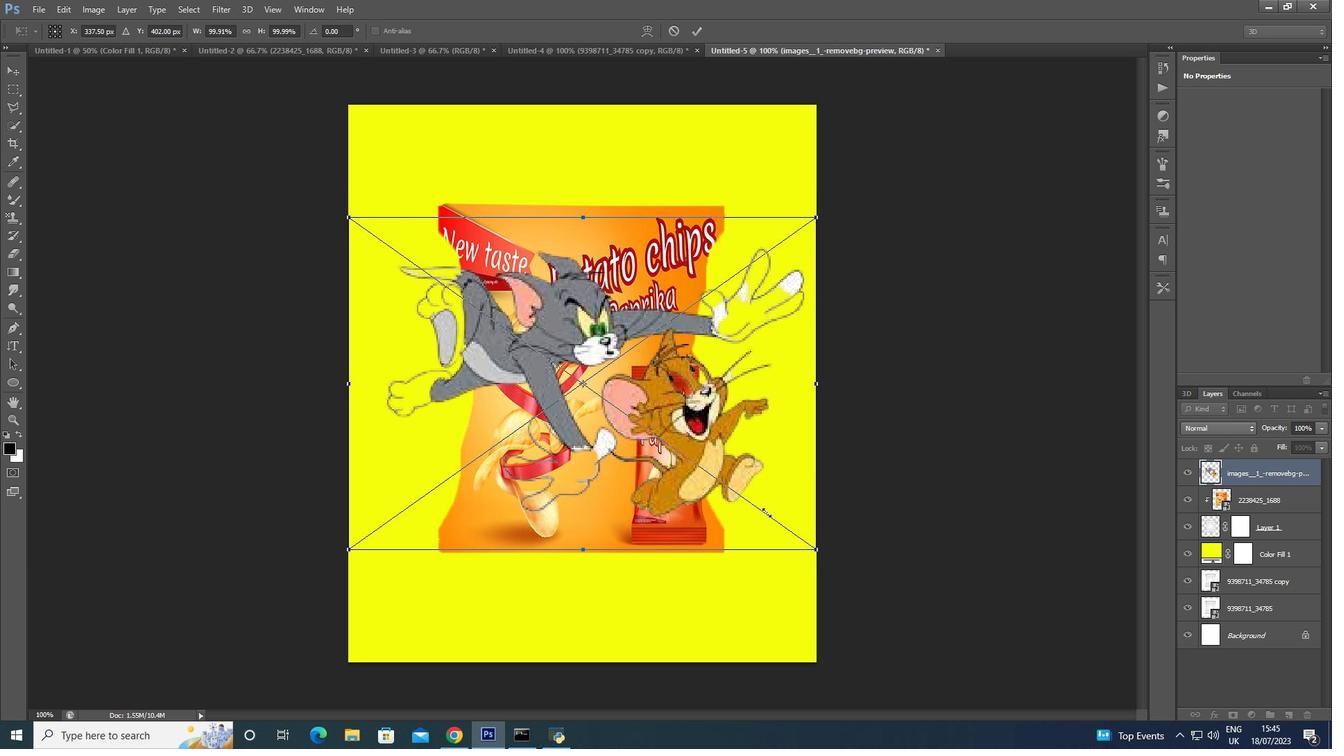
Action: Mouse moved to (670, 427)
Screenshot: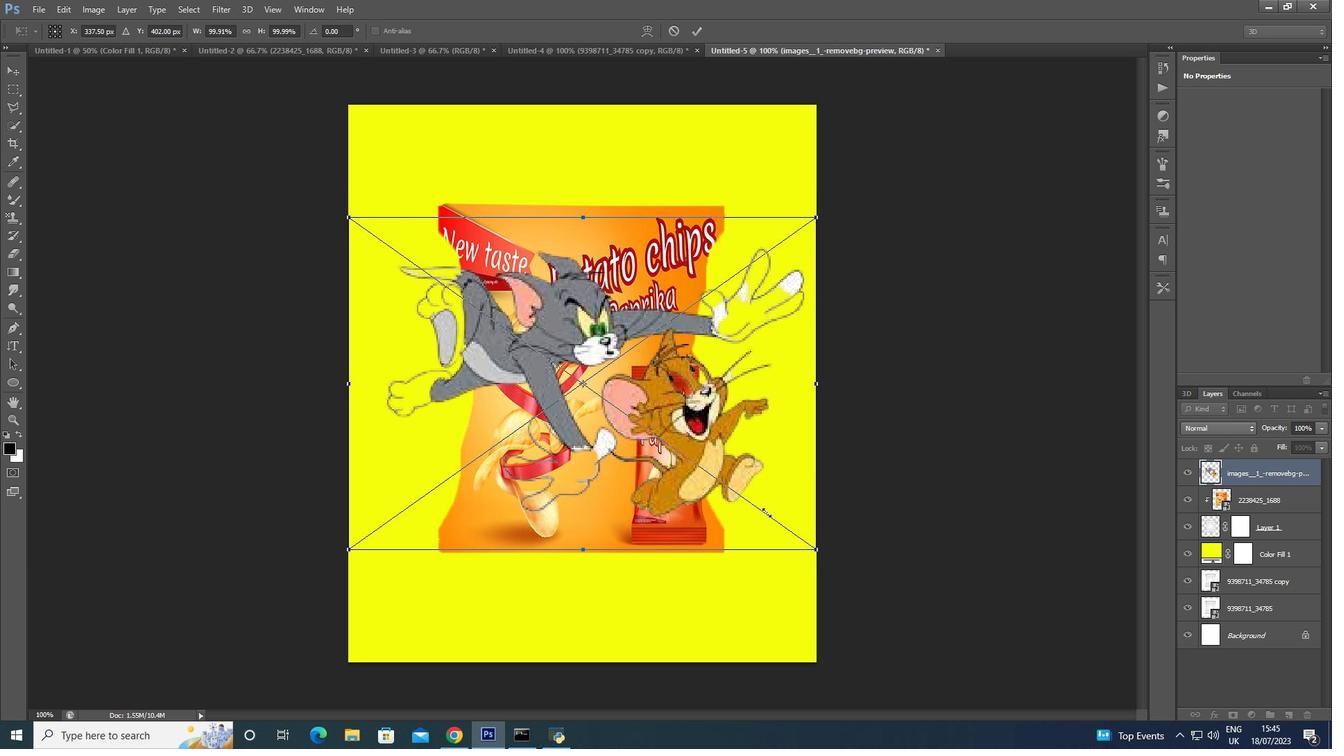 
Action: Key pressed <Key.shift>
Screenshot: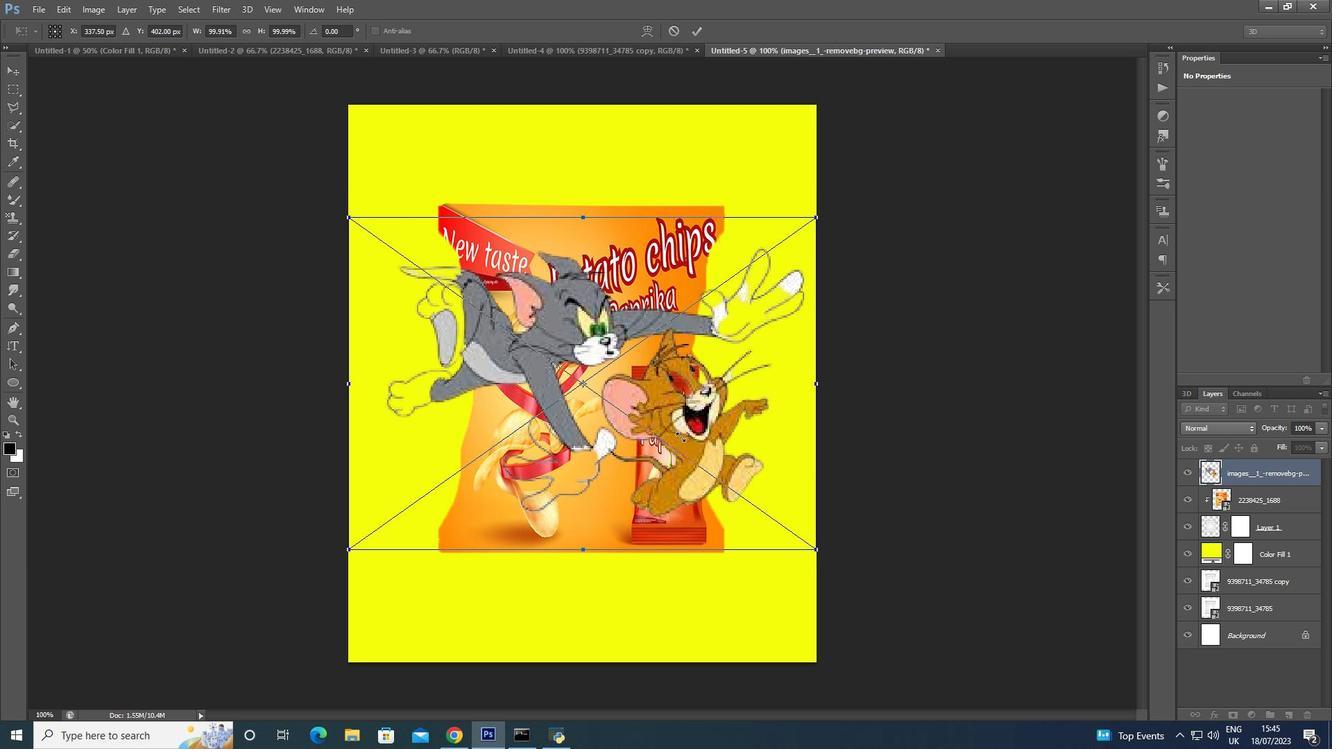 
Action: Mouse moved to (668, 426)
Screenshot: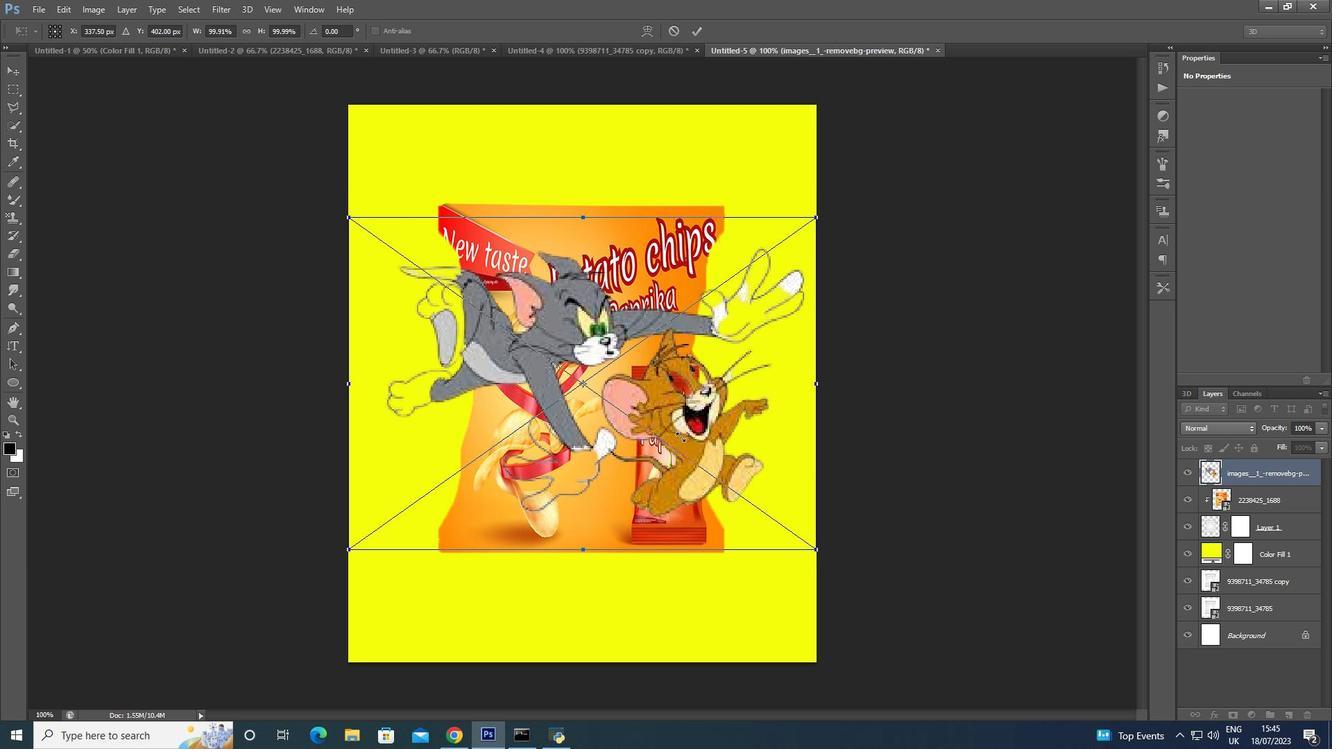 
Action: Key pressed <Key.shift>
Screenshot: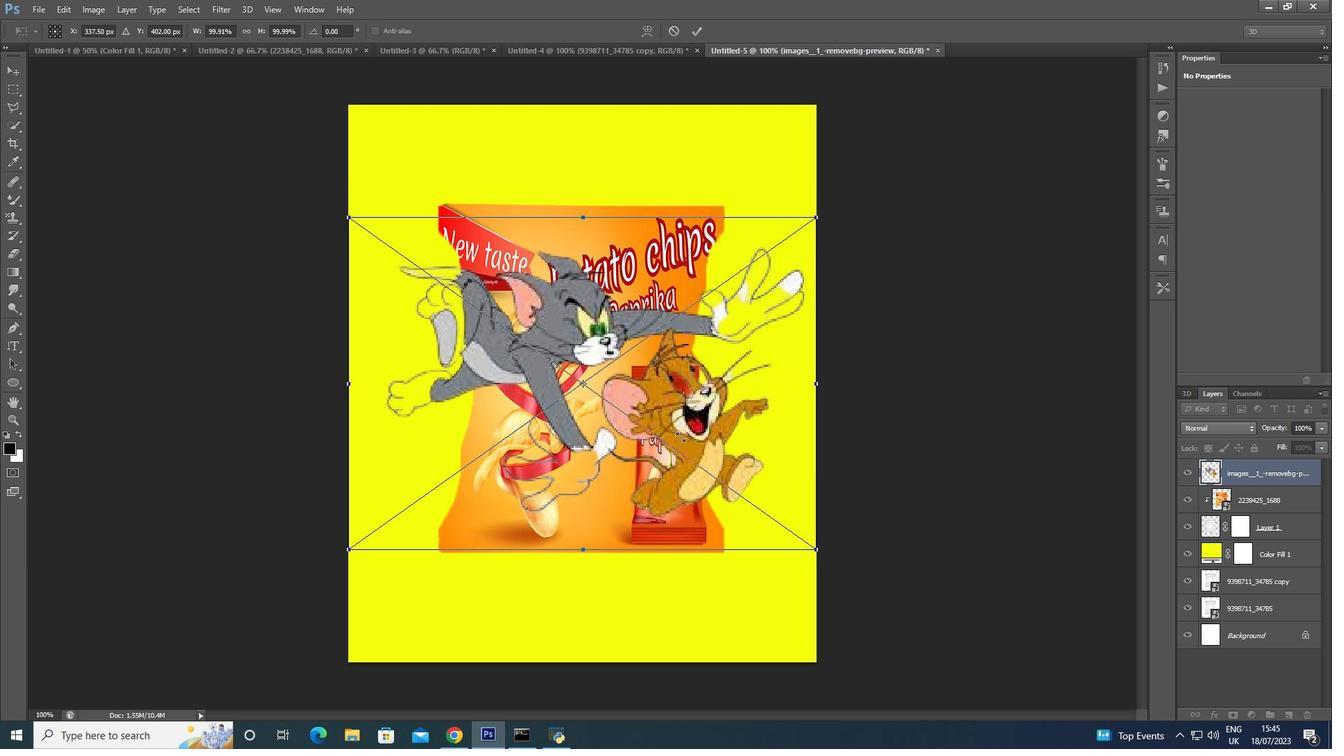 
Action: Mouse moved to (664, 421)
Screenshot: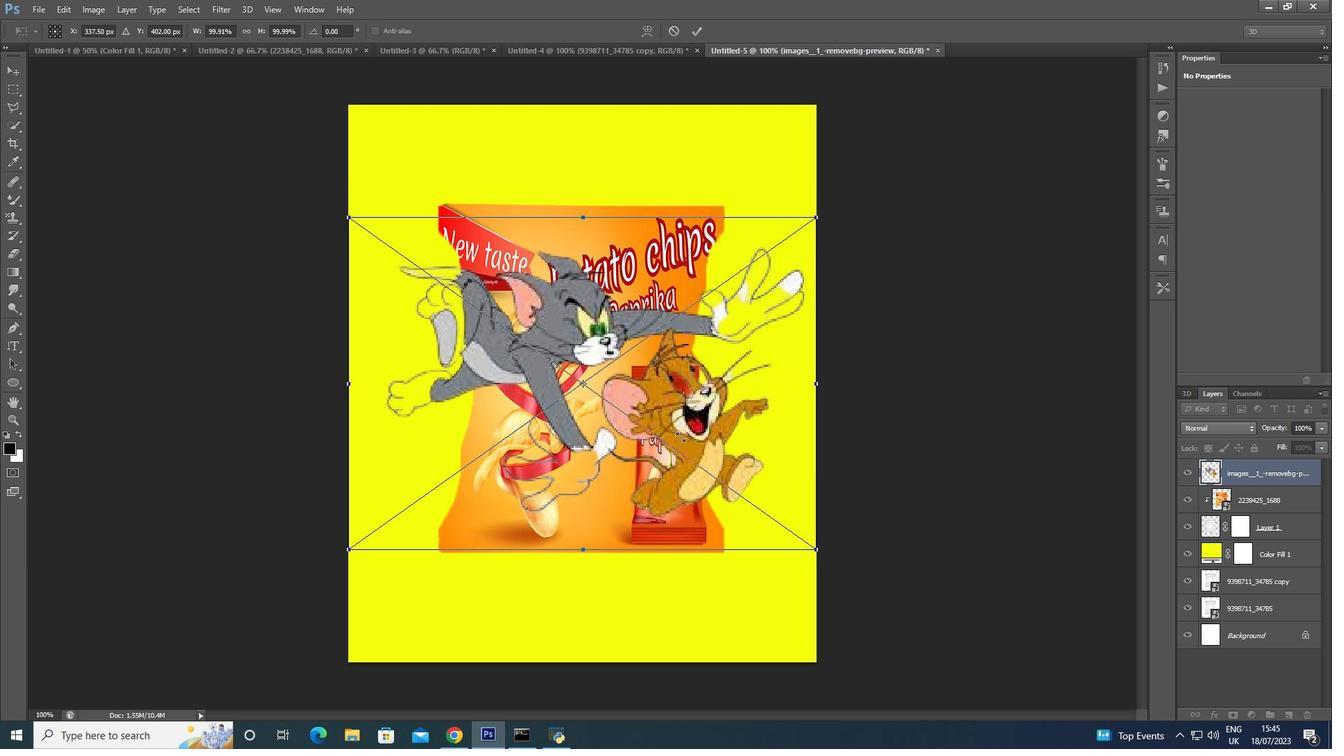 
Action: Key pressed <Key.shift>
Screenshot: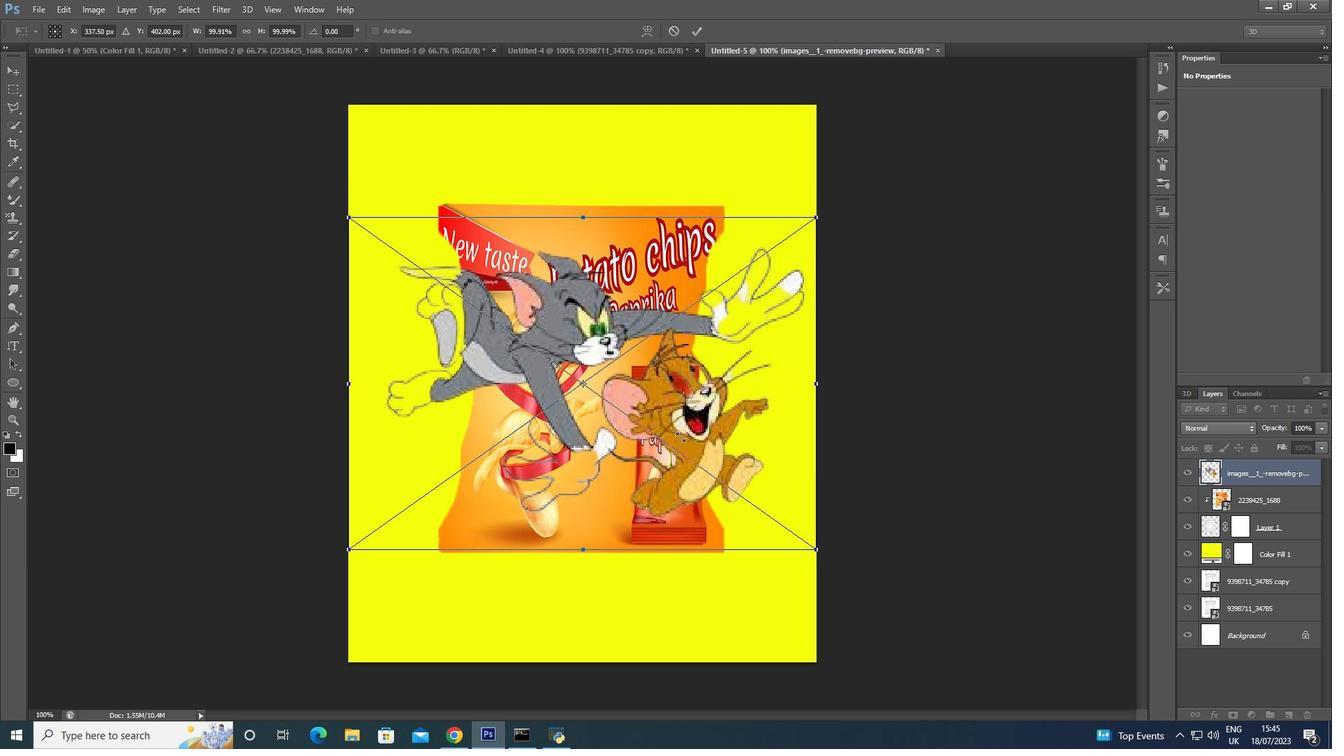 
Action: Mouse moved to (662, 419)
Screenshot: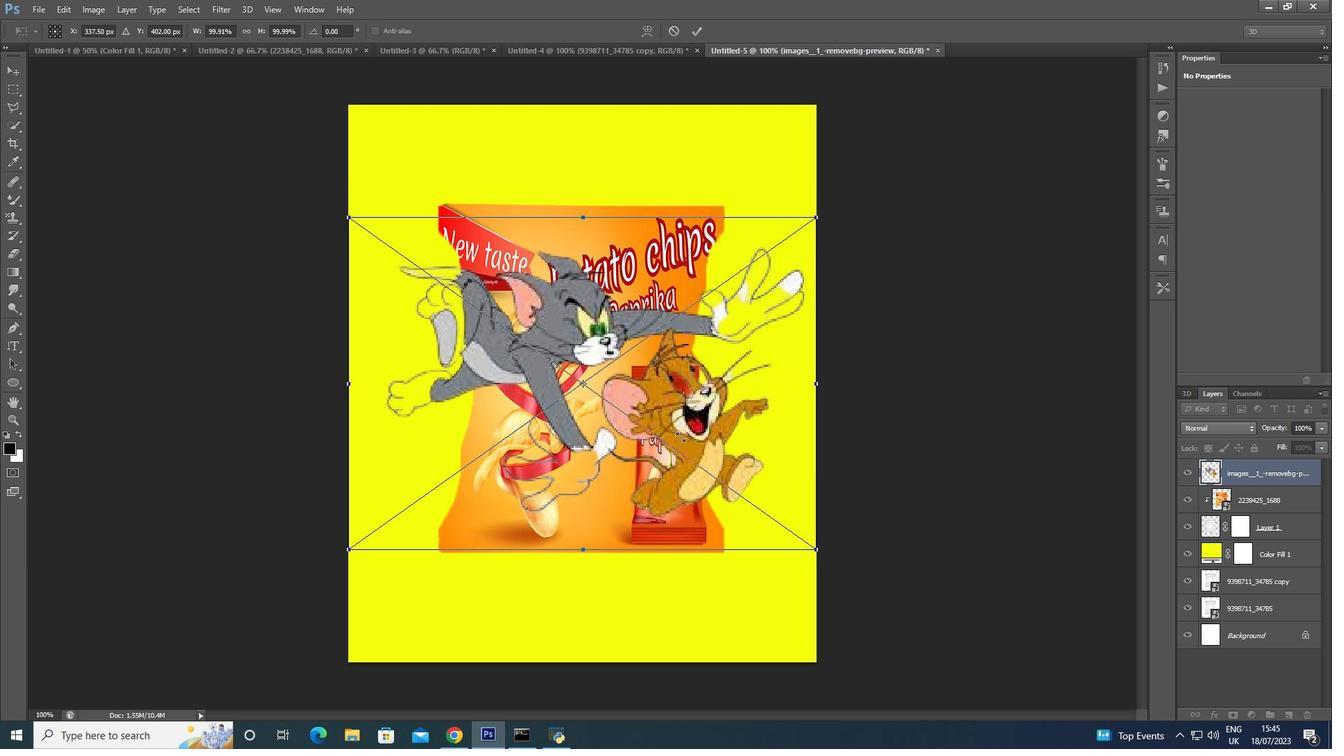
Action: Key pressed <Key.shift>
Screenshot: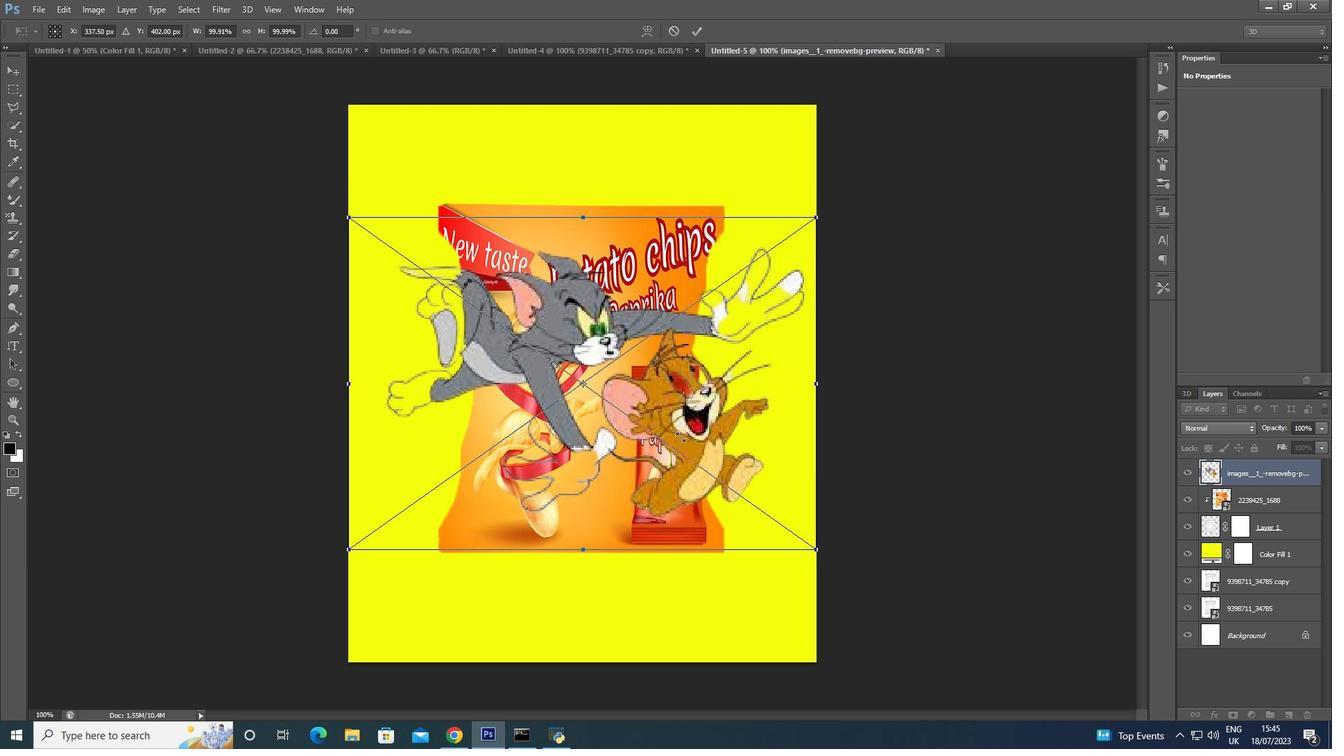 
Action: Mouse moved to (658, 413)
Screenshot: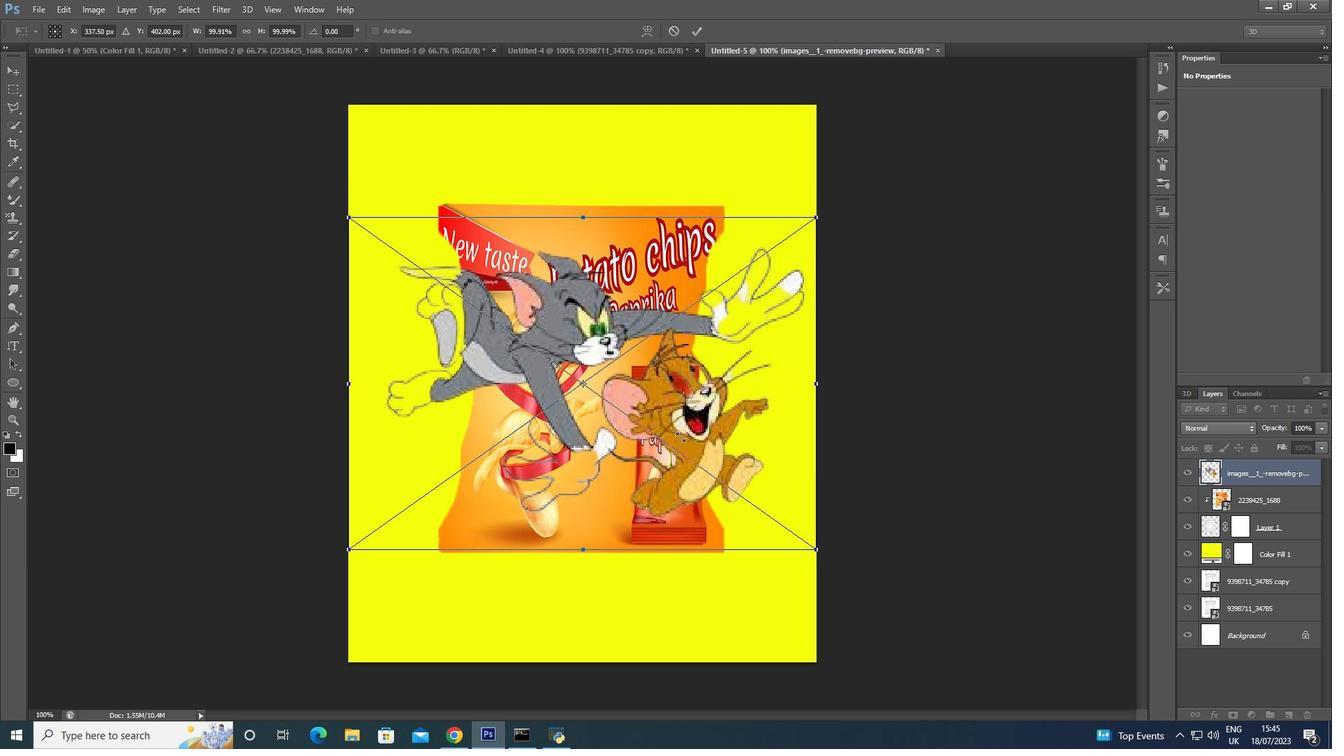 
Action: Key pressed <Key.shift>
Screenshot: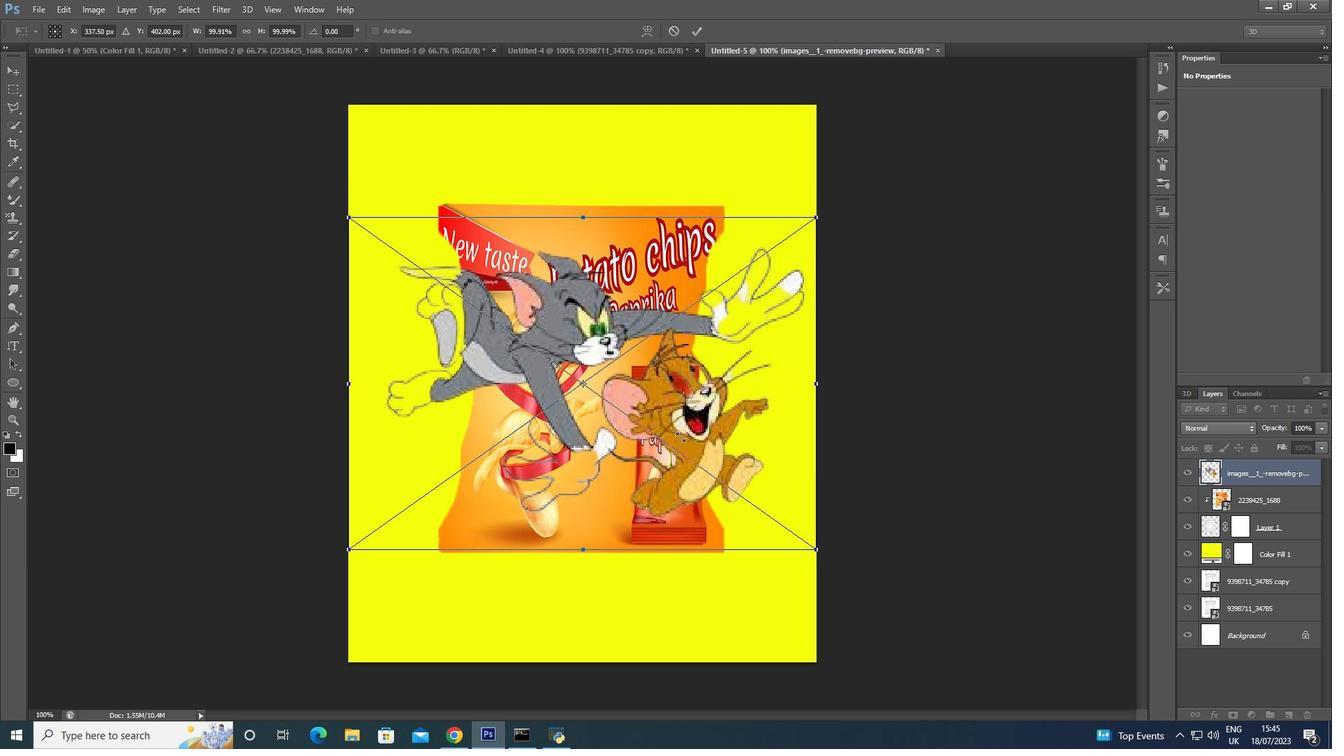 
Action: Mouse moved to (656, 410)
Screenshot: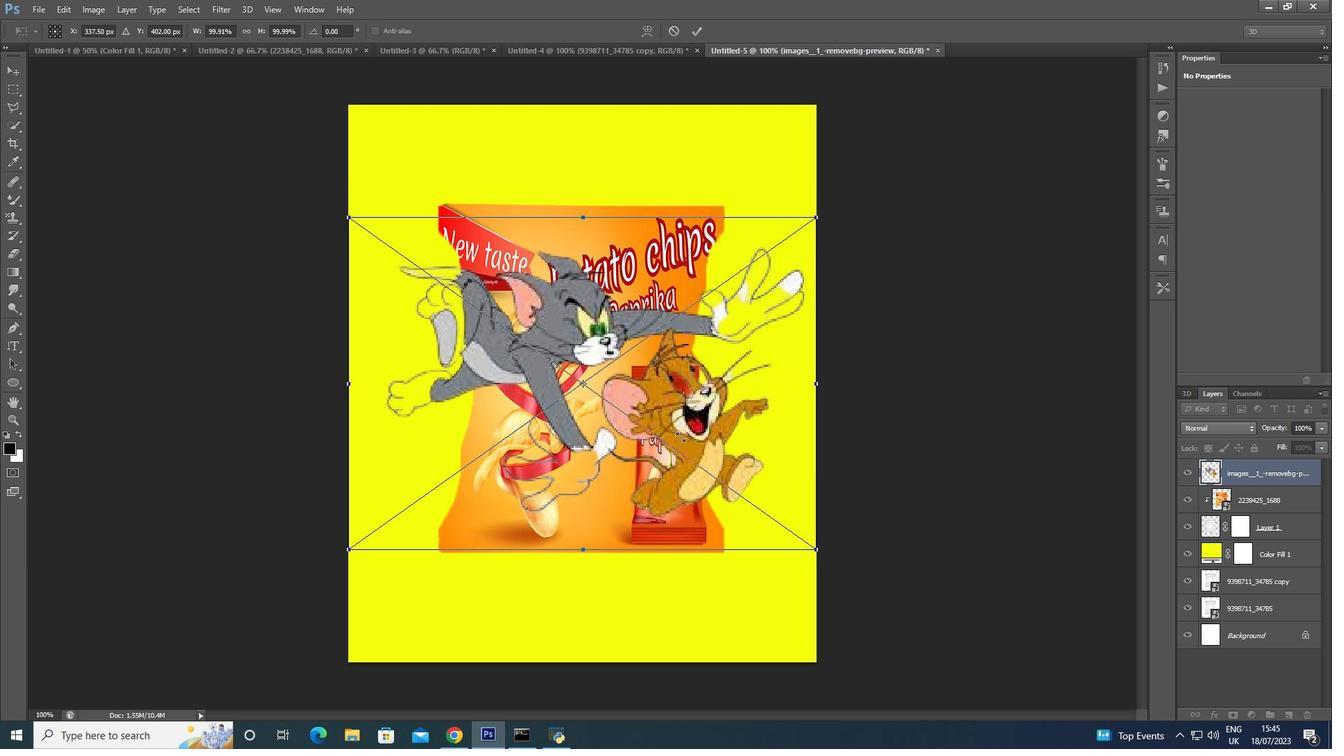 
Action: Key pressed <Key.shift>
Screenshot: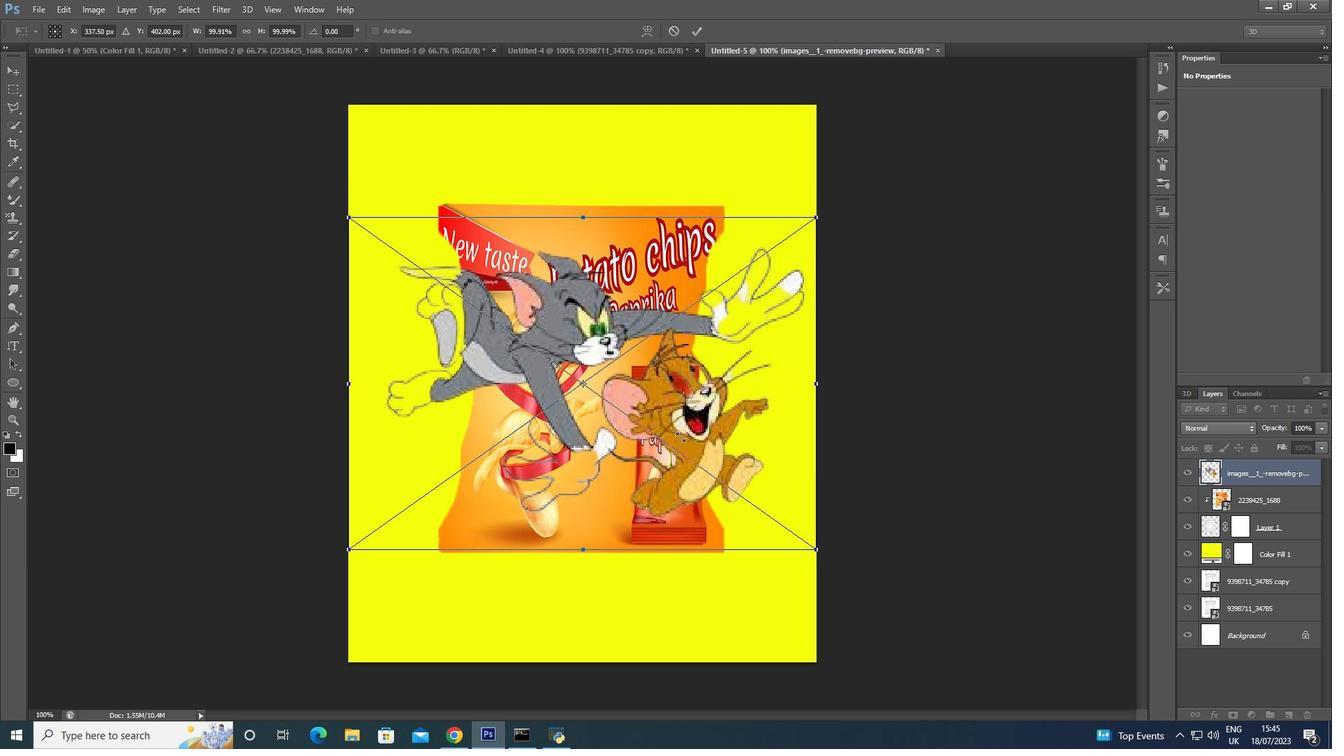 
Action: Mouse moved to (652, 407)
Screenshot: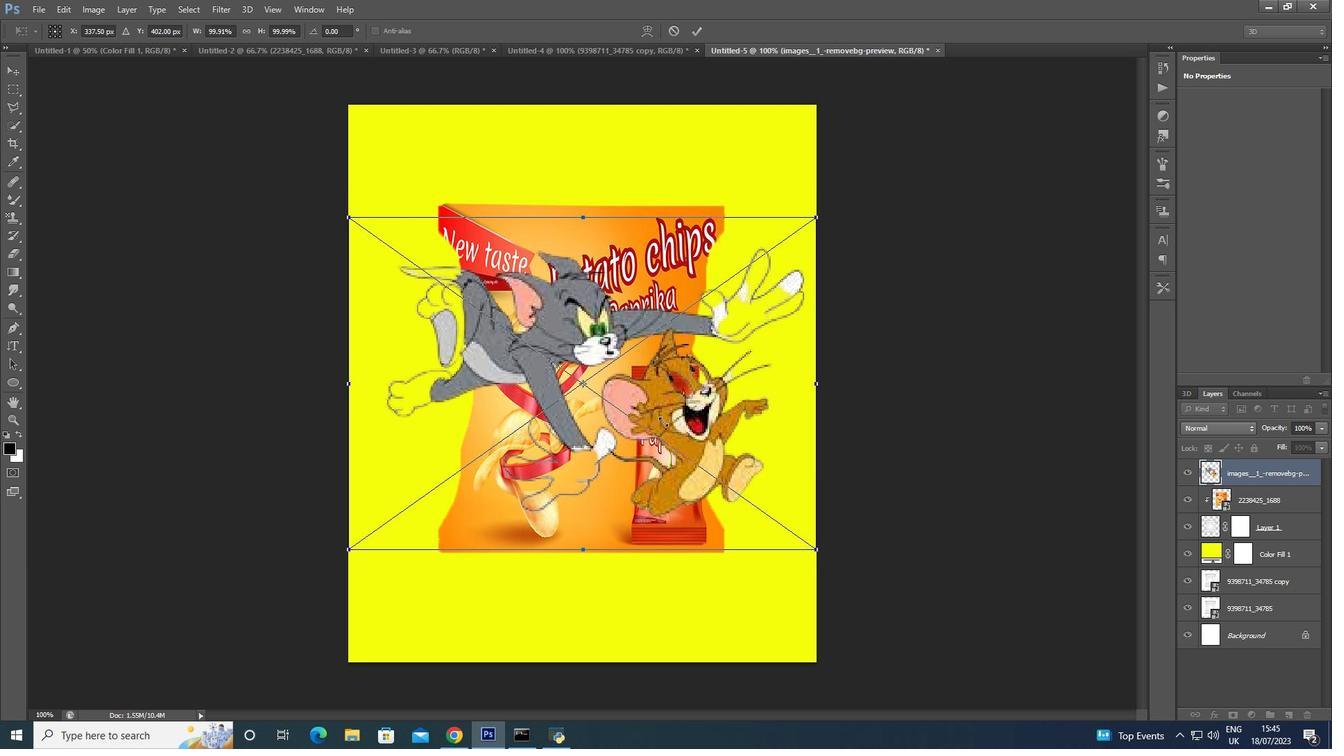 
Action: Key pressed <Key.shift>
Screenshot: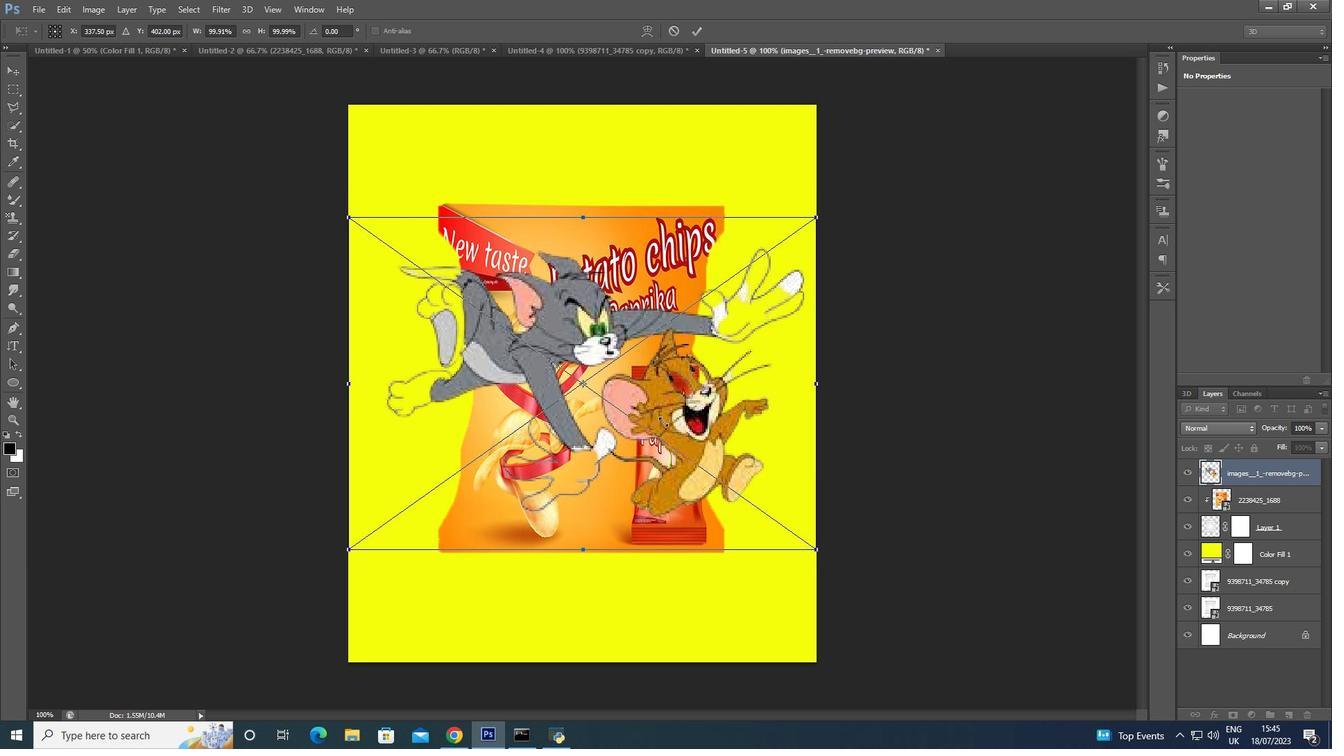 
Action: Mouse moved to (649, 403)
Screenshot: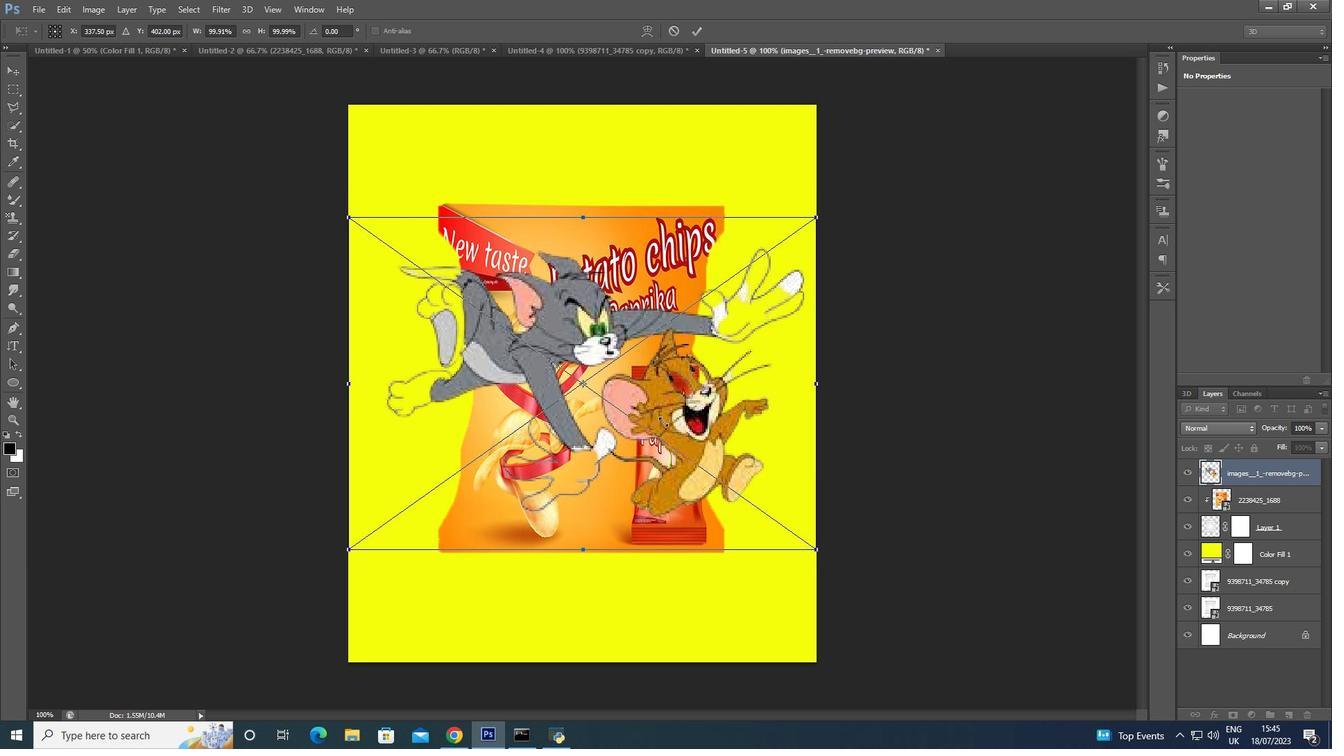 
Action: Key pressed <Key.shift>
Screenshot: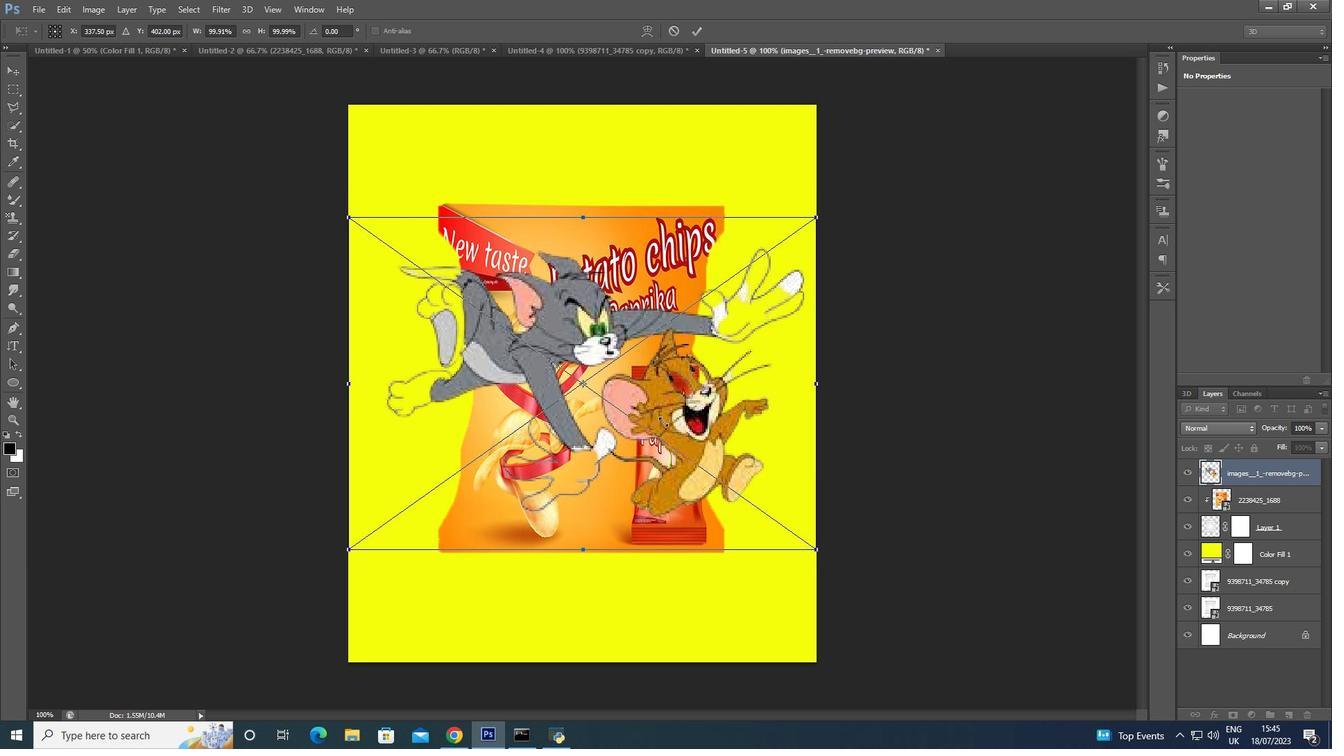 
Action: Mouse moved to (647, 402)
Screenshot: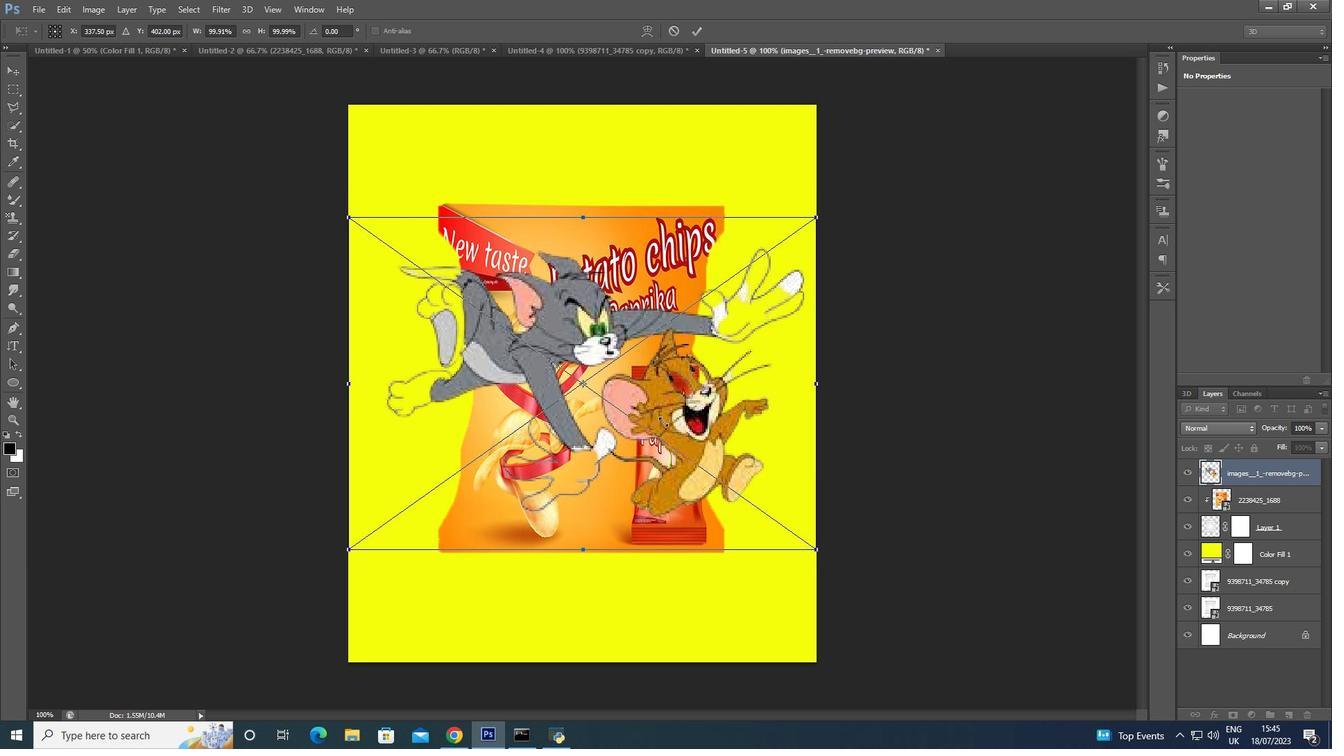 
Action: Key pressed <Key.shift>
Screenshot: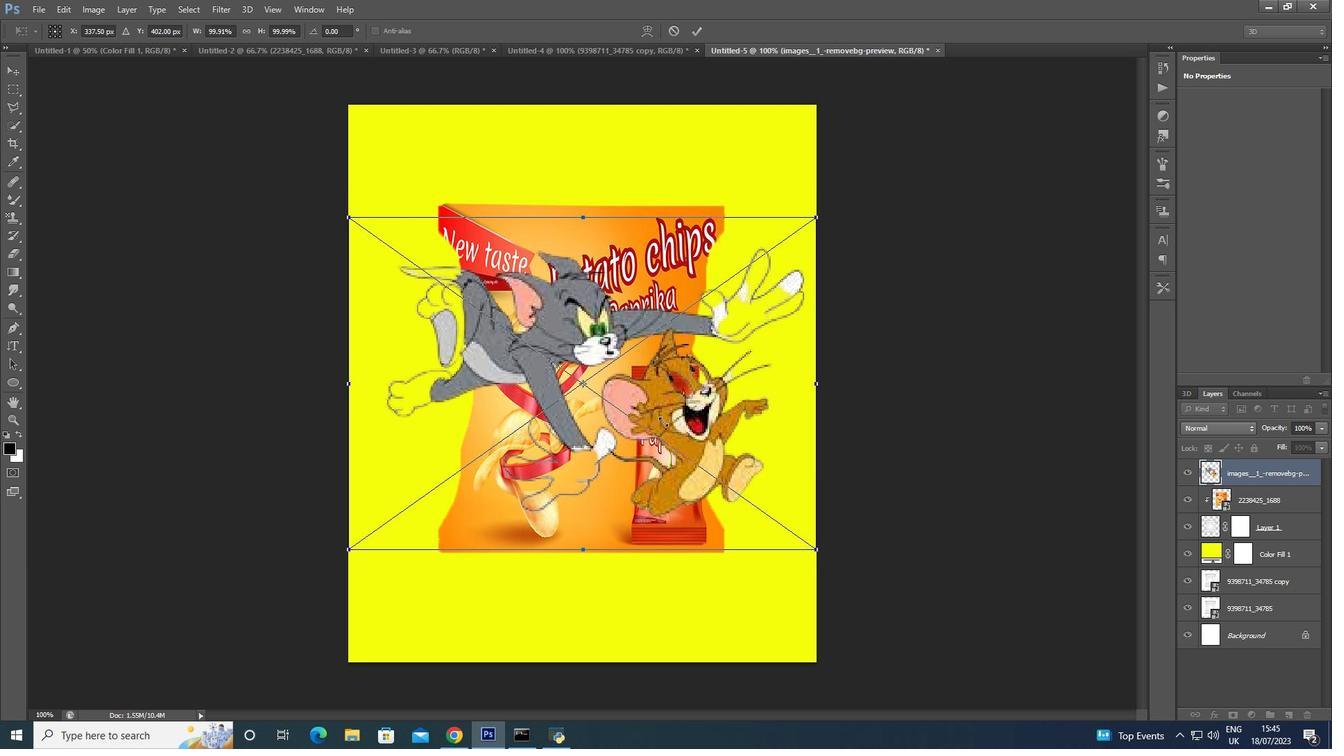 
Action: Mouse moved to (646, 401)
Screenshot: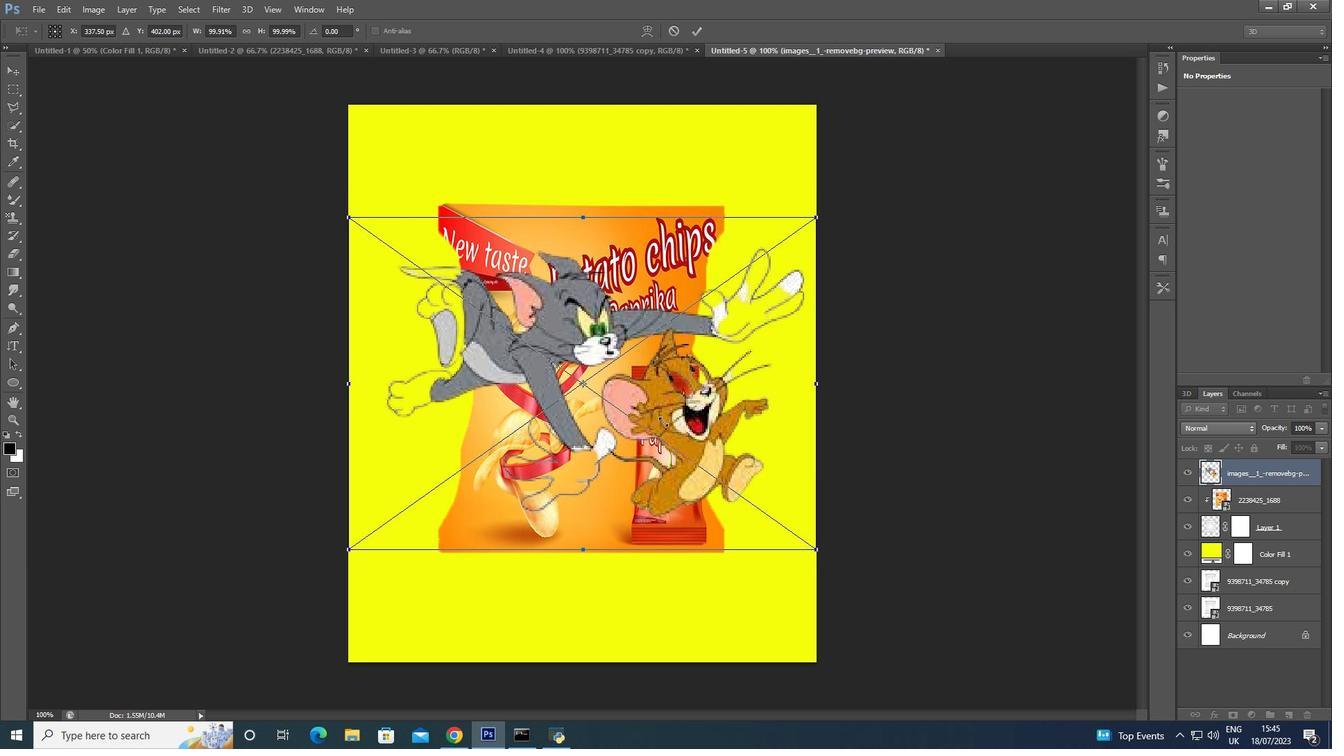 
Action: Key pressed <Key.shift>
Screenshot: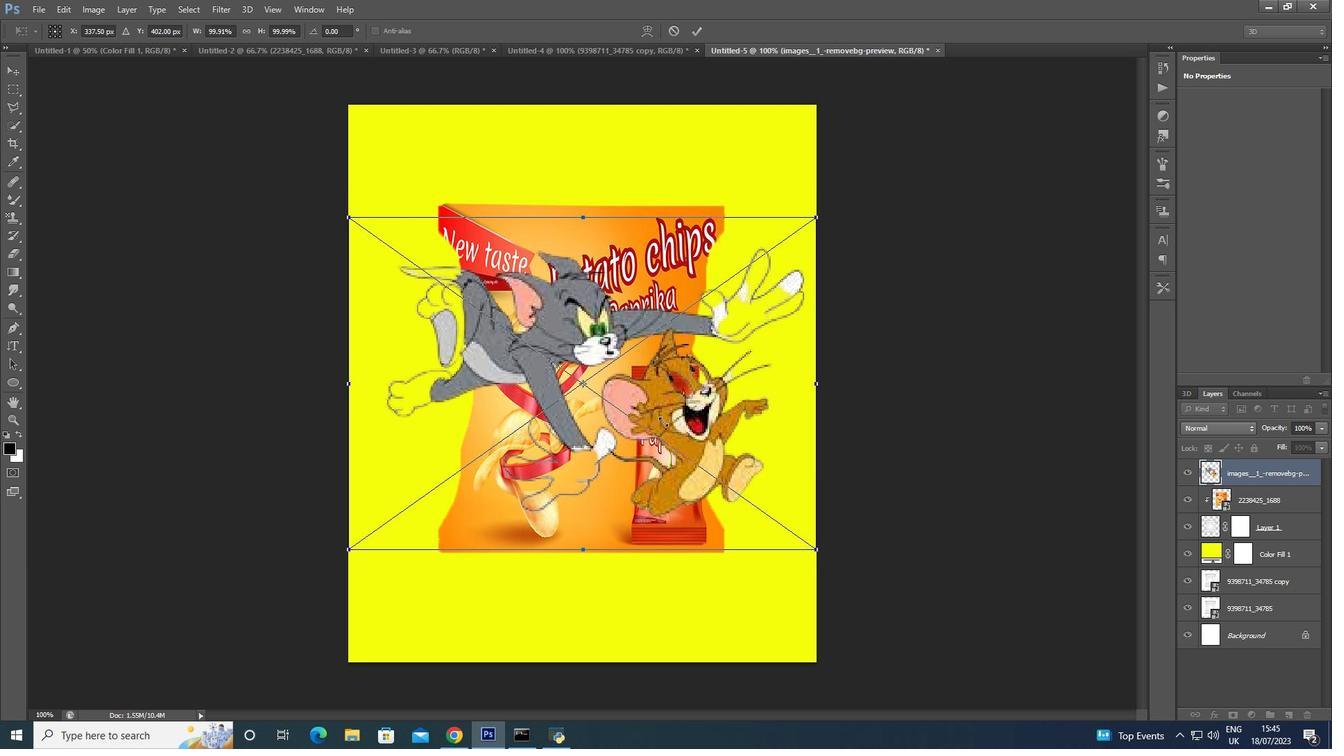 
Action: Mouse moved to (645, 400)
Screenshot: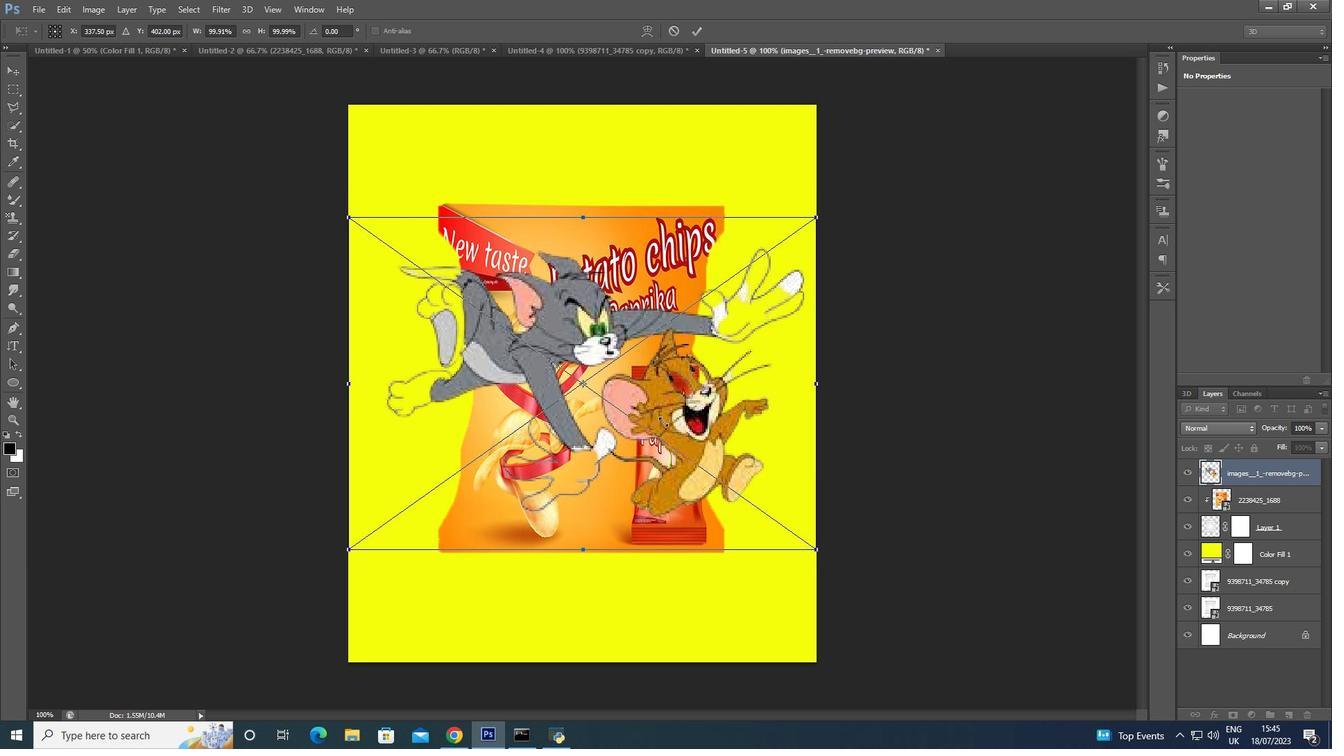 
Action: Key pressed <Key.shift>
Screenshot: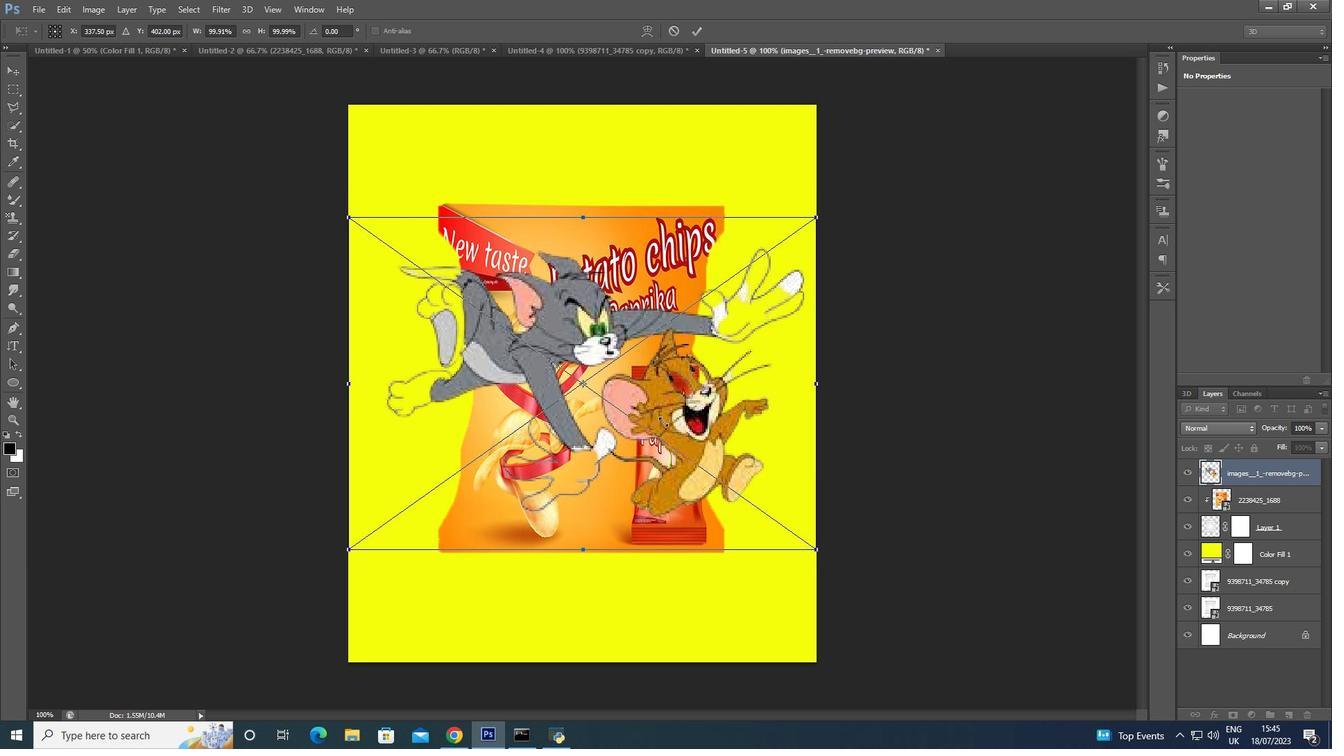 
Action: Mouse moved to (644, 399)
Screenshot: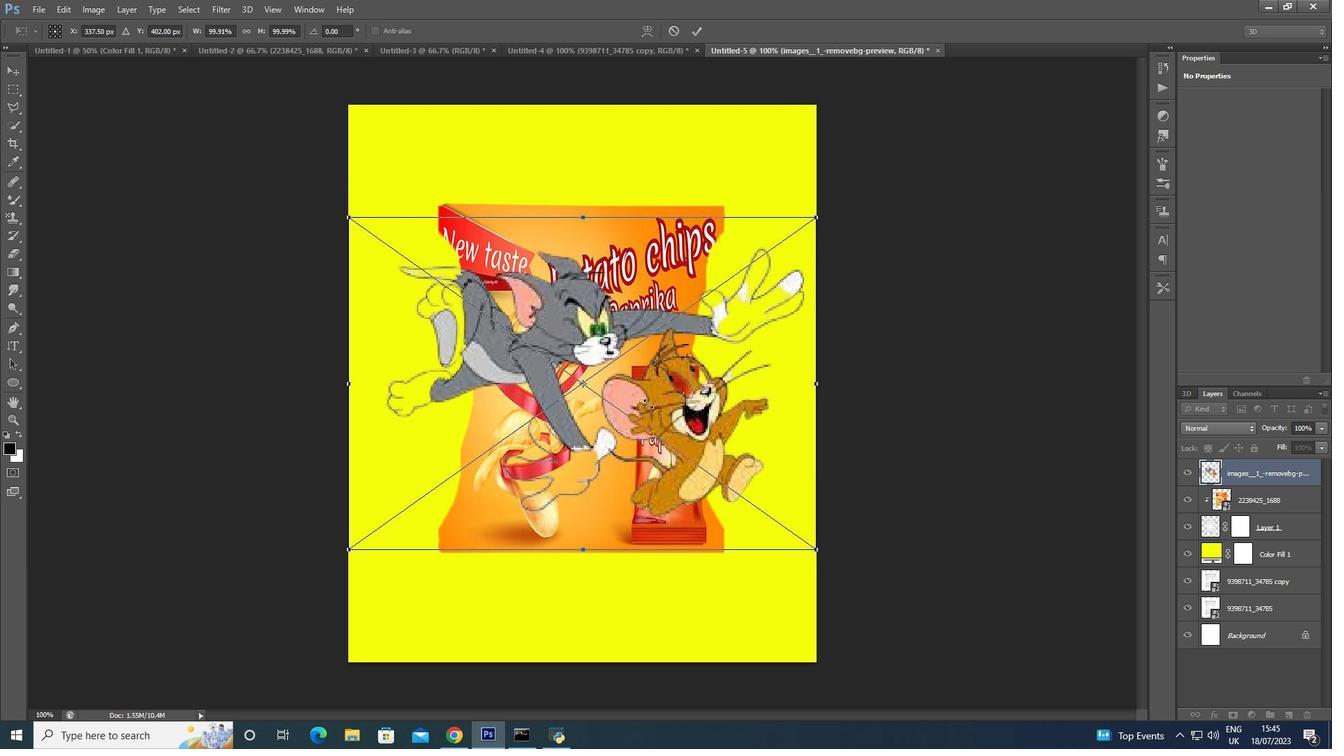 
Action: Key pressed <Key.shift>
Screenshot: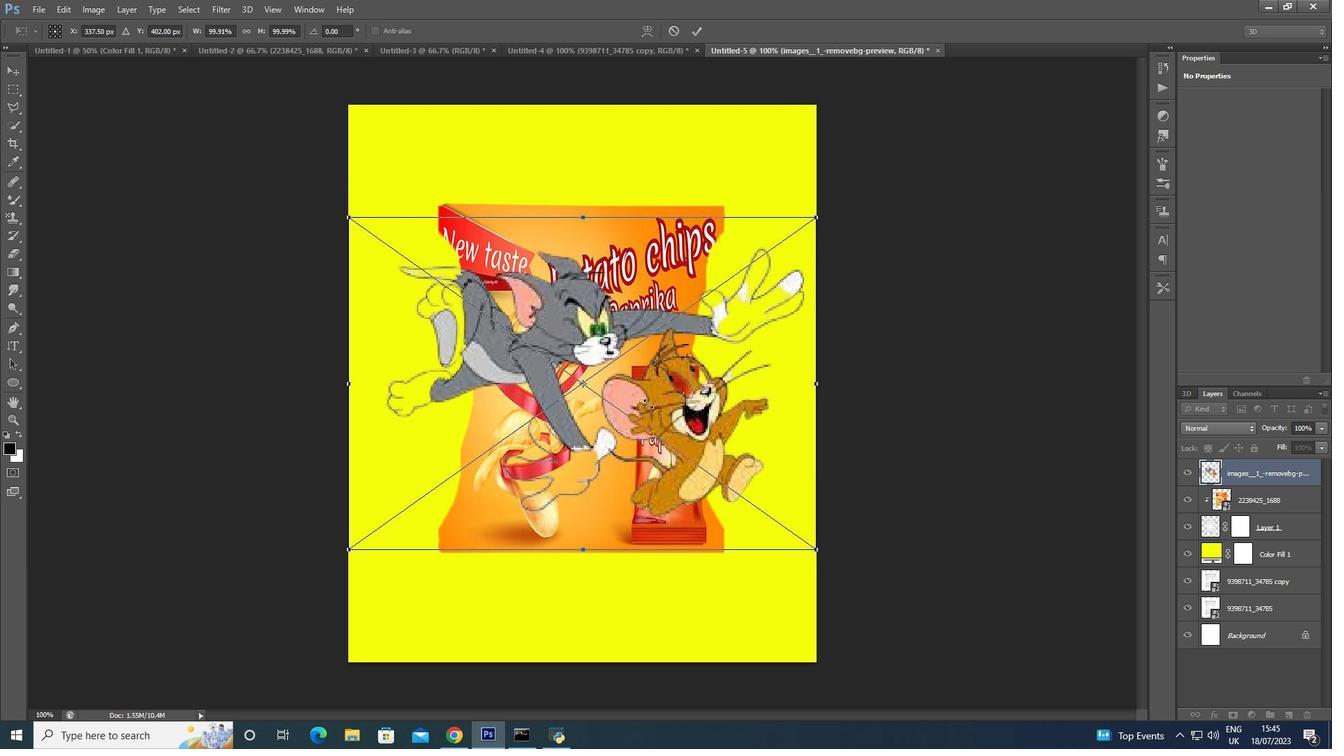 
Action: Mouse moved to (639, 396)
Screenshot: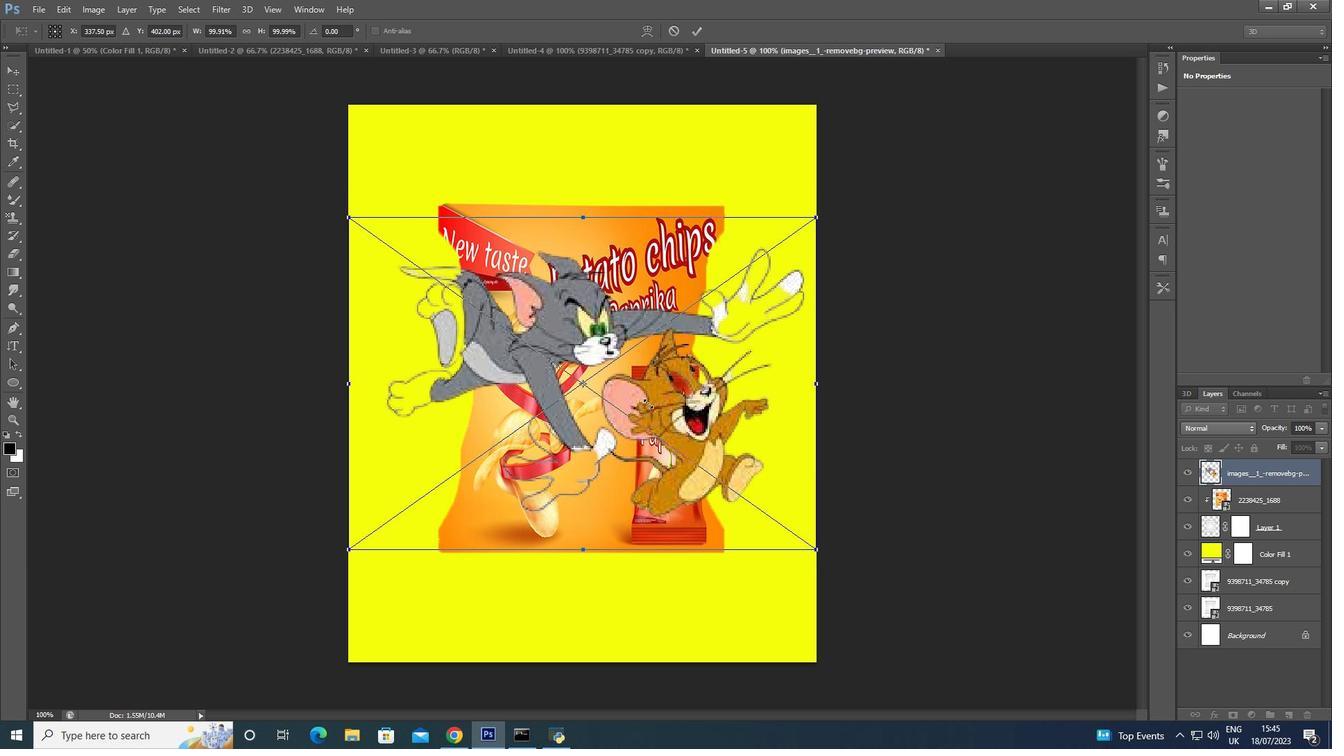 
Action: Key pressed <Key.shift>
Screenshot: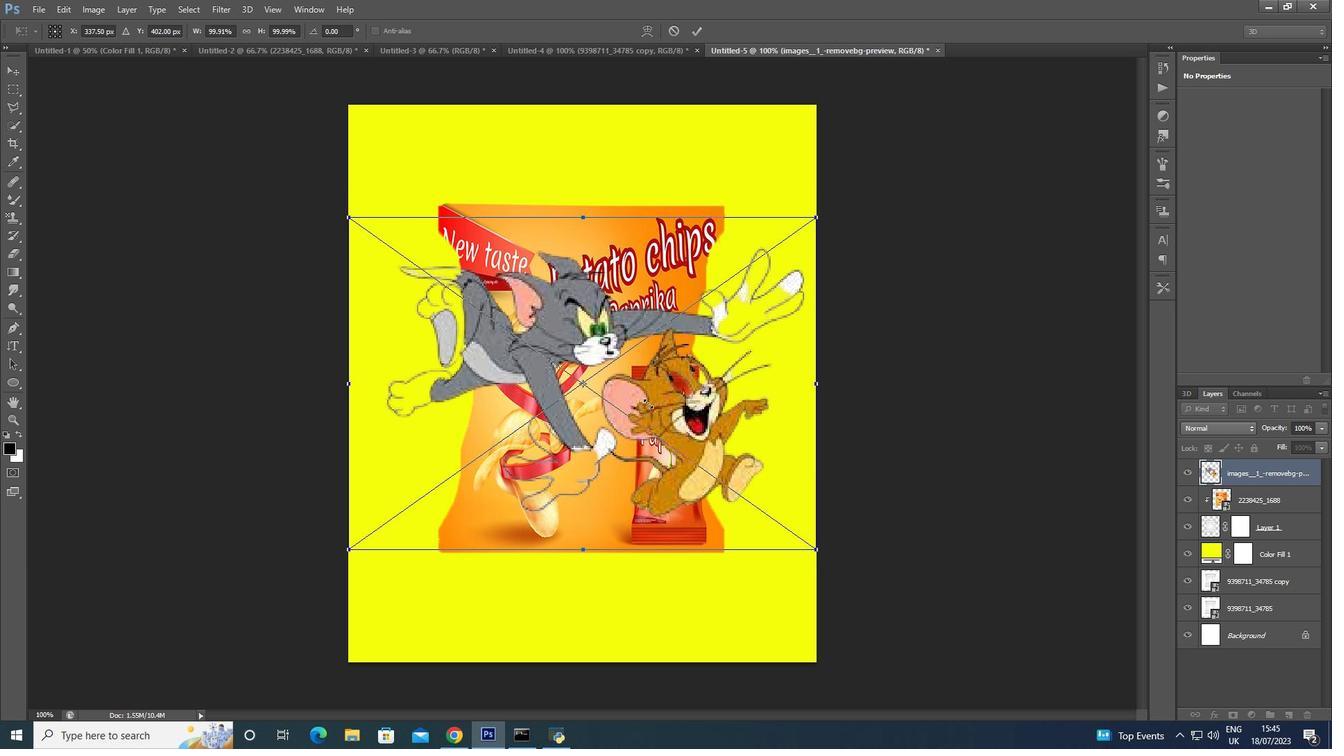 
Action: Mouse moved to (637, 394)
Screenshot: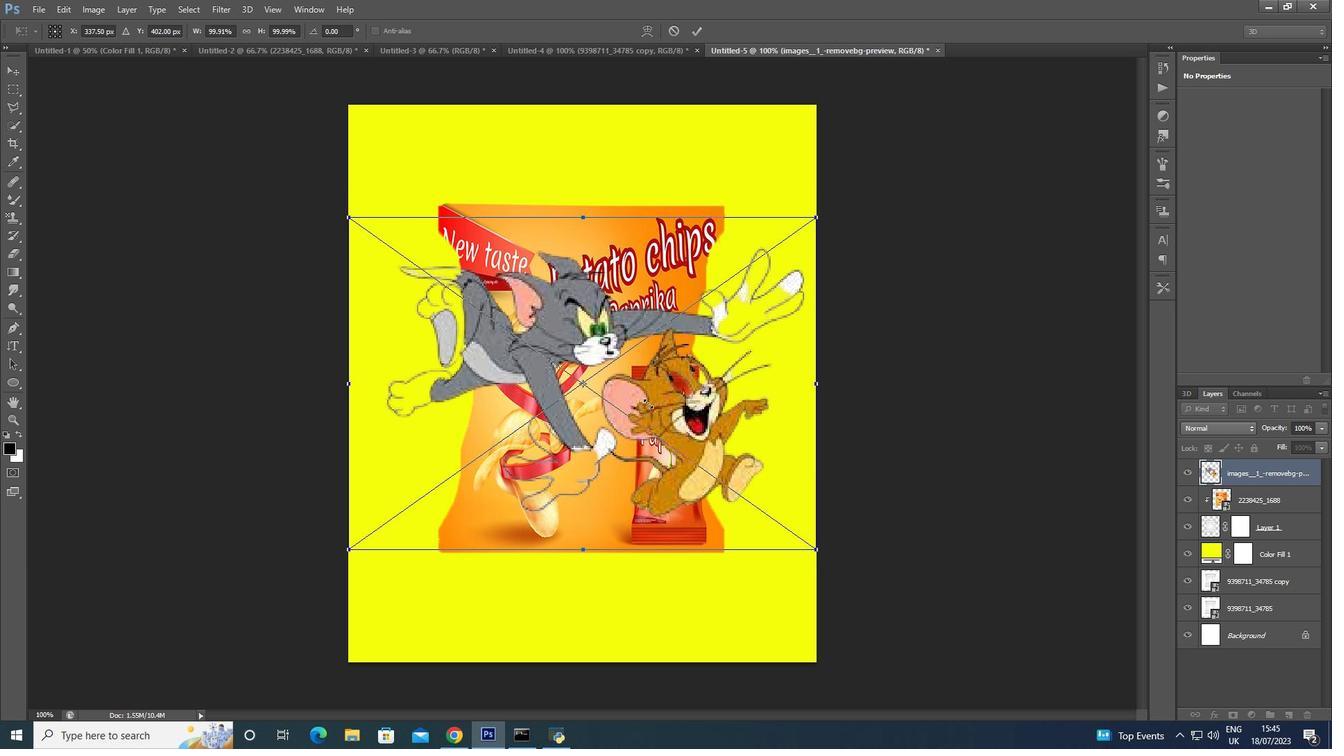 
Action: Key pressed <Key.shift><Key.shift><Key.shift><Key.shift>
Screenshot: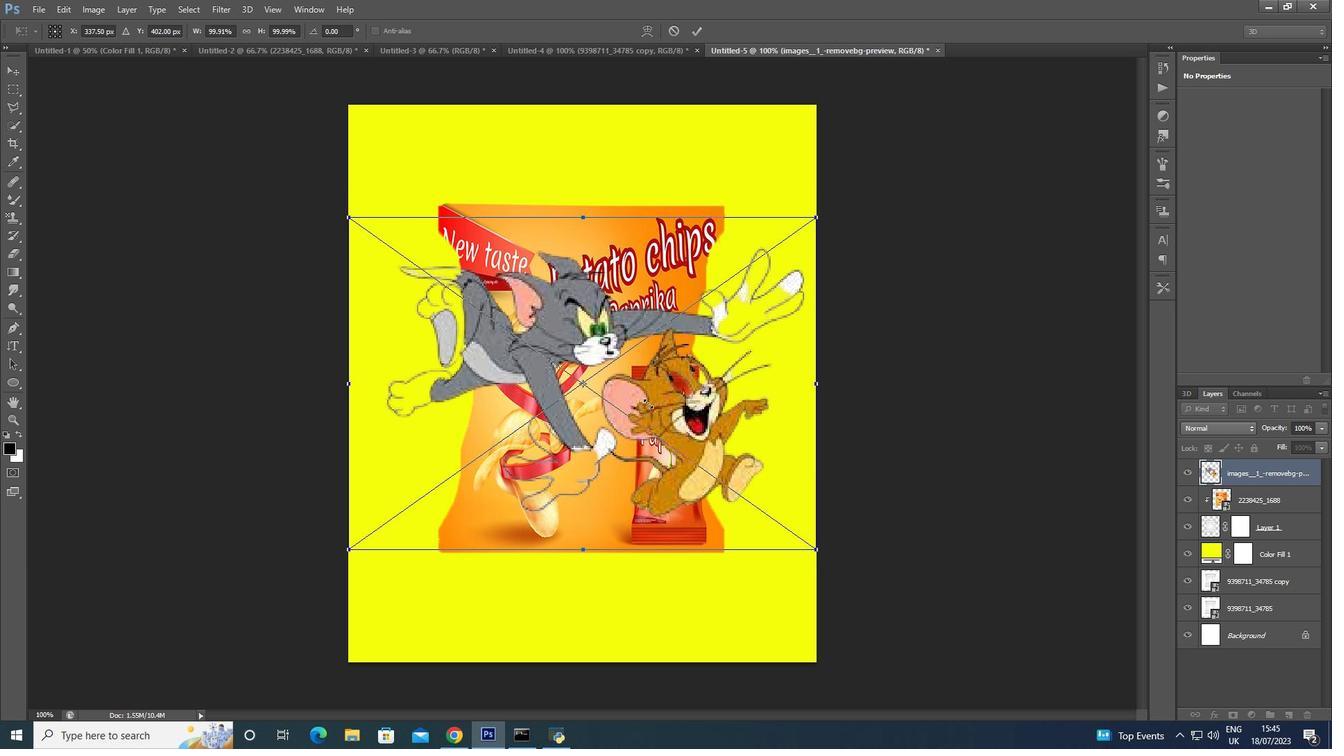 
Action: Mouse moved to (636, 394)
Screenshot: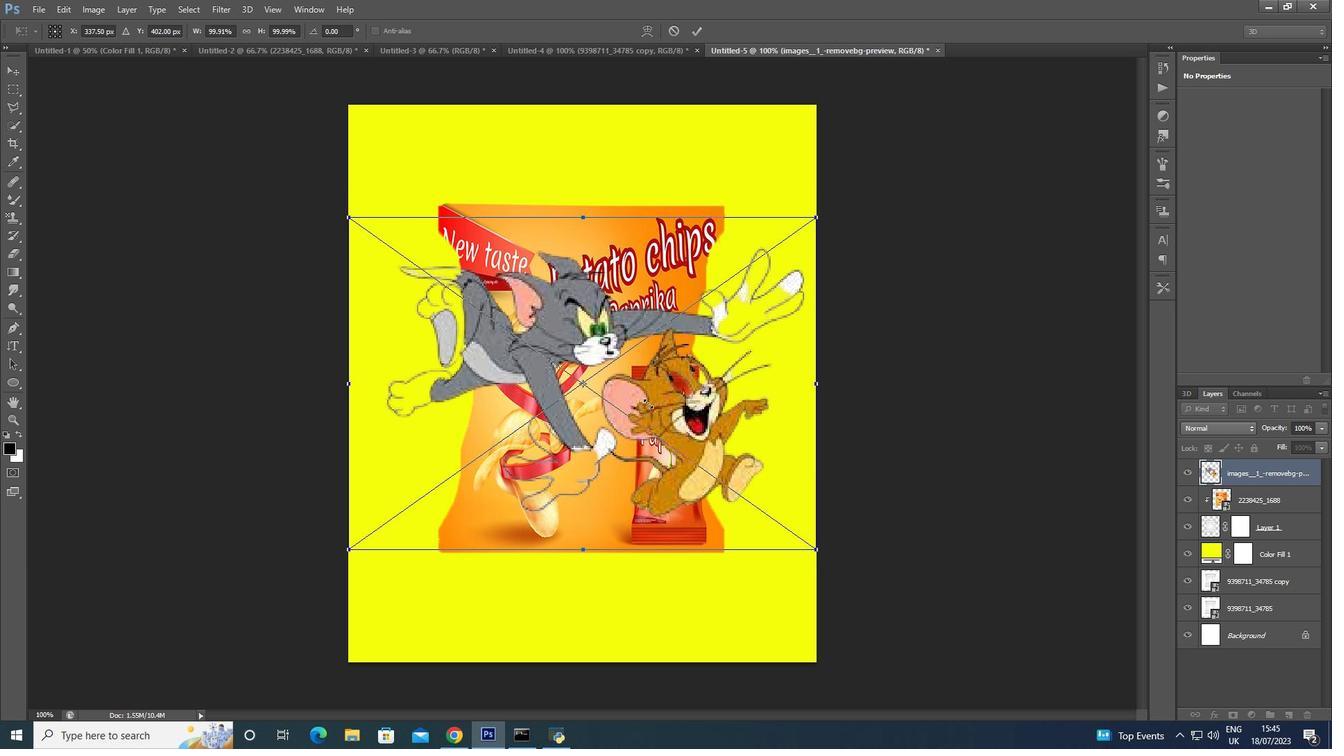 
Action: Key pressed <Key.shift>
Screenshot: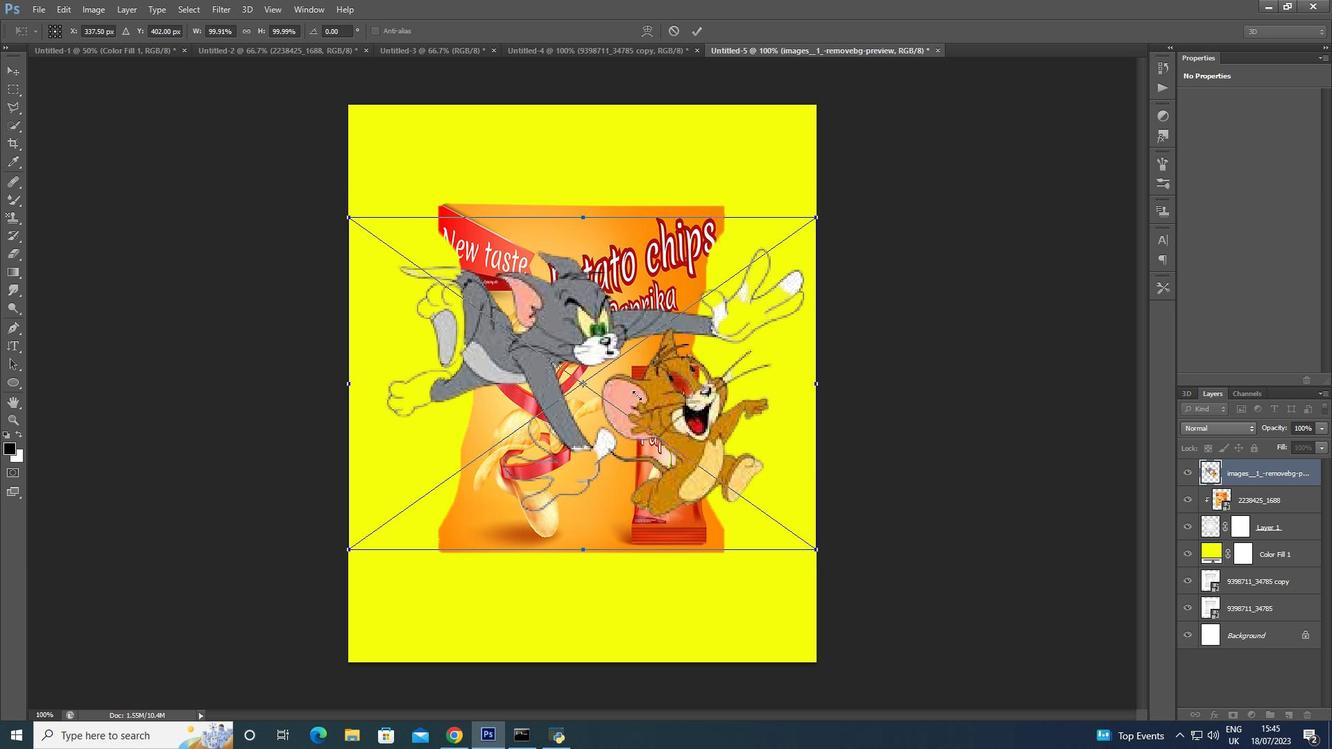 
Action: Mouse moved to (626, 388)
Screenshot: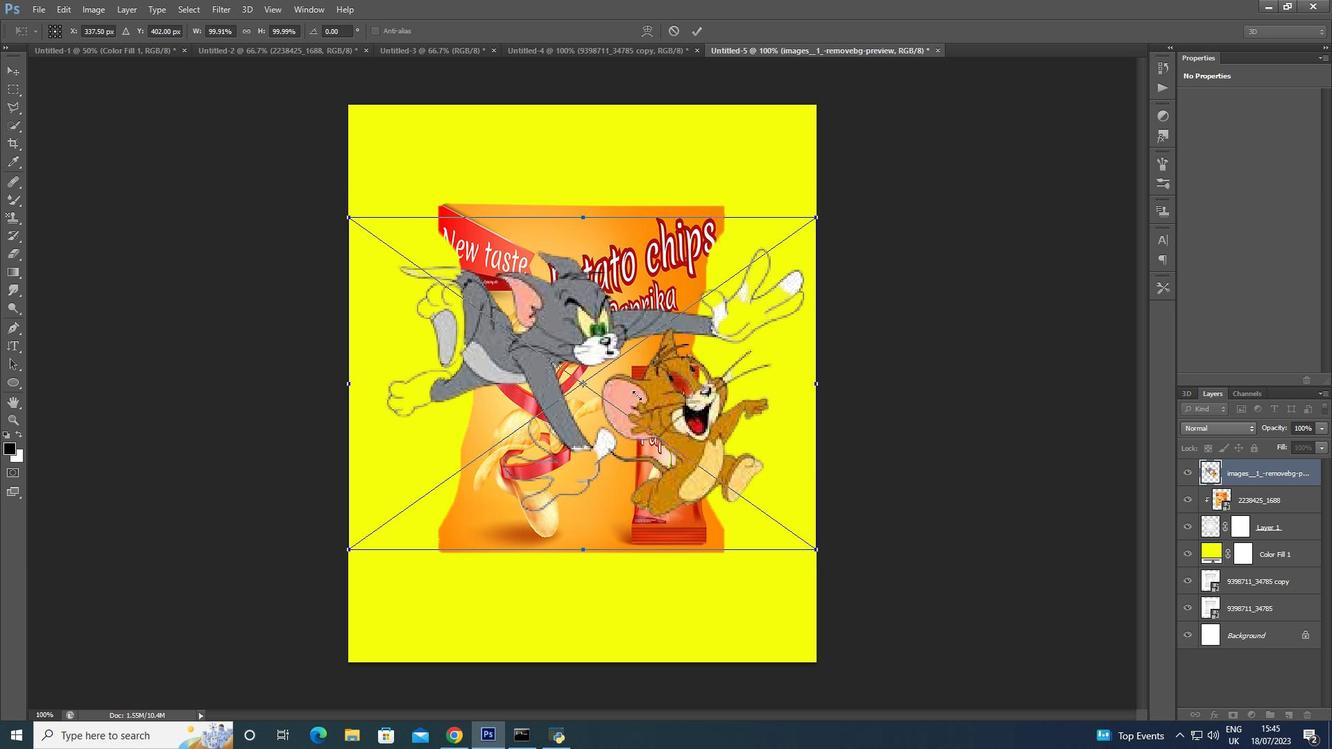 
Action: Key pressed <Key.shift>
Screenshot: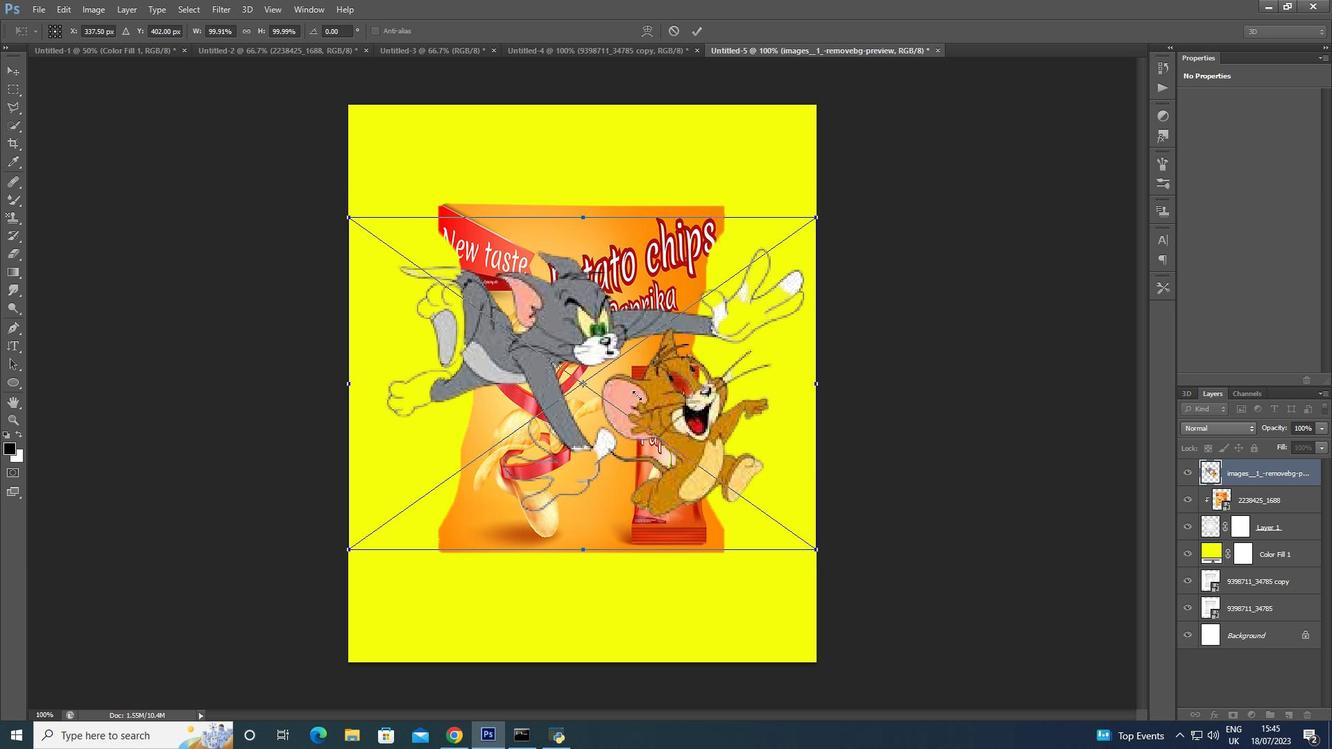 
Action: Mouse moved to (625, 386)
Screenshot: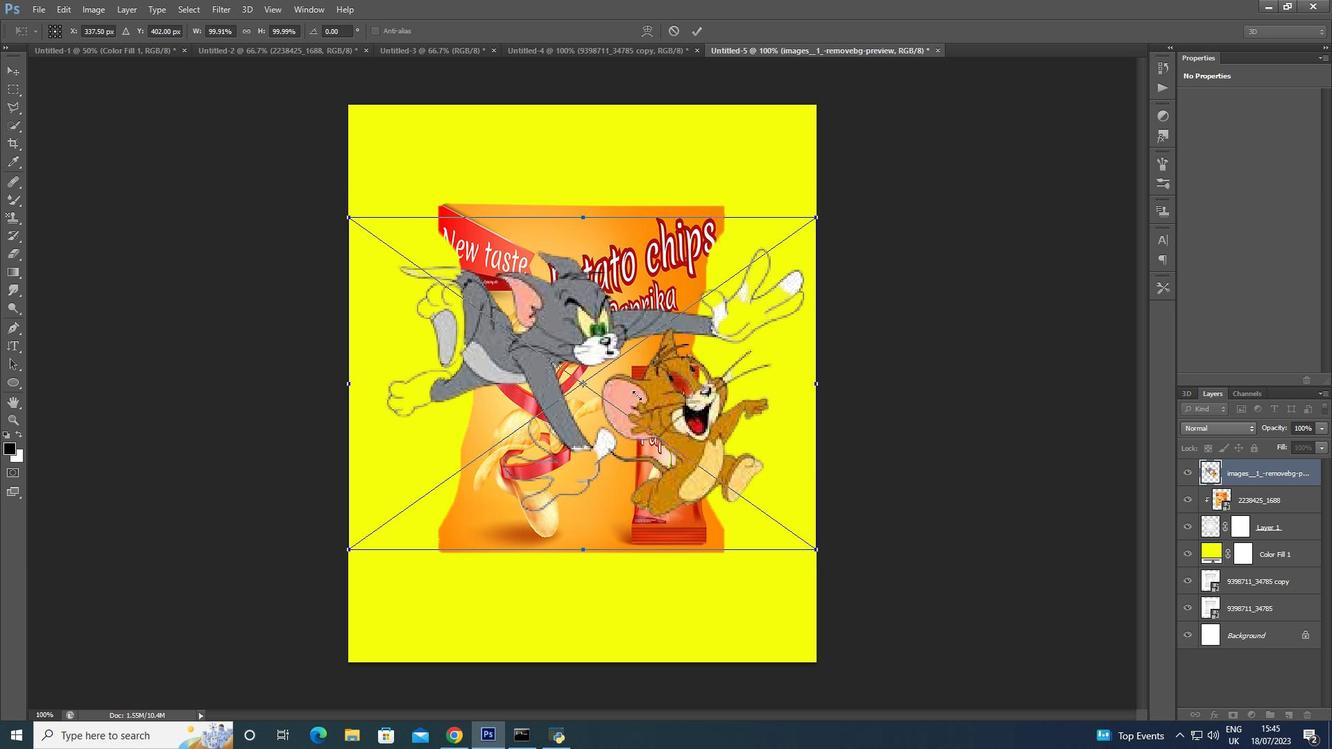 
Action: Key pressed <Key.shift><Key.shift><Key.shift><Key.shift><Key.shift><Key.shift><Key.shift>
Screenshot: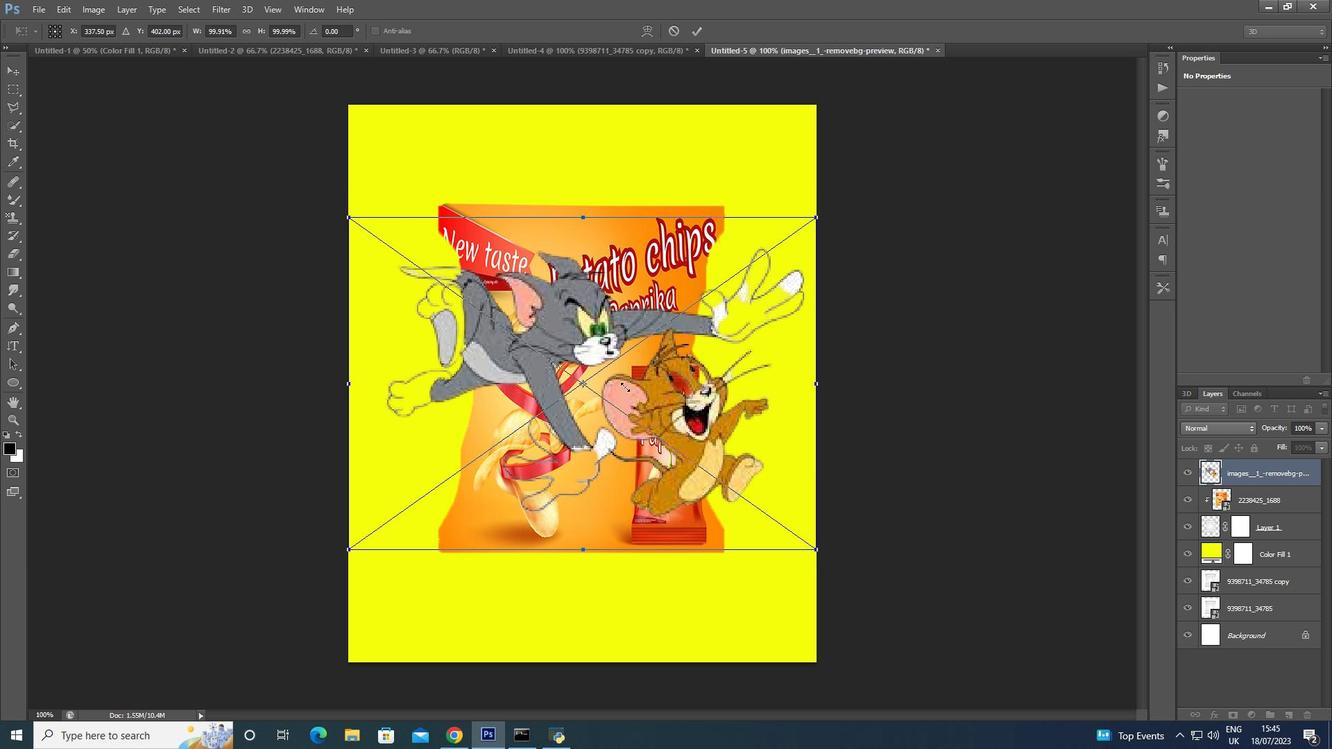 
Action: Mouse moved to (623, 385)
Screenshot: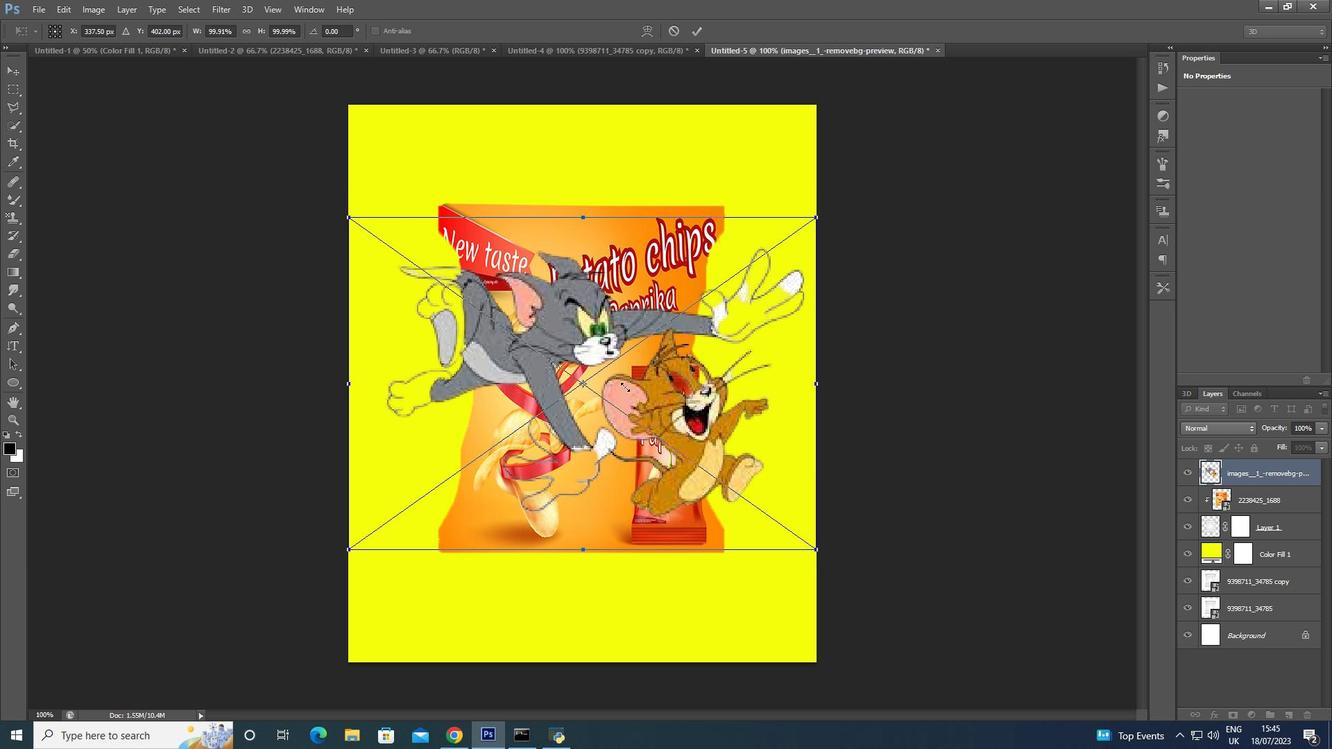 
Action: Key pressed <Key.shift><Key.shift><Key.shift><Key.shift><Key.shift><Key.shift><Key.shift><Key.shift><Key.shift><Key.shift><Key.shift><Key.shift><Key.shift><Key.shift><Key.shift><Key.shift><Key.shift><Key.shift><Key.shift><Key.shift><Key.shift><Key.shift><Key.shift><Key.shift><Key.shift><Key.shift><Key.shift><Key.shift><Key.shift><Key.shift><Key.shift>
Screenshot: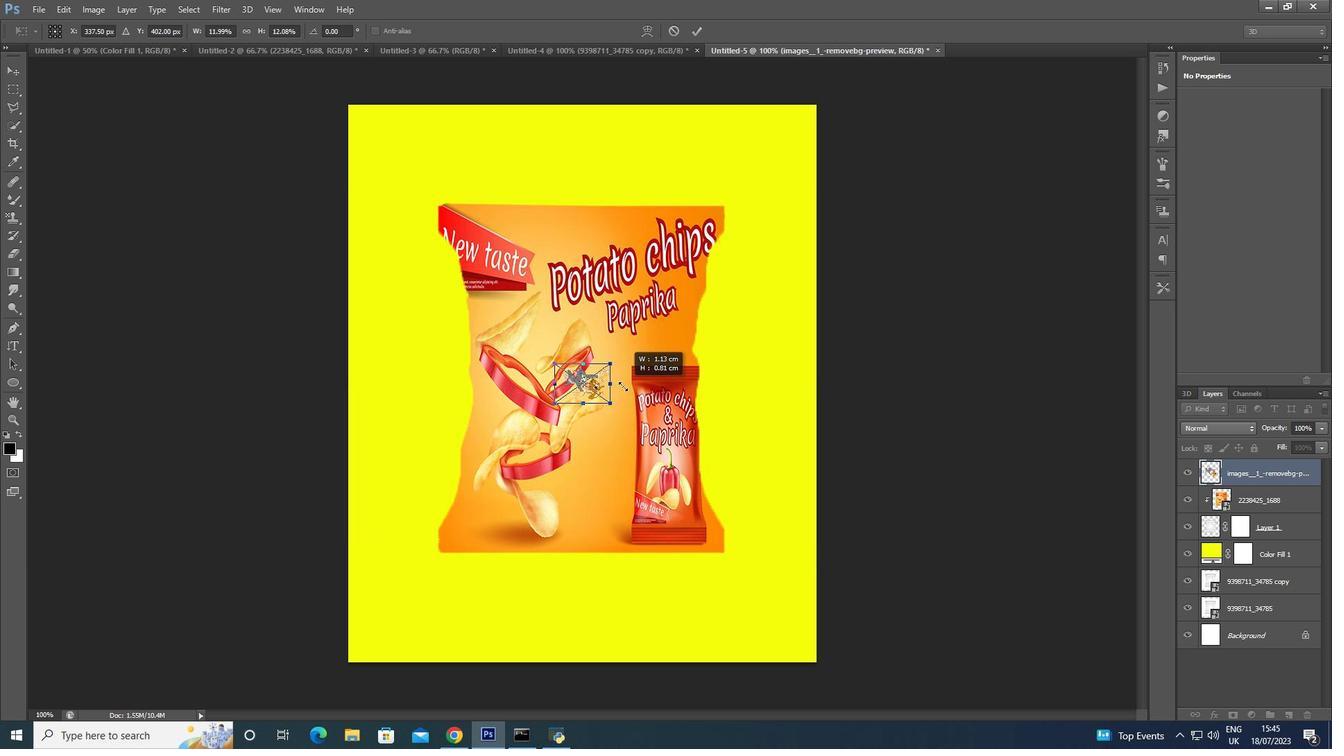 
Action: Mouse moved to (623, 385)
Screenshot: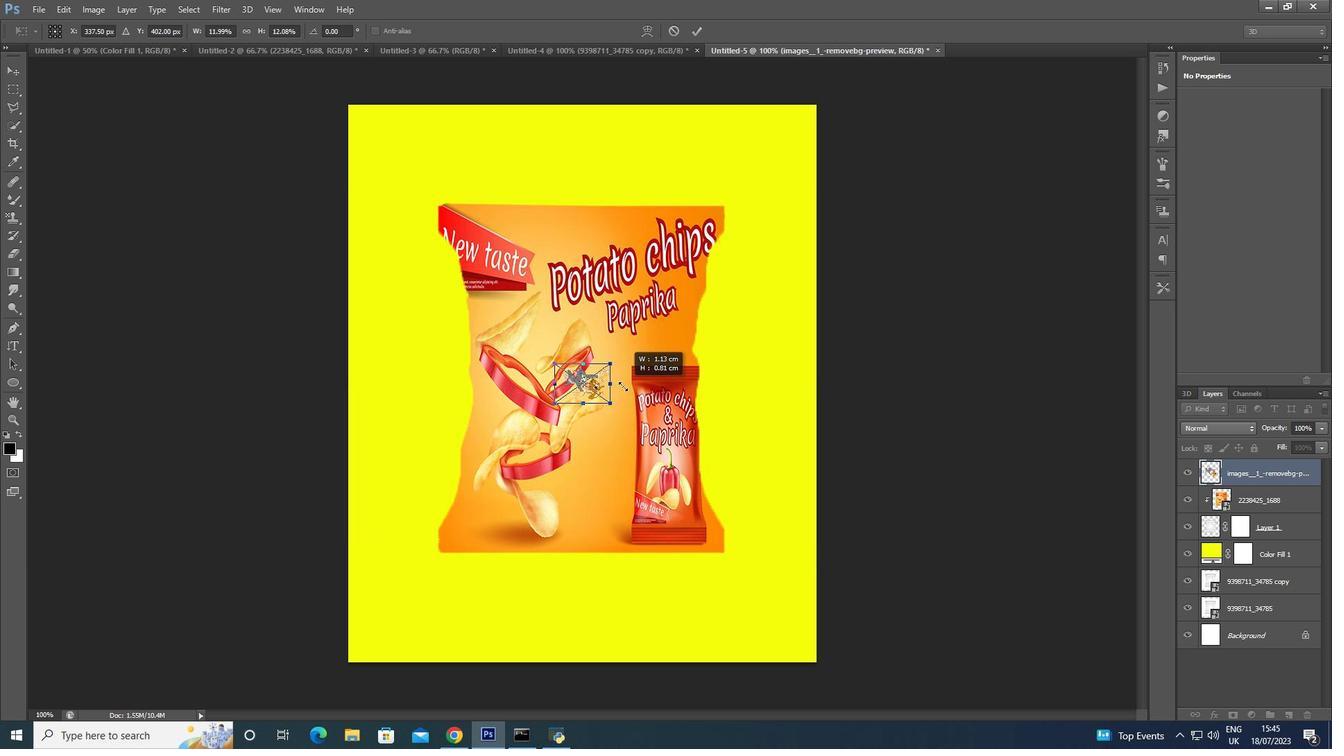 
Action: Key pressed <Key.shift>
Screenshot: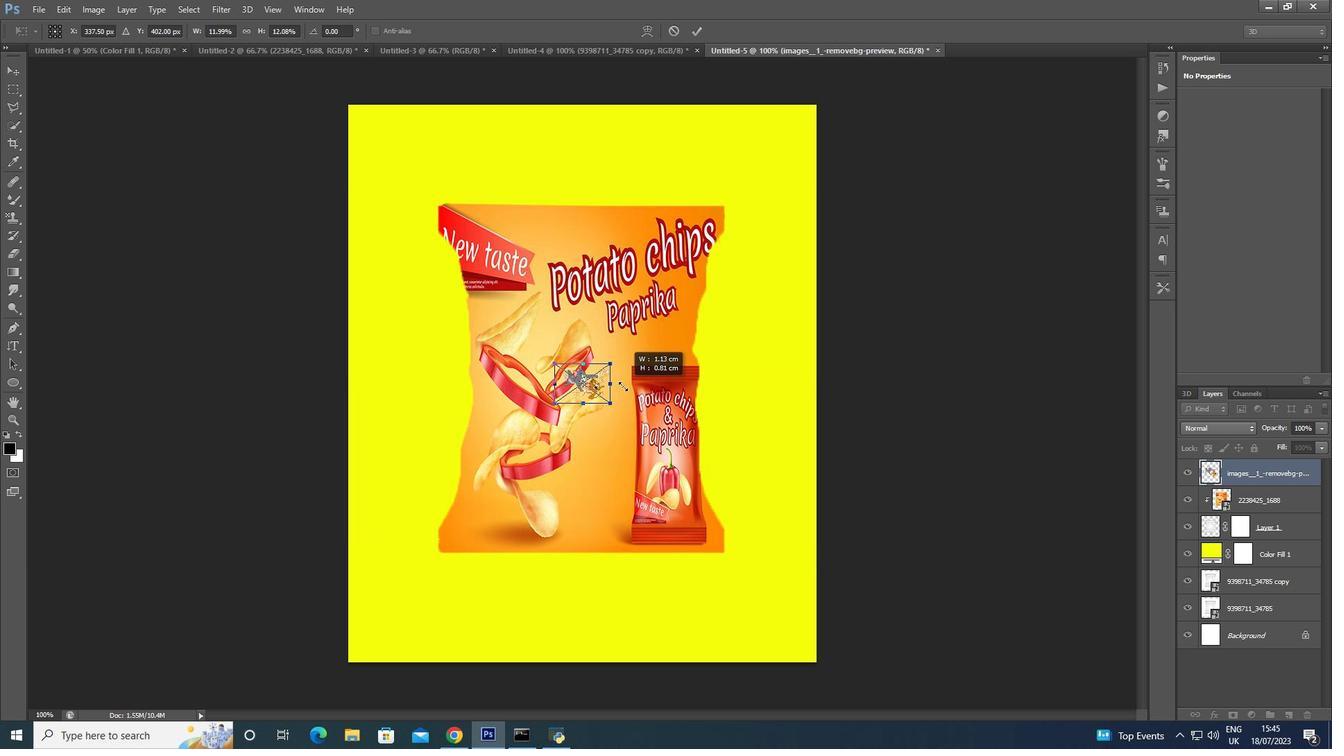 
Action: Mouse moved to (636, 405)
Screenshot: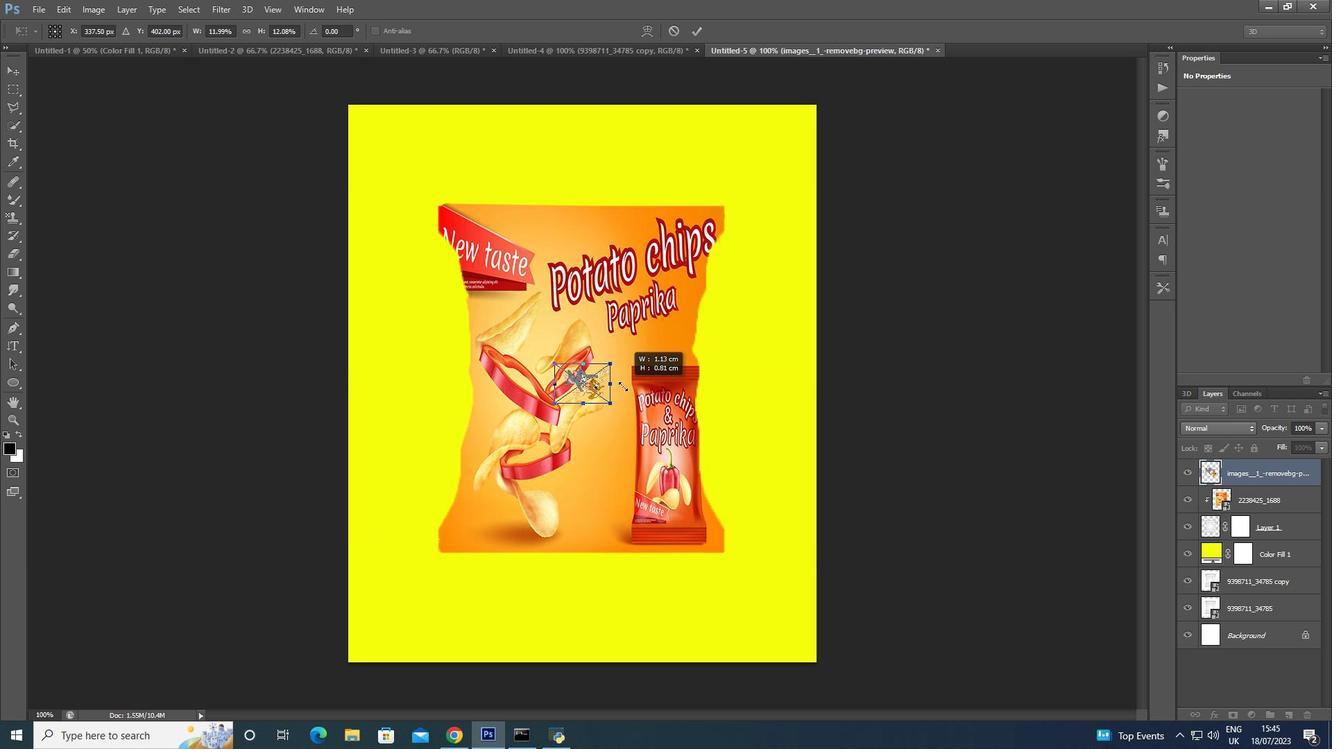 
Action: Key pressed <Key.shift>
Screenshot: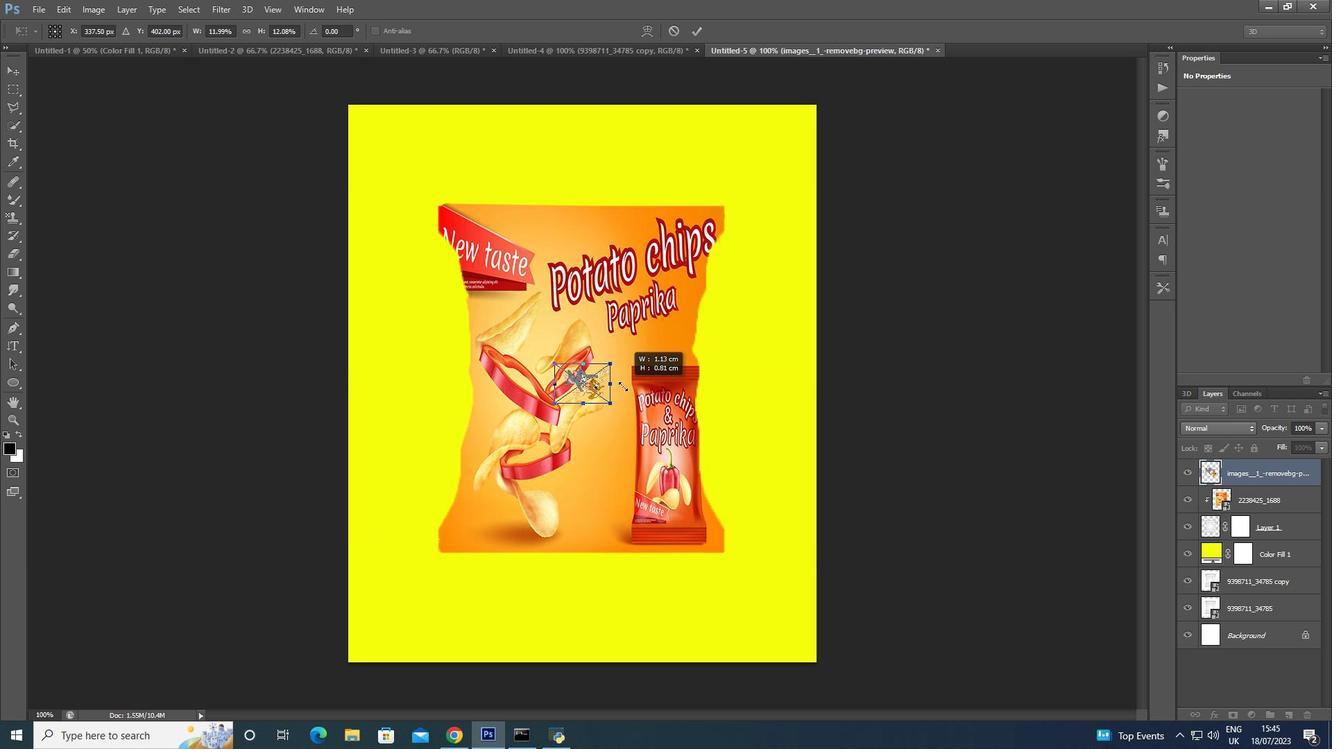 
Action: Mouse moved to (637, 407)
Screenshot: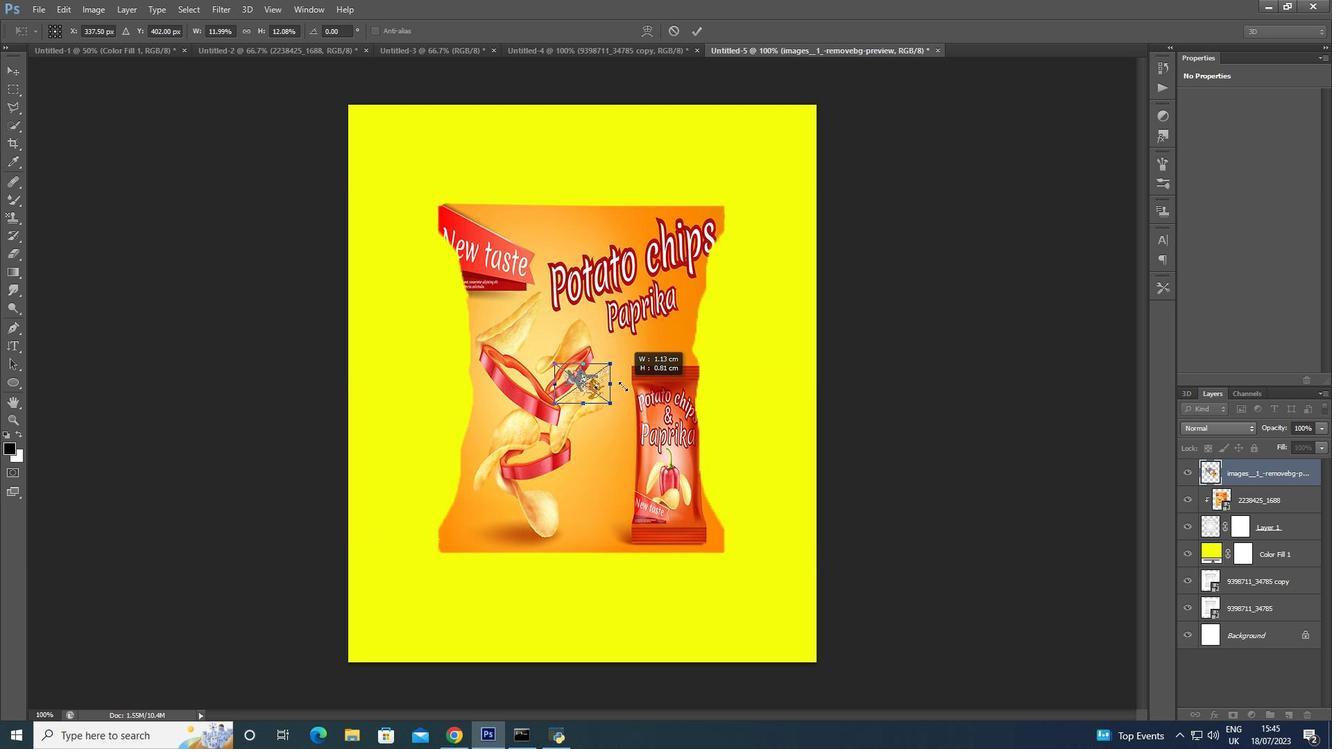 
Action: Key pressed <Key.shift><Key.shift>
Screenshot: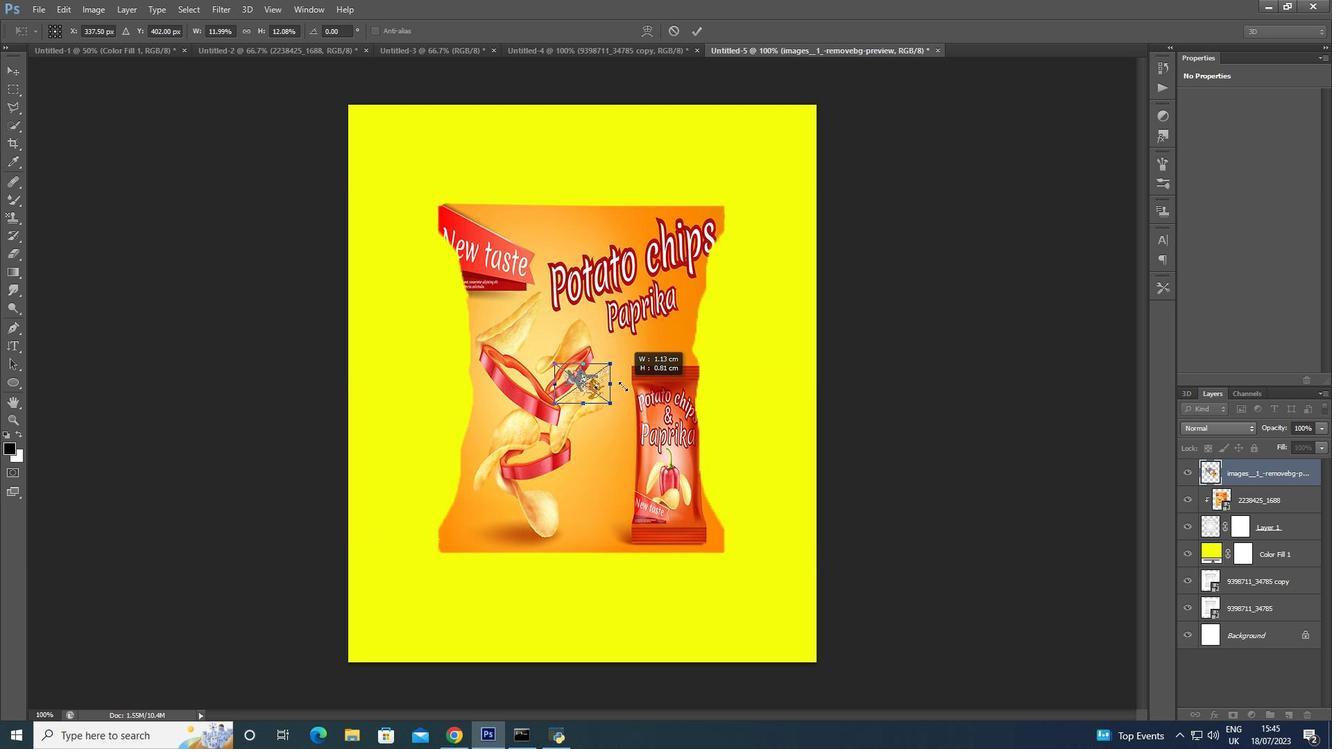 
Action: Mouse moved to (645, 413)
Screenshot: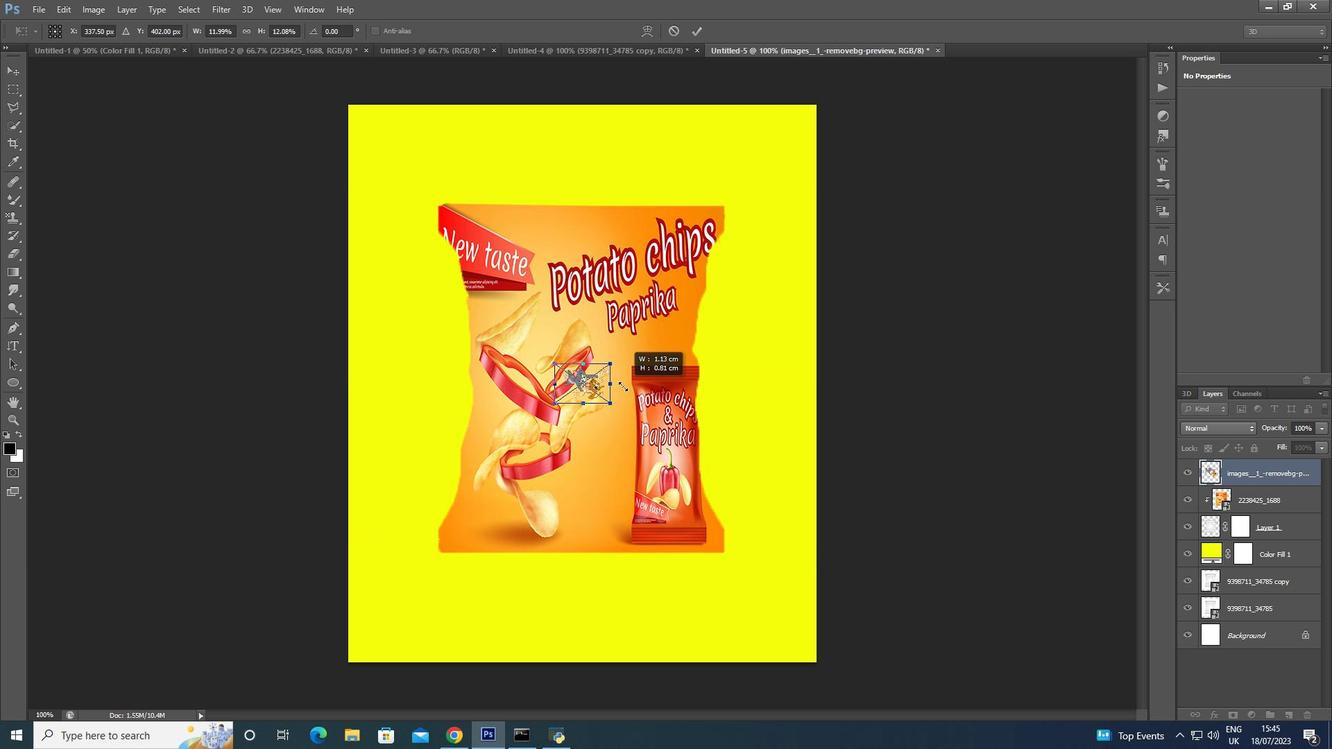 
Action: Key pressed <Key.shift>
Screenshot: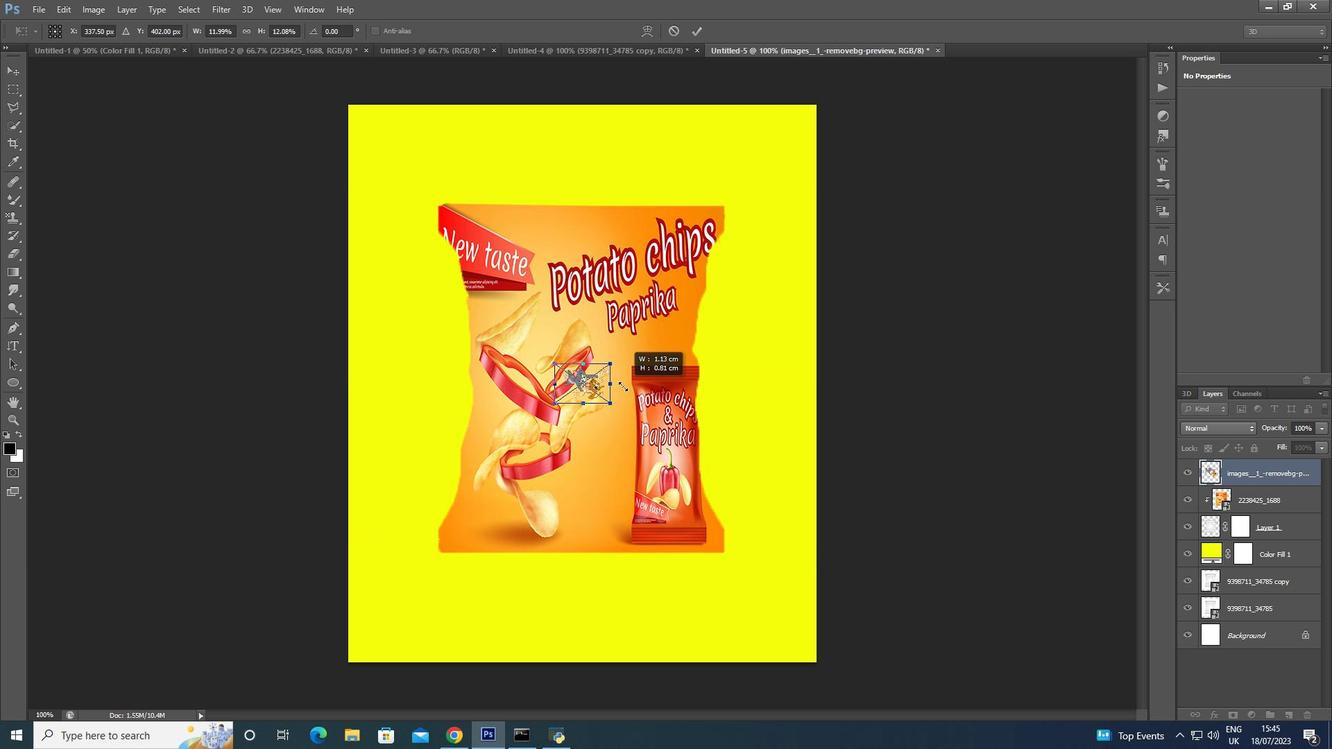
Action: Mouse moved to (648, 415)
Screenshot: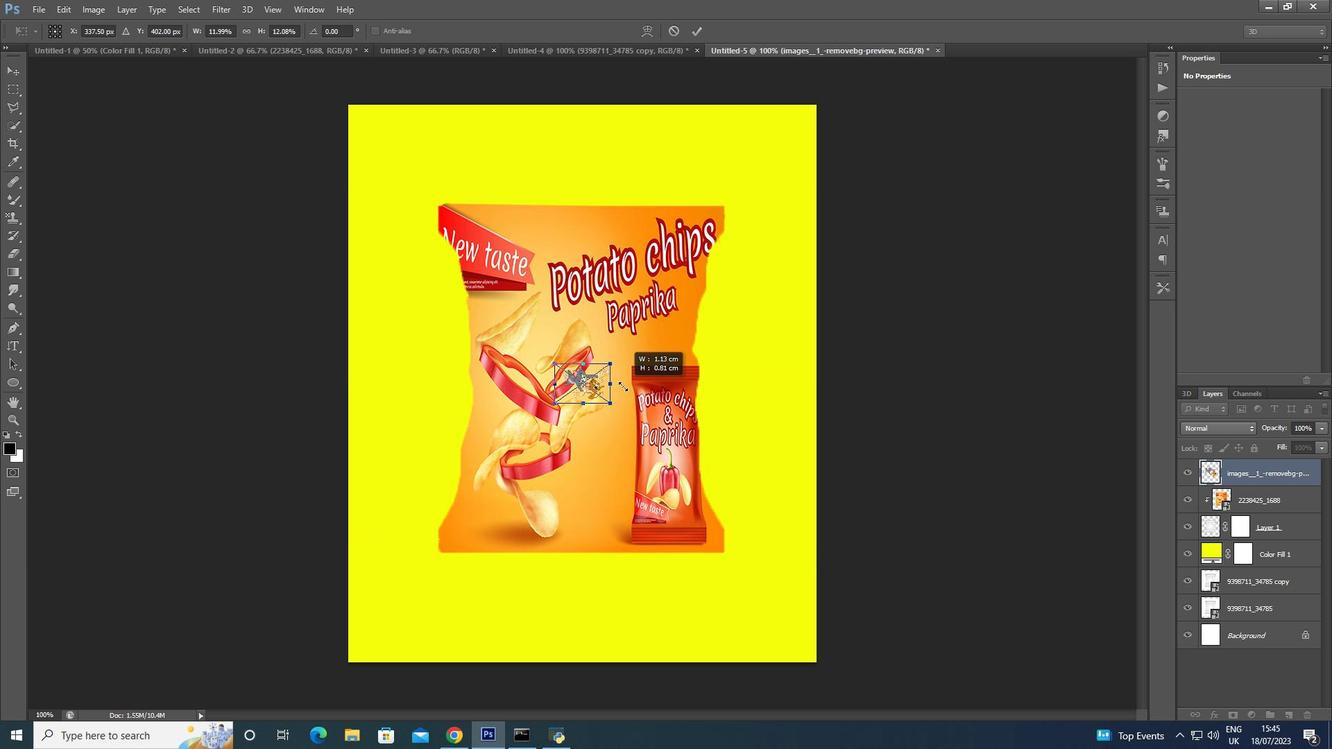 
Action: Key pressed <Key.shift>
Screenshot: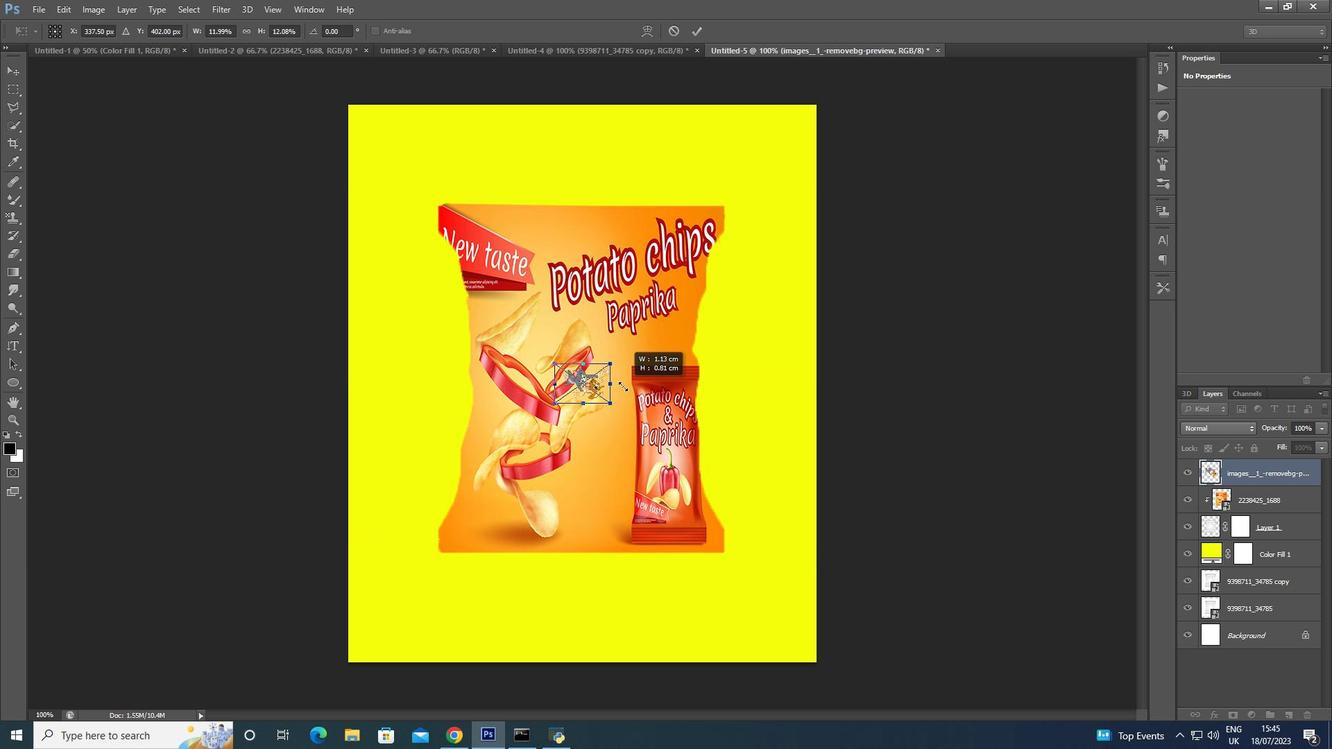 
Action: Mouse moved to (653, 419)
Screenshot: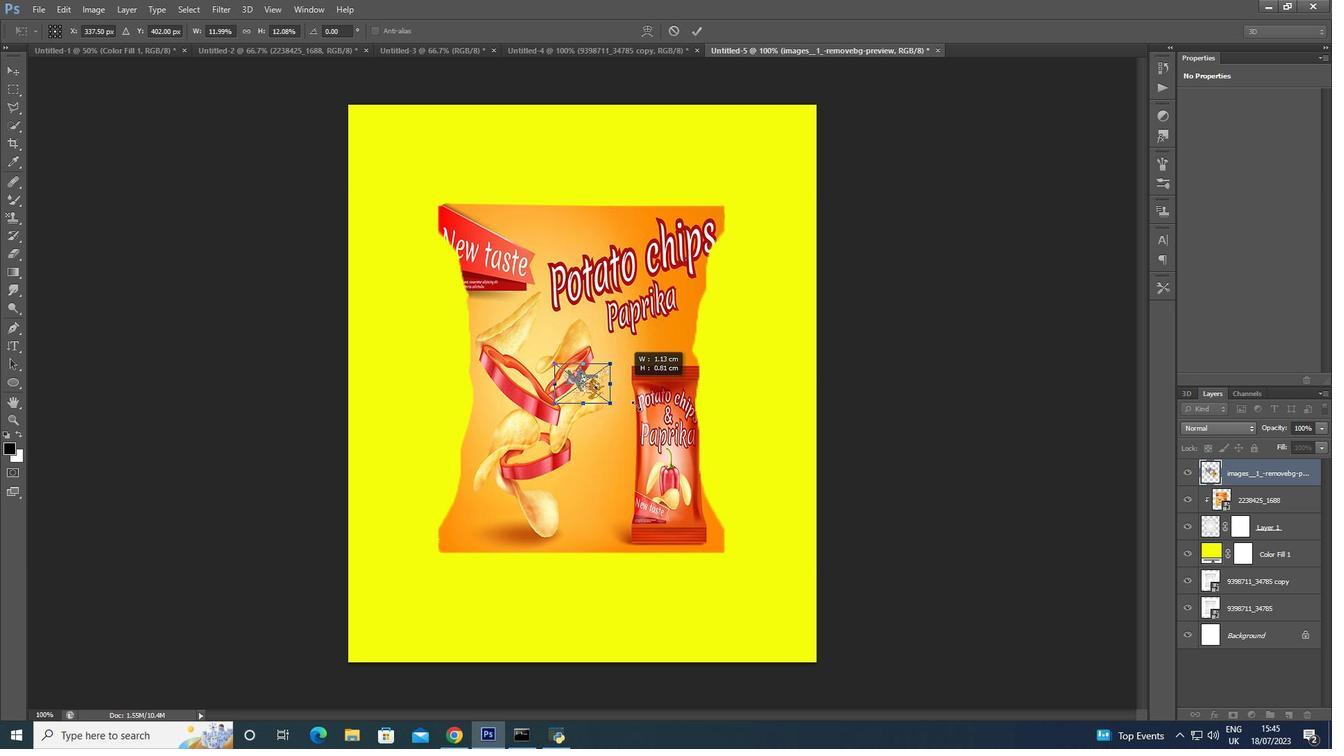 
Action: Key pressed <Key.shift>
Screenshot: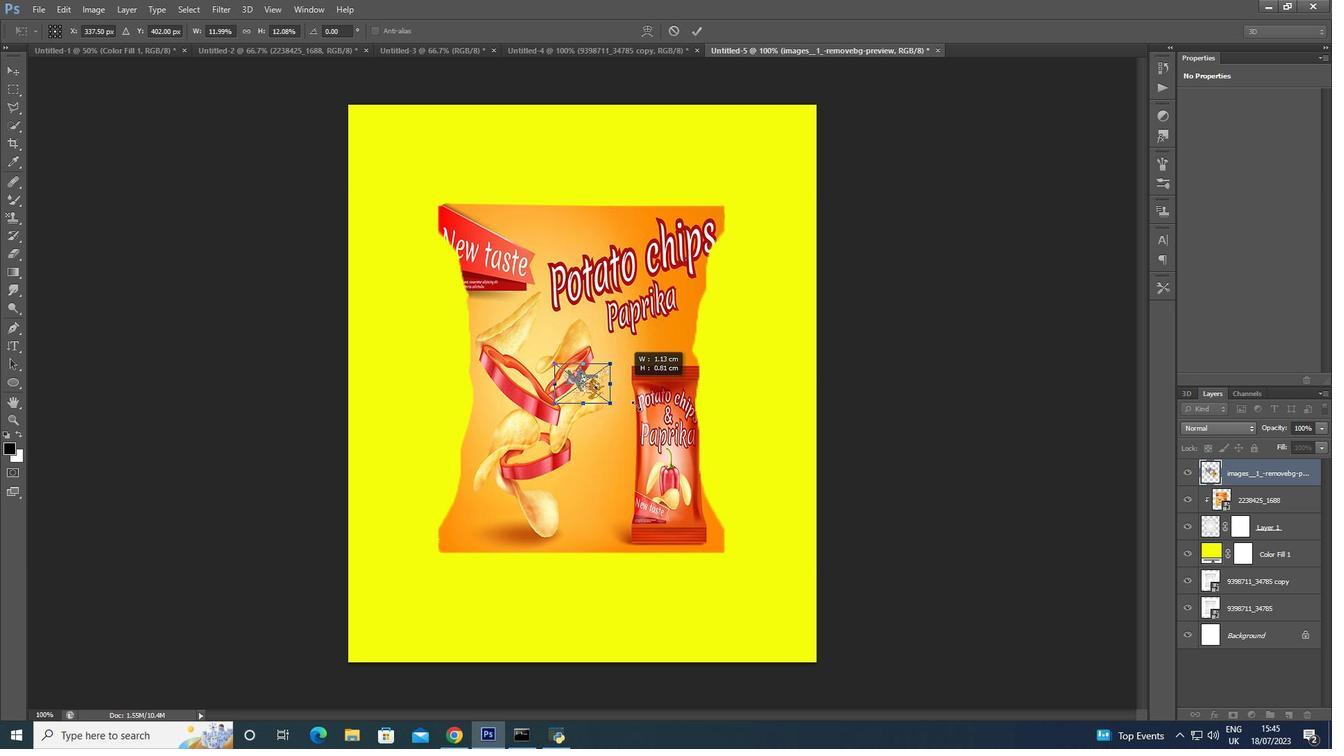 
Action: Mouse moved to (653, 419)
Screenshot: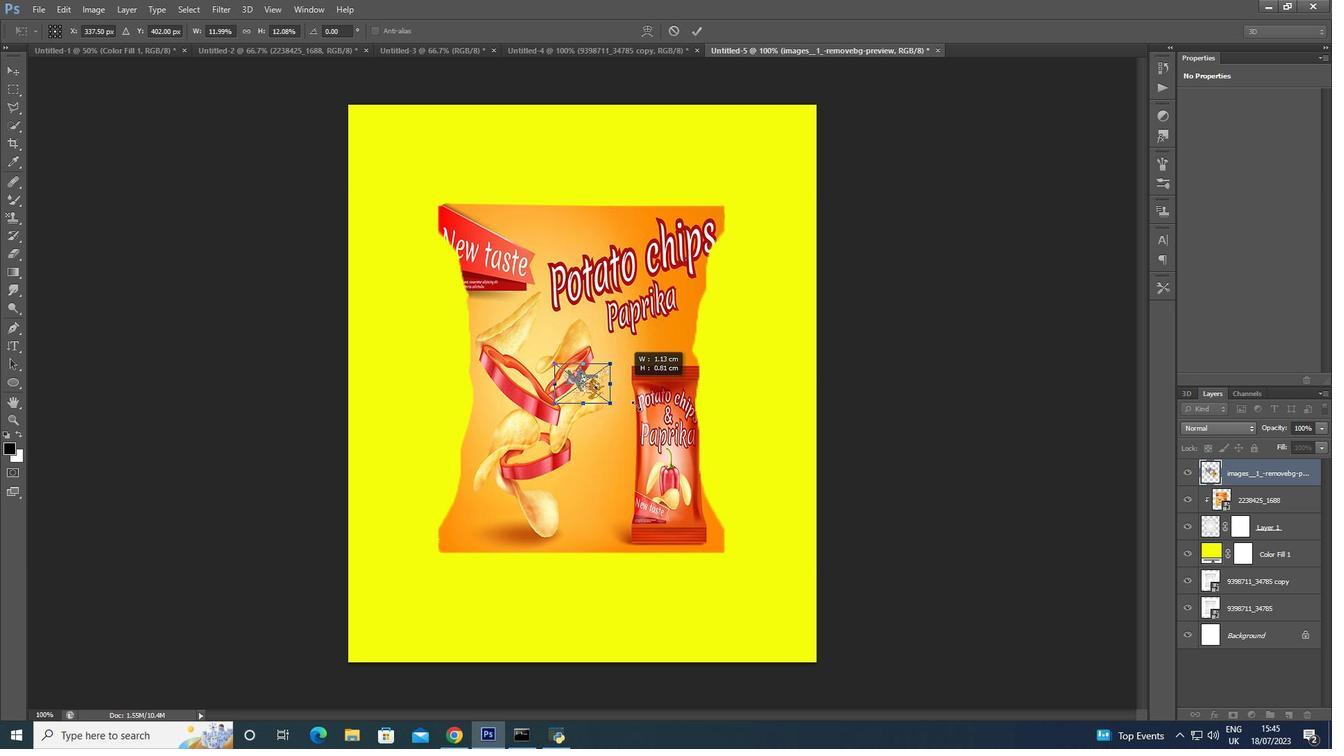 
Action: Key pressed <Key.shift>
Screenshot: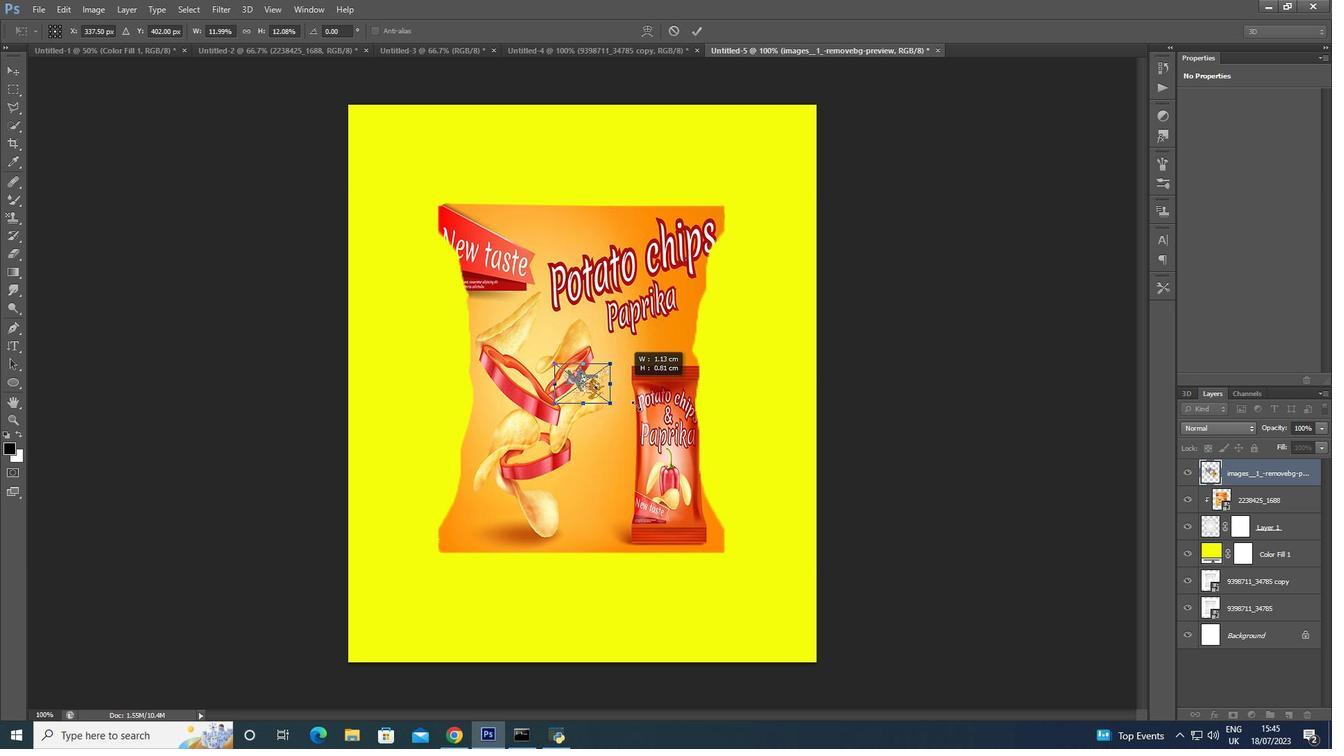 
Action: Mouse moved to (655, 421)
Screenshot: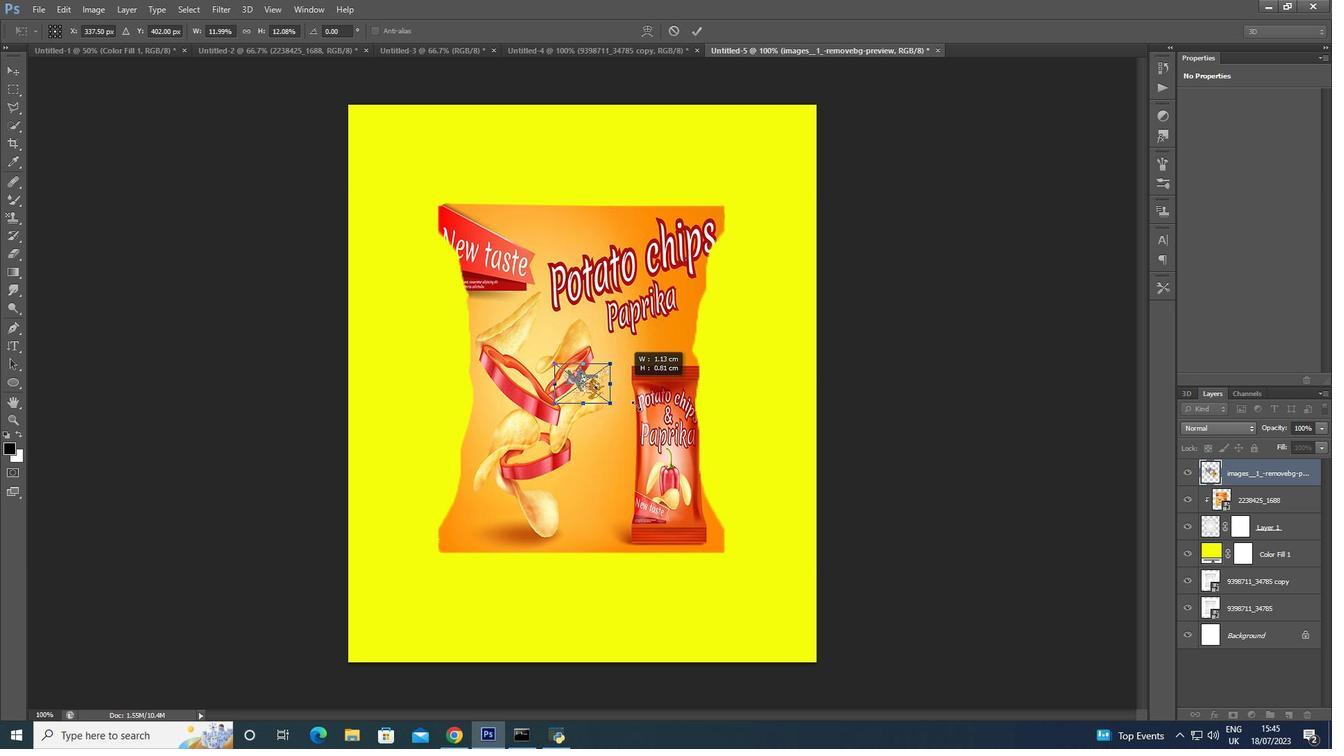 
Action: Key pressed <Key.shift>
Screenshot: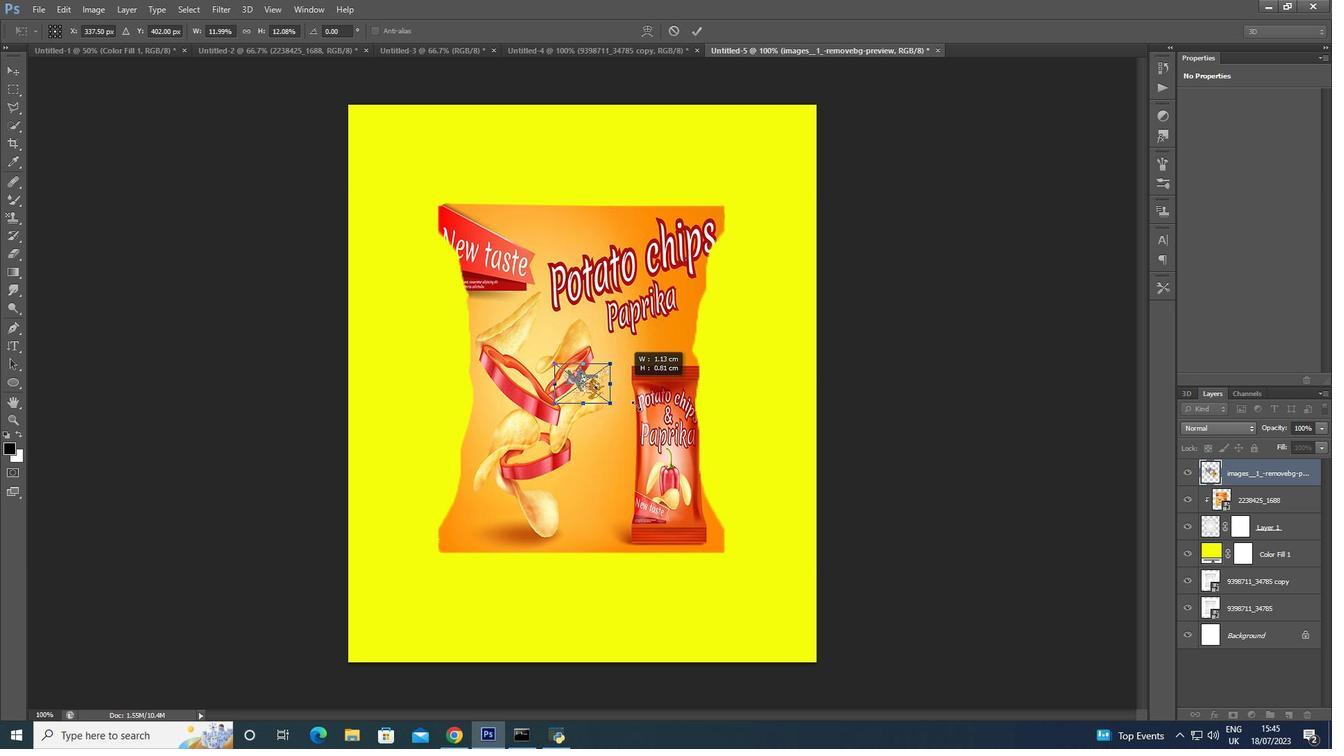 
Action: Mouse moved to (658, 423)
Screenshot: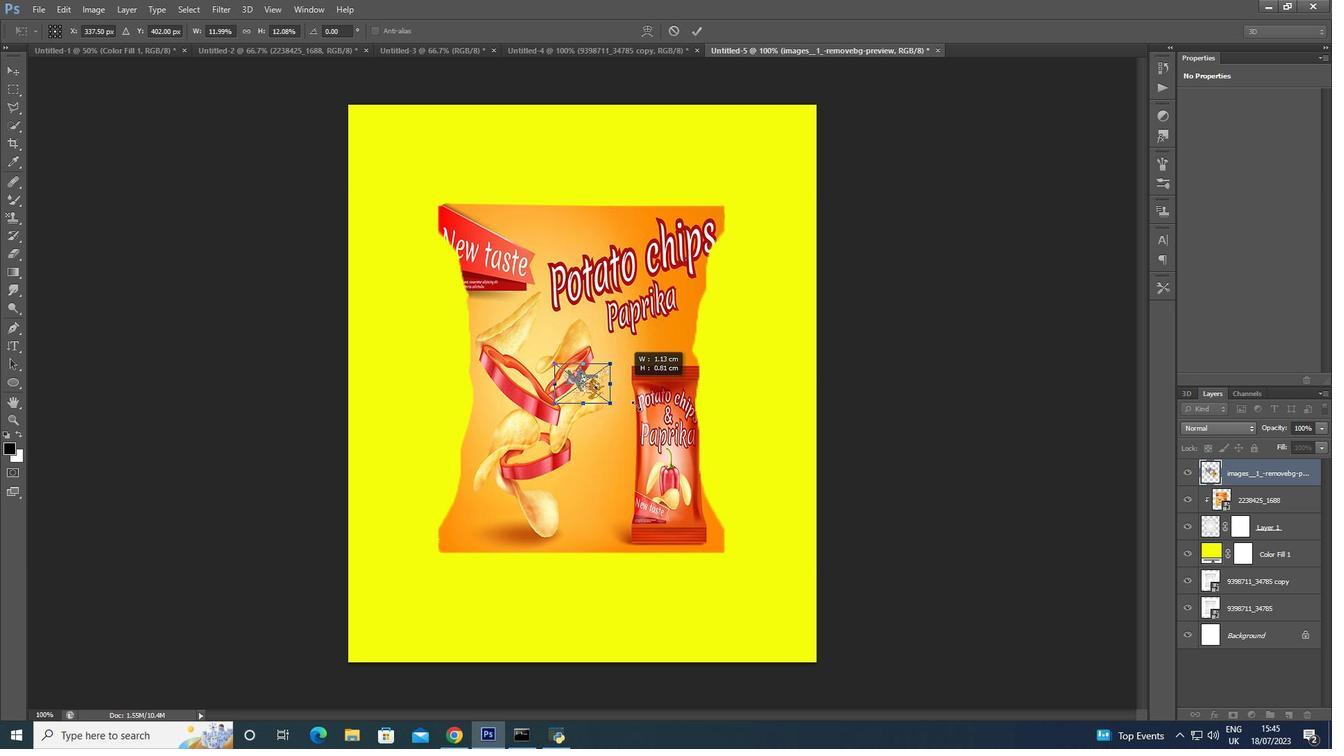 
Action: Key pressed <Key.shift>
Screenshot: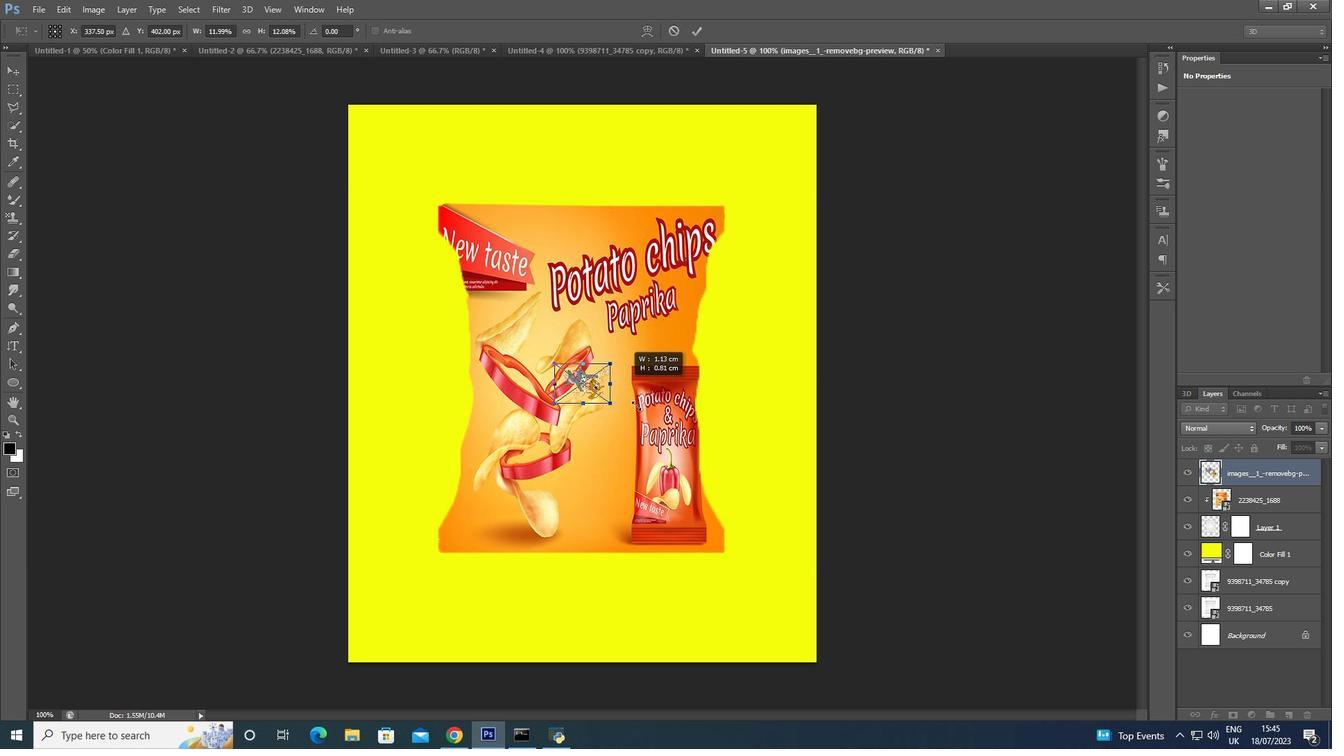 
Action: Mouse moved to (666, 426)
Screenshot: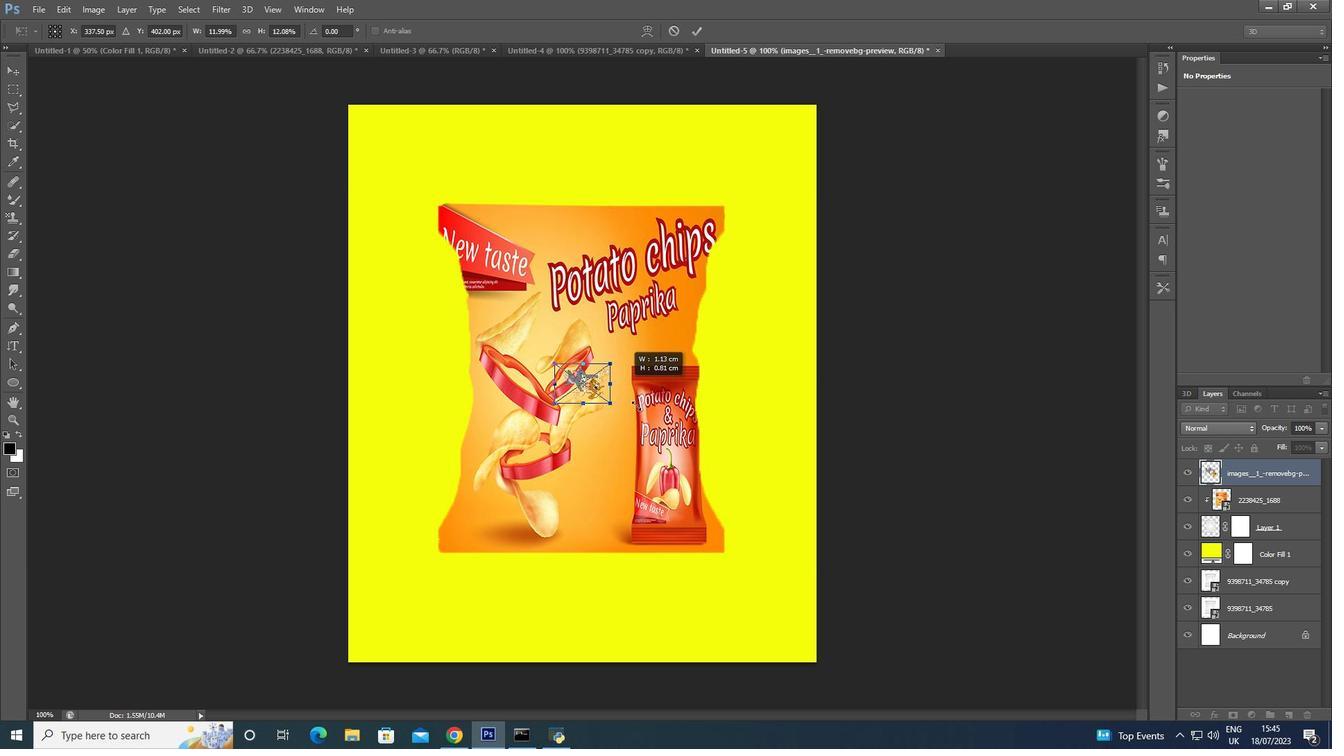 
Action: Key pressed <Key.shift>
Screenshot: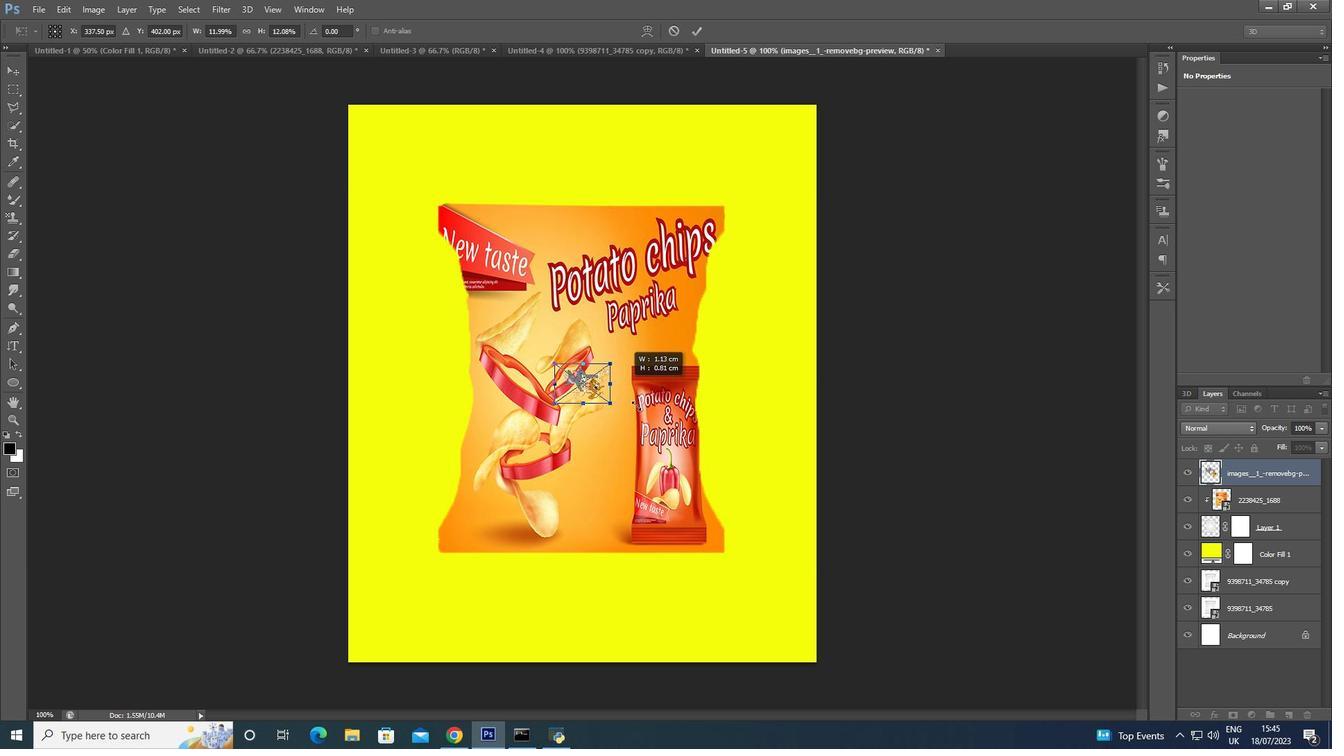 
Action: Mouse moved to (669, 427)
Screenshot: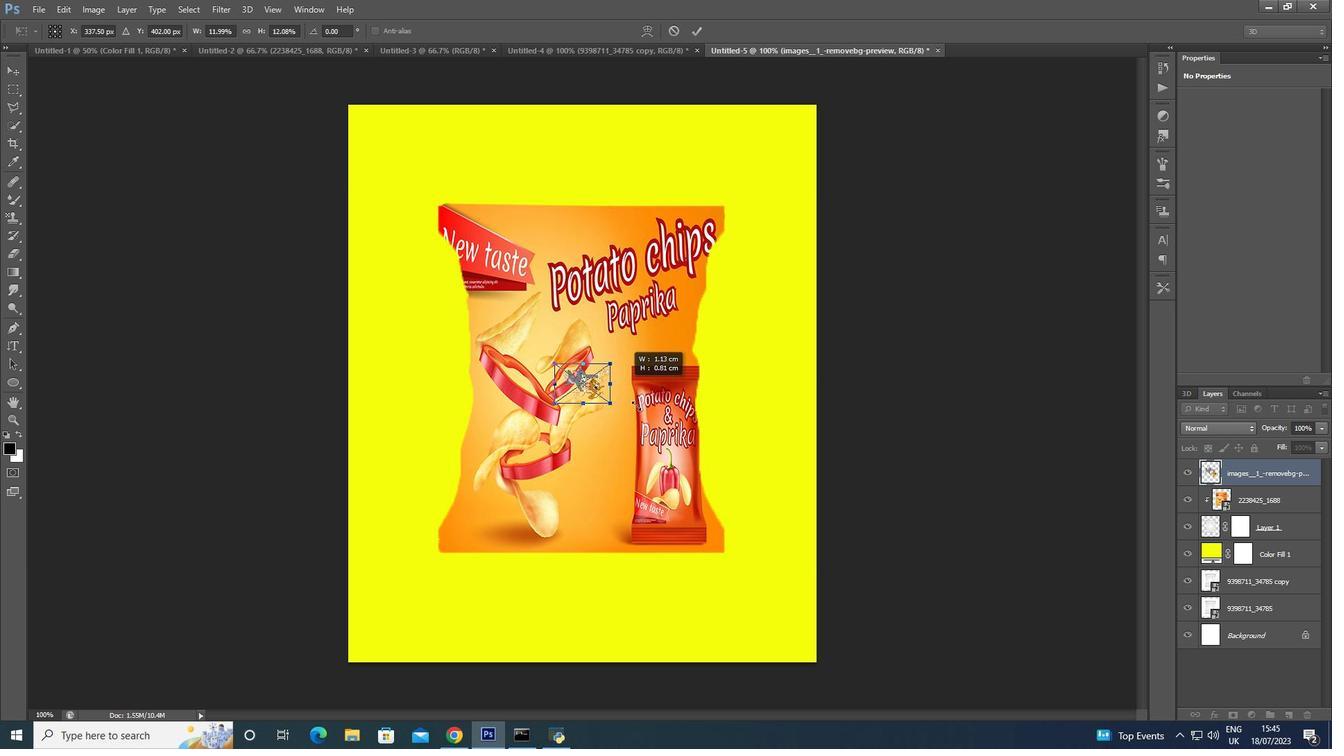 
Action: Key pressed <Key.shift>
Screenshot: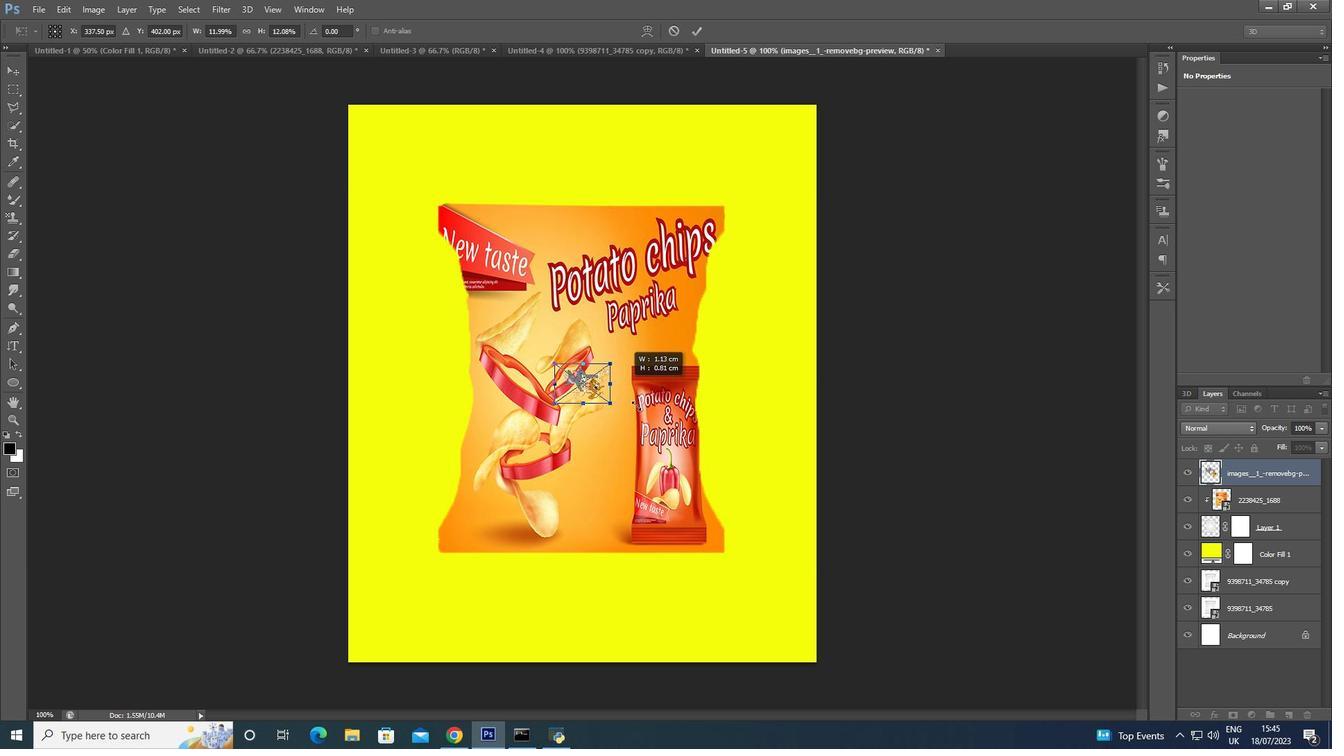
Action: Mouse moved to (673, 429)
Screenshot: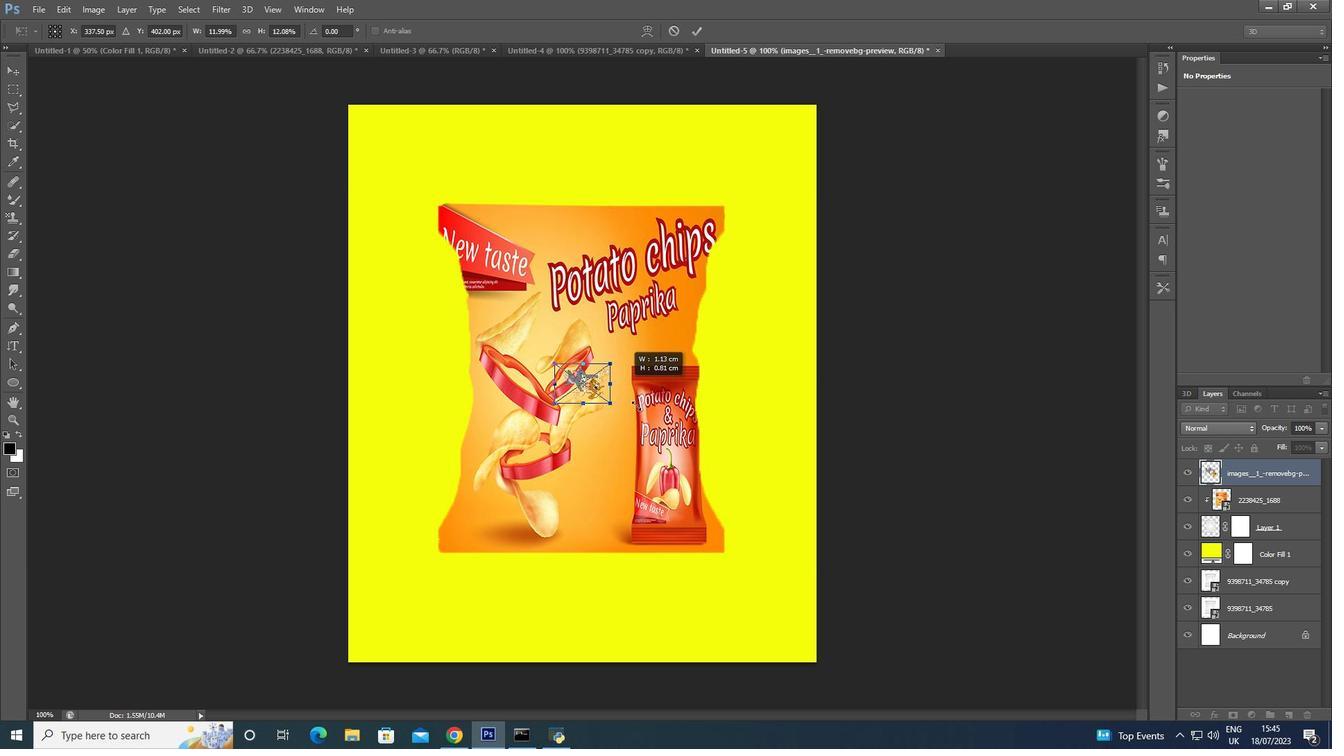 
Action: Key pressed <Key.shift>
Screenshot: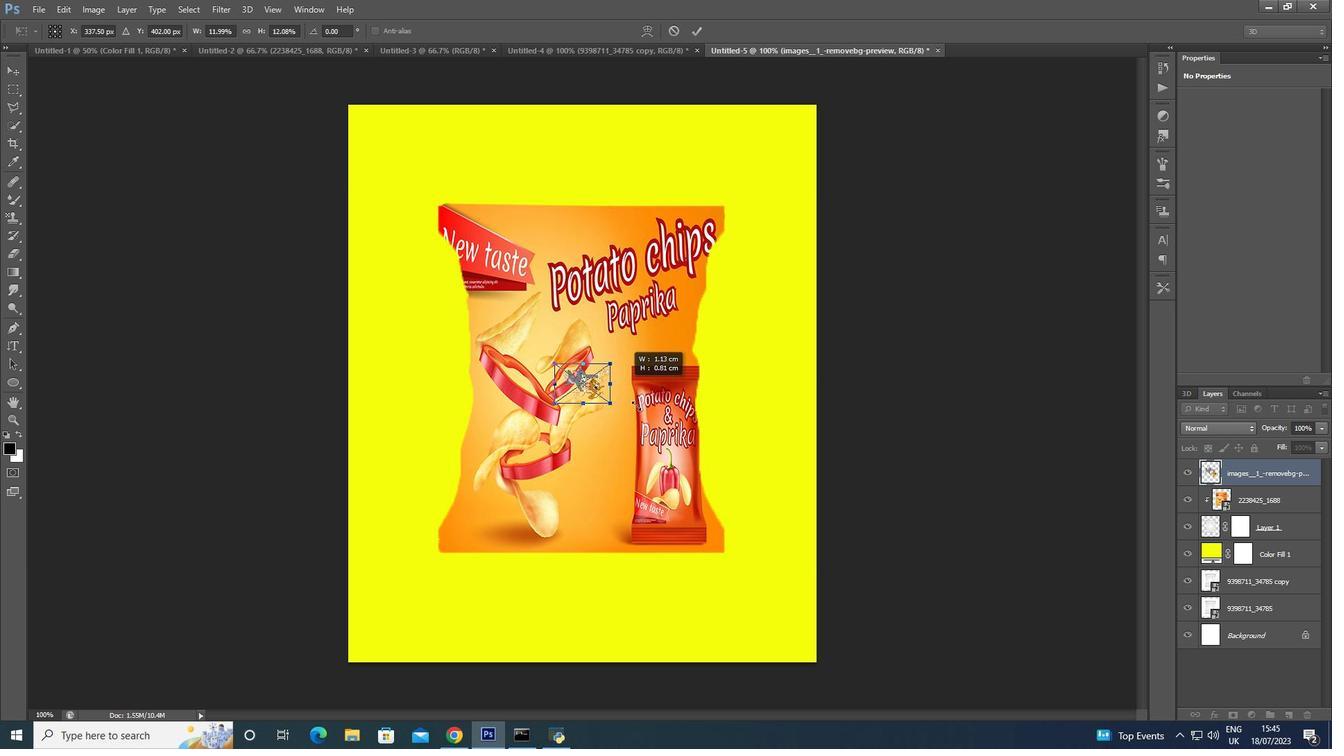 
Action: Mouse moved to (676, 429)
Screenshot: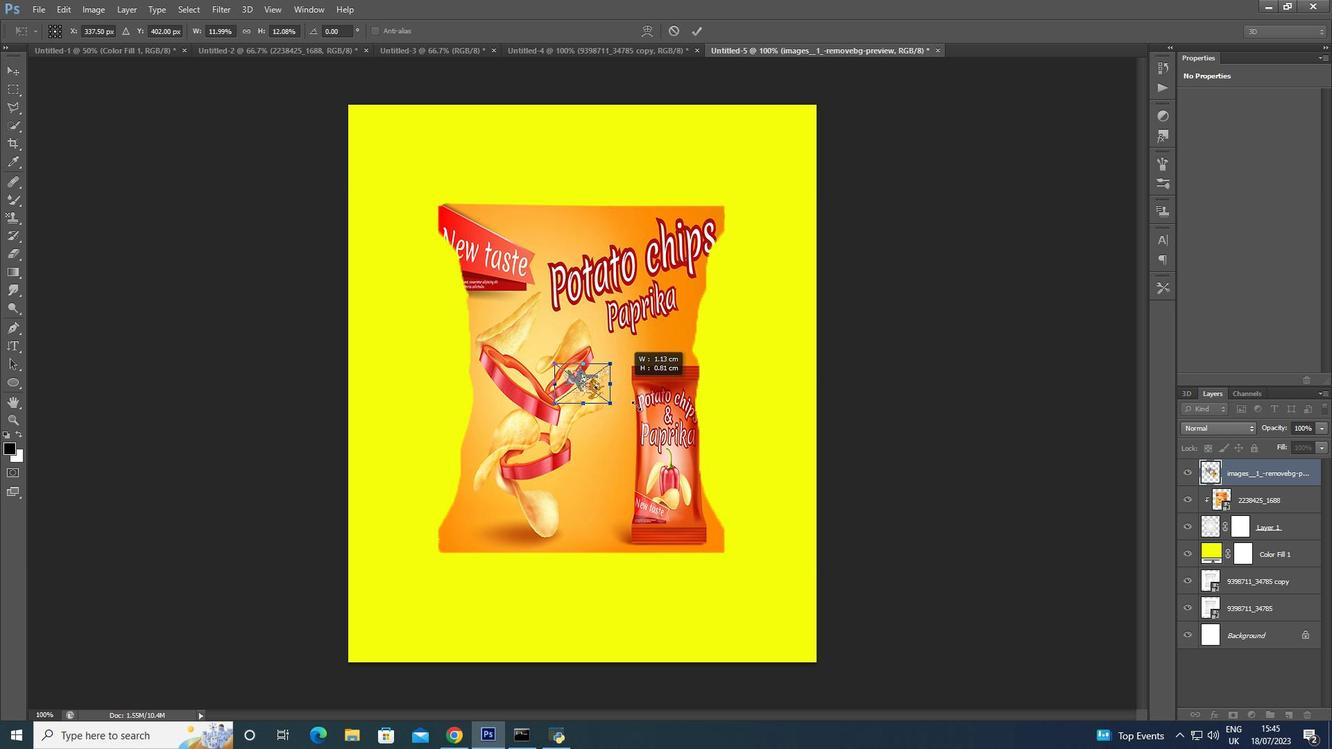 
Action: Key pressed <Key.shift>
Screenshot: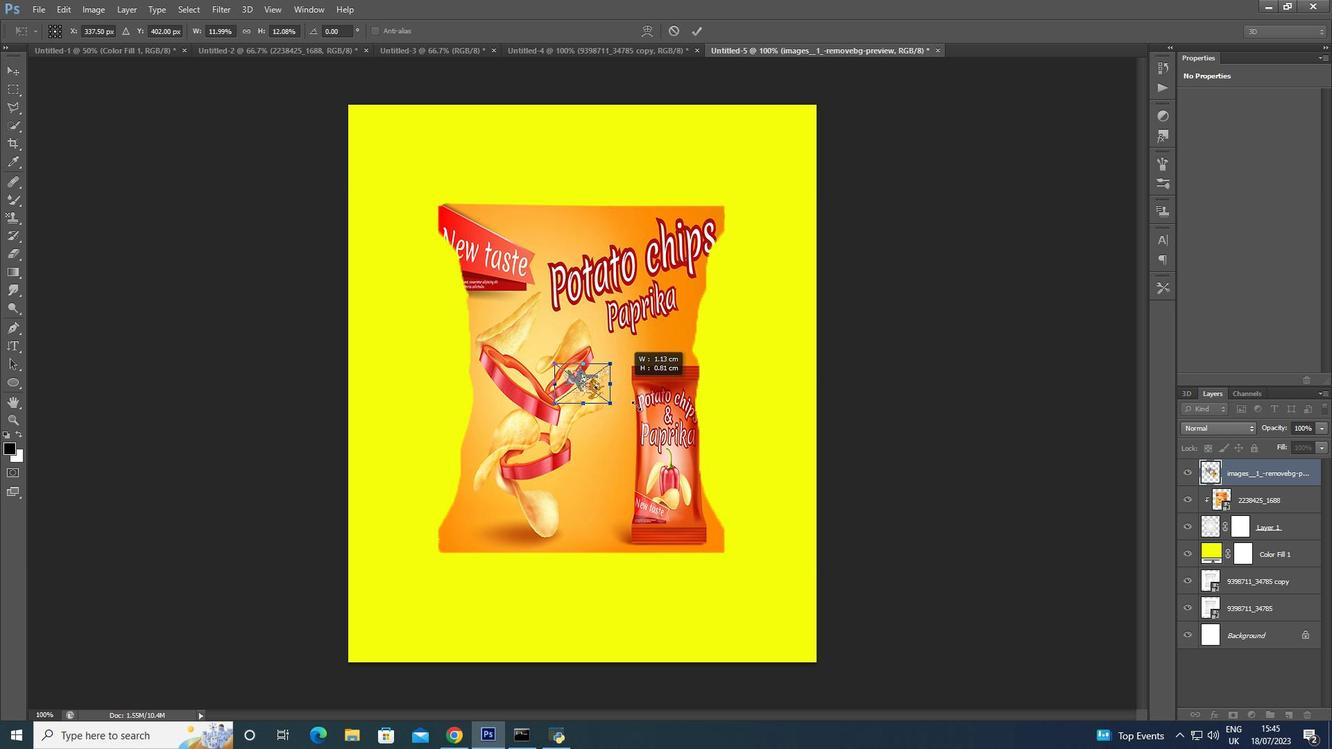 
Action: Mouse moved to (676, 429)
Screenshot: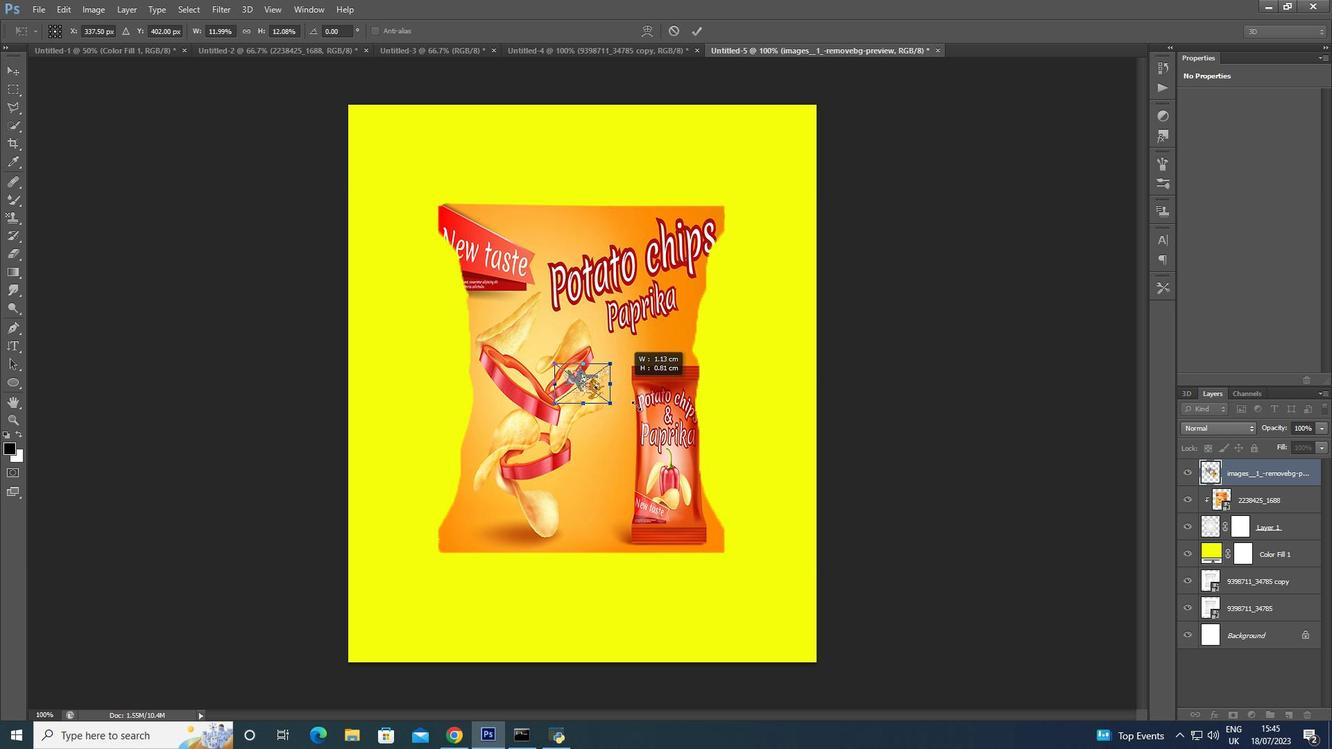 
Action: Key pressed <Key.shift><Key.shift>
Screenshot: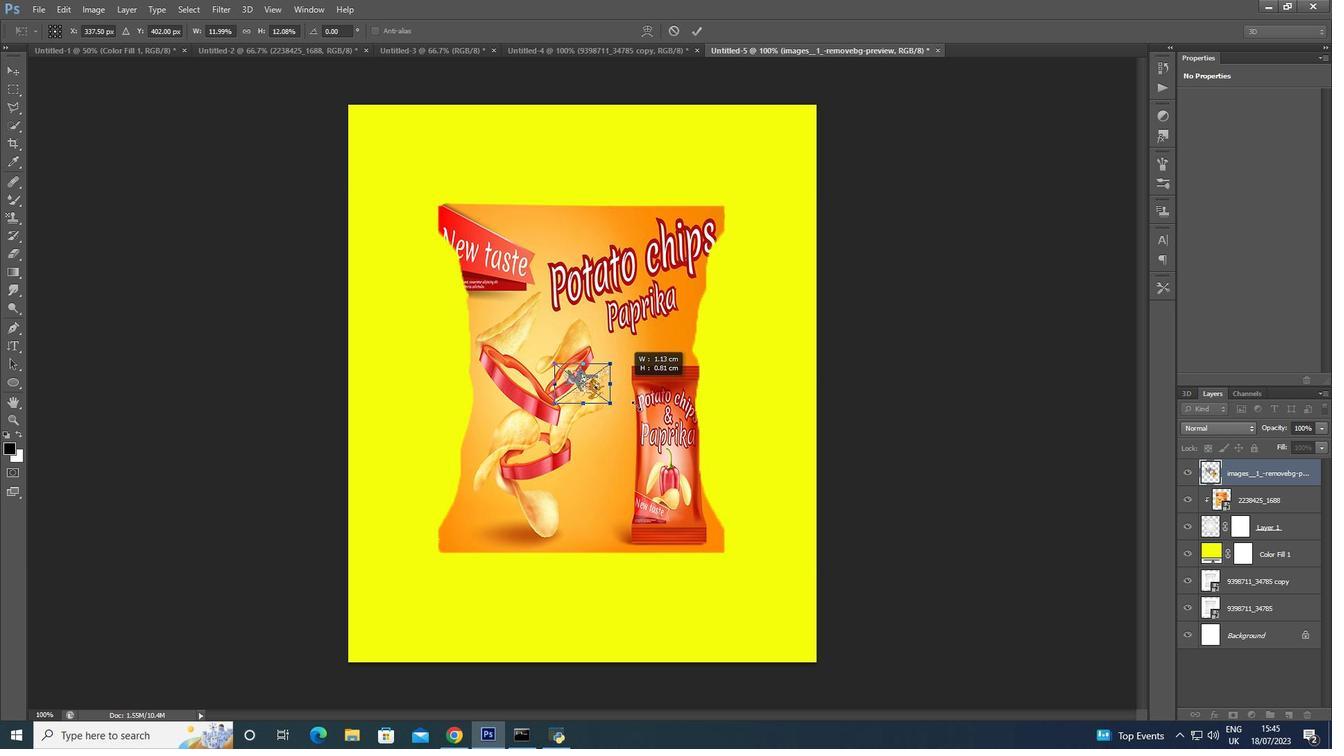 
Action: Mouse moved to (681, 432)
Screenshot: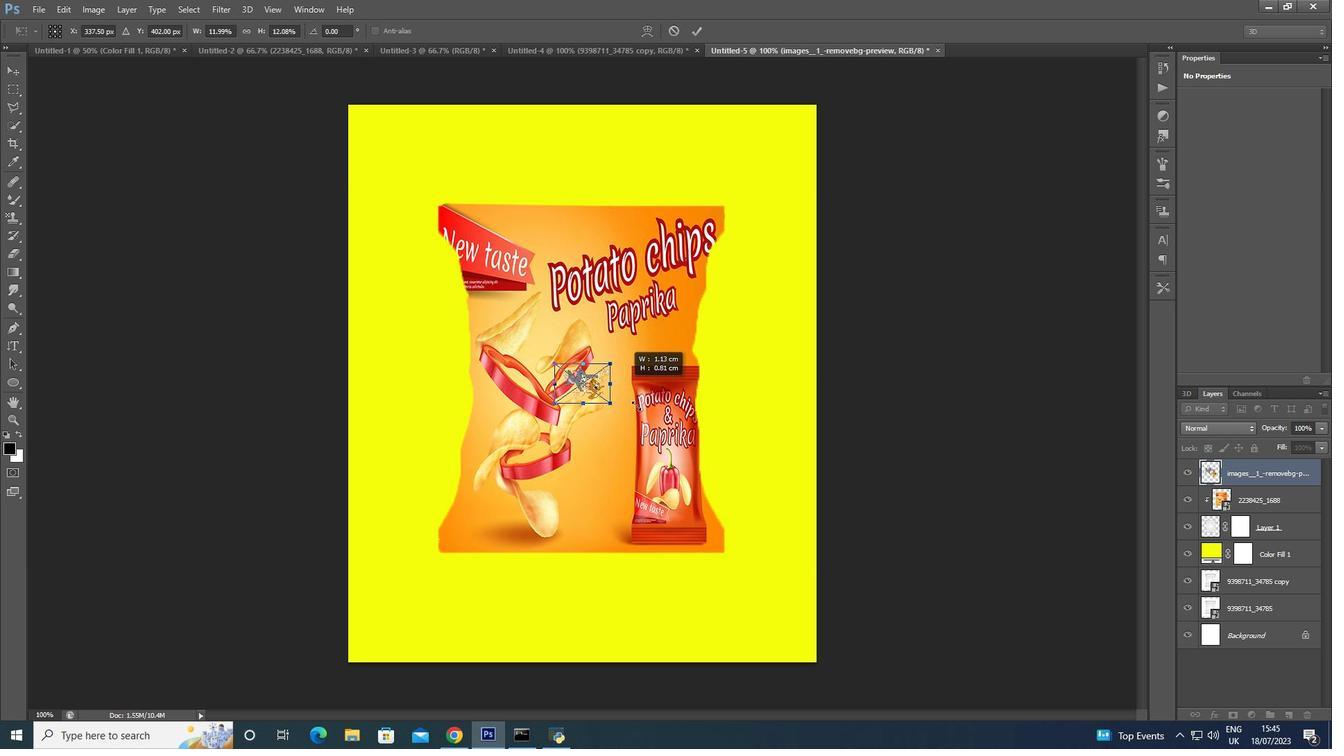 
Action: Key pressed <Key.shift>
Screenshot: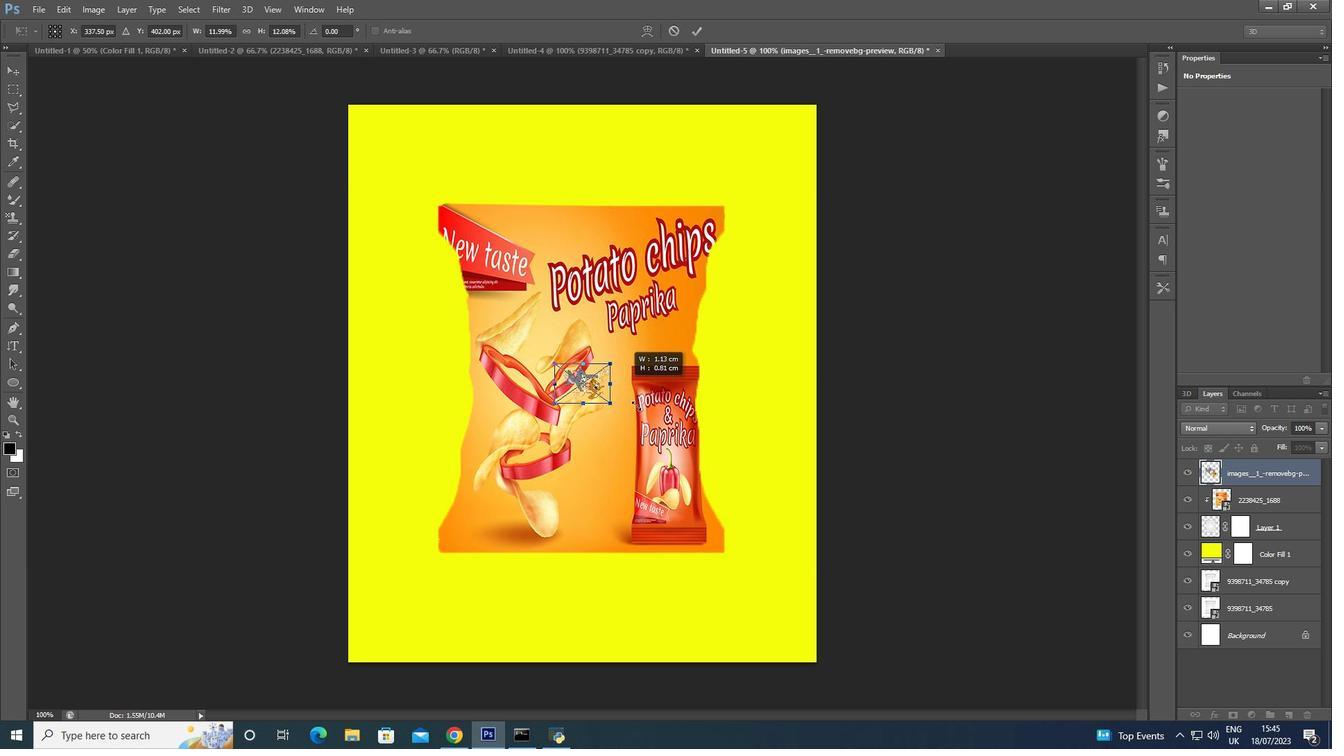 
Action: Mouse moved to (688, 437)
Screenshot: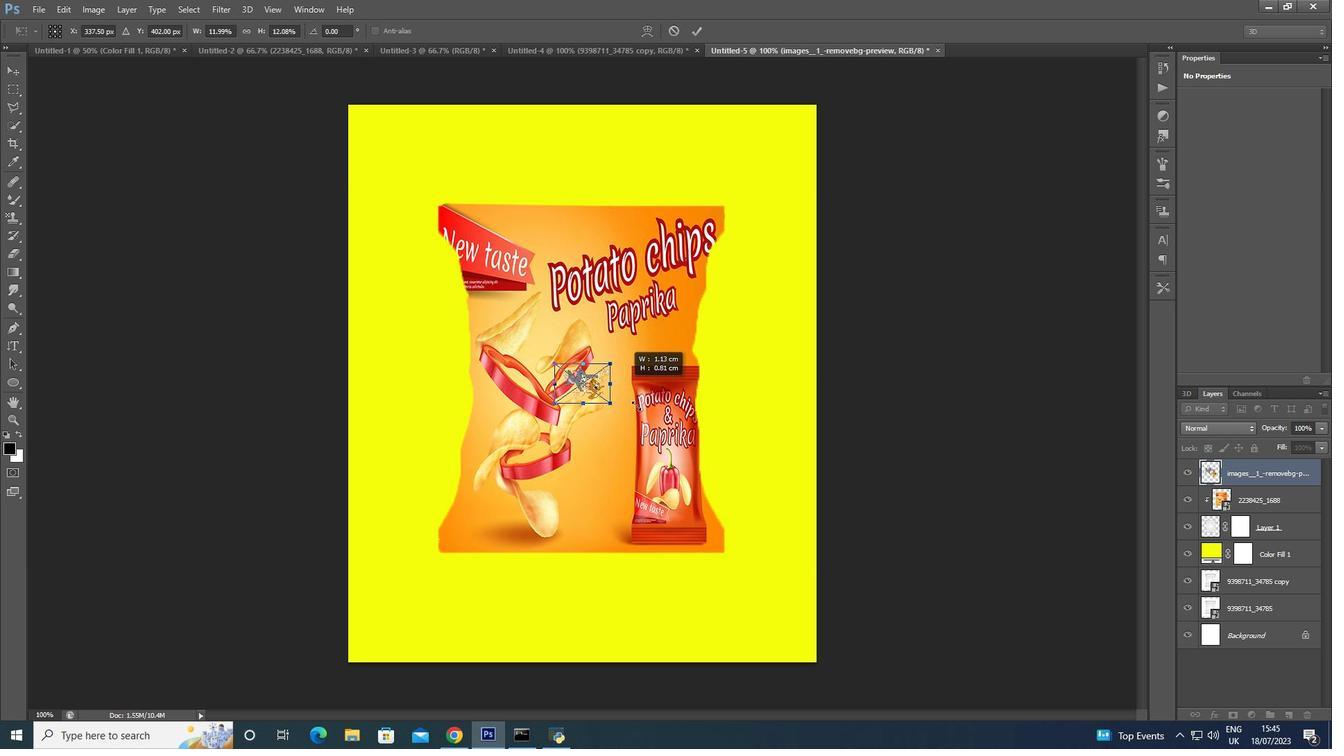 
Action: Key pressed <Key.shift>
Screenshot: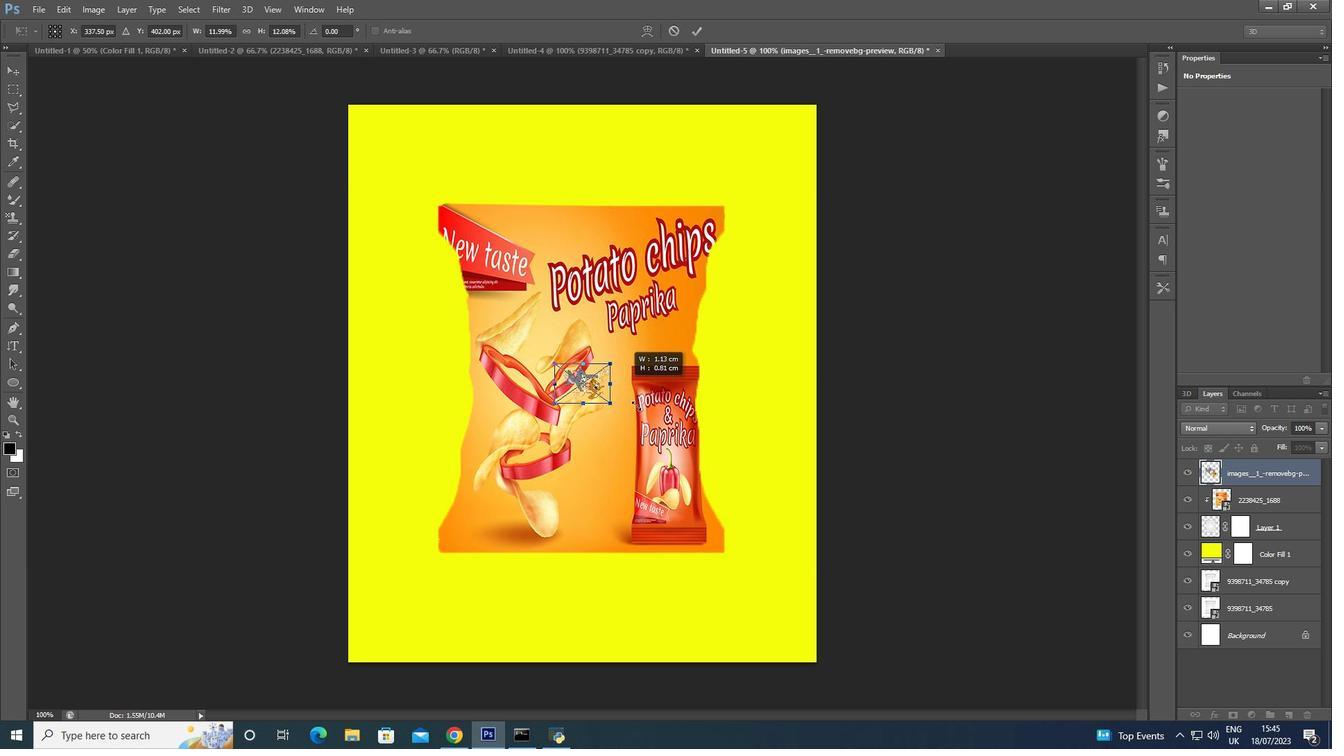 
Action: Mouse moved to (689, 437)
Screenshot: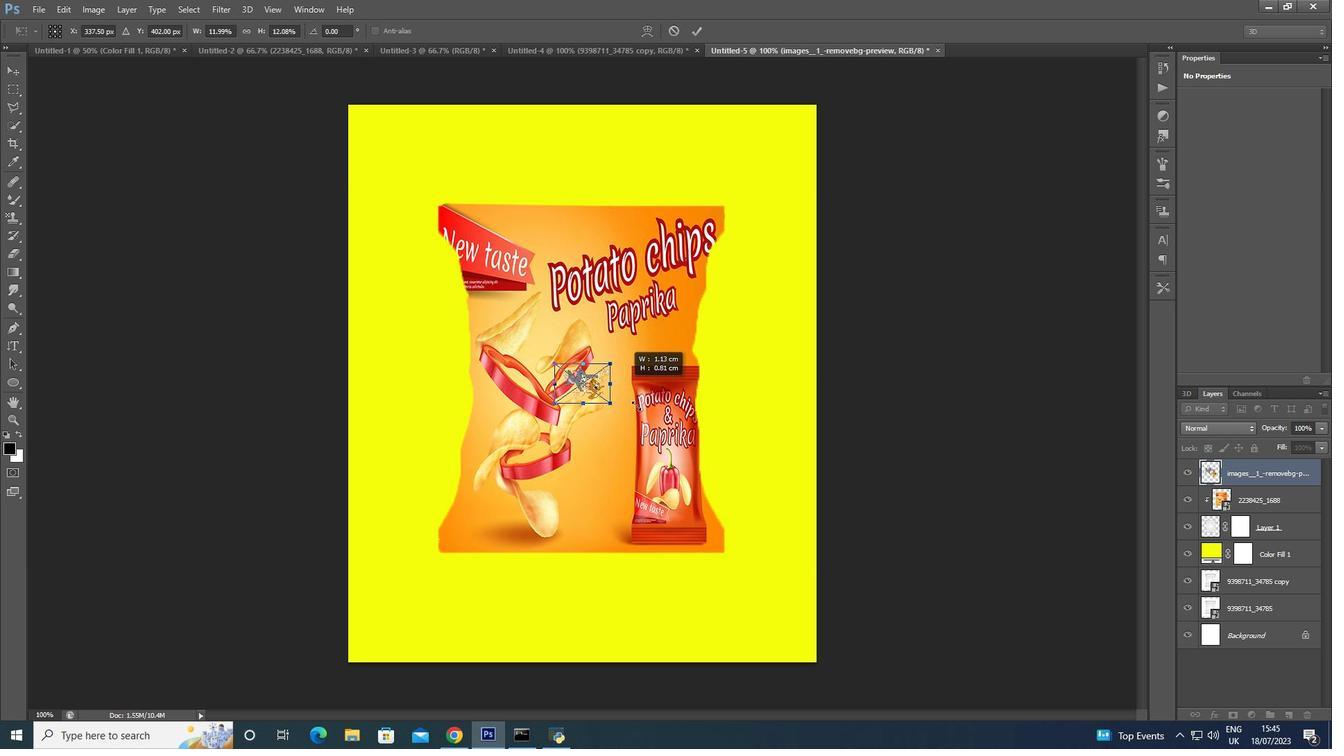 
Action: Key pressed <Key.shift>
Screenshot: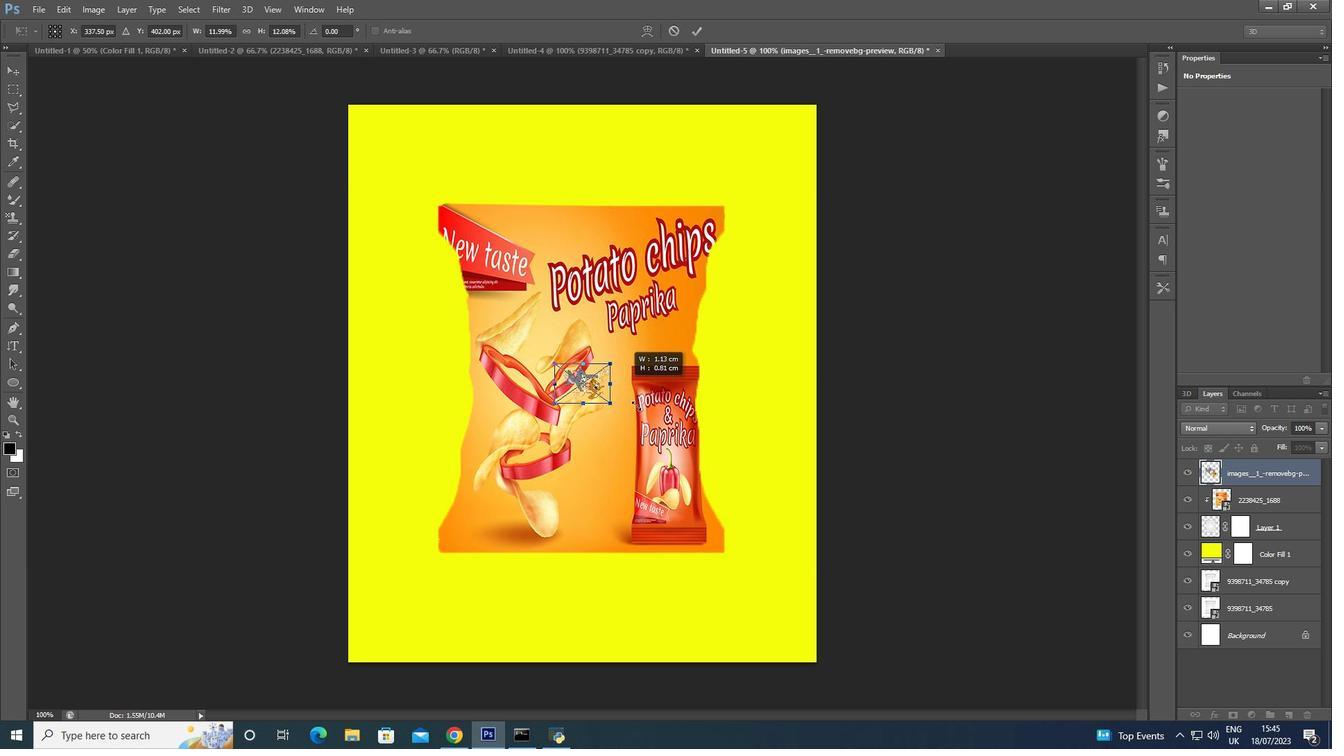 
Action: Mouse moved to (689, 437)
Screenshot: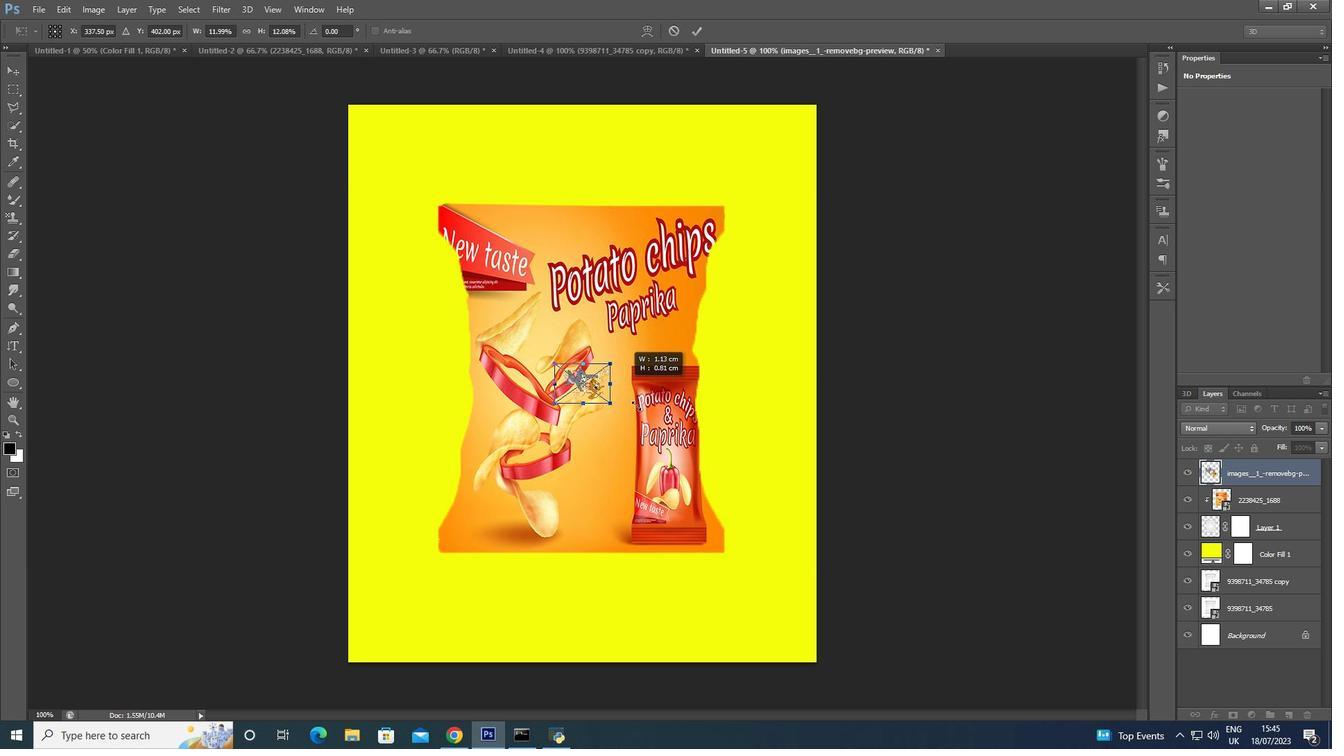 
Action: Key pressed <Key.shift>
Screenshot: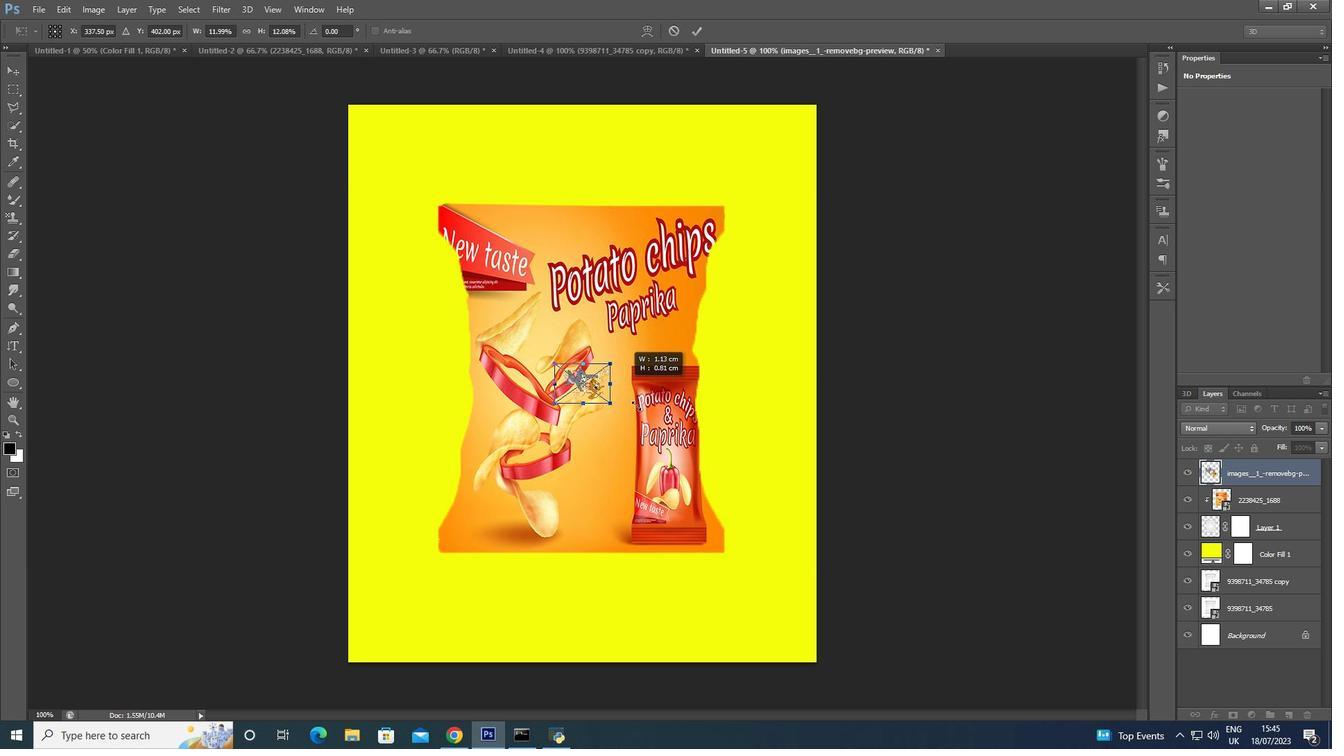 
Action: Mouse moved to (690, 437)
Screenshot: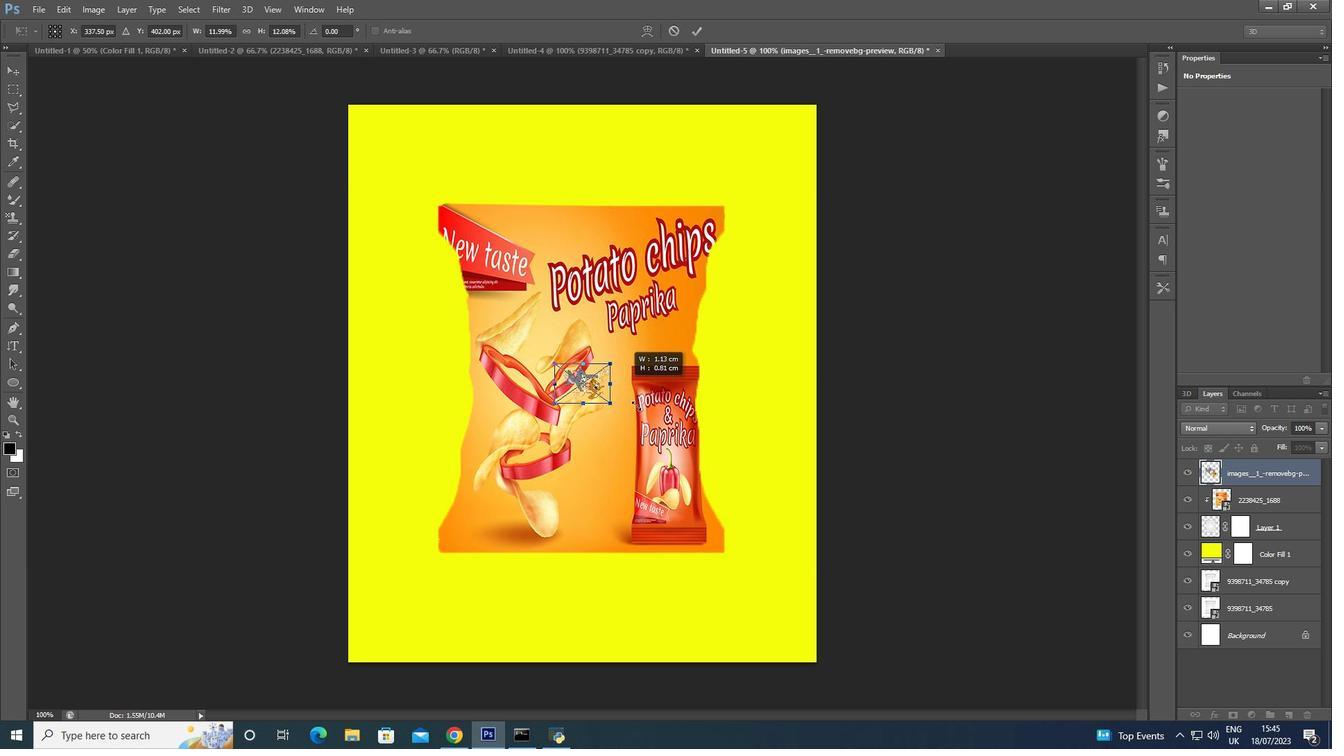 
Action: Key pressed <Key.shift>
Screenshot: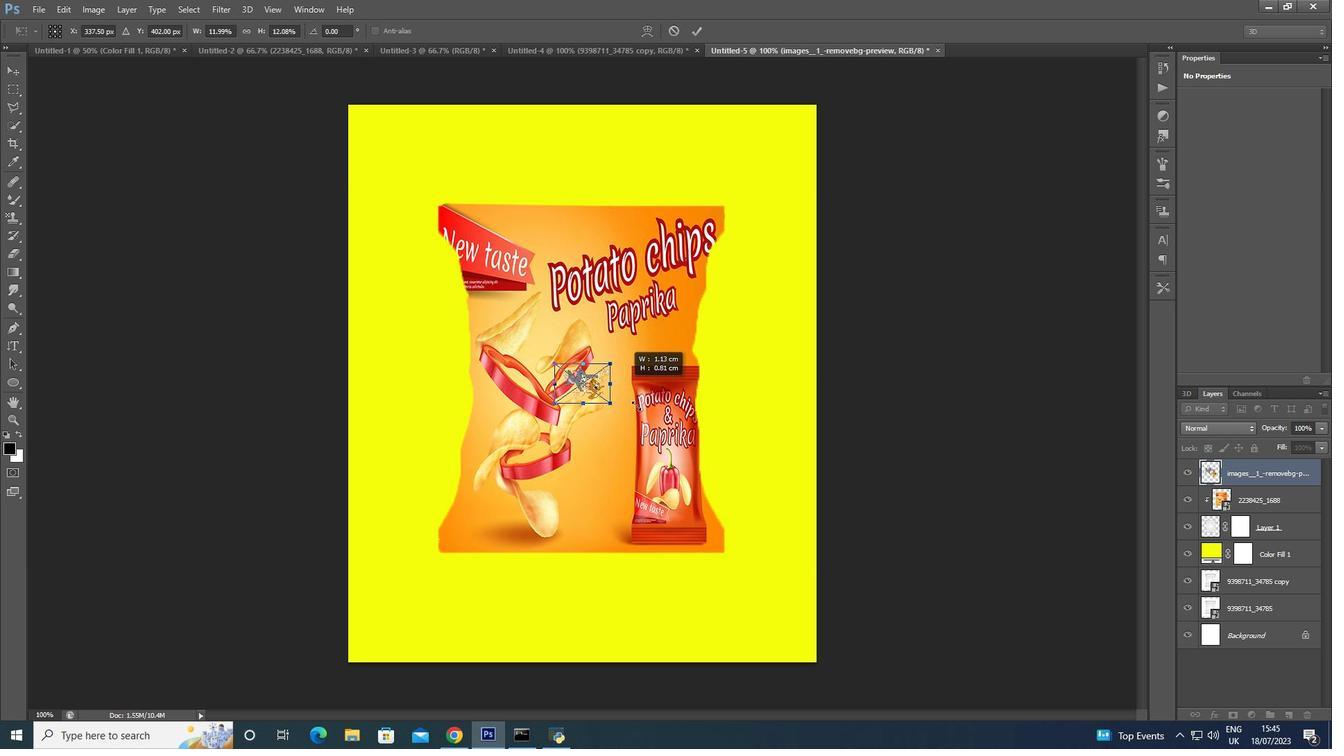 
Action: Mouse moved to (690, 437)
Screenshot: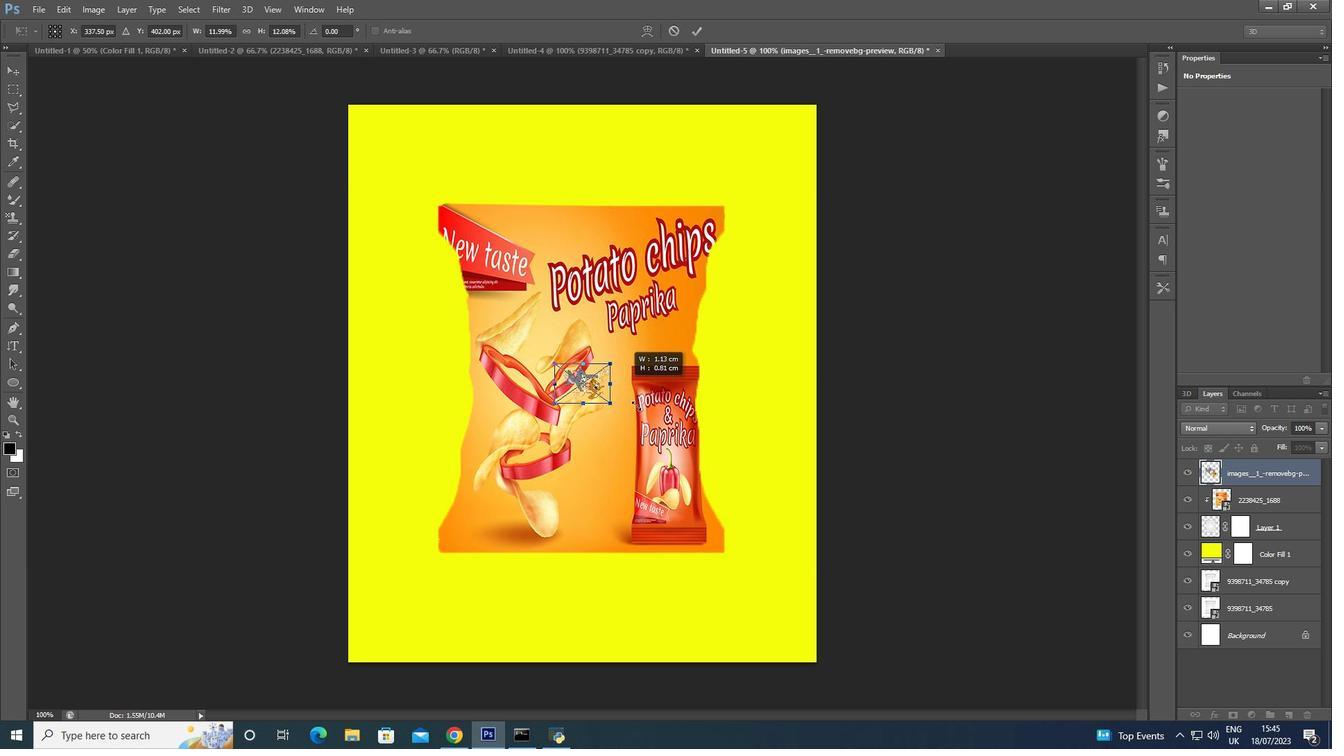
Action: Key pressed <Key.shift>
Screenshot: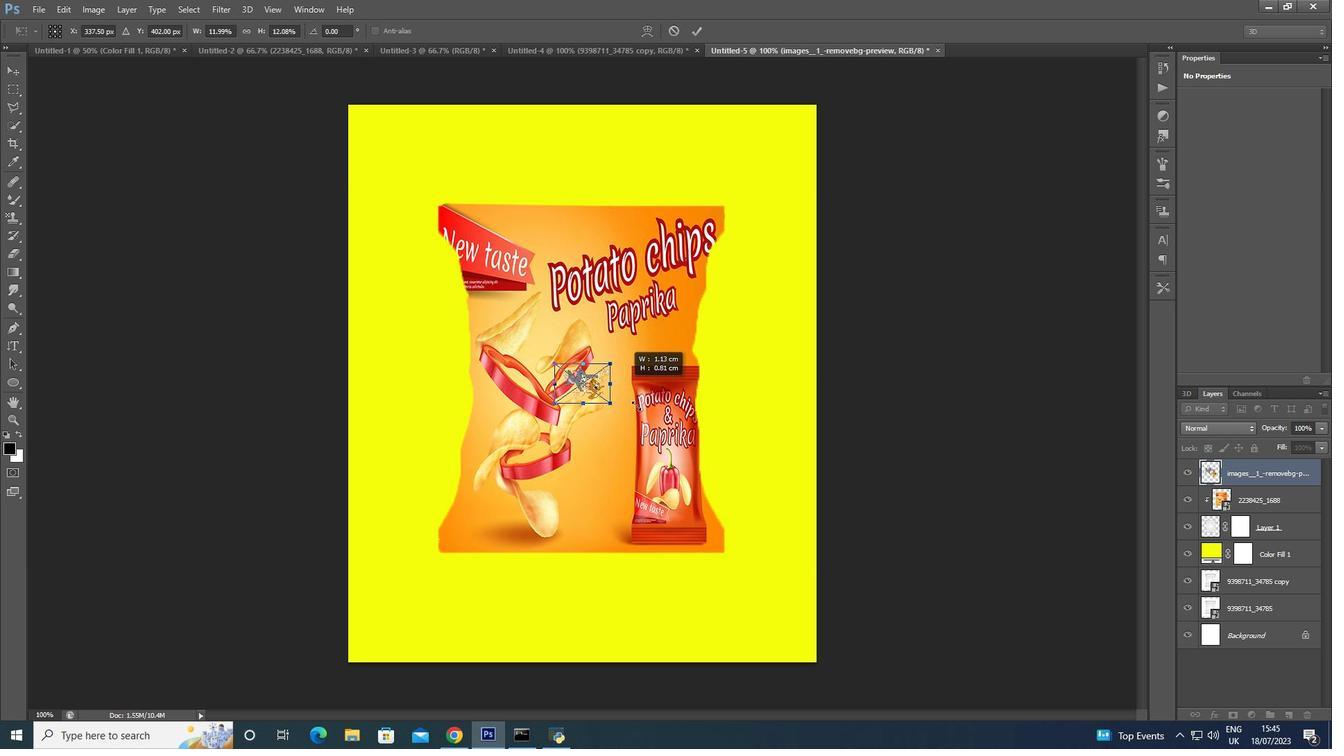
Action: Mouse moved to (691, 438)
Screenshot: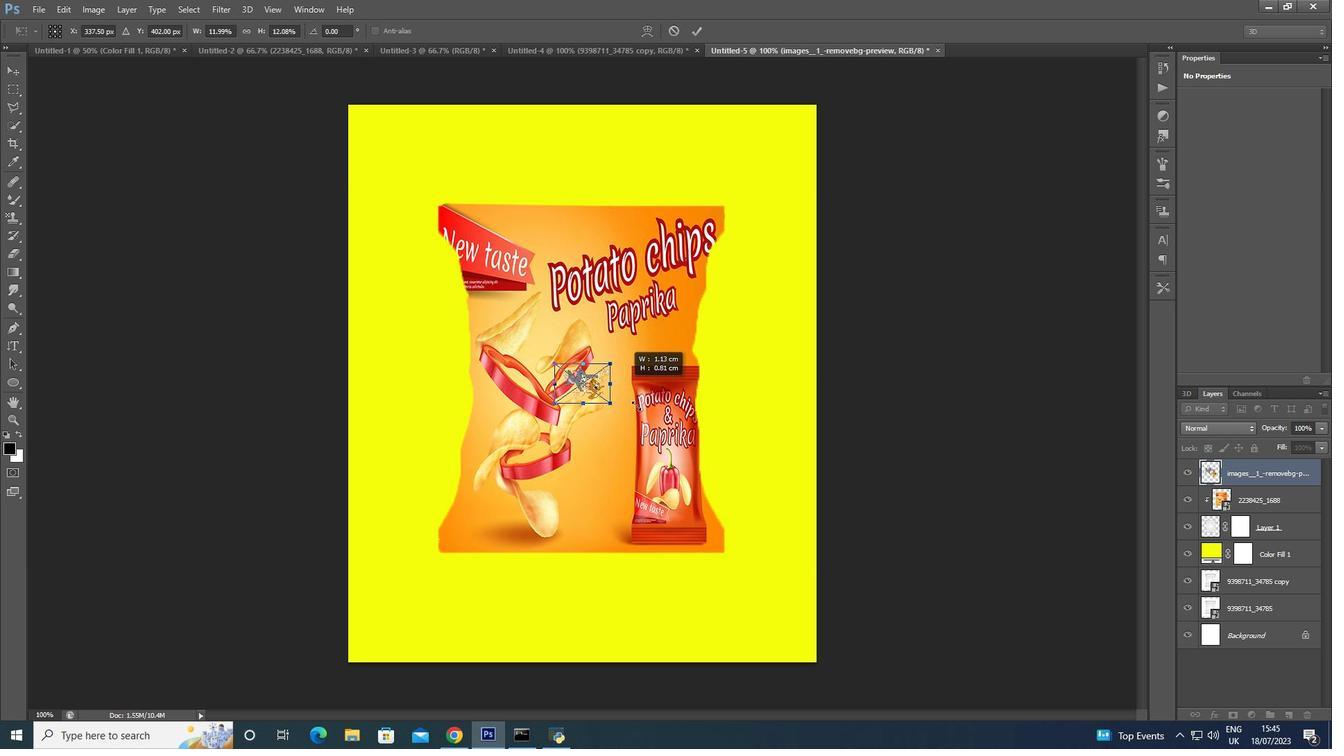 
Action: Key pressed <Key.shift><Key.shift><Key.shift><Key.shift><Key.shift><Key.shift><Key.shift><Key.shift><Key.shift><Key.shift><Key.shift><Key.shift><Key.shift><Key.shift><Key.shift><Key.shift><Key.enter>
Screenshot: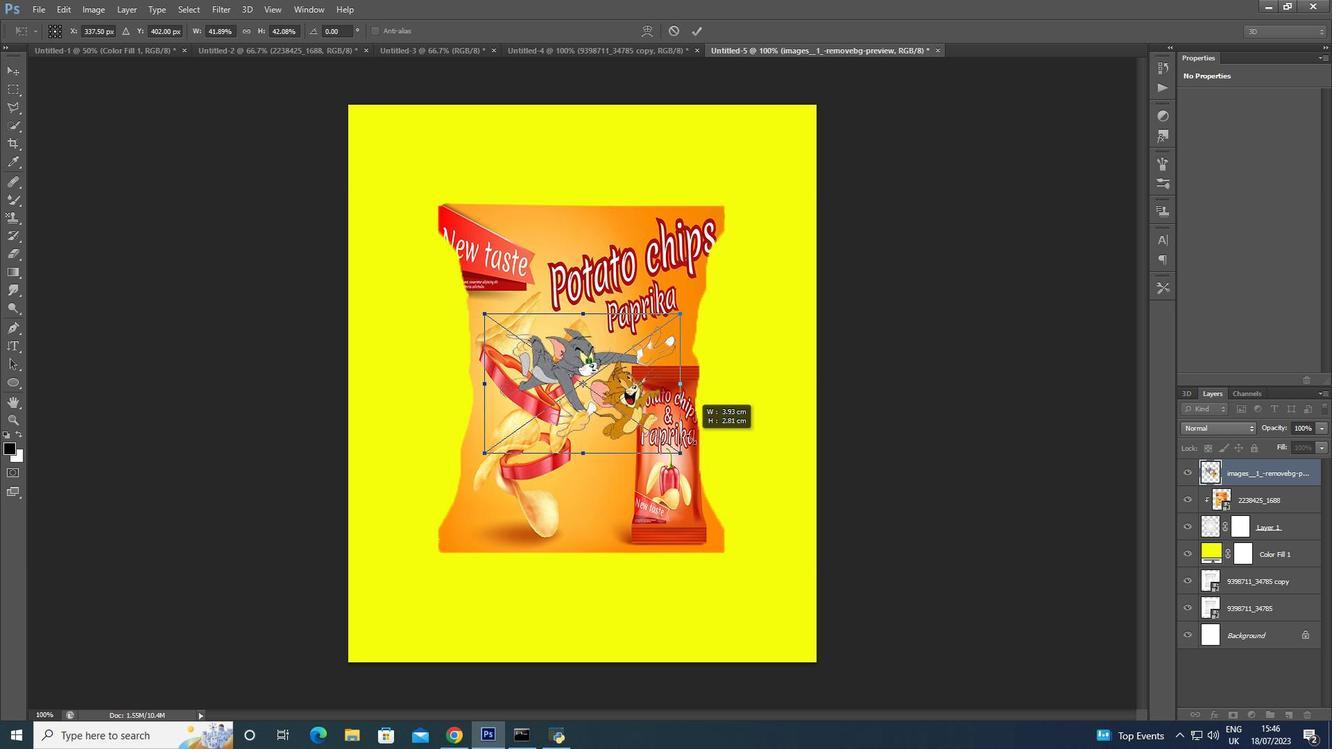 
Action: Mouse moved to (596, 372)
Screenshot: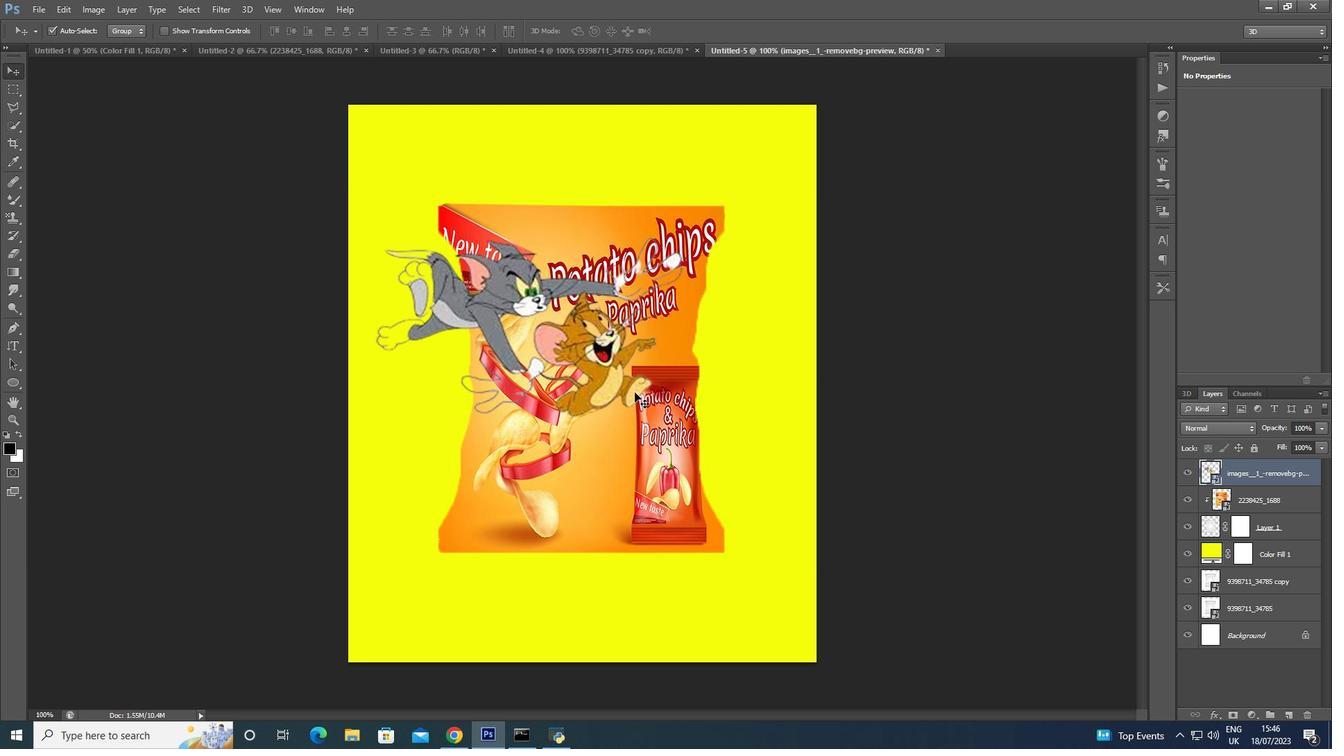 
Action: Mouse pressed left at (596, 372)
Screenshot: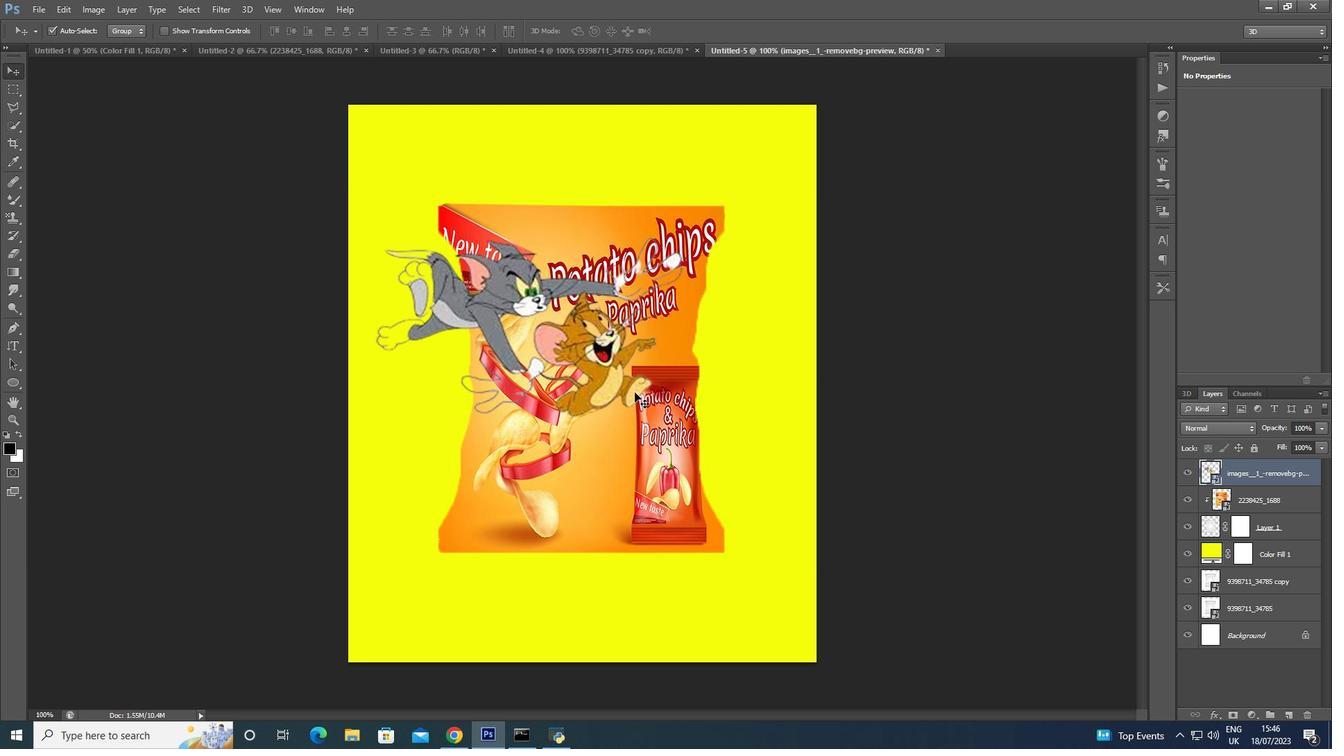 
Action: Key pressed ctrl+T
Screenshot: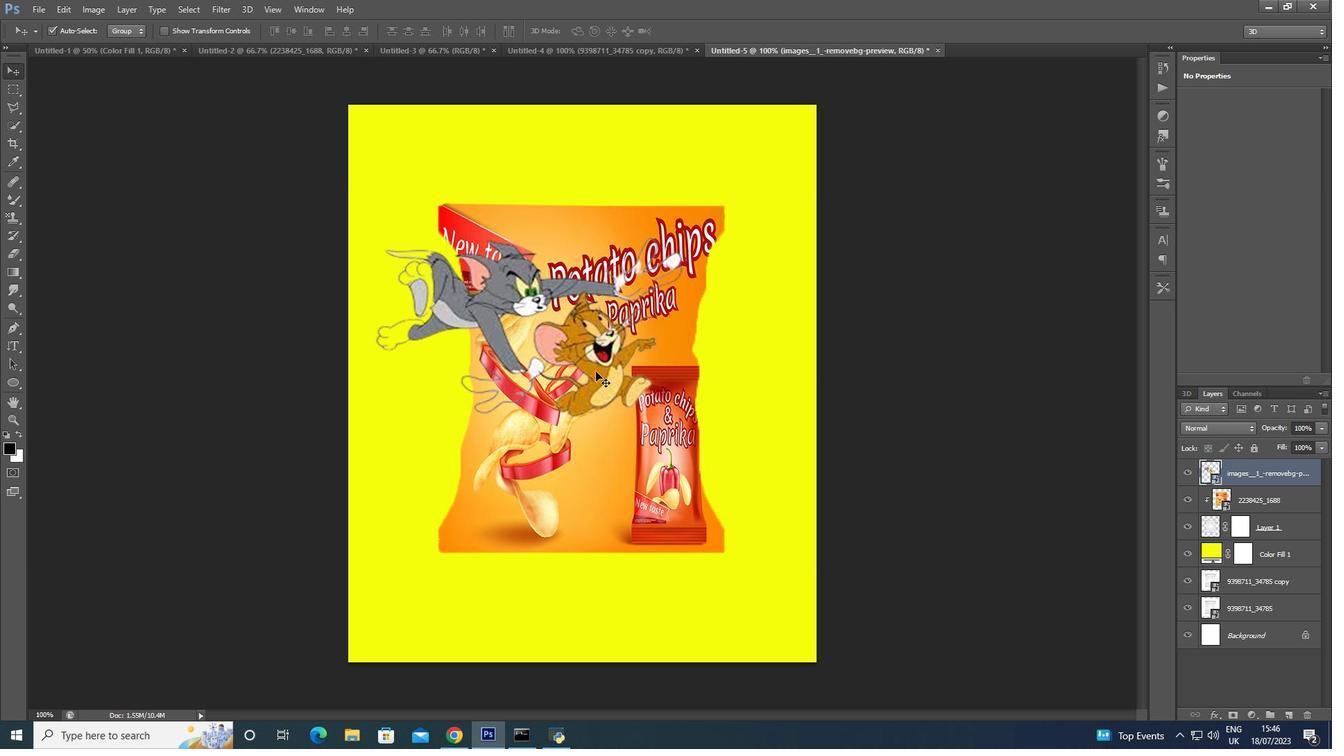
Action: Mouse moved to (692, 441)
Screenshot: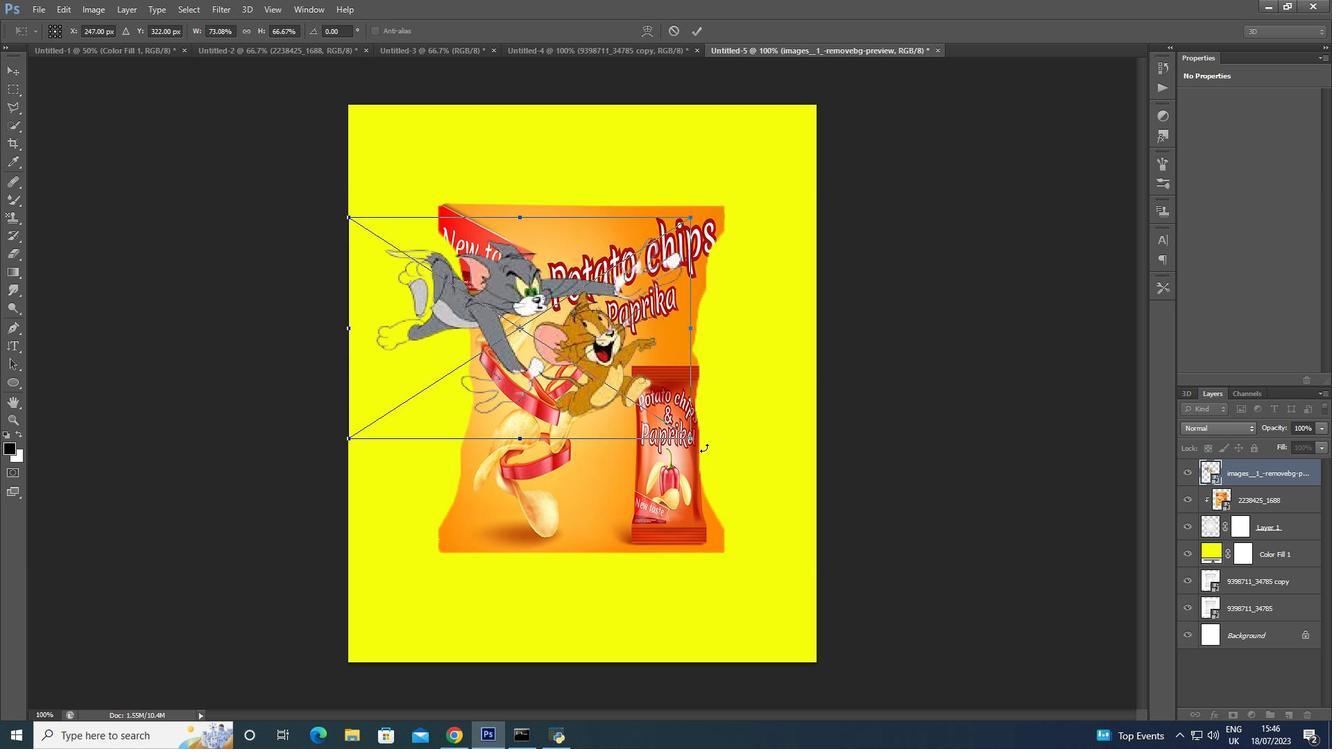
Action: Mouse pressed left at (692, 441)
Screenshot: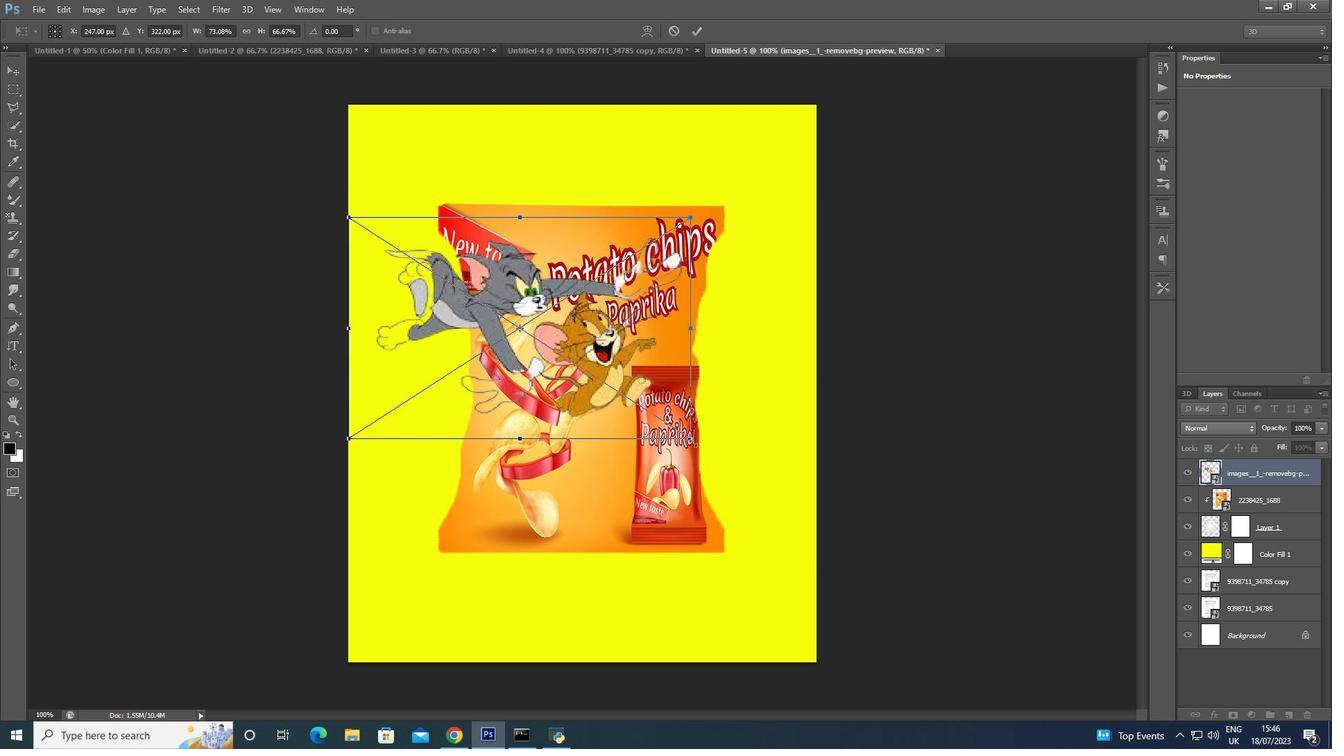 
Action: Key pressed <Key.alt_l><Key.shift>
Screenshot: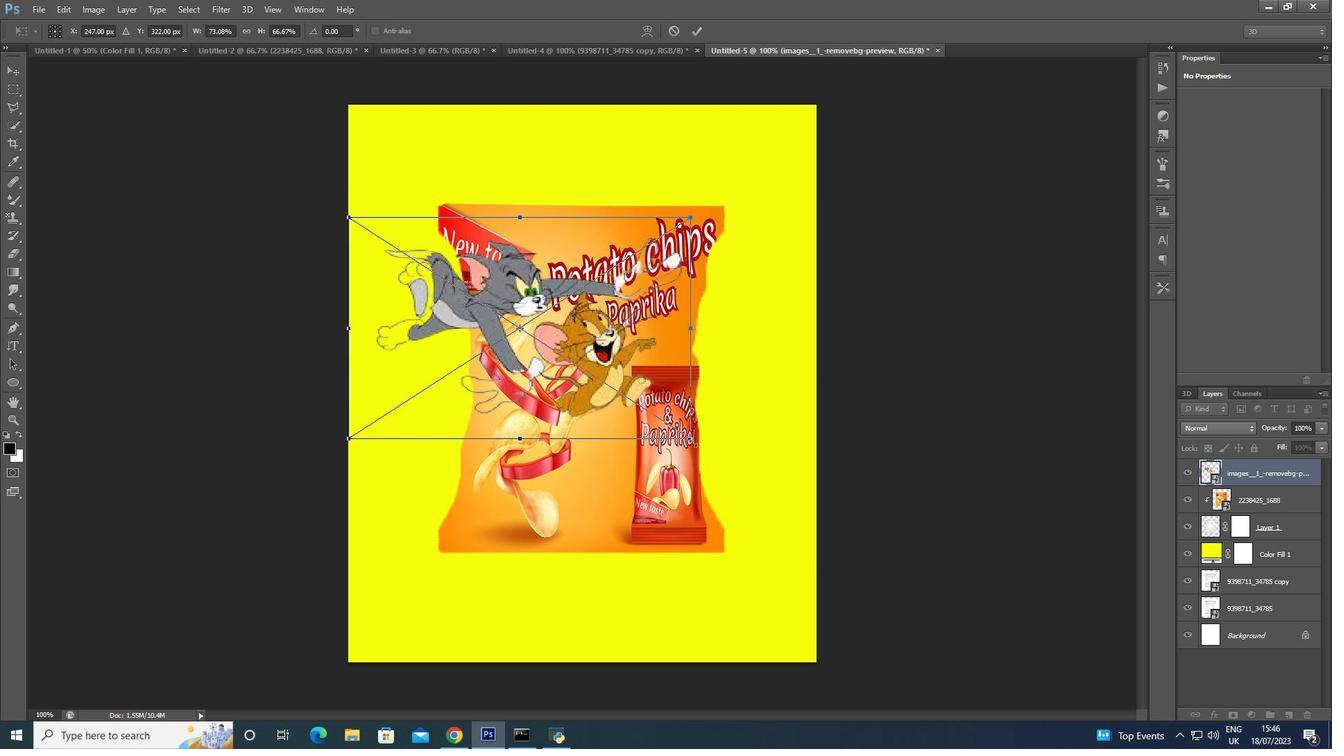 
Action: Mouse moved to (641, 399)
Screenshot: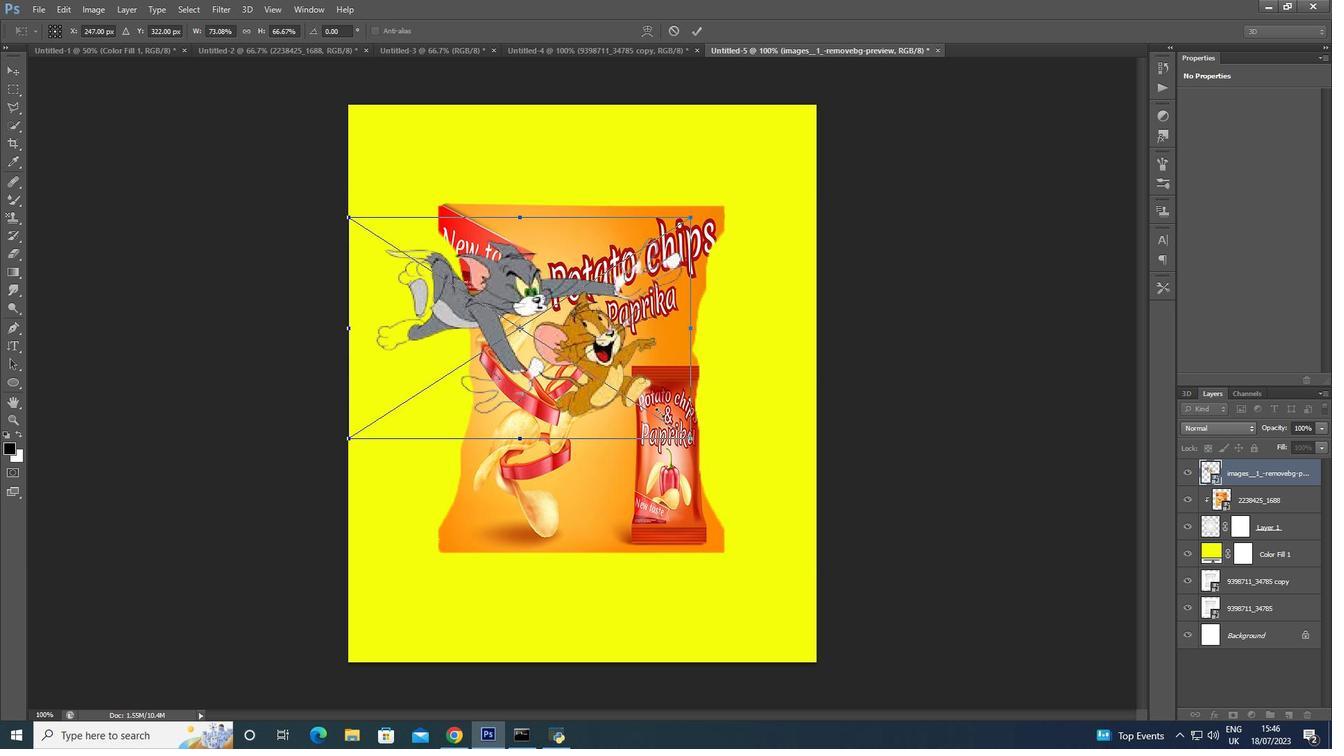 
Action: Key pressed <Key.shift>
Screenshot: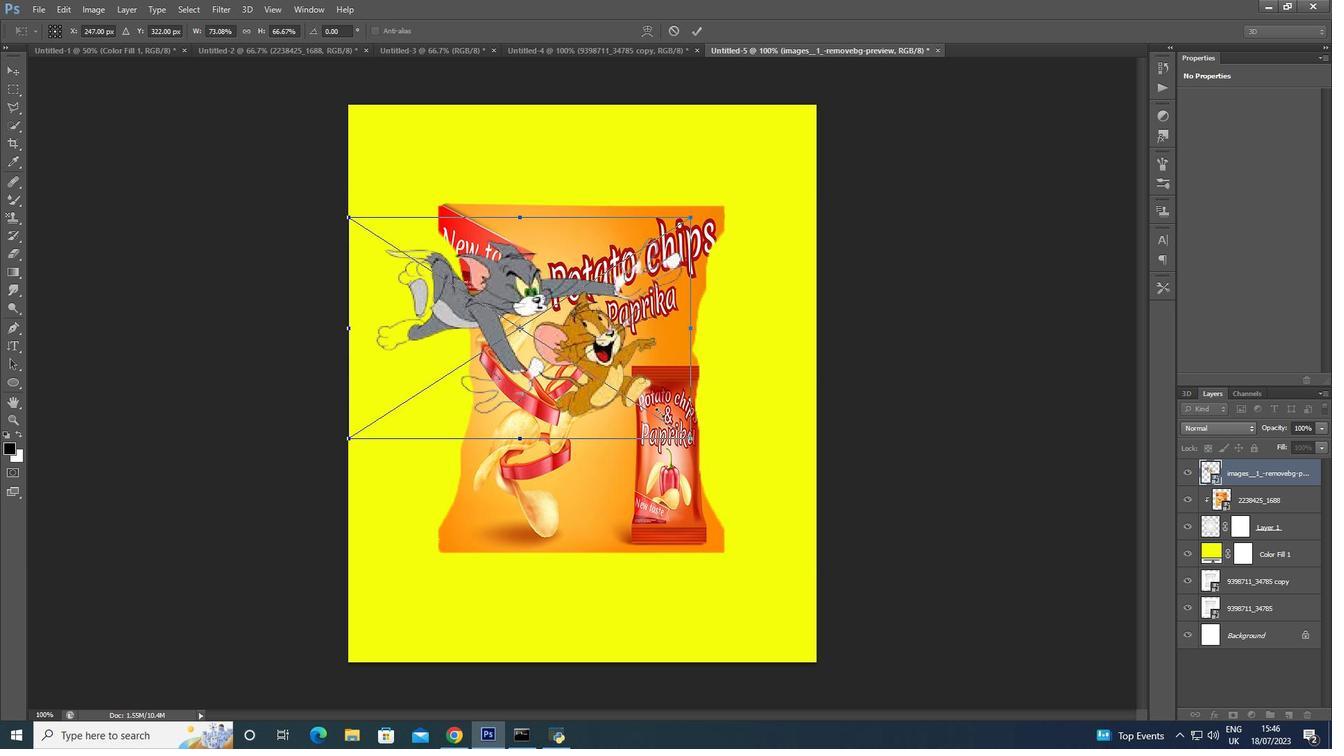 
Action: Mouse moved to (639, 398)
Screenshot: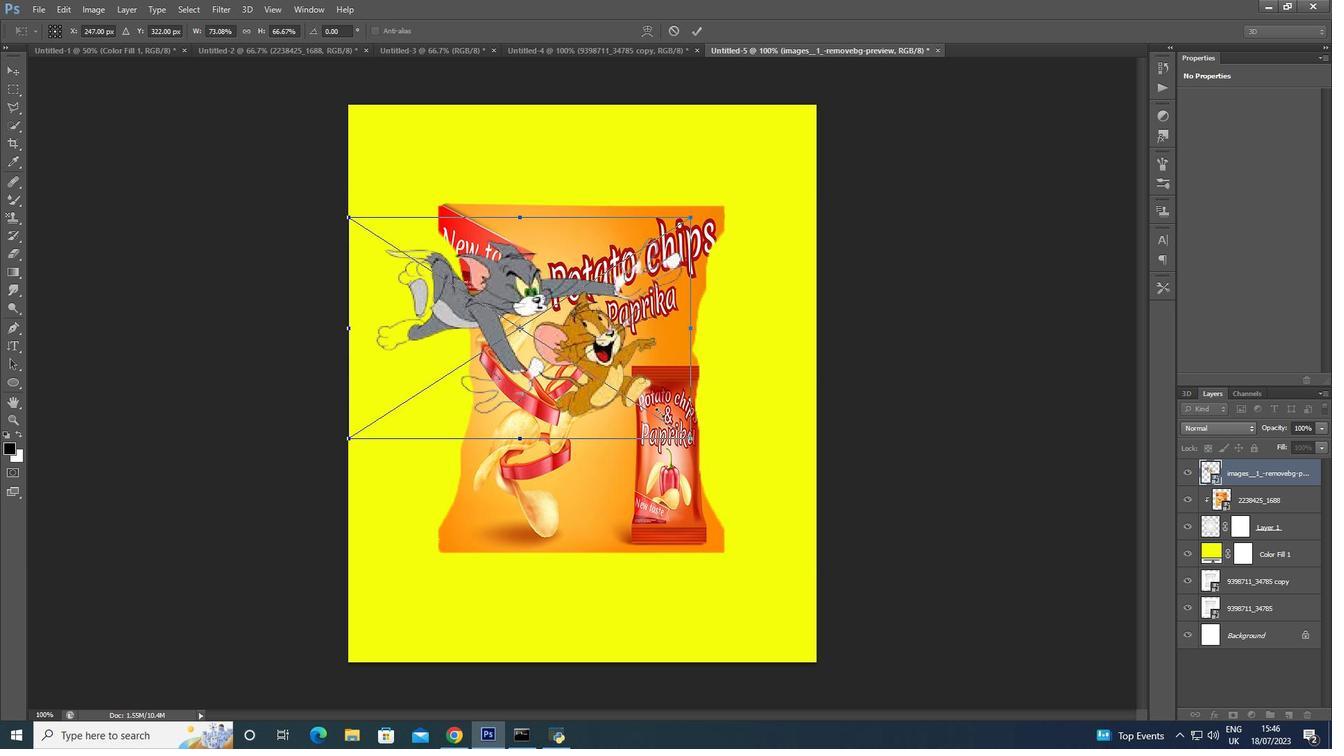 
Action: Key pressed <Key.shift>
Screenshot: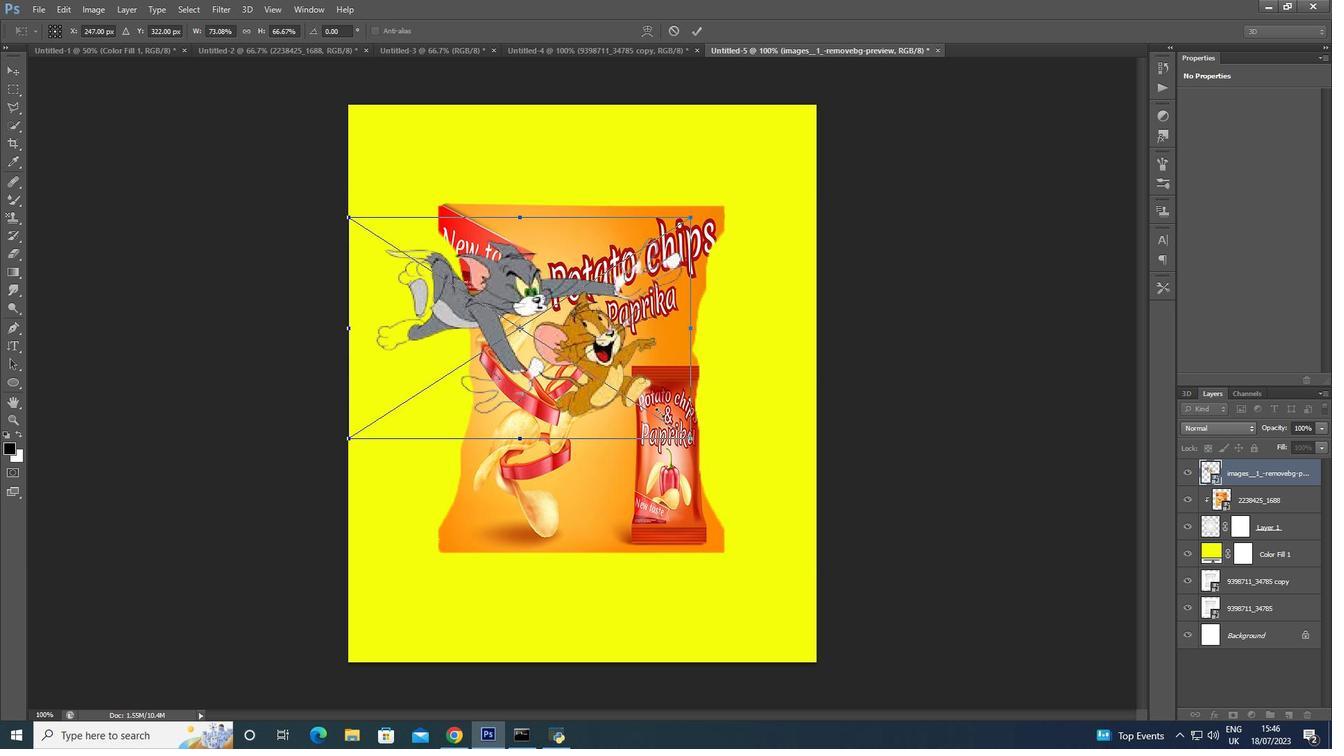 
Action: Mouse moved to (637, 397)
Screenshot: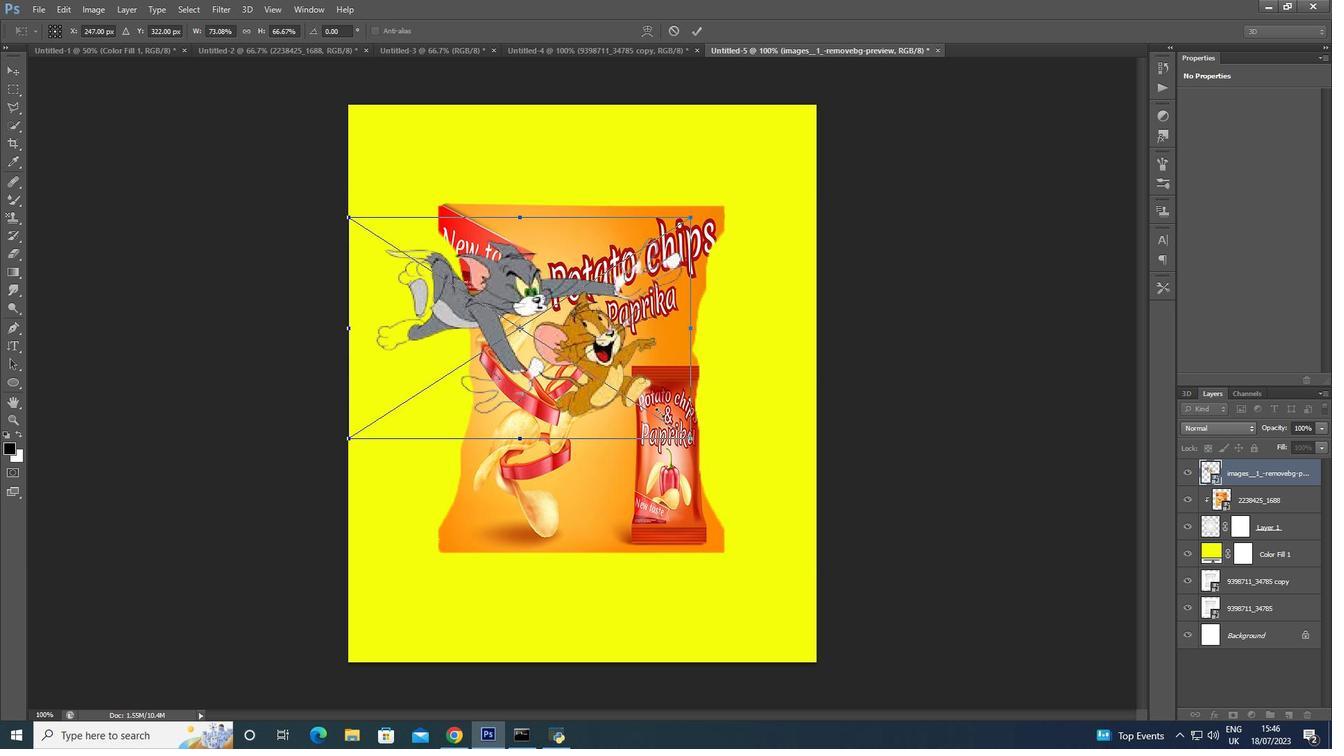 
Action: Key pressed <Key.shift>
Screenshot: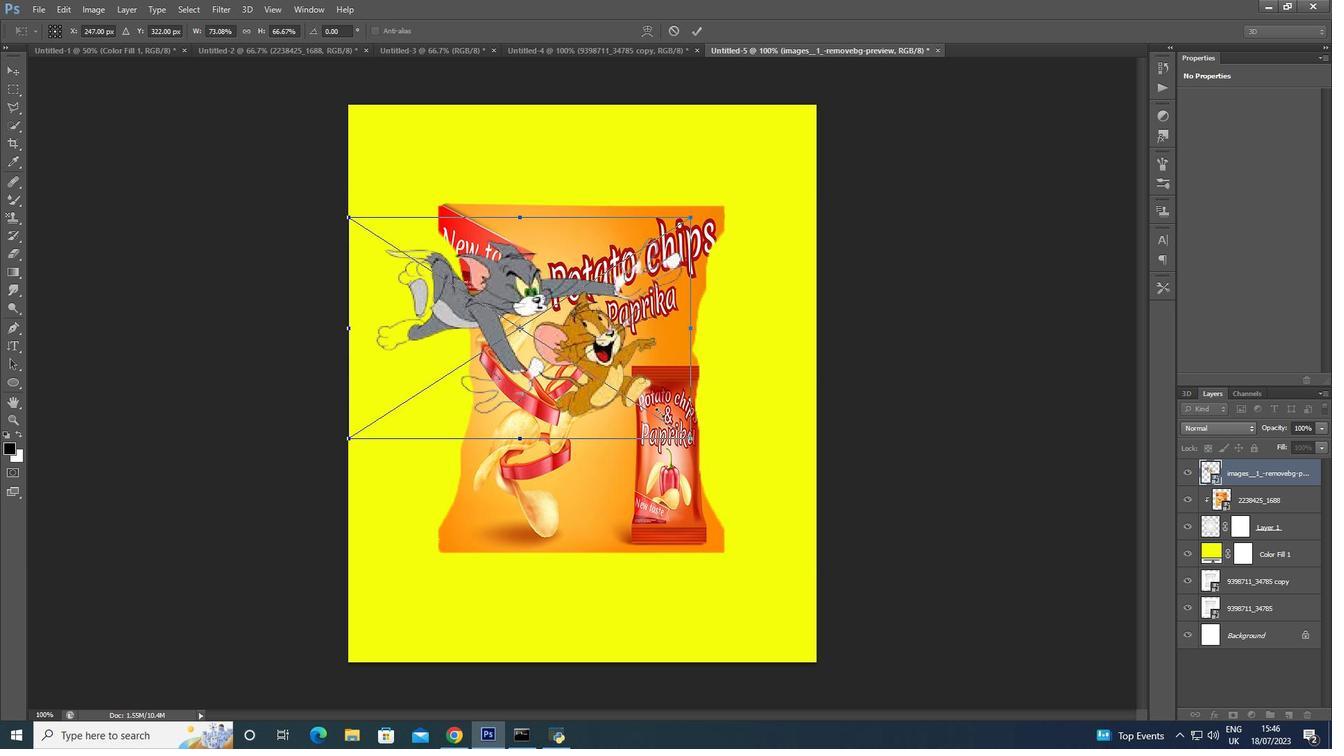 
Action: Mouse moved to (636, 397)
Screenshot: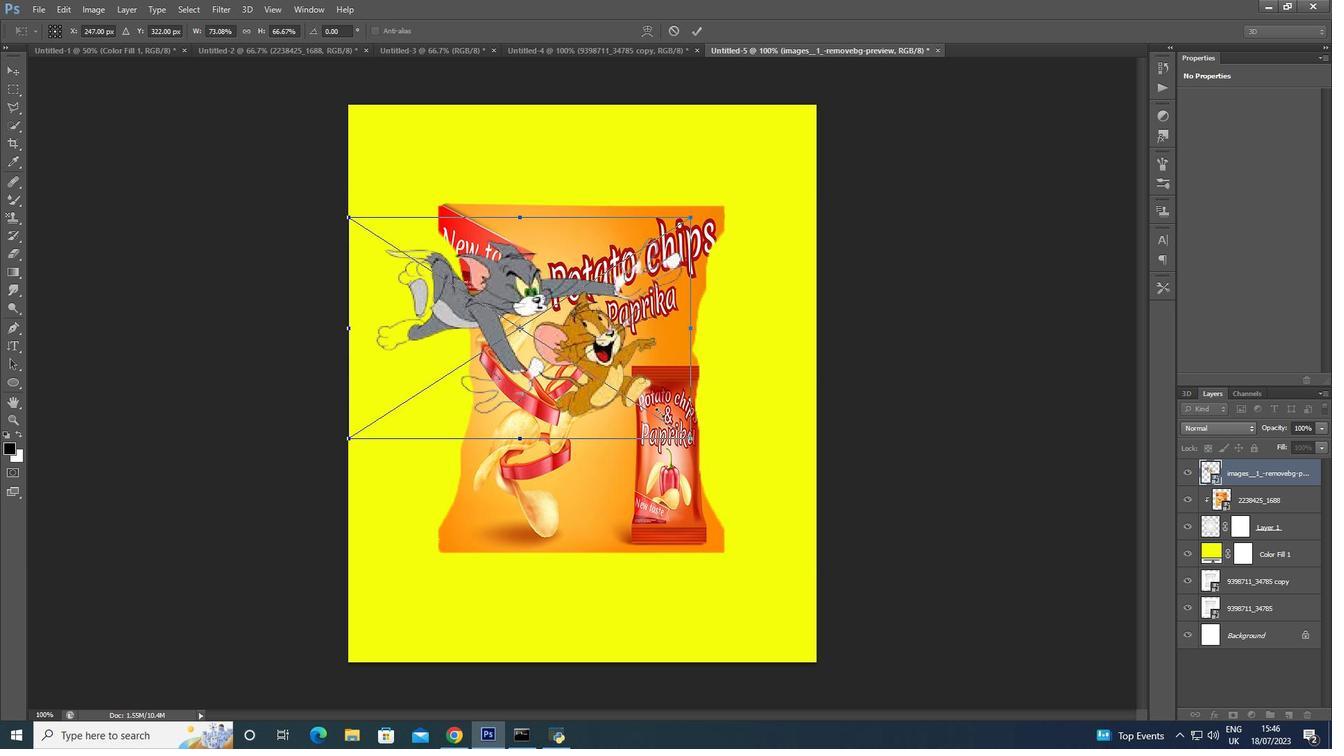 
Action: Key pressed <Key.shift><Key.shift>
Screenshot: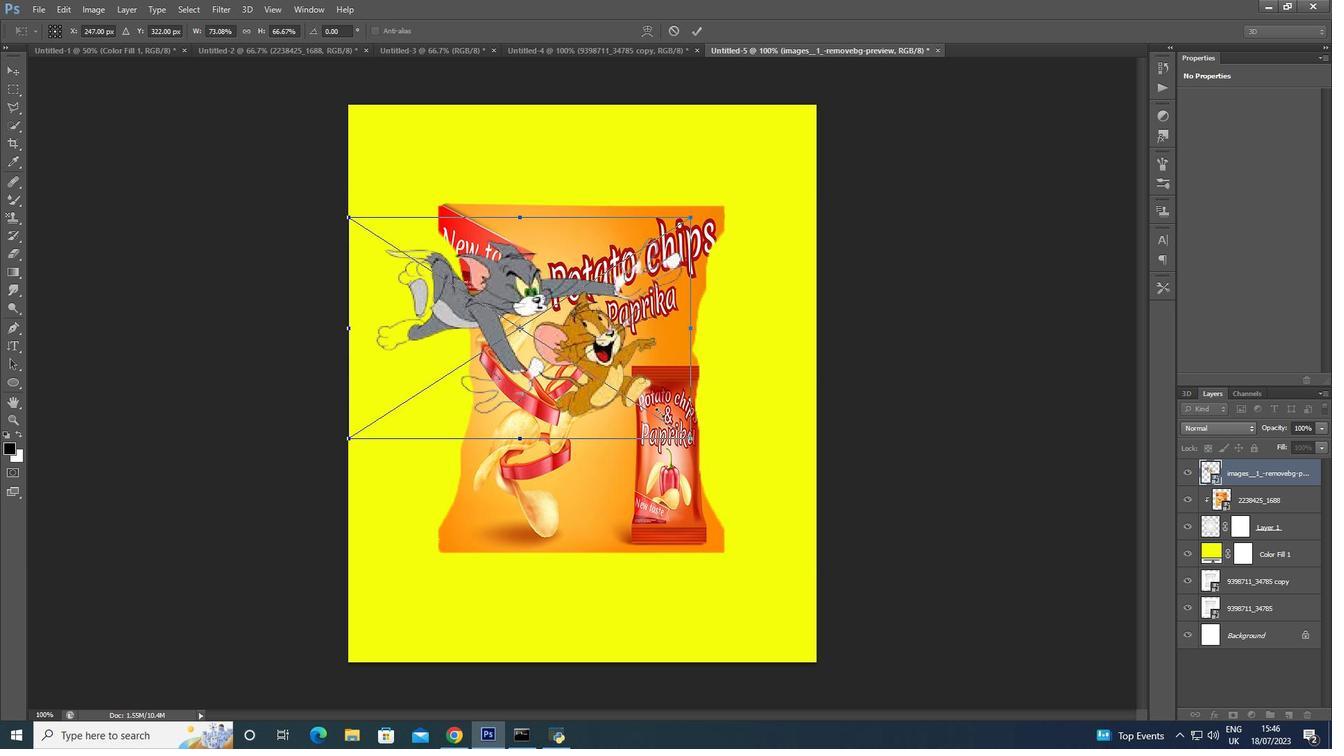 
Action: Mouse moved to (636, 396)
Screenshot: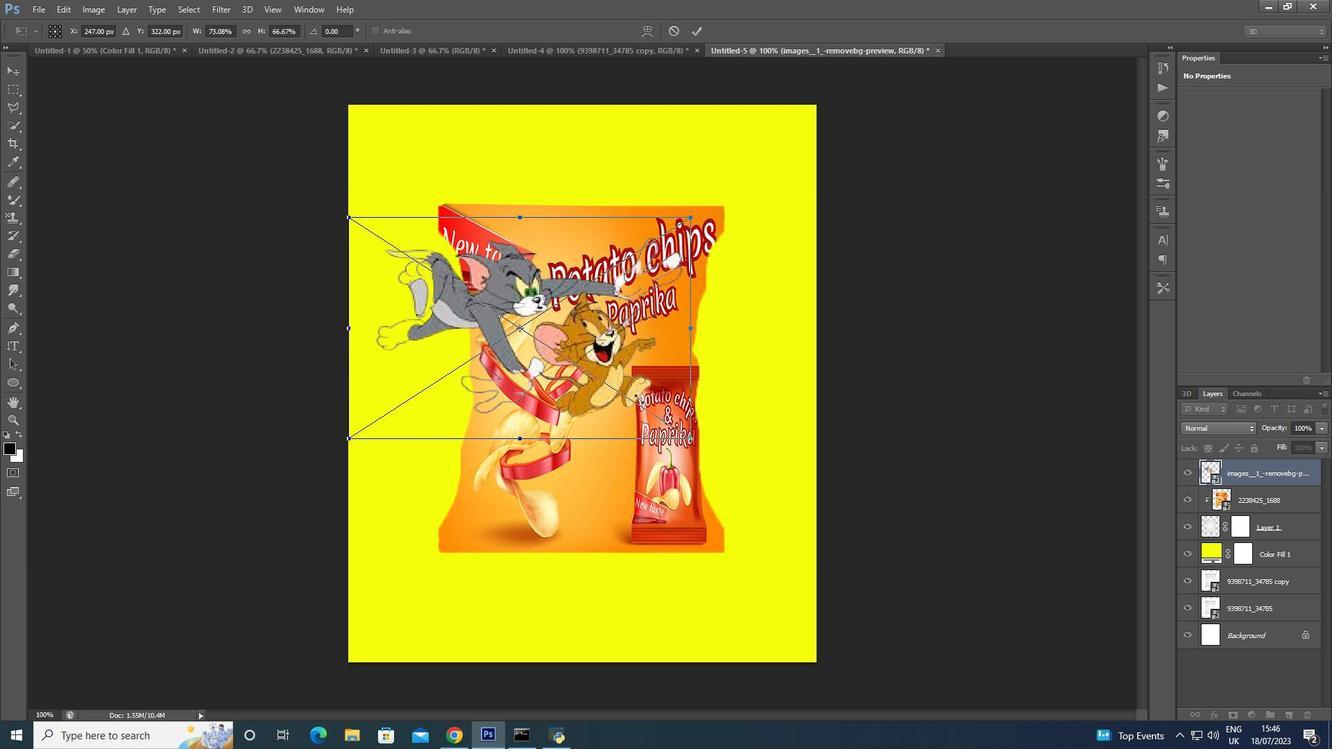 
Action: Key pressed <Key.shift><Key.shift><Key.shift><Key.shift><Key.shift><Key.shift><Key.shift><Key.shift><Key.shift><Key.shift><Key.shift><Key.shift><Key.shift><Key.shift><Key.shift><Key.shift><Key.shift>
Screenshot: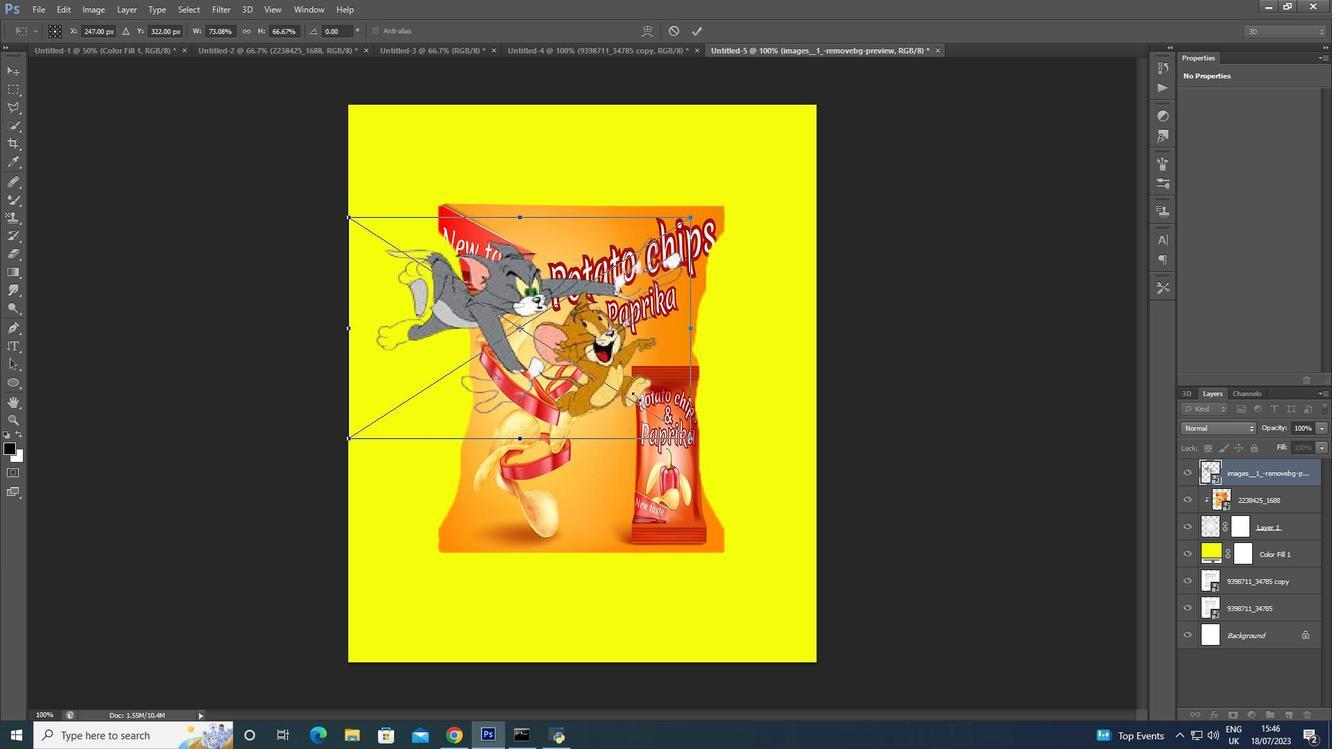 
Action: Mouse moved to (541, 336)
Screenshot: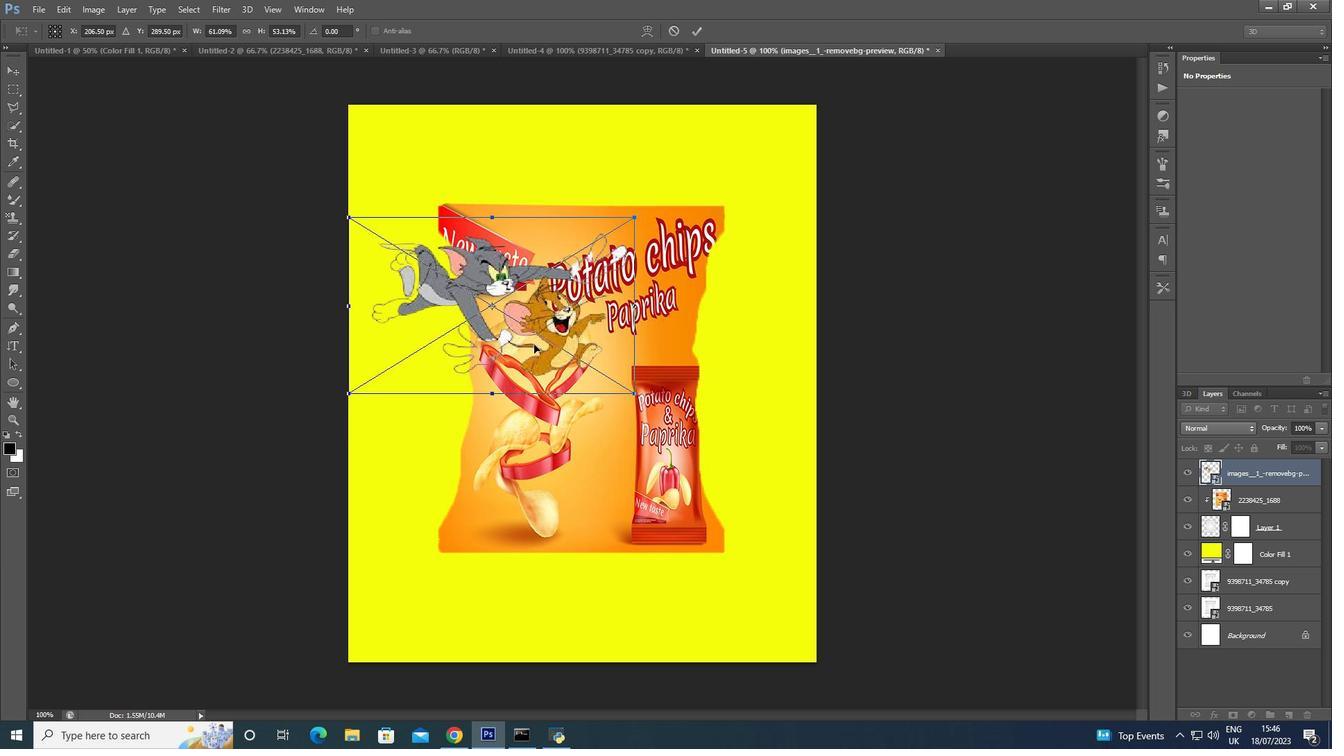 
Action: Mouse pressed left at (541, 336)
Screenshot: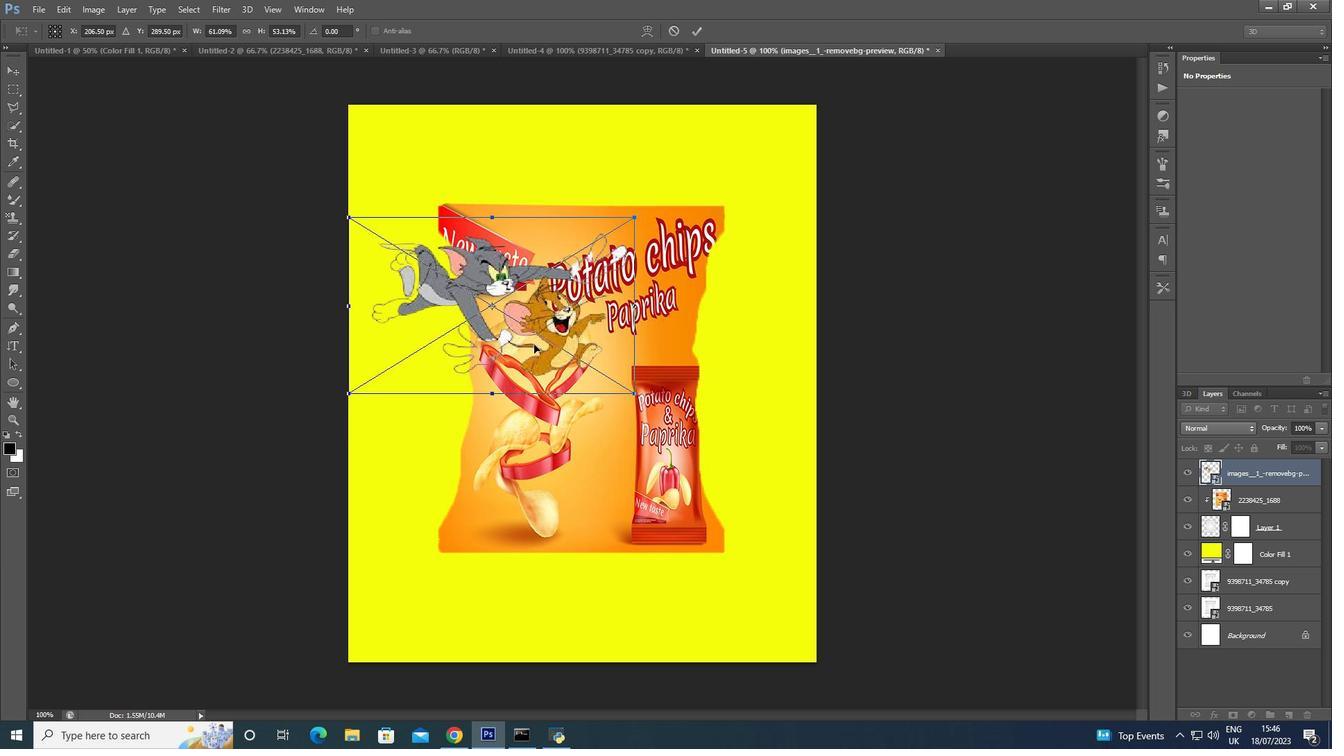 
Action: Mouse moved to (562, 578)
Screenshot: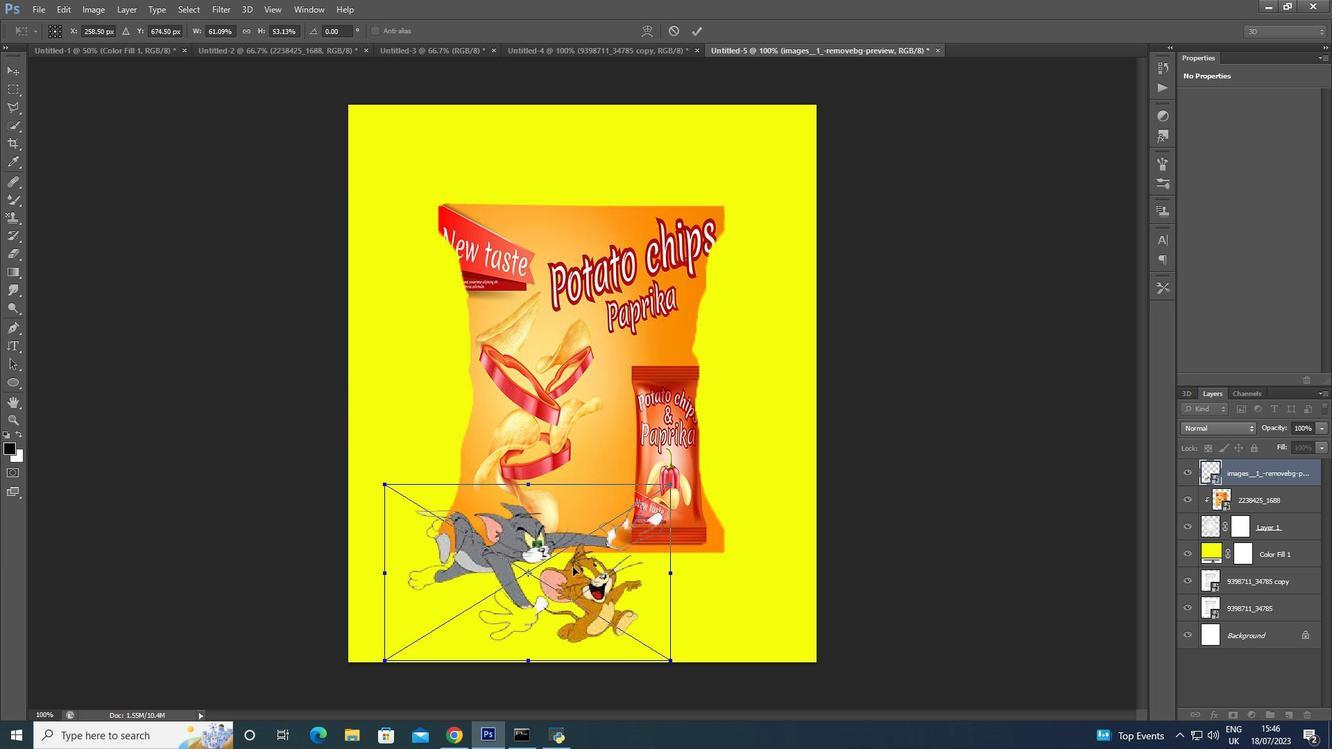
Action: Mouse pressed left at (562, 578)
Screenshot: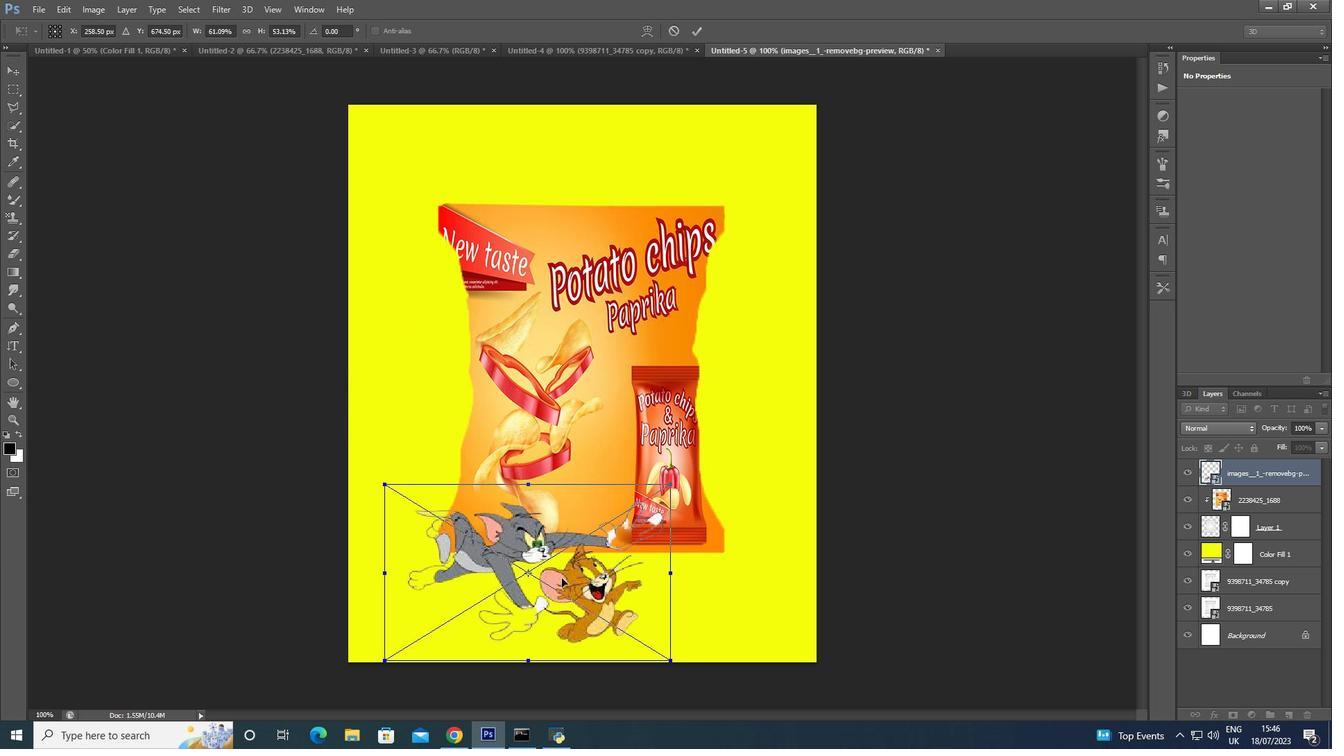 
Action: Mouse moved to (510, 575)
Screenshot: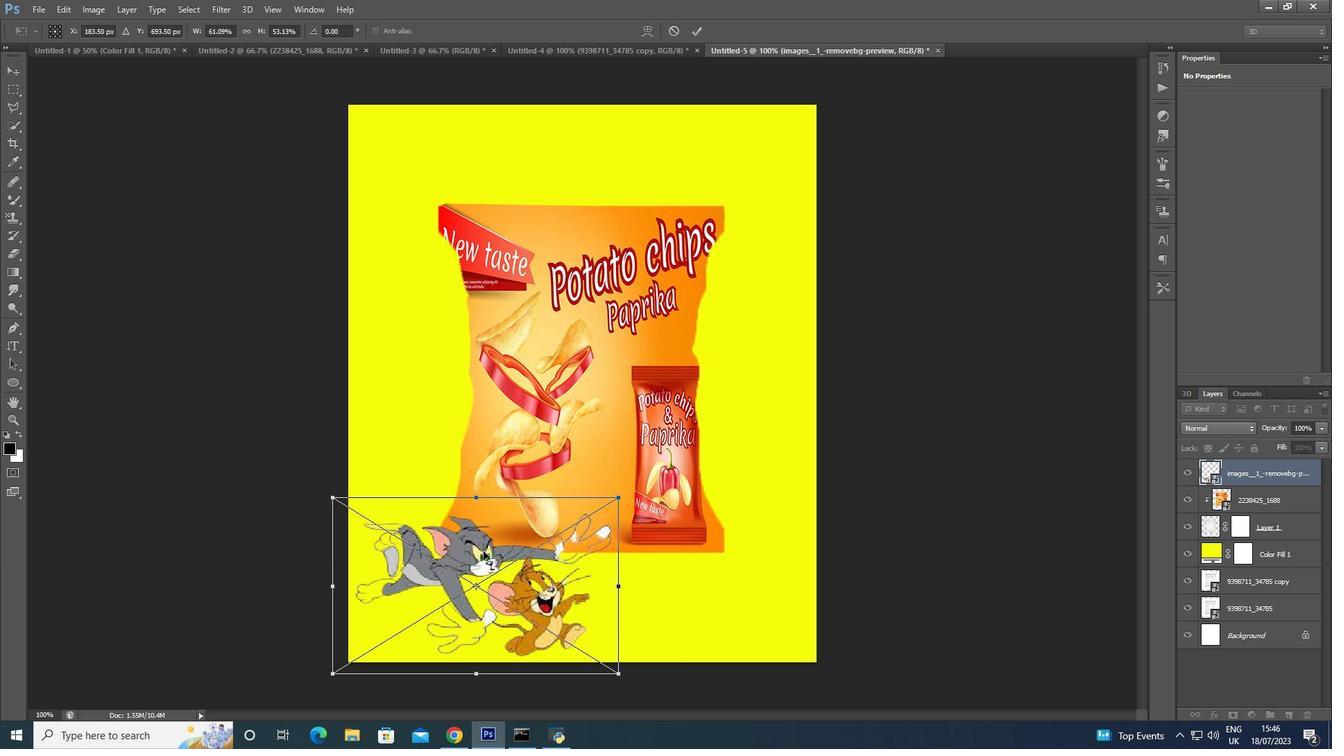 
Action: Key pressed <Key.enter>
Screenshot: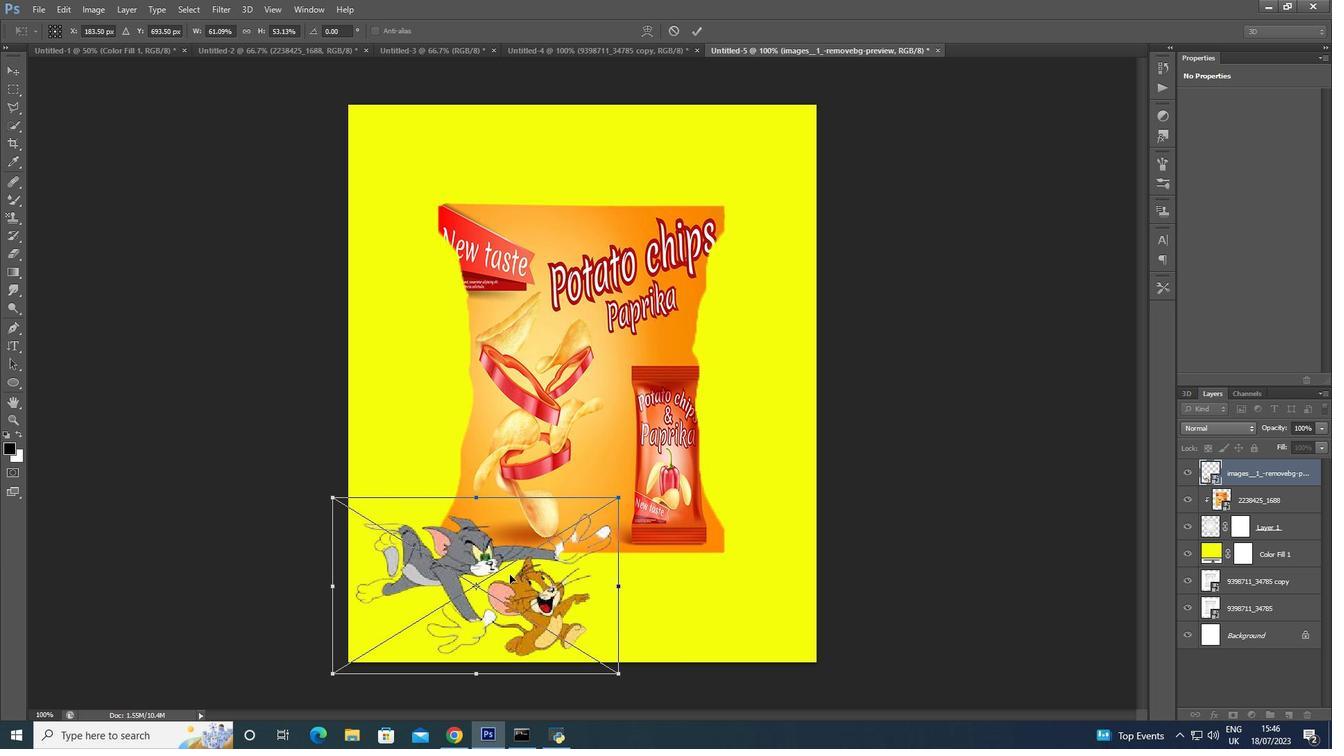 
Action: Mouse moved to (36, 9)
Screenshot: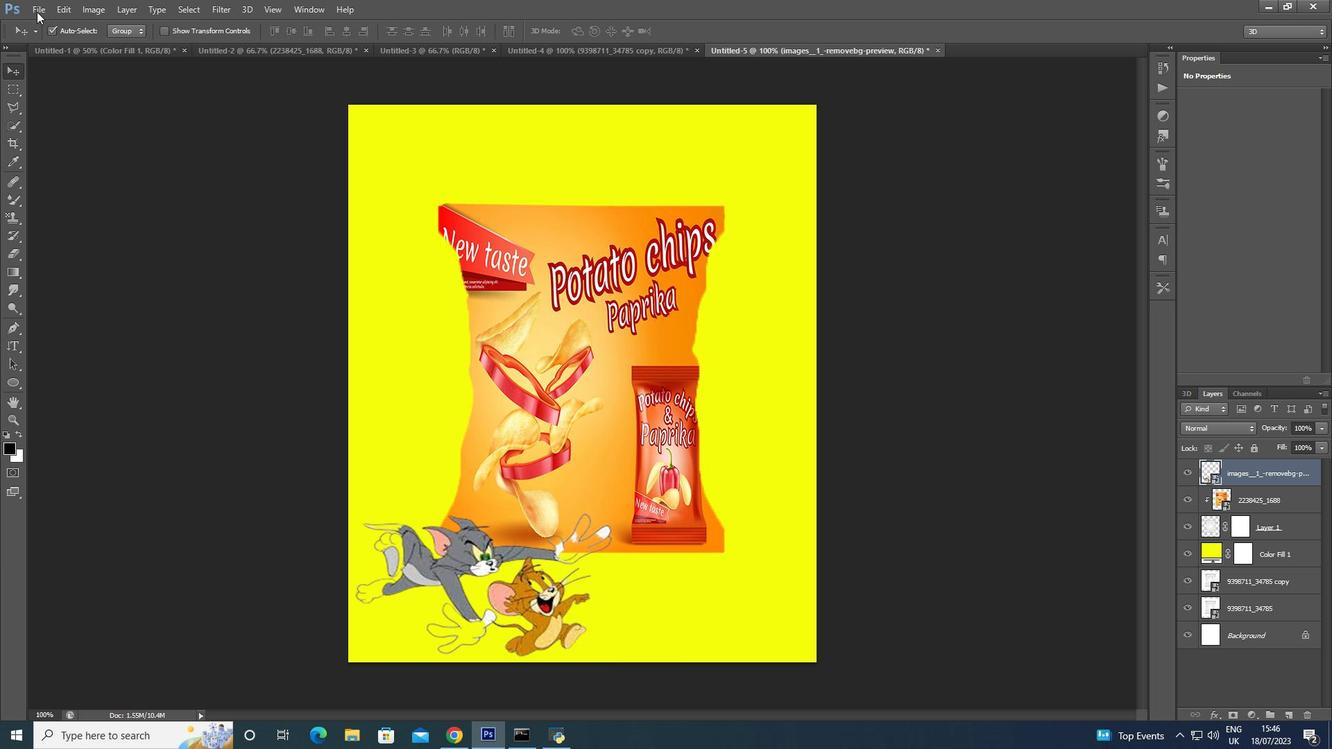 
Action: Mouse pressed left at (36, 9)
Screenshot: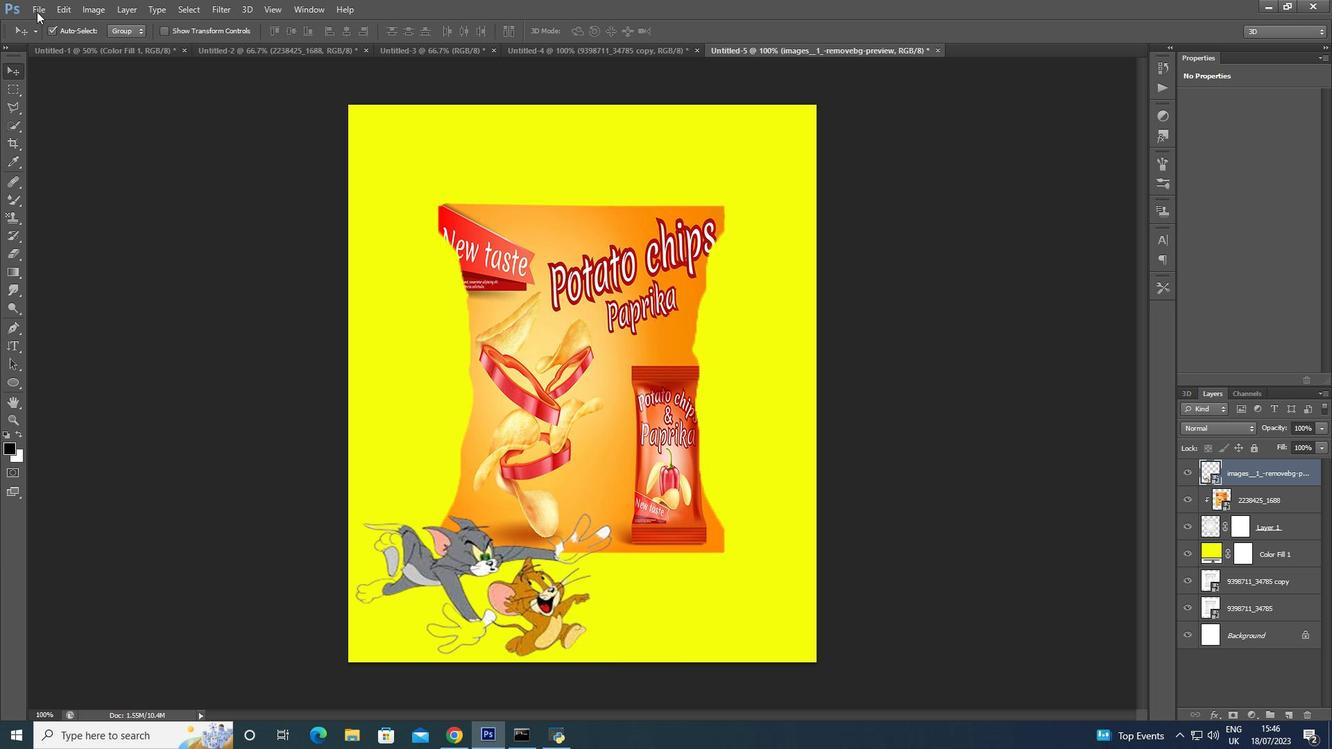 
Action: Mouse moved to (90, 240)
Screenshot: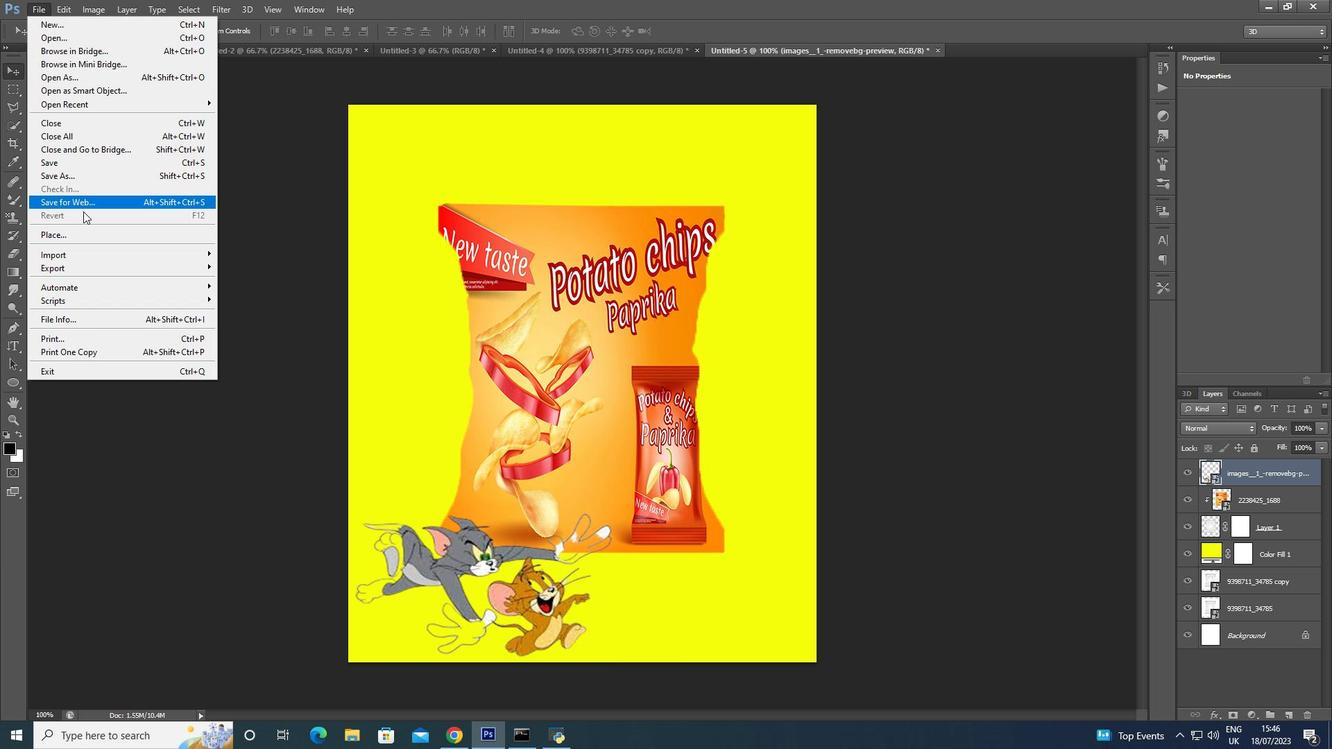 
Action: Mouse pressed left at (90, 240)
Screenshot: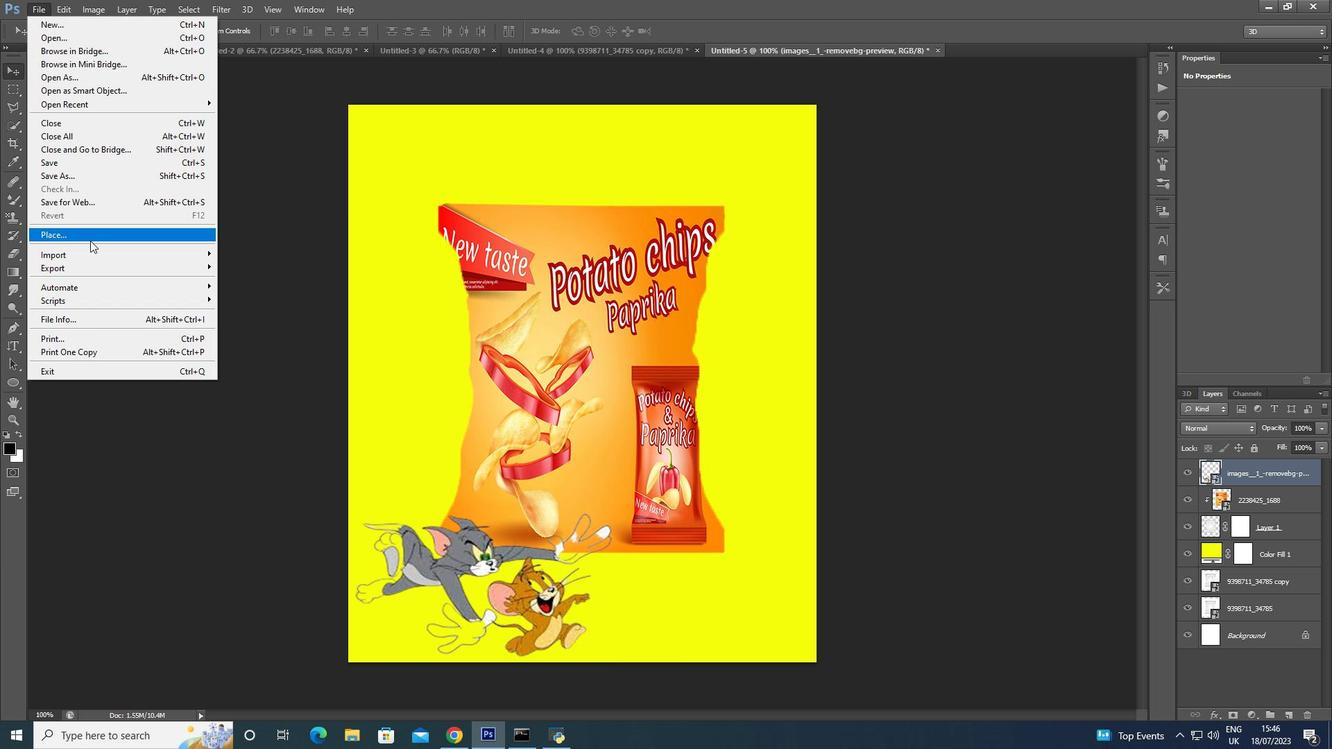 
Action: Mouse moved to (594, 274)
Screenshot: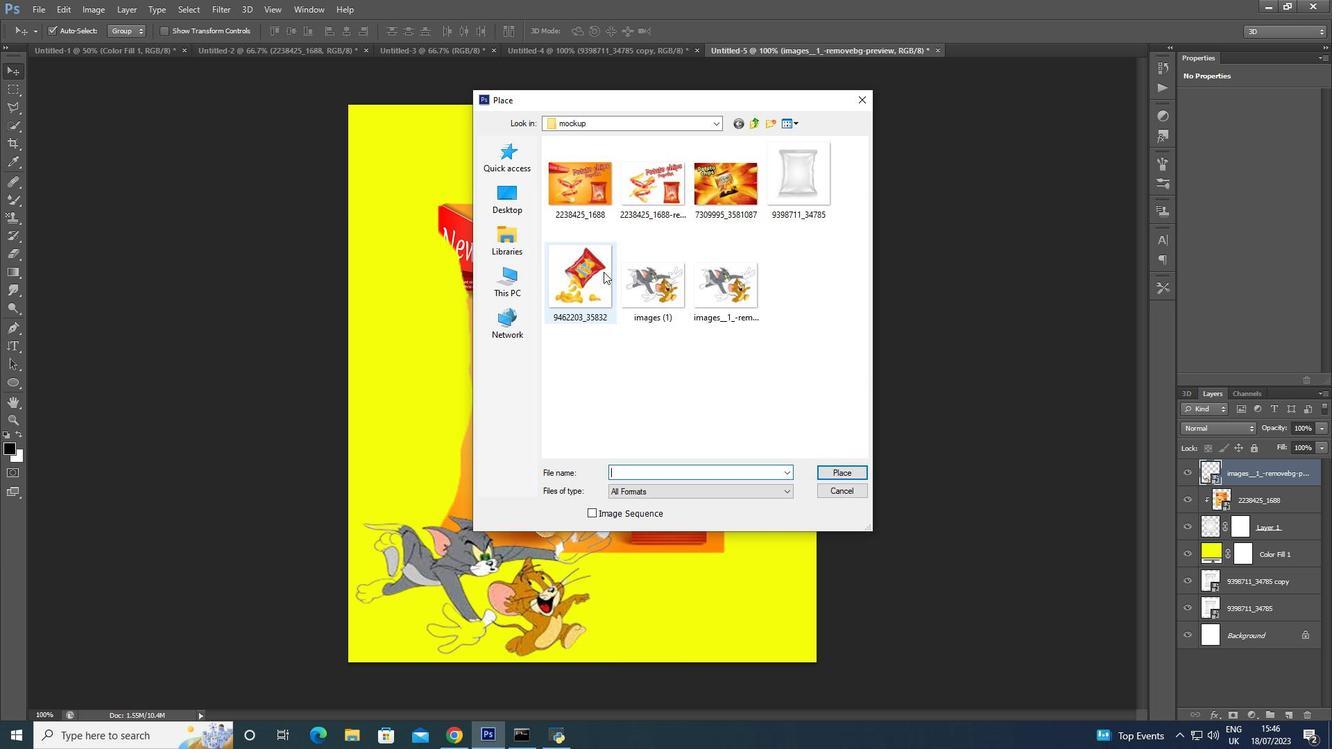 
Action: Mouse pressed left at (594, 274)
Screenshot: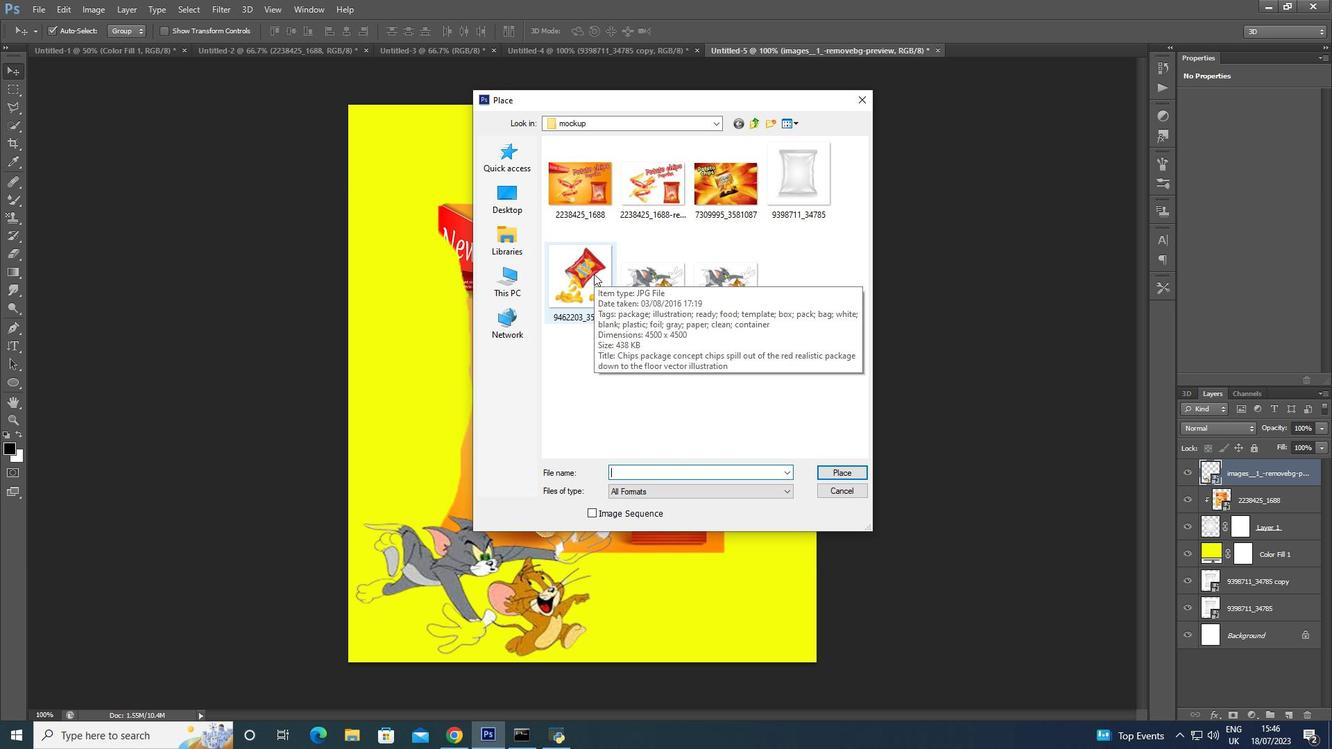 
Action: Mouse moved to (843, 473)
Screenshot: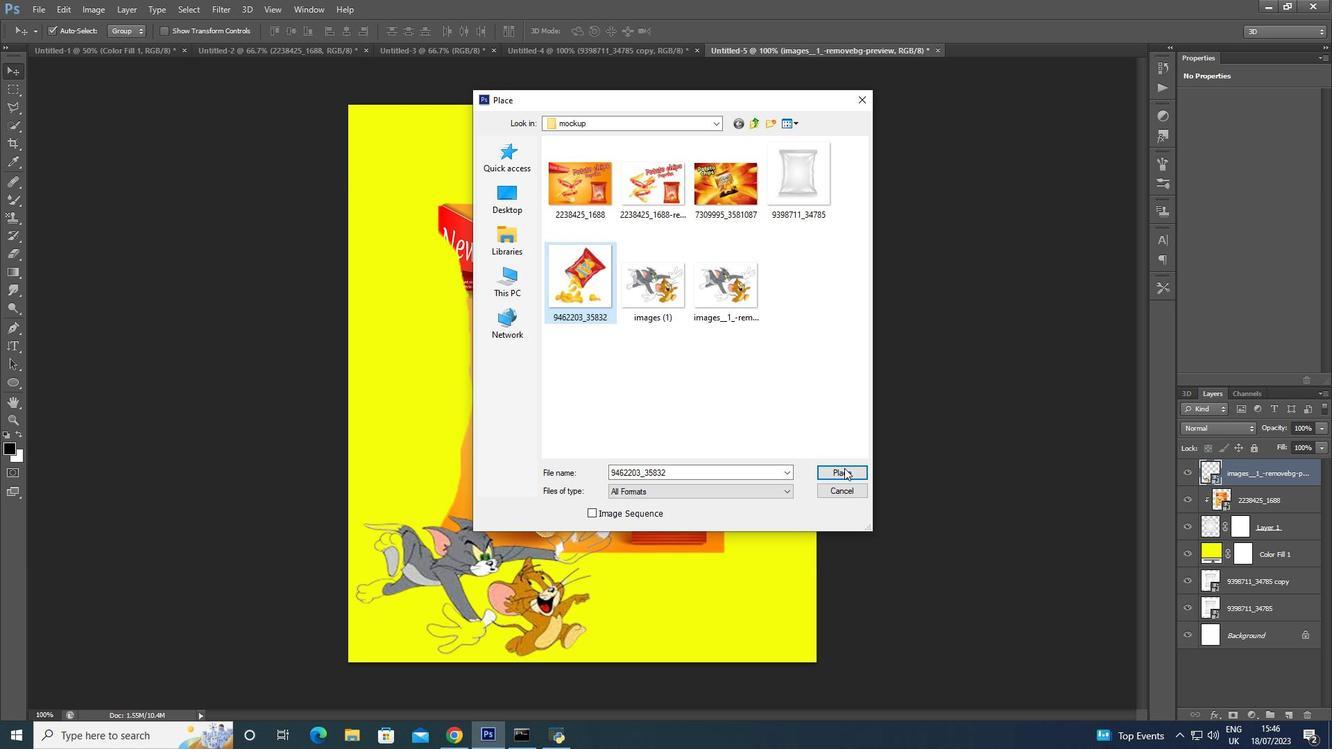 
Action: Mouse pressed left at (843, 473)
Screenshot: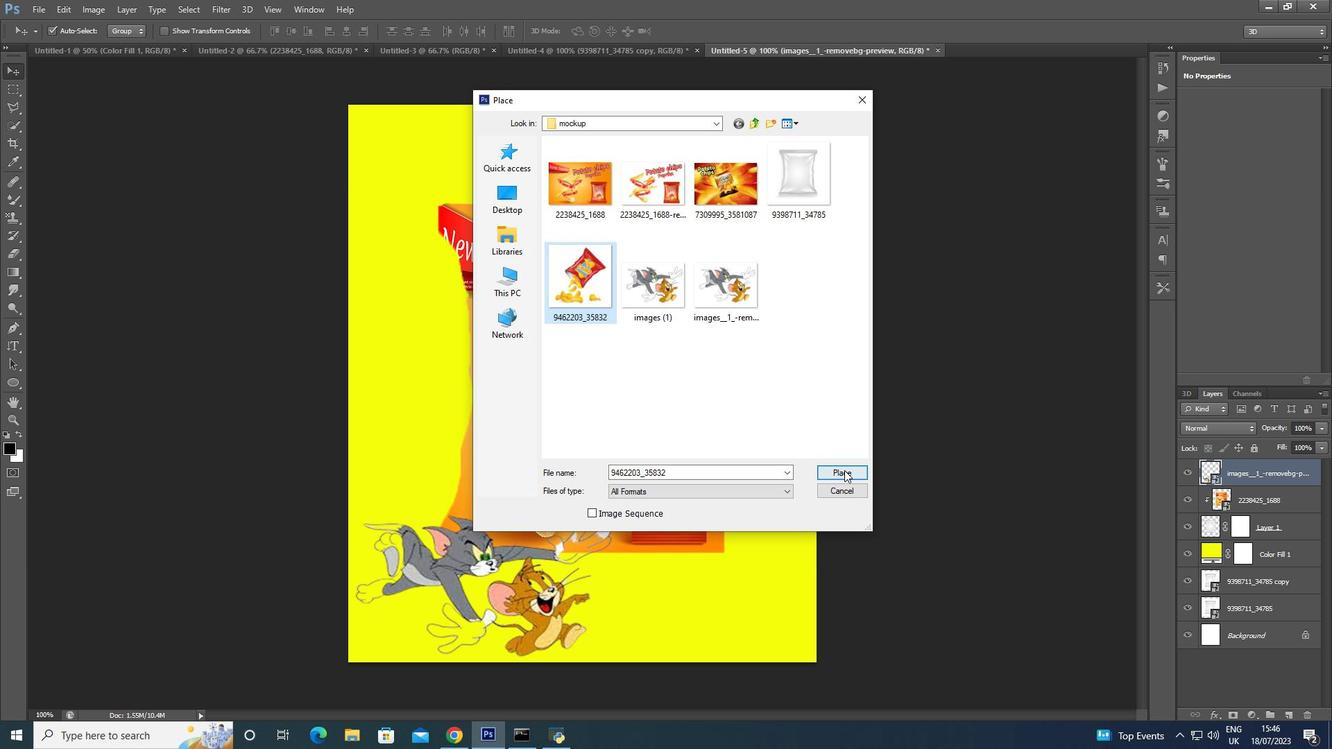 
Action: Mouse moved to (347, 145)
Screenshot: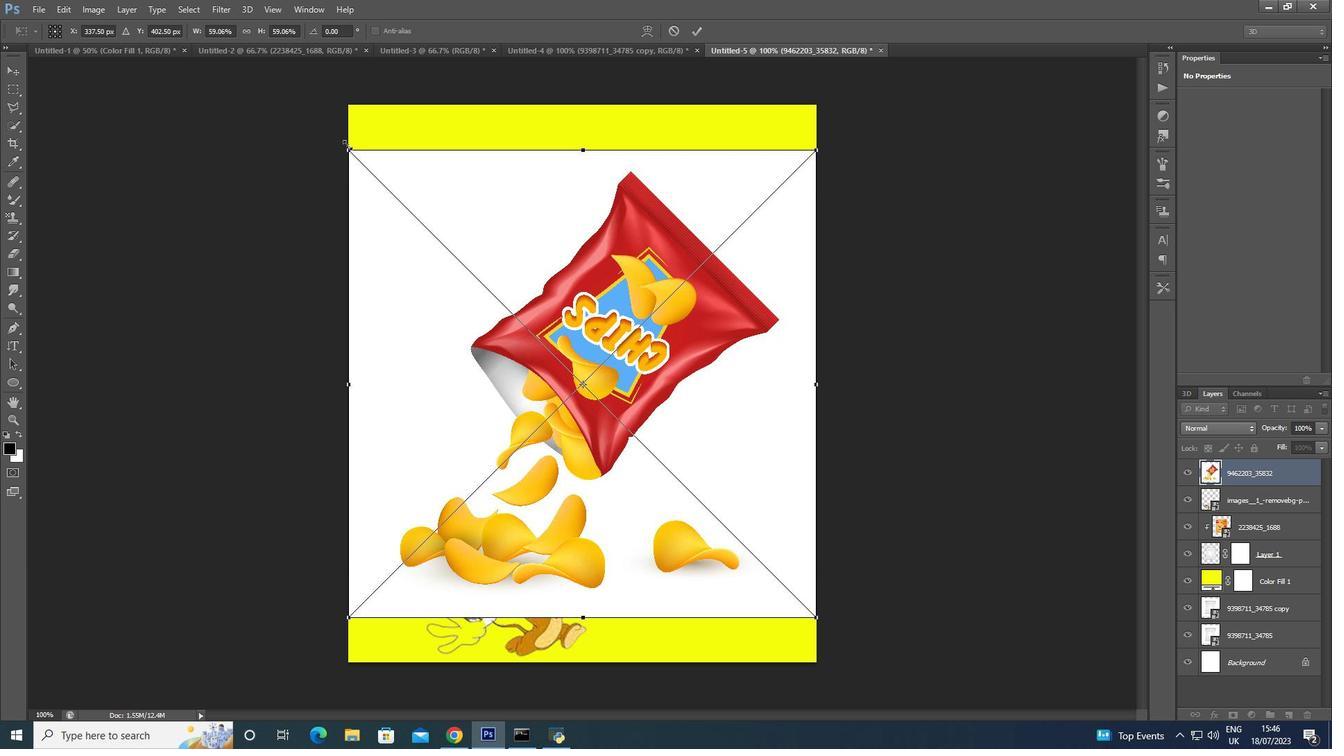 
Action: Mouse pressed left at (347, 145)
Screenshot: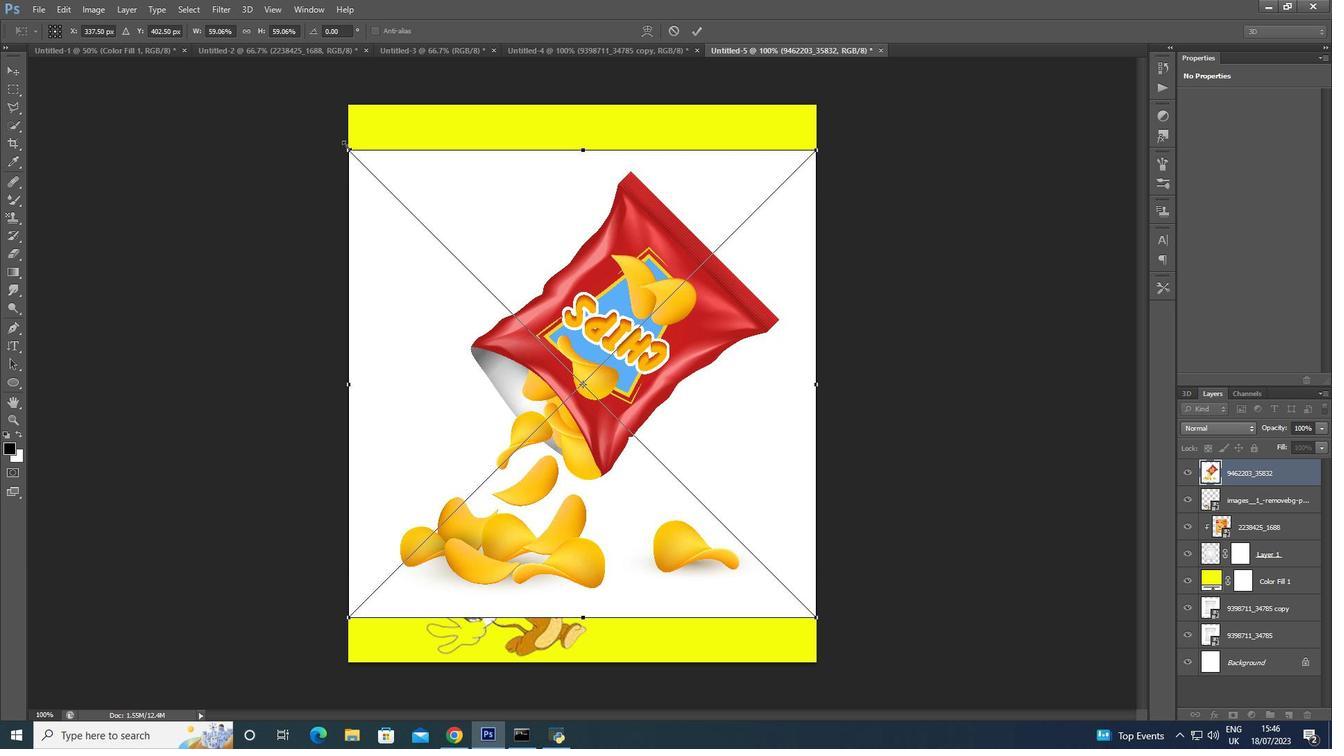 
Action: Key pressed <Key.alt_l><Key.shift>
Screenshot: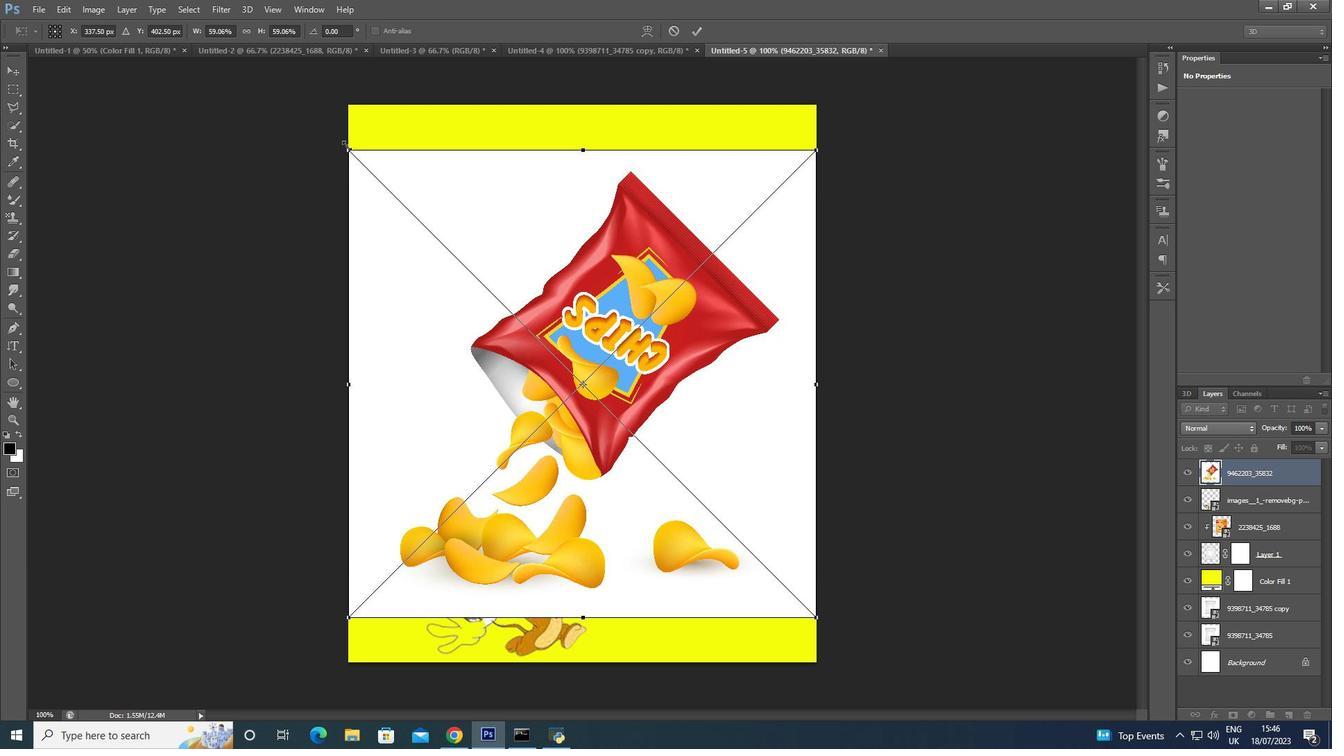 
Action: Mouse moved to (567, 263)
Screenshot: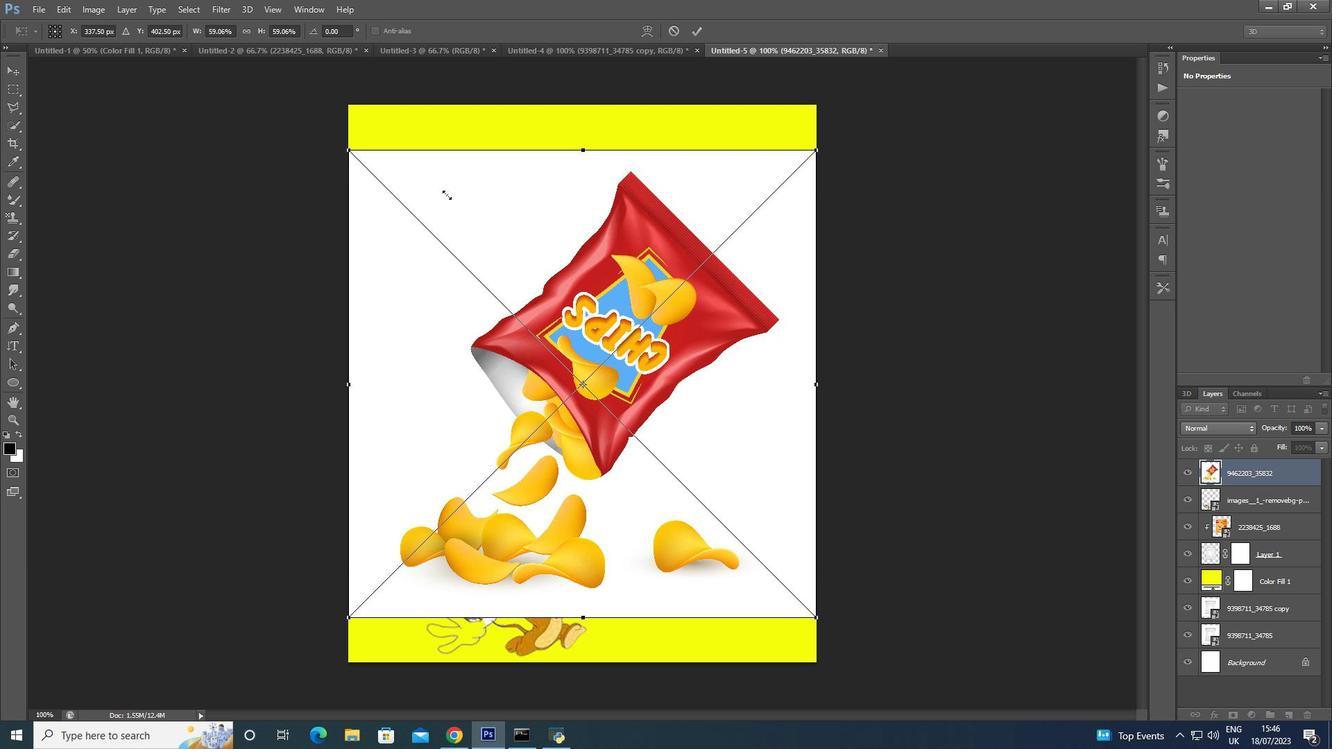 
Action: Key pressed <Key.shift>
Screenshot: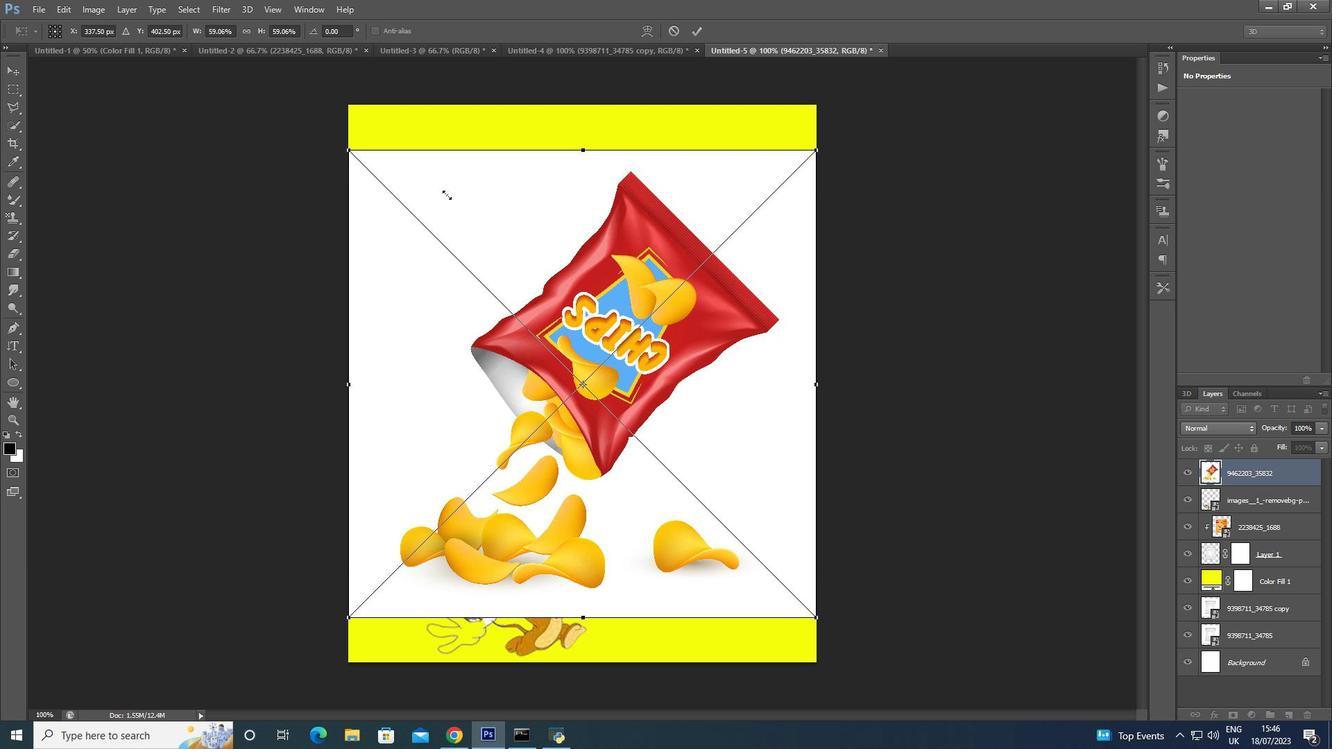 
Action: Mouse moved to (572, 270)
Screenshot: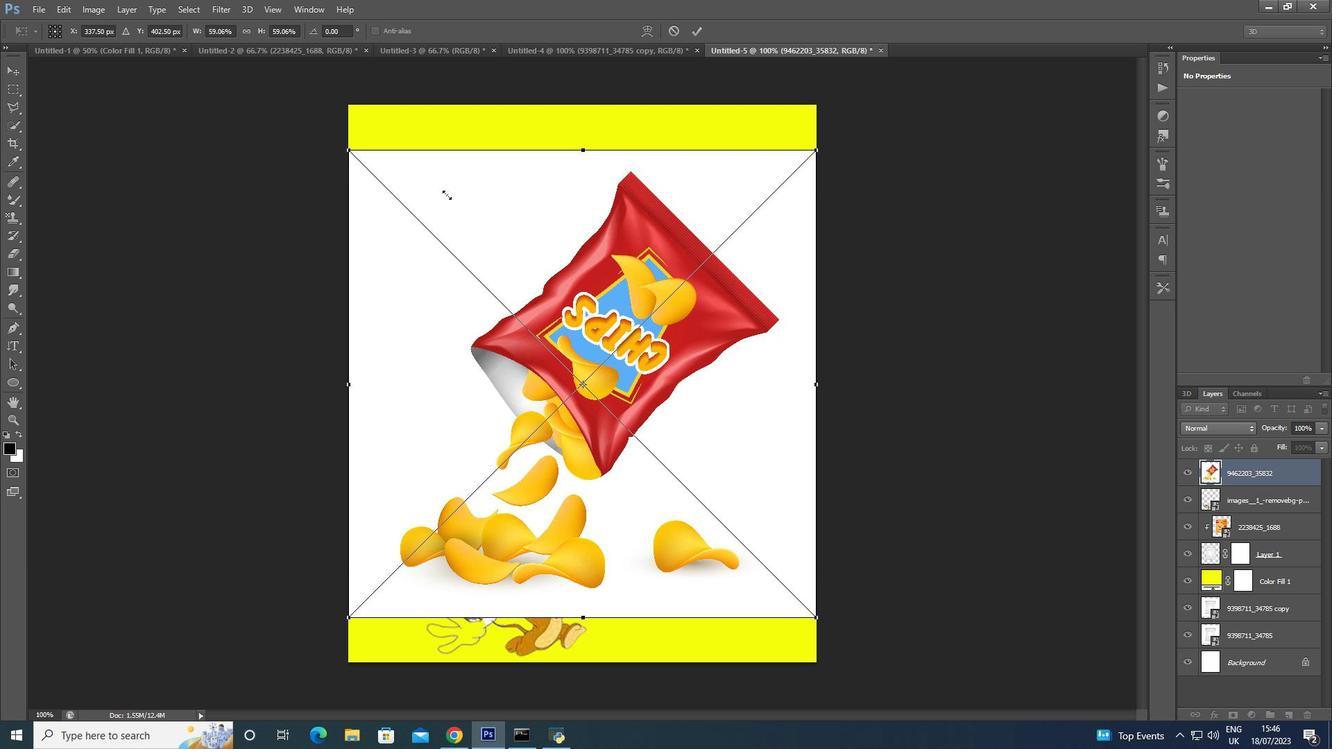 
Action: Key pressed <Key.shift>
Screenshot: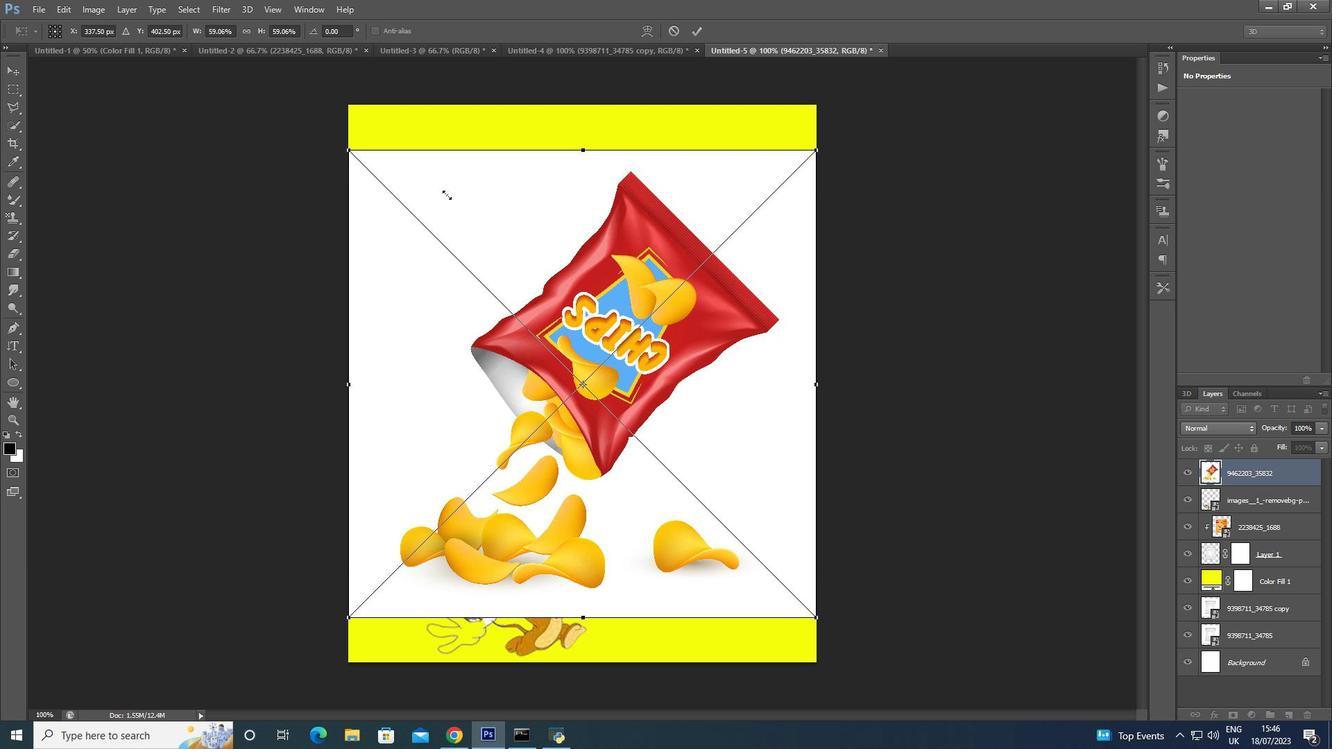 
Action: Mouse moved to (583, 284)
